 Task: Create a Voice Acting and Voiceover Services Website: services by for voice actors and voiceover artists.
Action: Mouse moved to (979, 379)
Screenshot: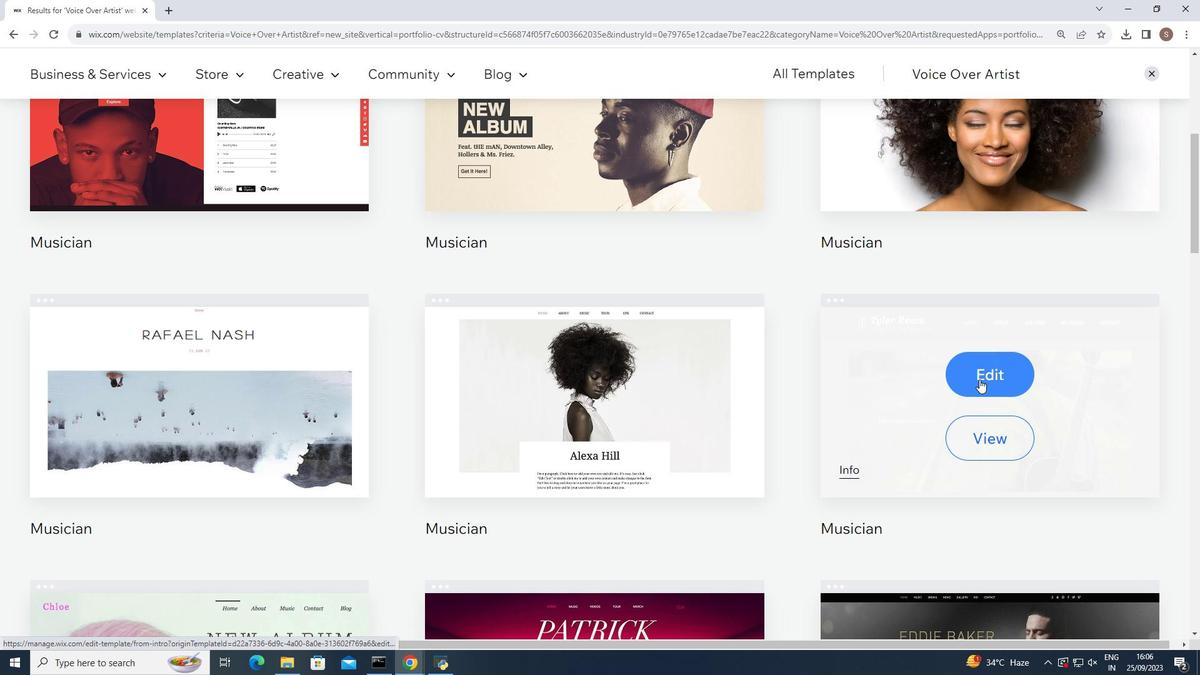 
Action: Mouse pressed left at (979, 379)
Screenshot: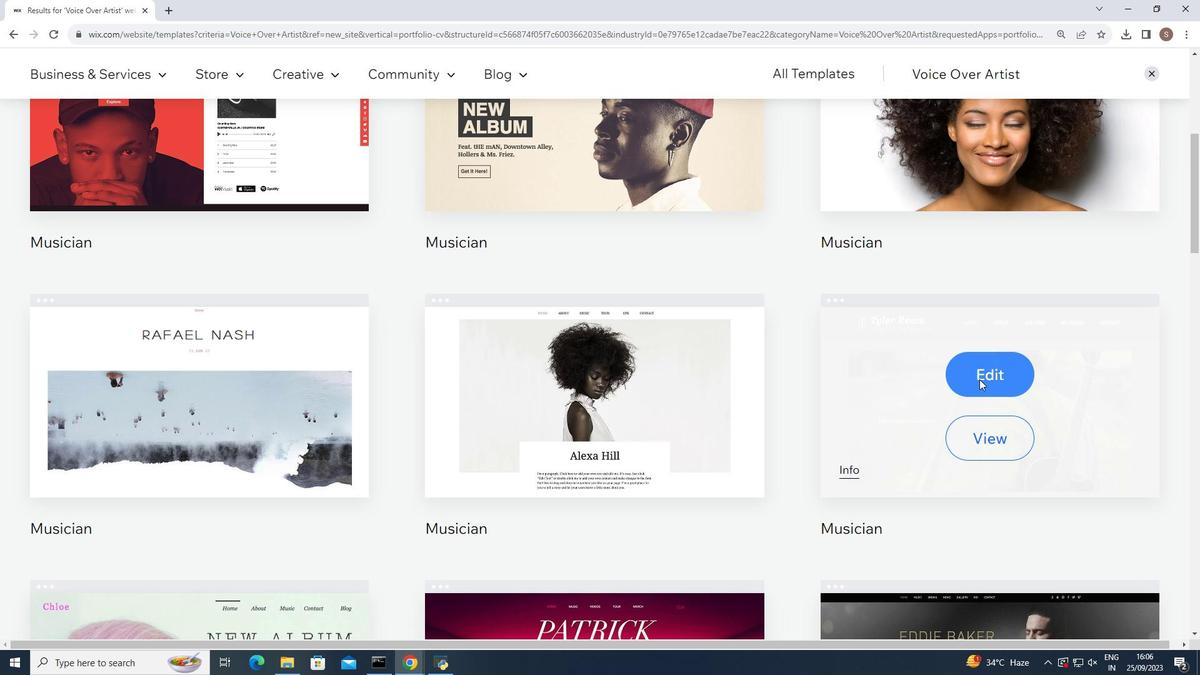 
Action: Mouse moved to (536, 291)
Screenshot: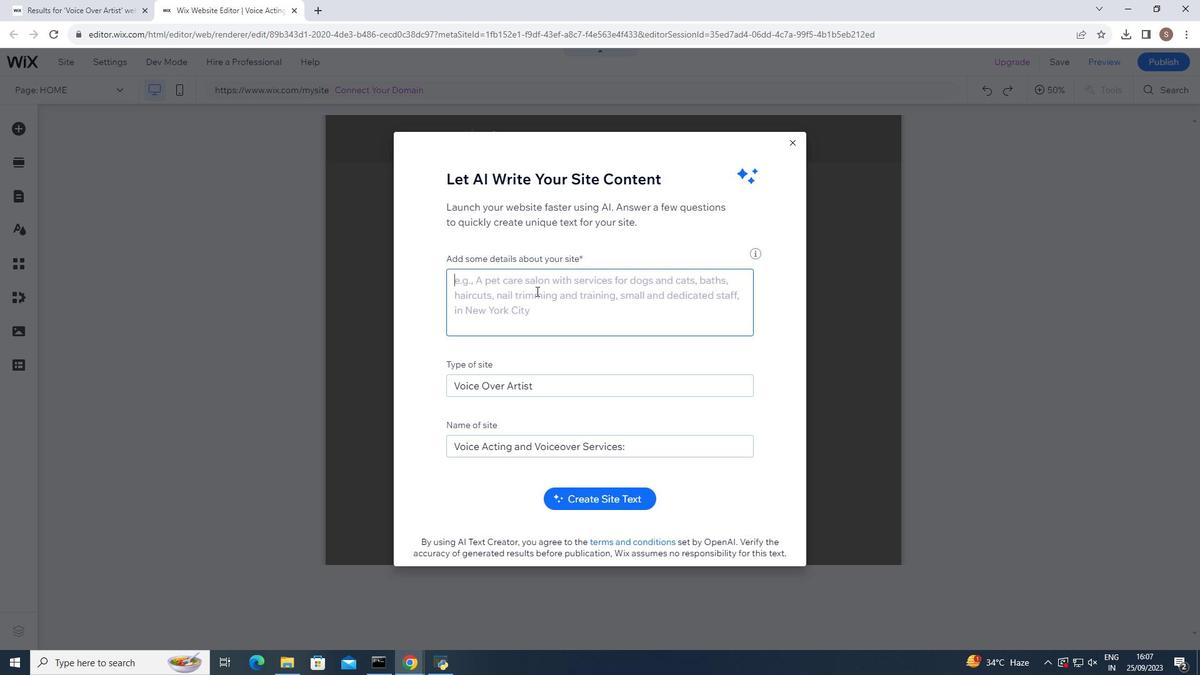 
Action: Mouse pressed left at (536, 291)
Screenshot: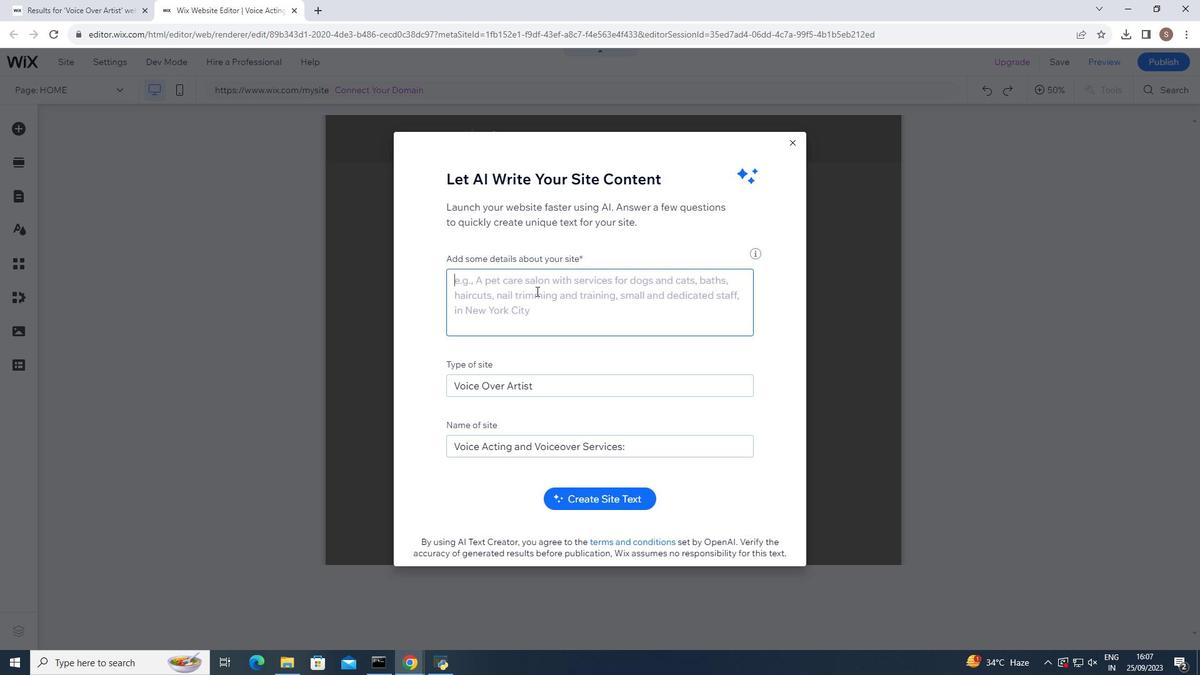 
Action: Key pressed voice<Key.space>acting
Screenshot: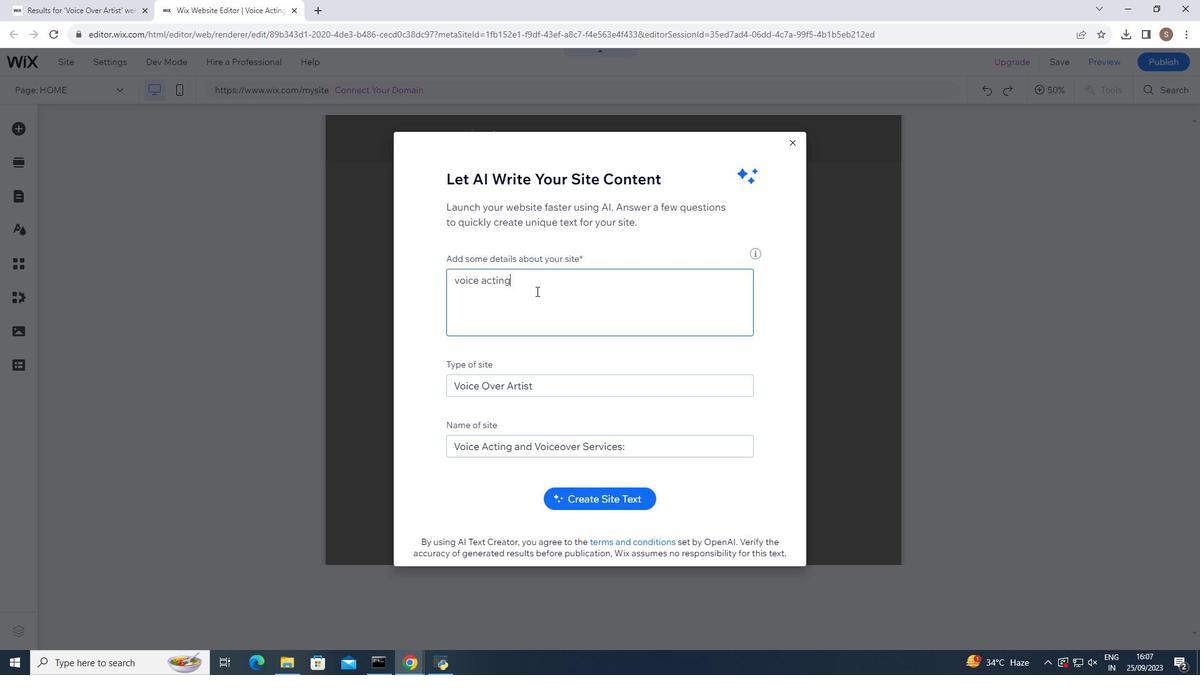 
Action: Mouse moved to (597, 491)
Screenshot: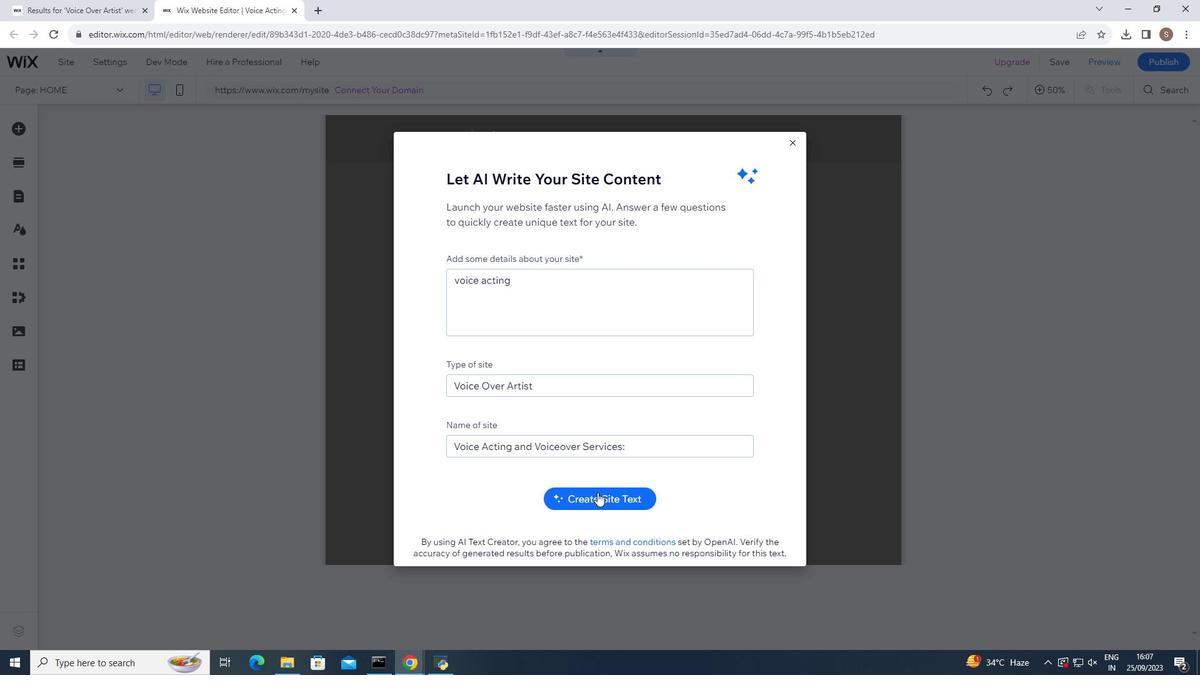 
Action: Mouse pressed left at (597, 491)
Screenshot: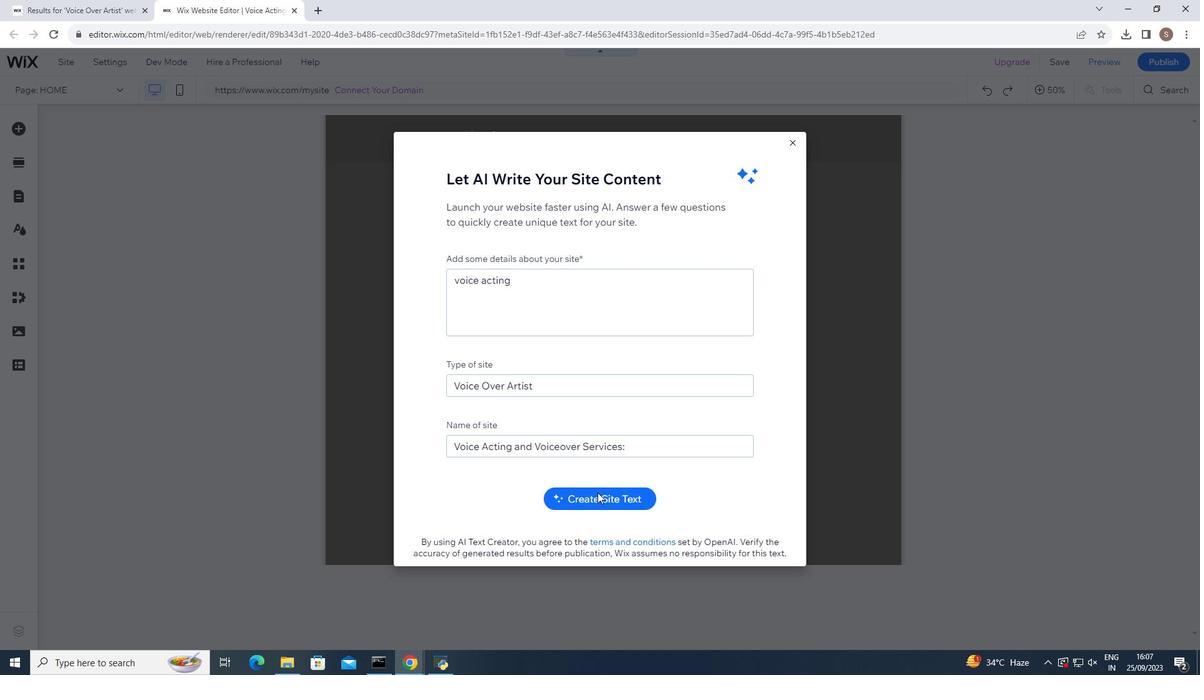 
Action: Mouse moved to (610, 407)
Screenshot: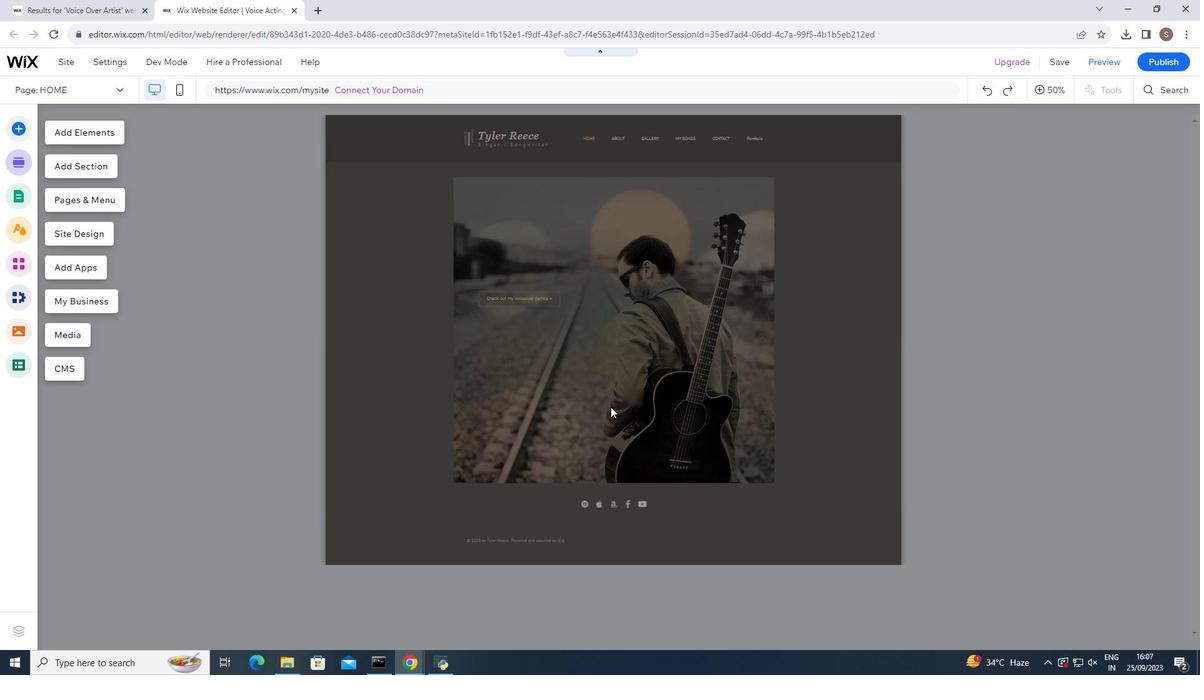 
Action: Mouse pressed left at (610, 407)
Screenshot: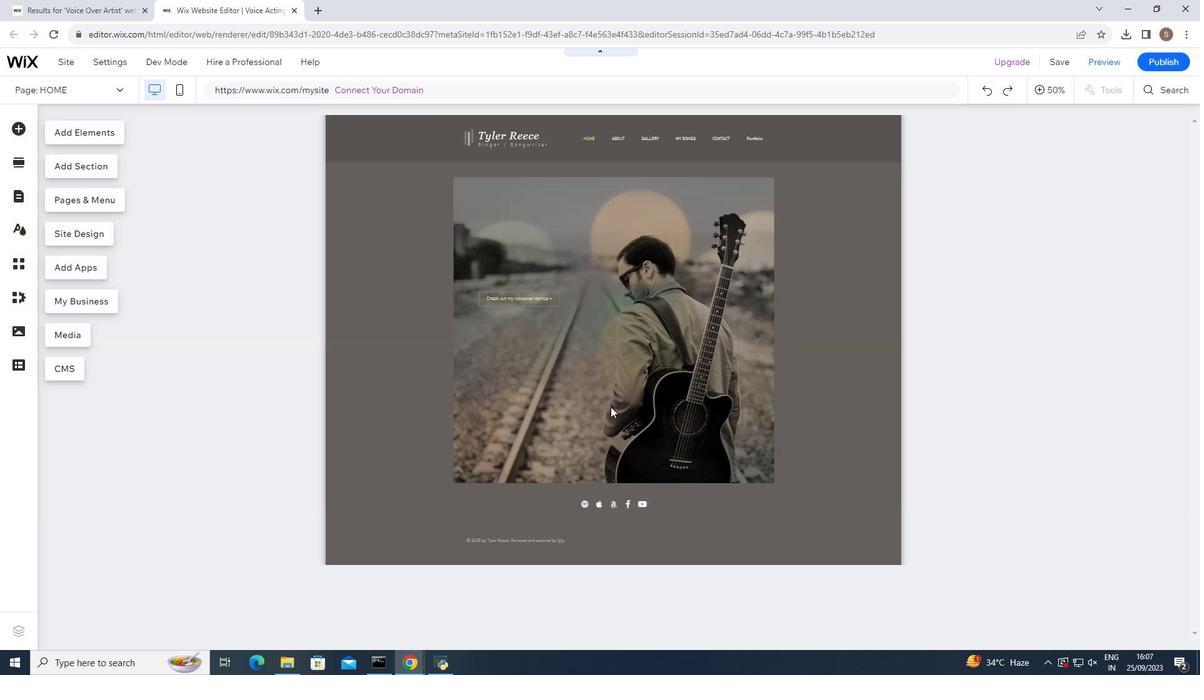 
Action: Mouse moved to (1039, 88)
Screenshot: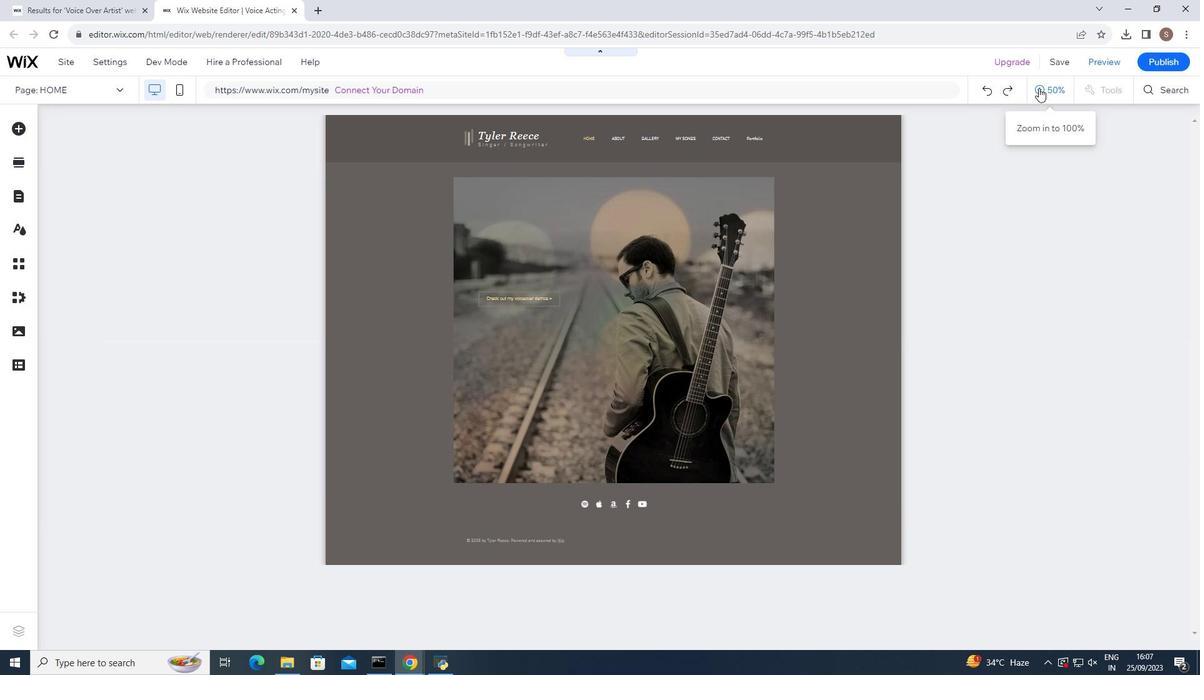 
Action: Mouse pressed left at (1039, 88)
Screenshot: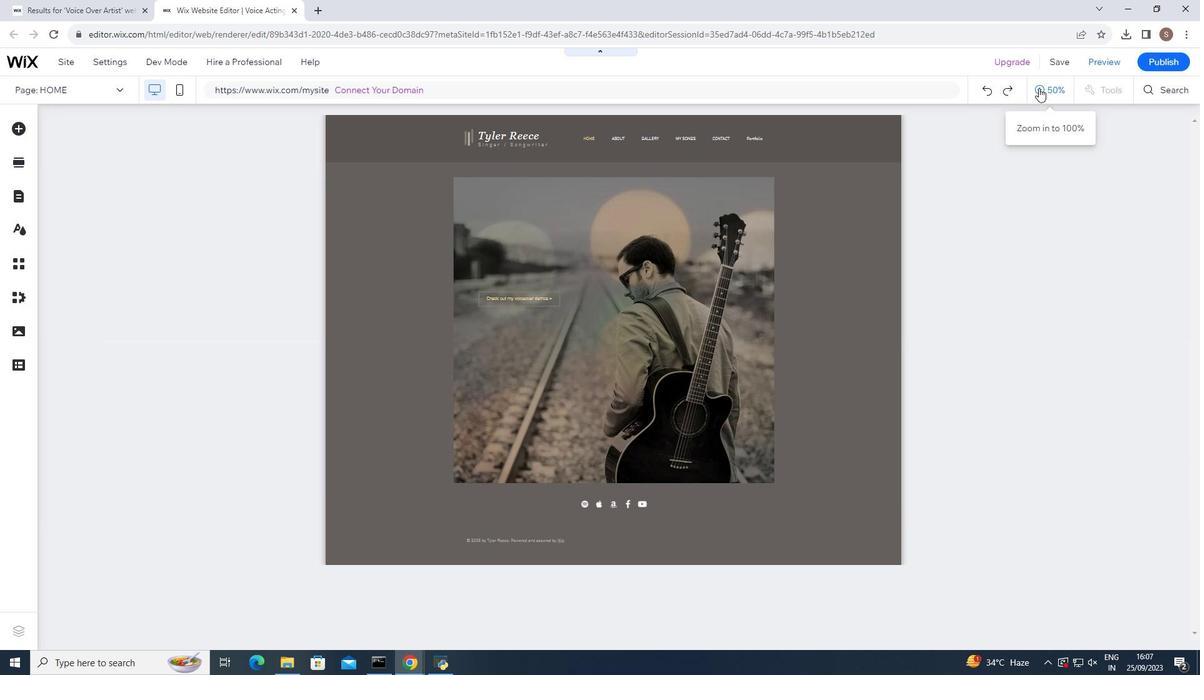 
Action: Mouse moved to (630, 149)
Screenshot: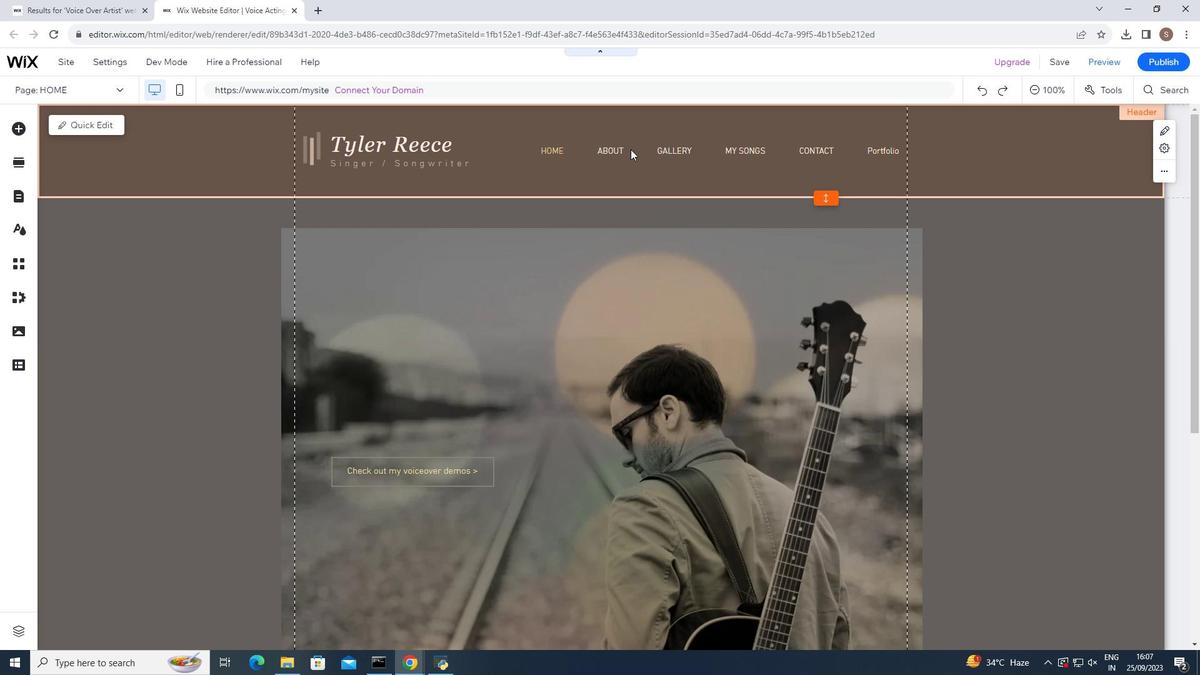 
Action: Mouse pressed left at (630, 149)
Screenshot: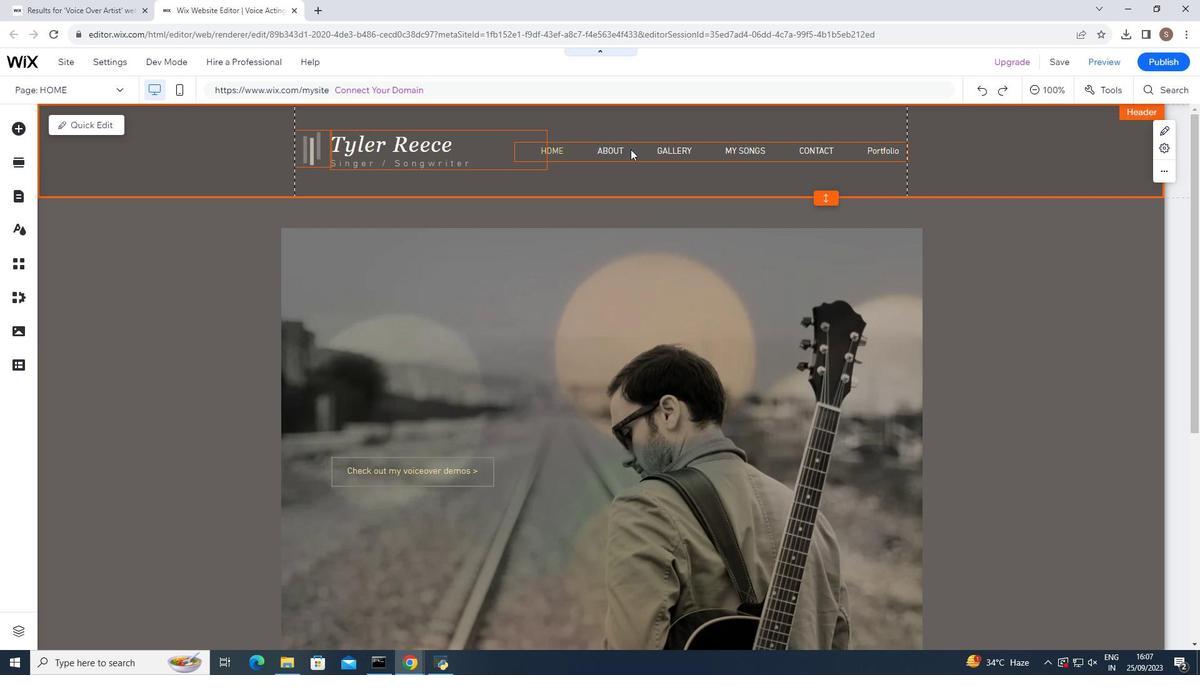 
Action: Mouse pressed left at (630, 149)
Screenshot: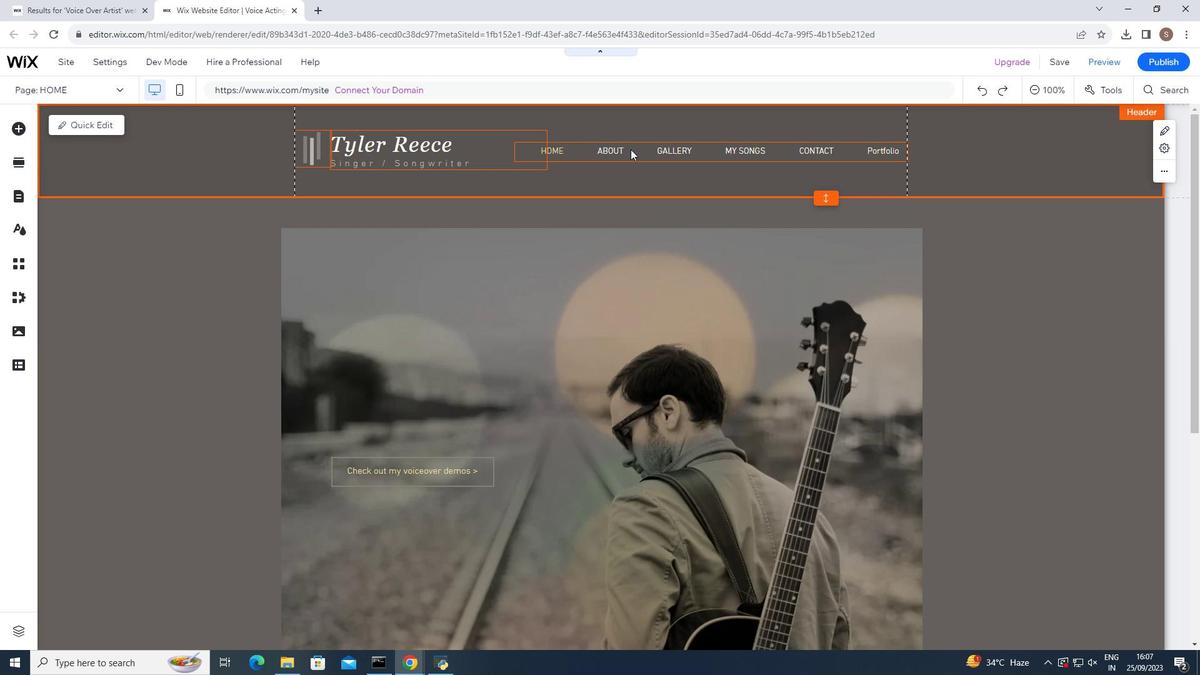 
Action: Mouse moved to (560, 185)
Screenshot: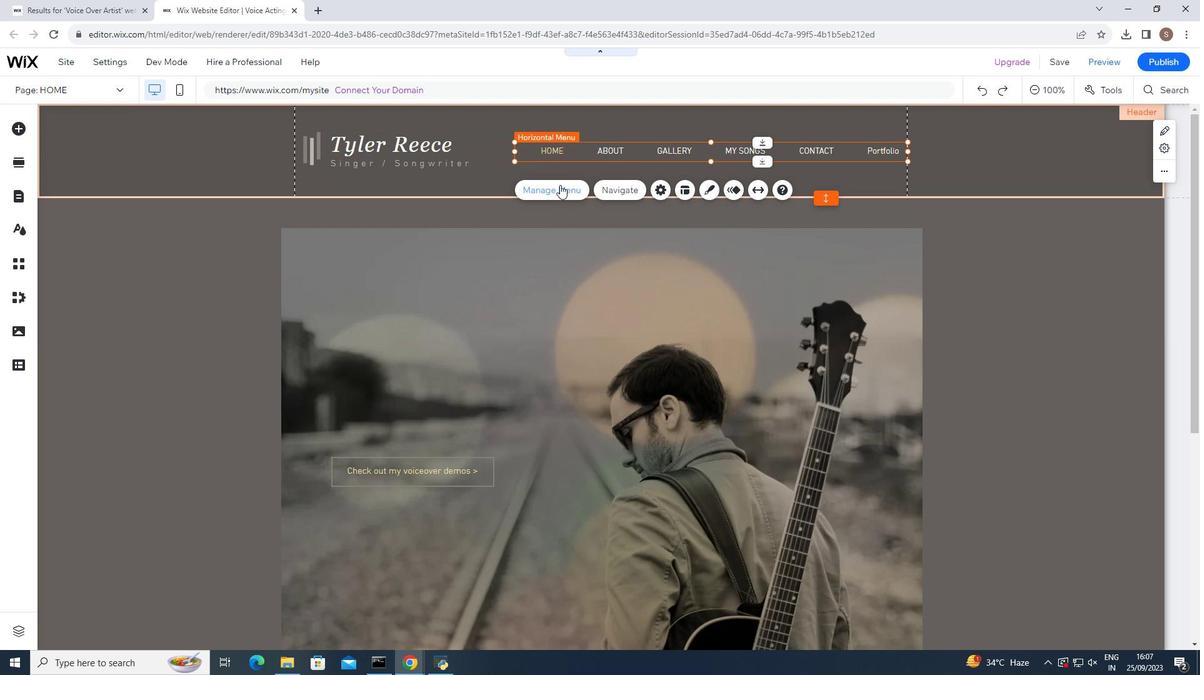 
Action: Mouse pressed left at (560, 185)
Screenshot: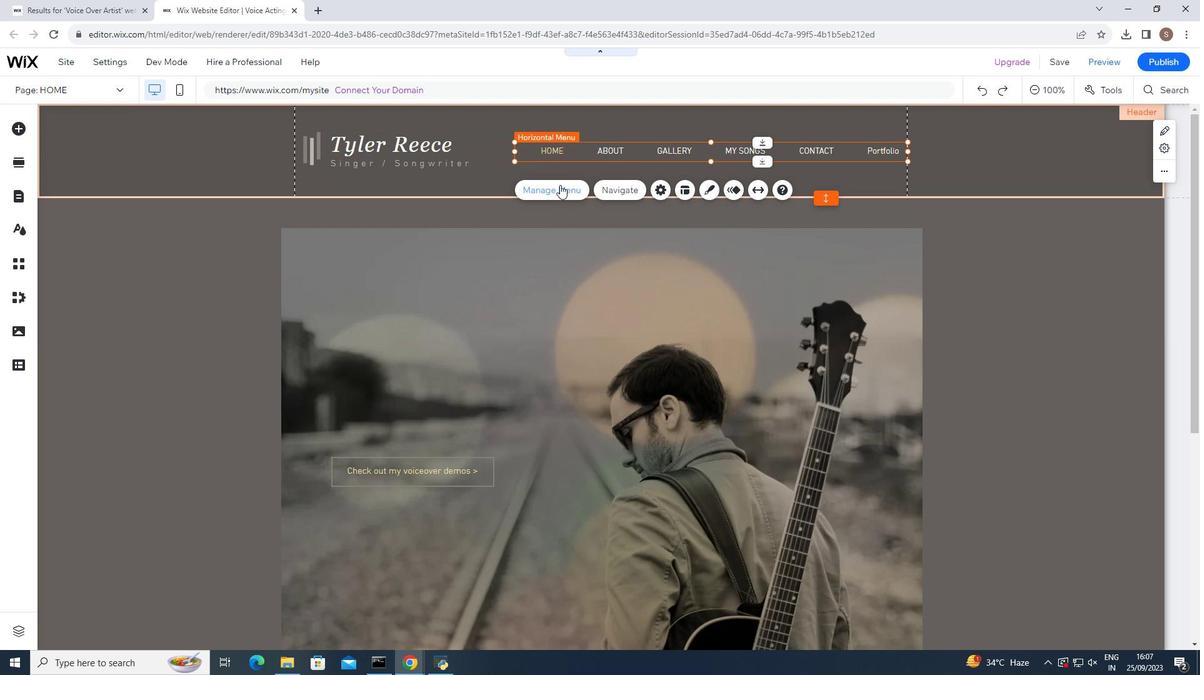 
Action: Mouse moved to (313, 246)
Screenshot: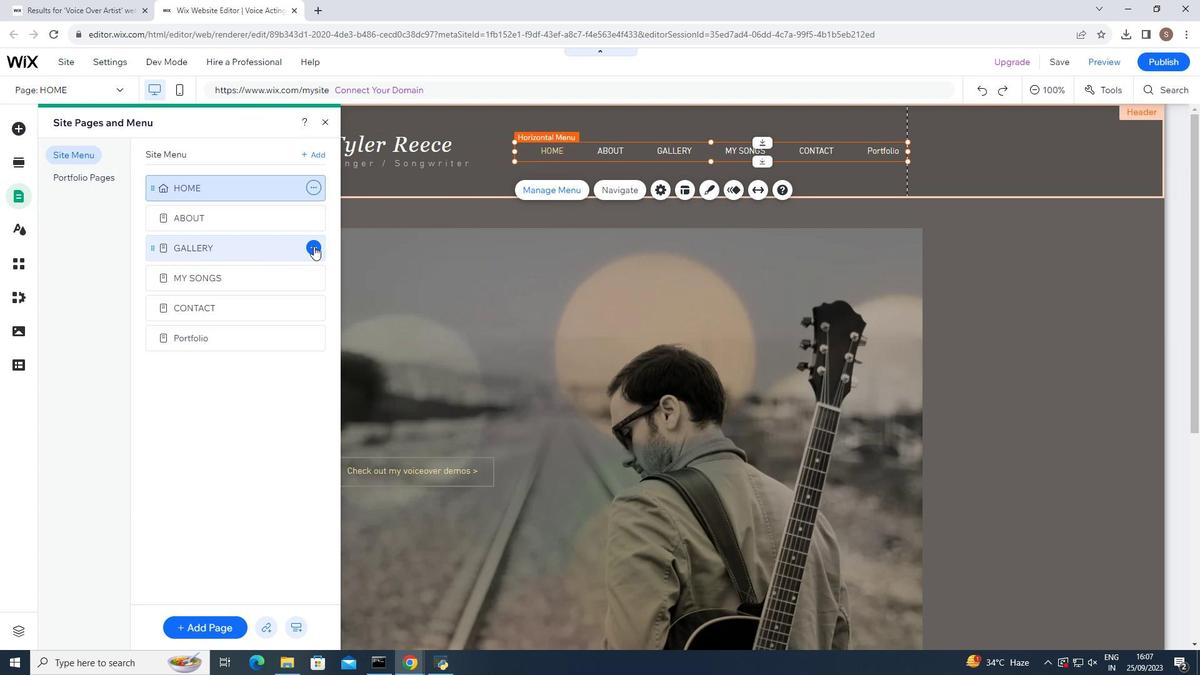 
Action: Mouse pressed left at (313, 246)
Screenshot: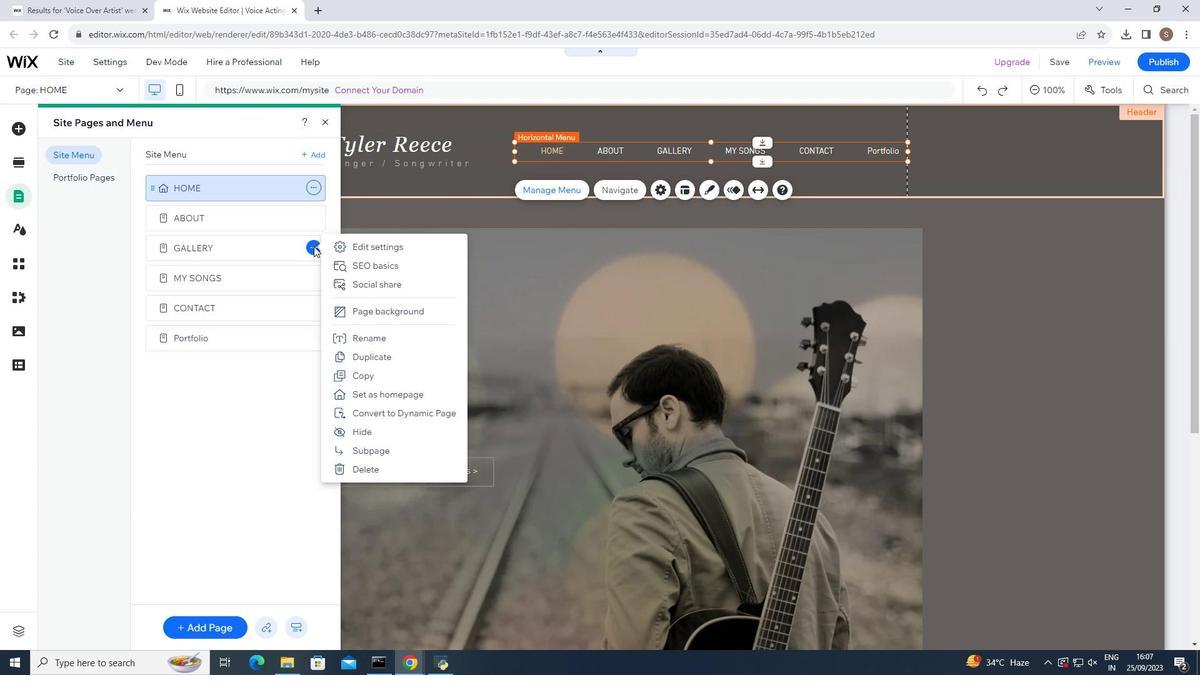
Action: Mouse moved to (346, 428)
Screenshot: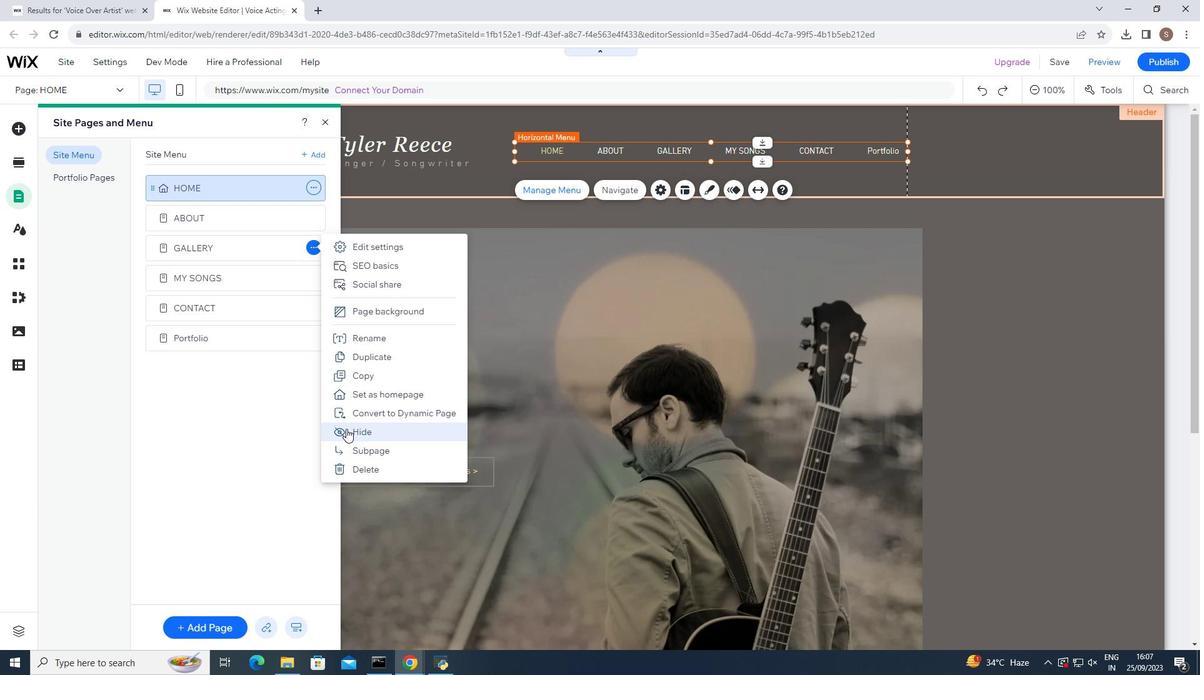 
Action: Mouse pressed left at (346, 428)
Screenshot: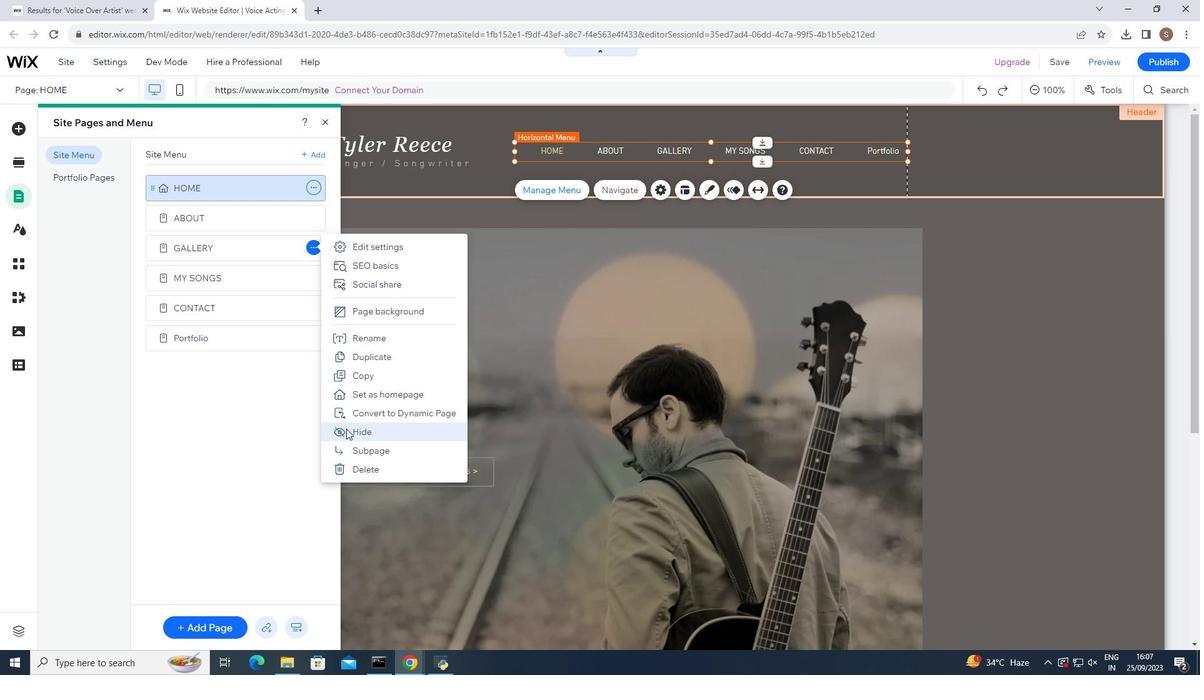 
Action: Mouse moved to (325, 121)
Screenshot: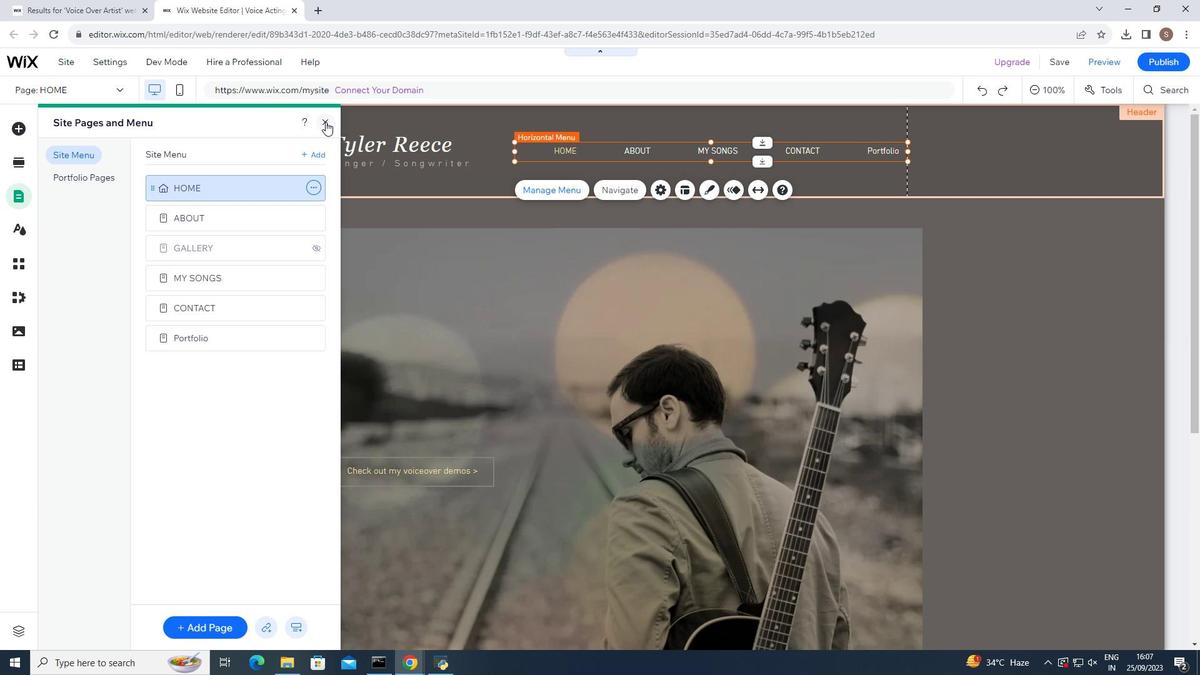 
Action: Mouse pressed left at (325, 121)
Screenshot: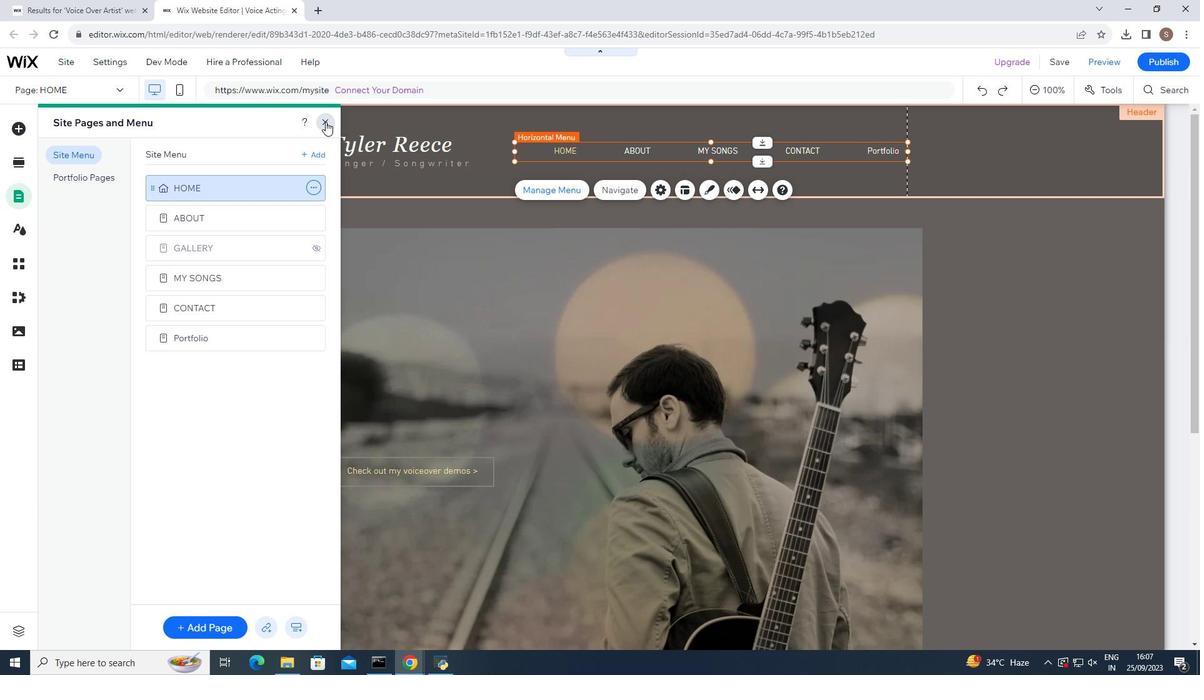 
Action: Mouse moved to (515, 152)
Screenshot: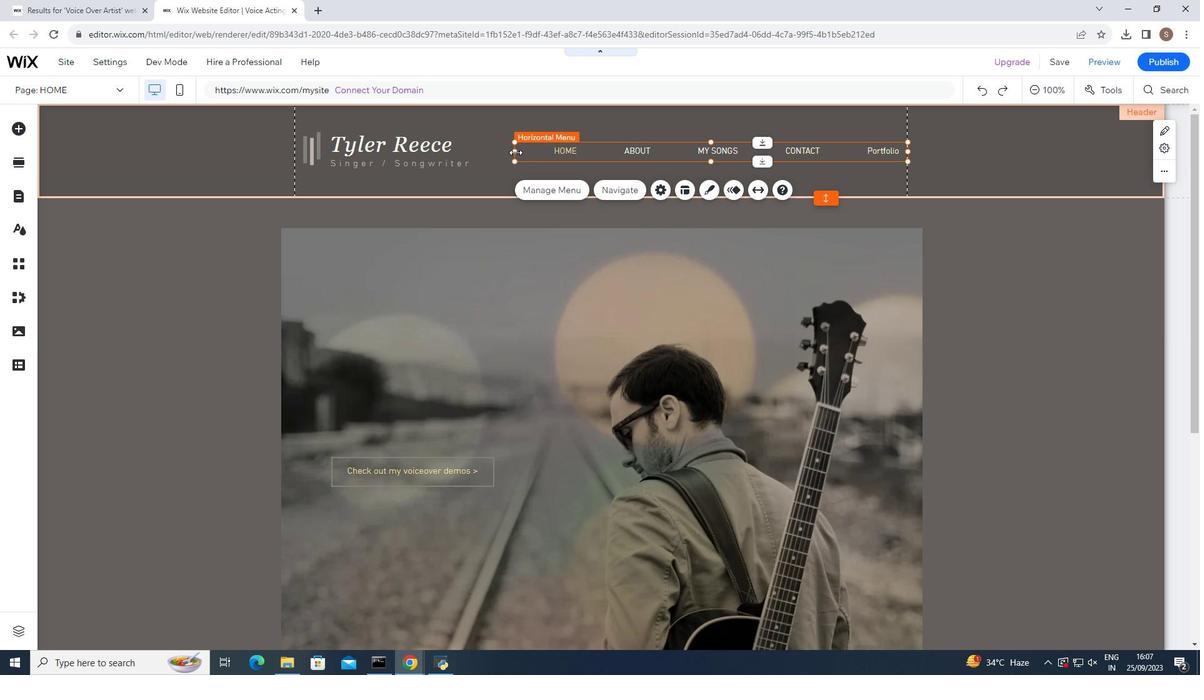 
Action: Mouse pressed left at (515, 152)
Screenshot: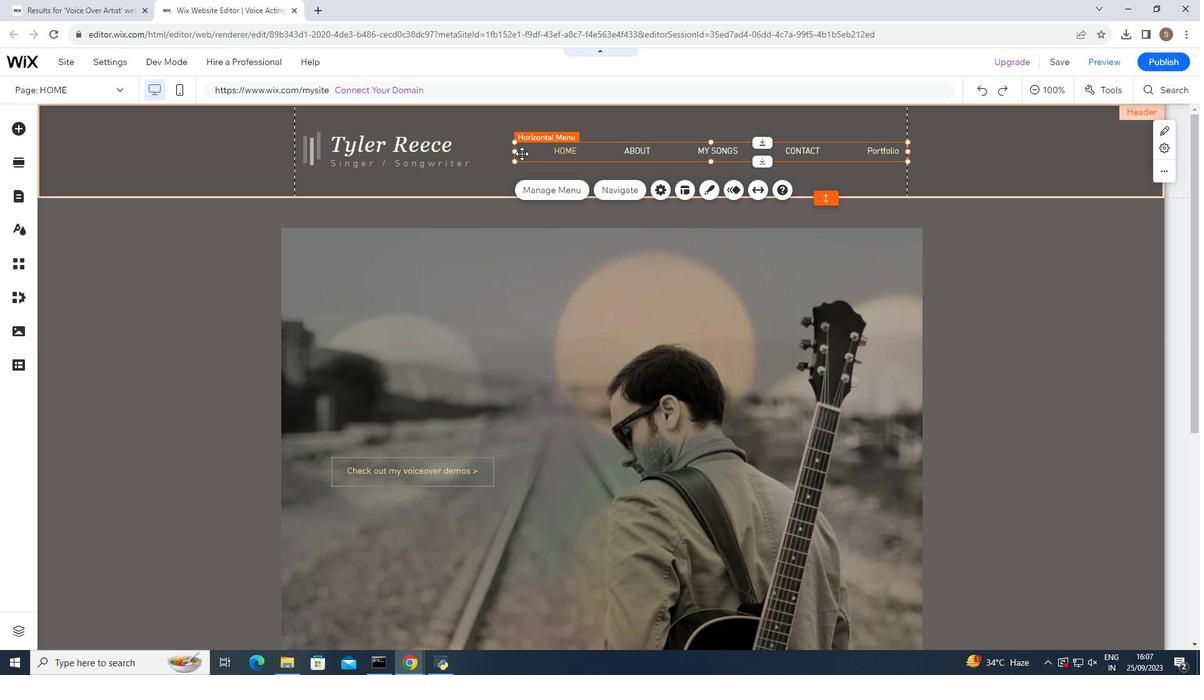 
Action: Mouse moved to (610, 149)
Screenshot: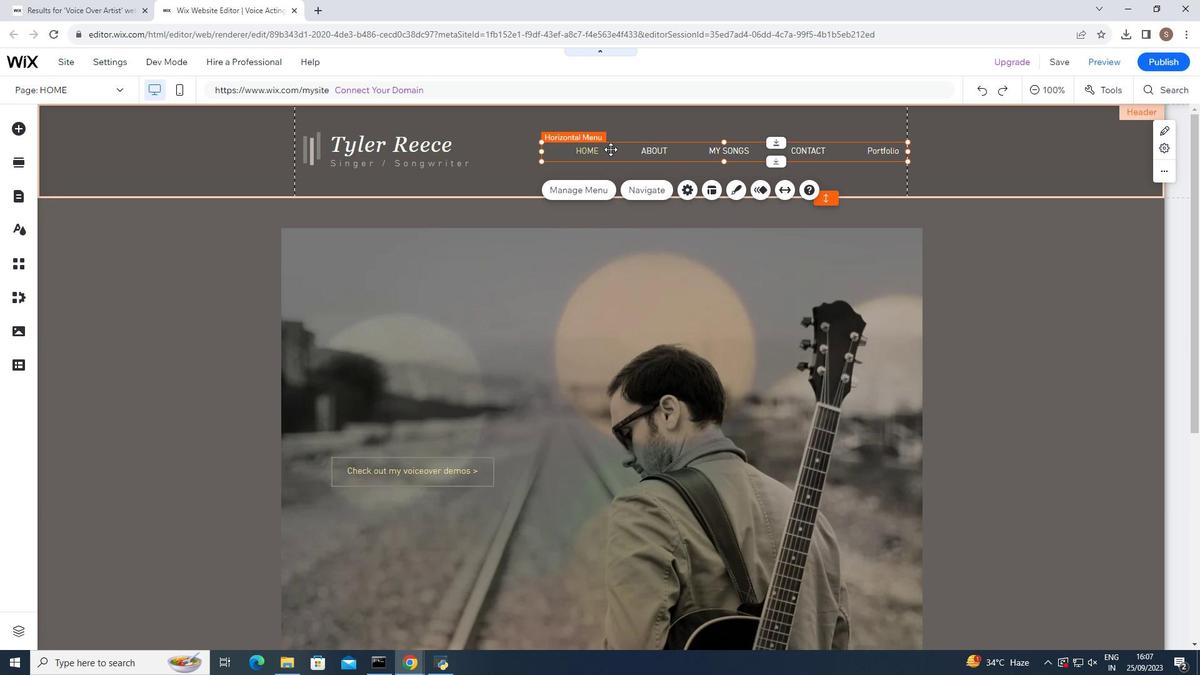 
Action: Mouse pressed left at (610, 149)
Screenshot: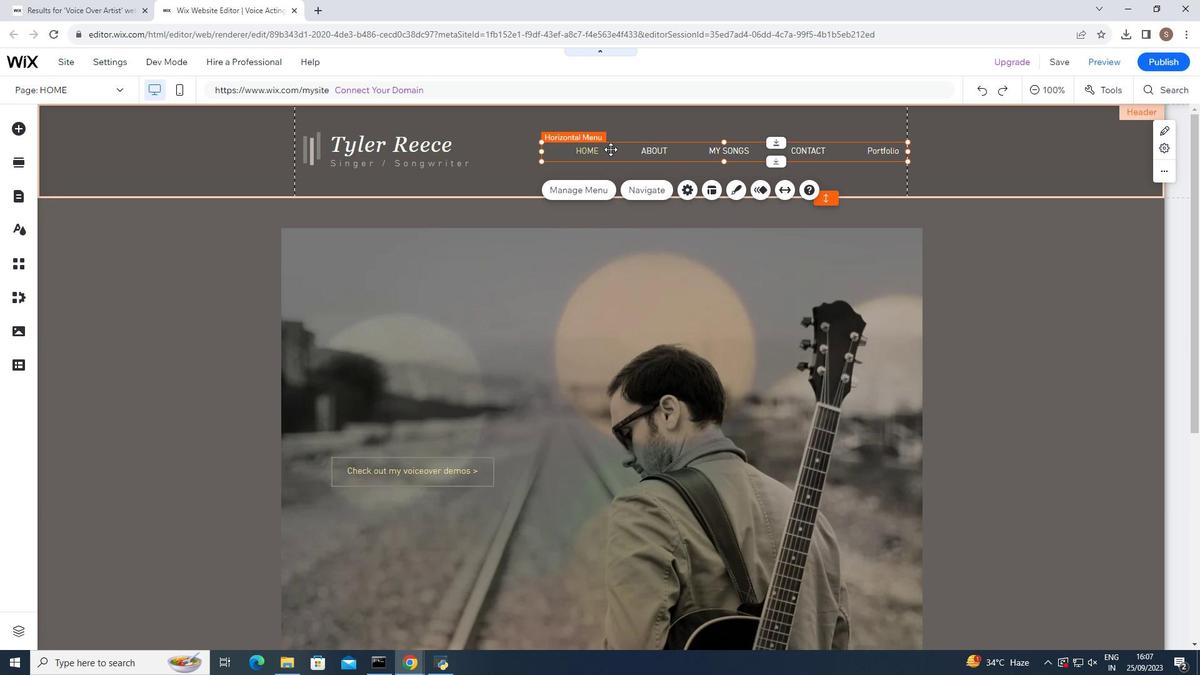 
Action: Mouse pressed left at (610, 149)
Screenshot: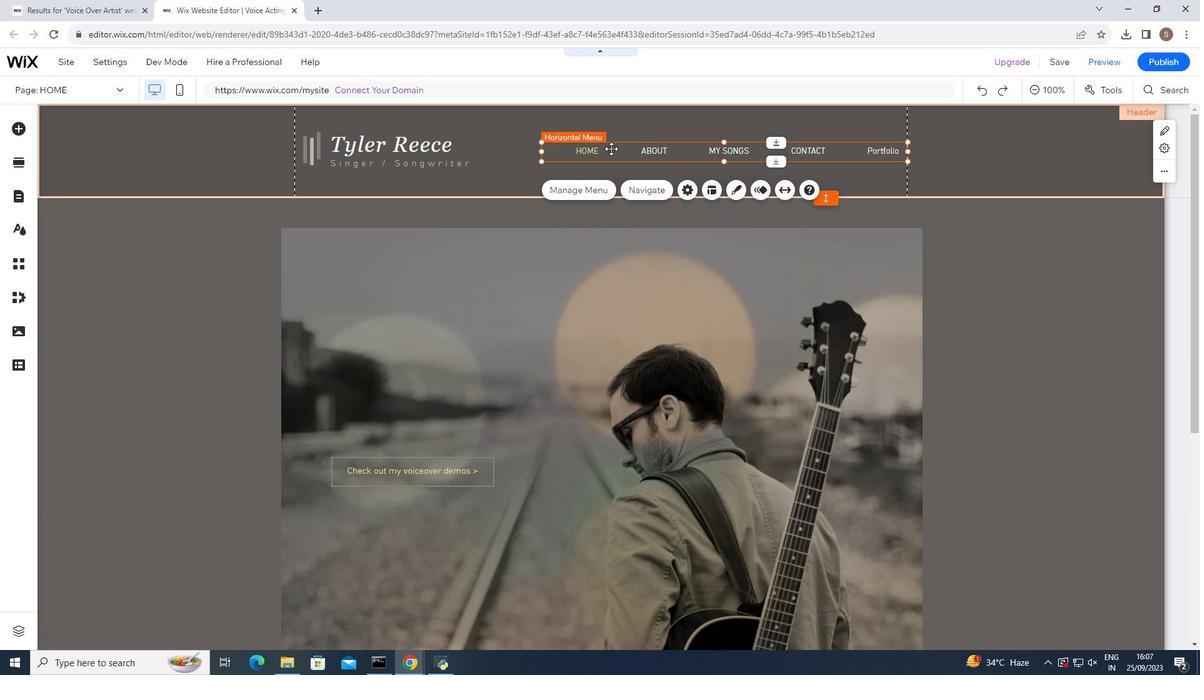 
Action: Mouse moved to (578, 187)
Screenshot: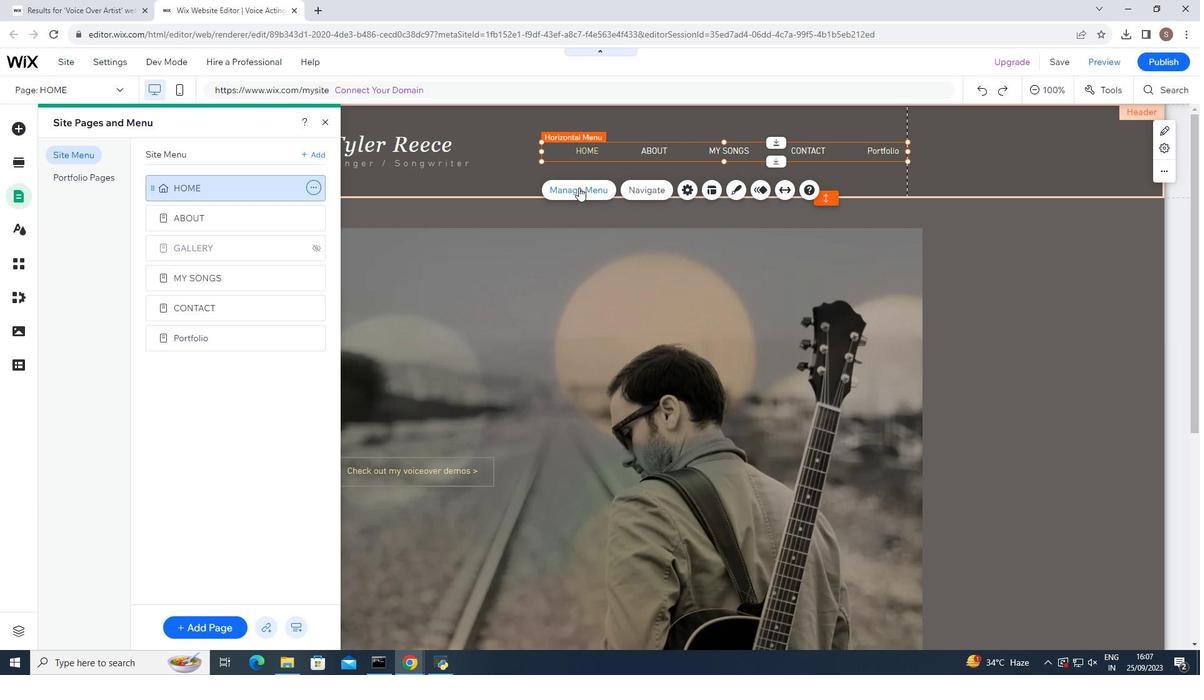 
Action: Mouse pressed left at (578, 187)
Screenshot: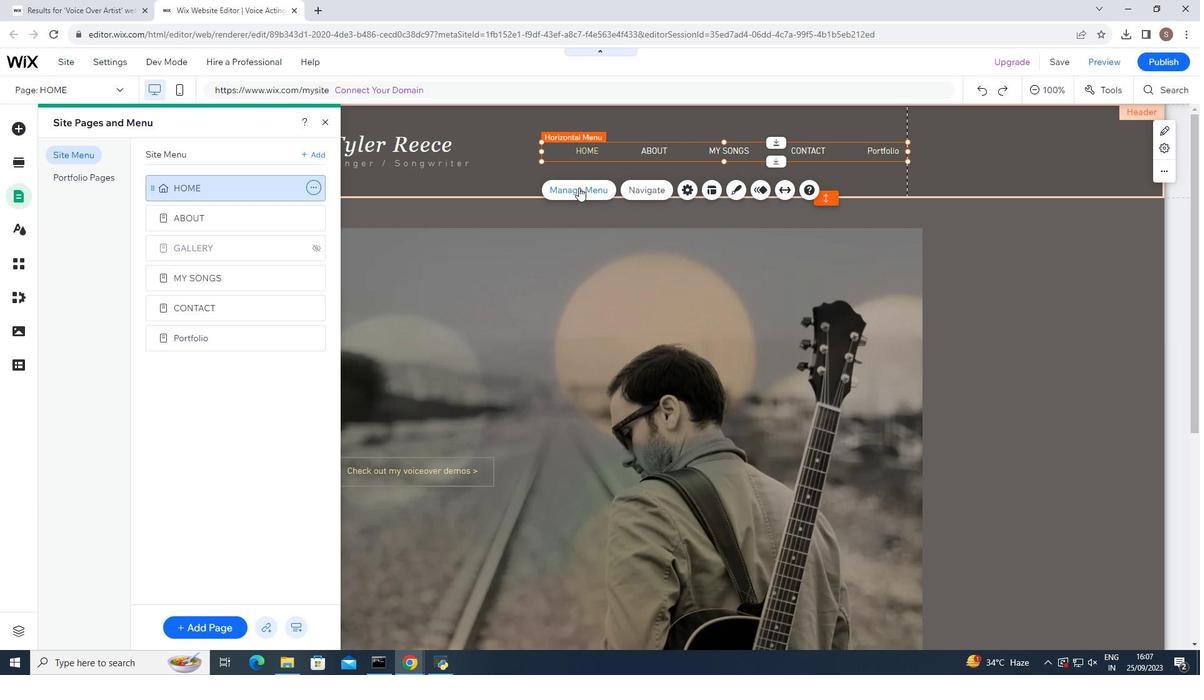 
Action: Mouse moved to (175, 342)
Screenshot: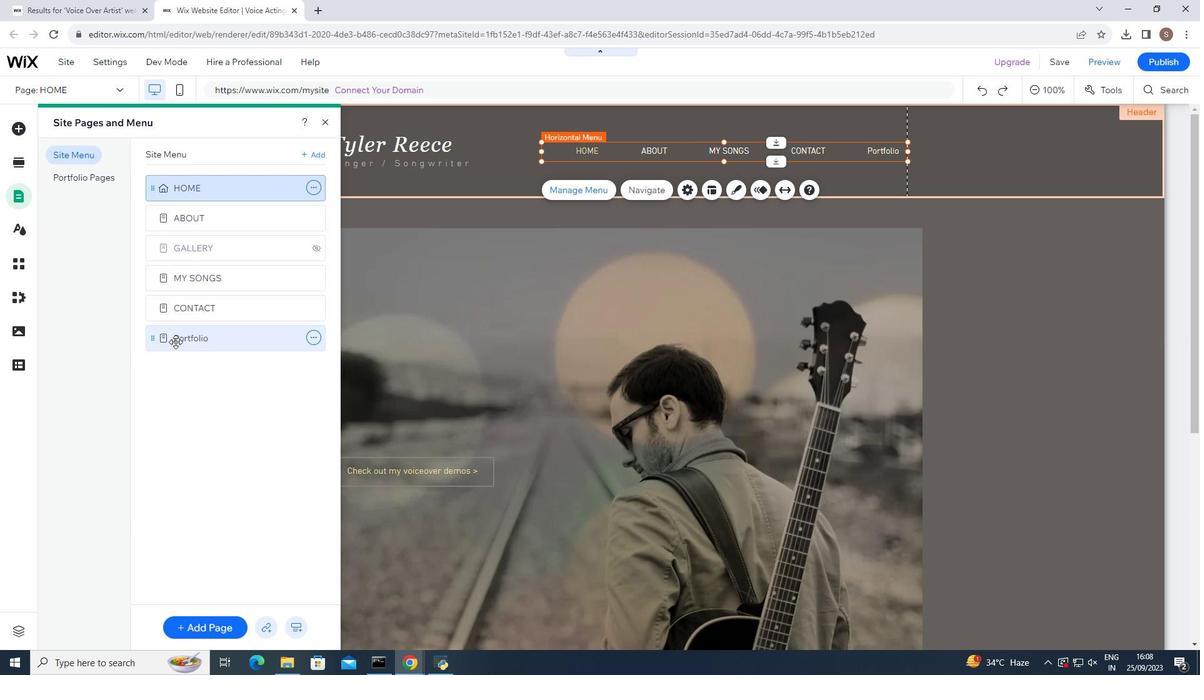 
Action: Mouse pressed left at (175, 342)
Screenshot: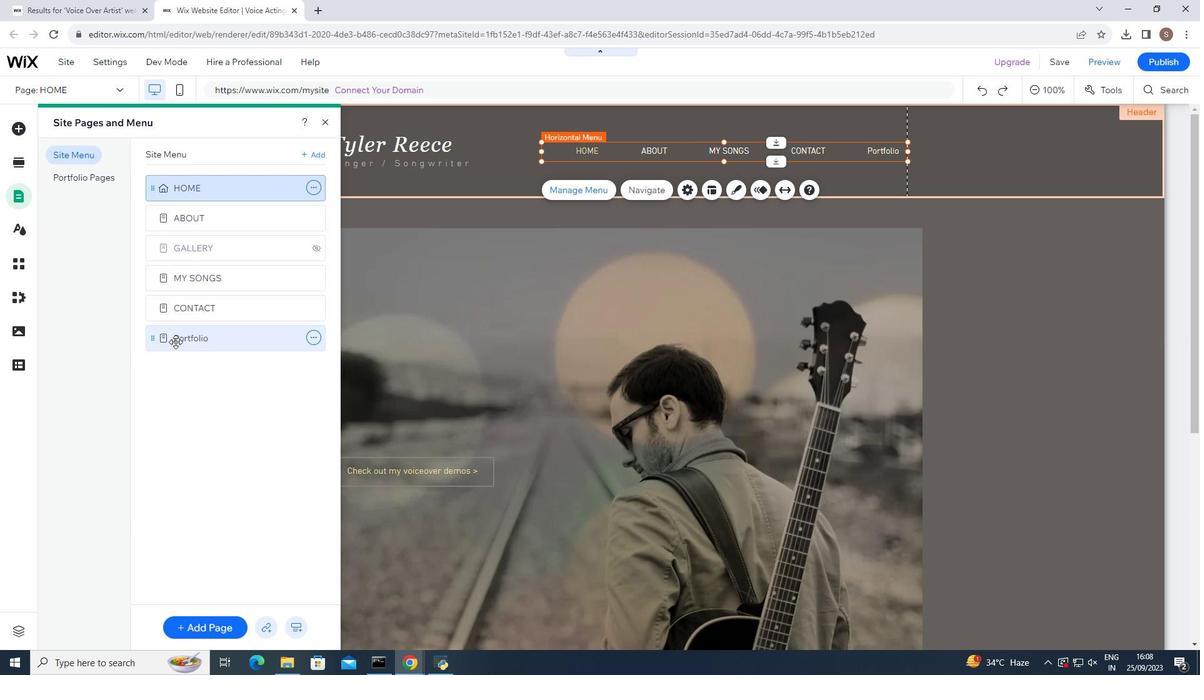 
Action: Mouse moved to (313, 340)
Screenshot: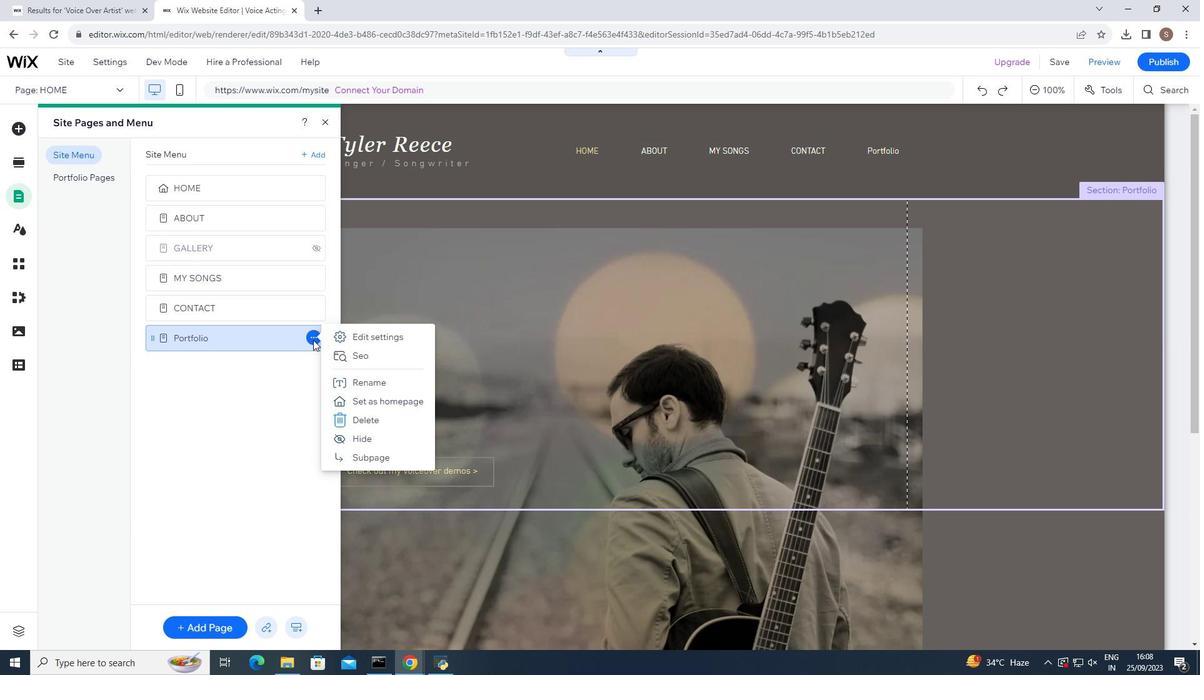 
Action: Mouse pressed left at (313, 340)
Screenshot: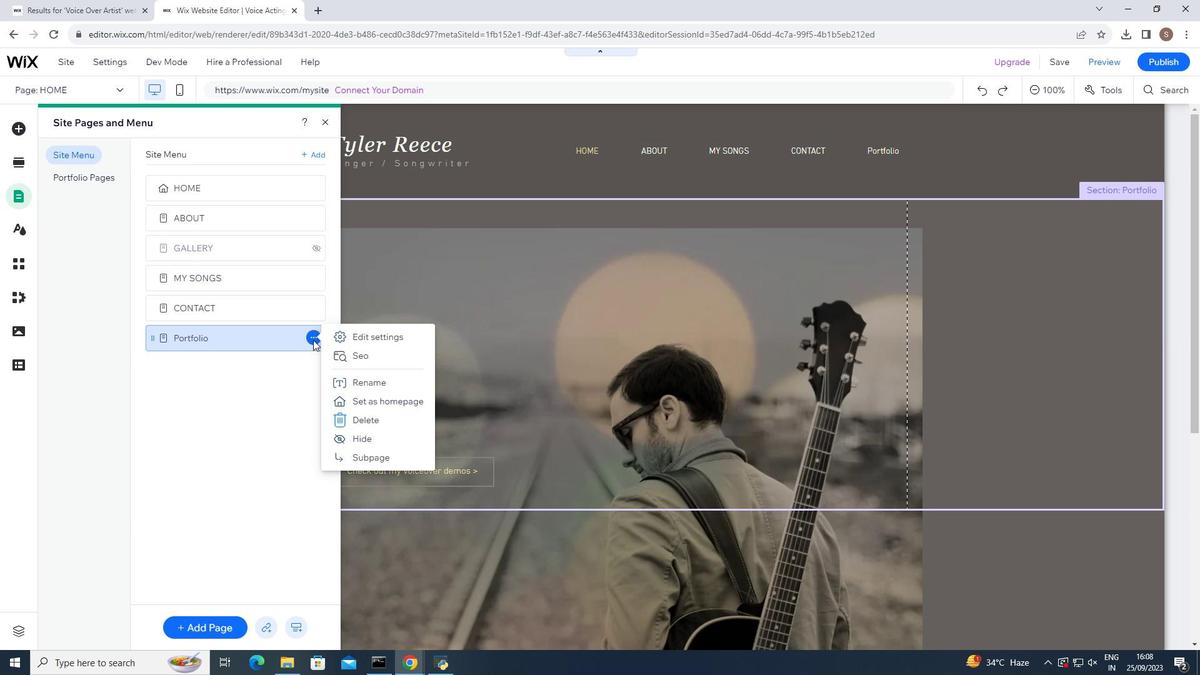 
Action: Mouse moved to (365, 435)
Screenshot: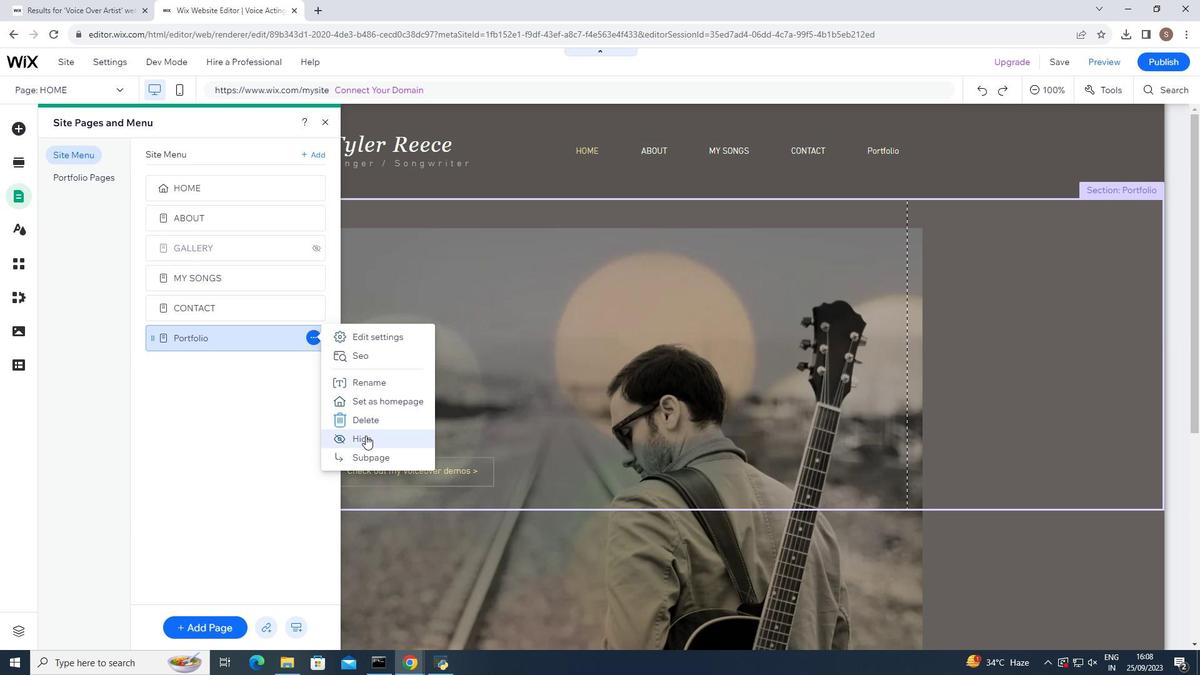 
Action: Mouse pressed left at (365, 435)
Screenshot: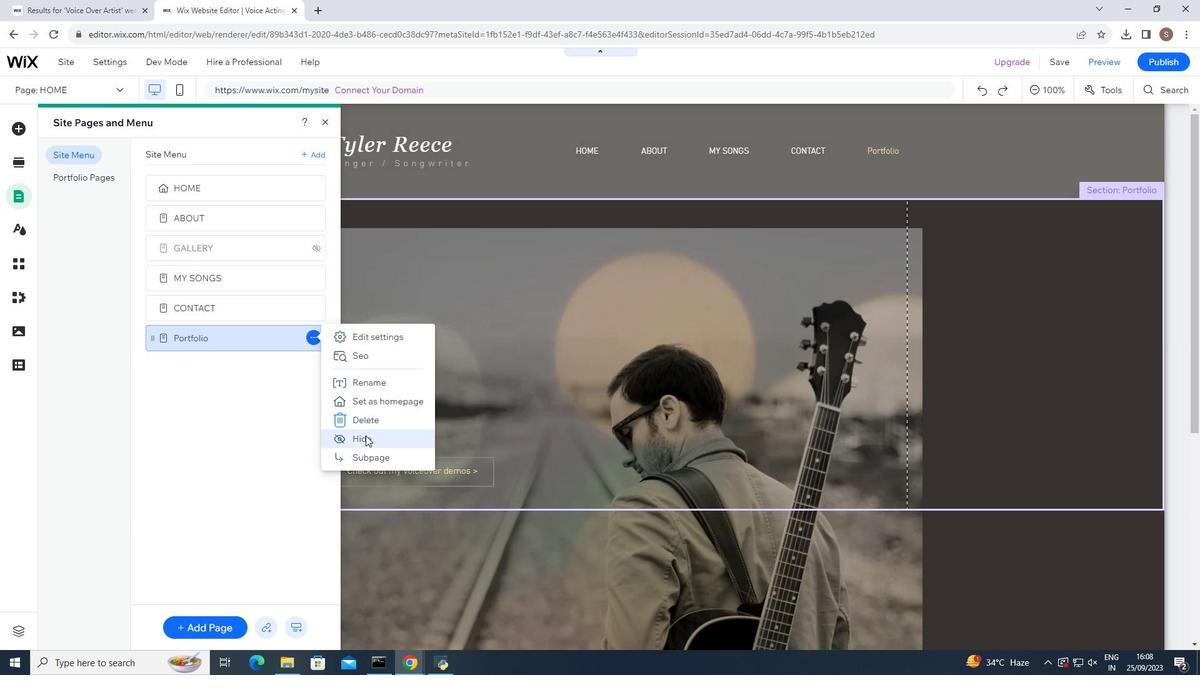 
Action: Mouse moved to (238, 428)
Screenshot: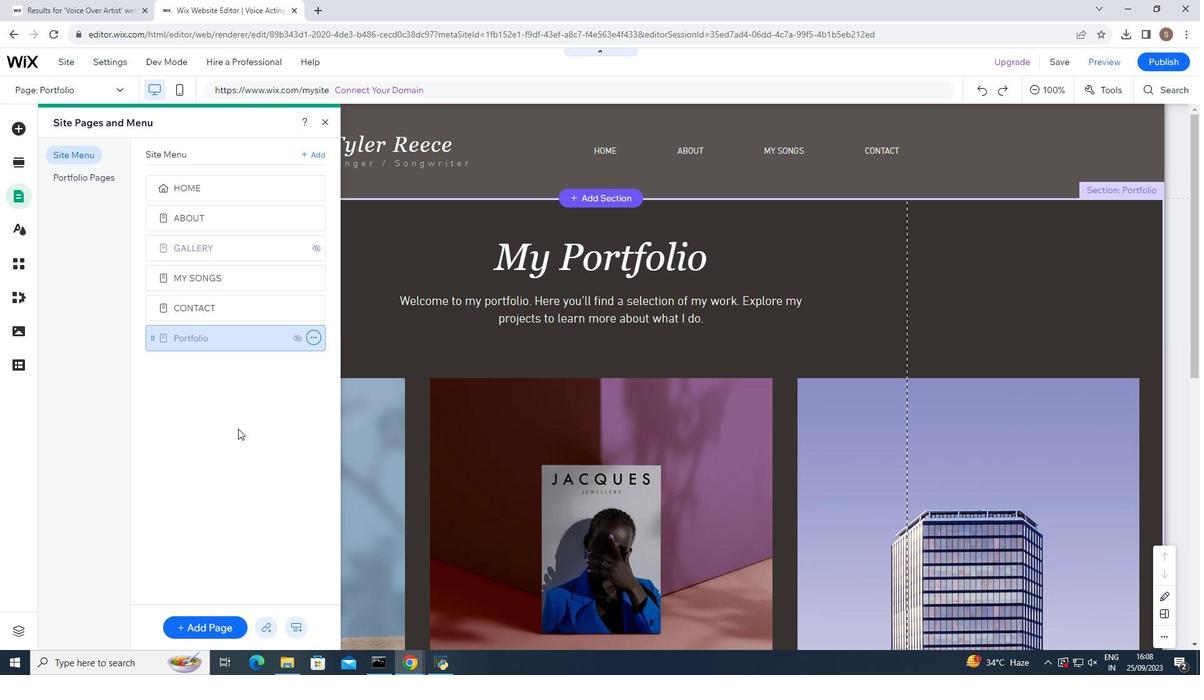 
Action: Mouse pressed left at (238, 428)
Screenshot: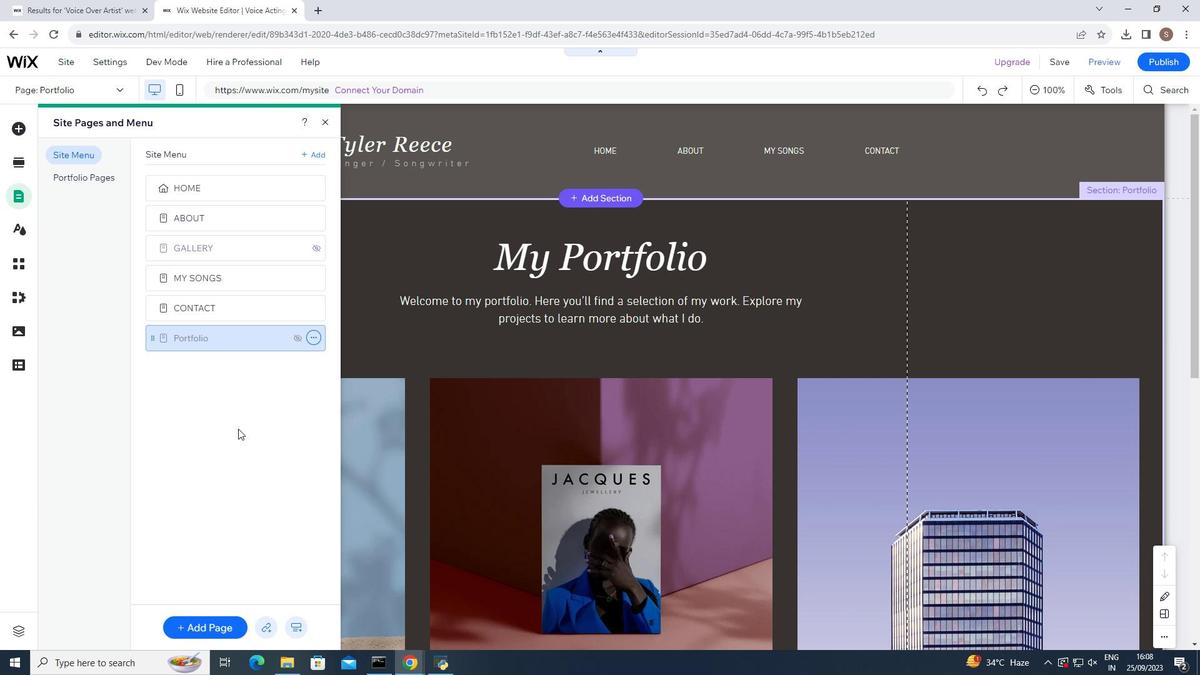 
Action: Mouse moved to (725, 152)
Screenshot: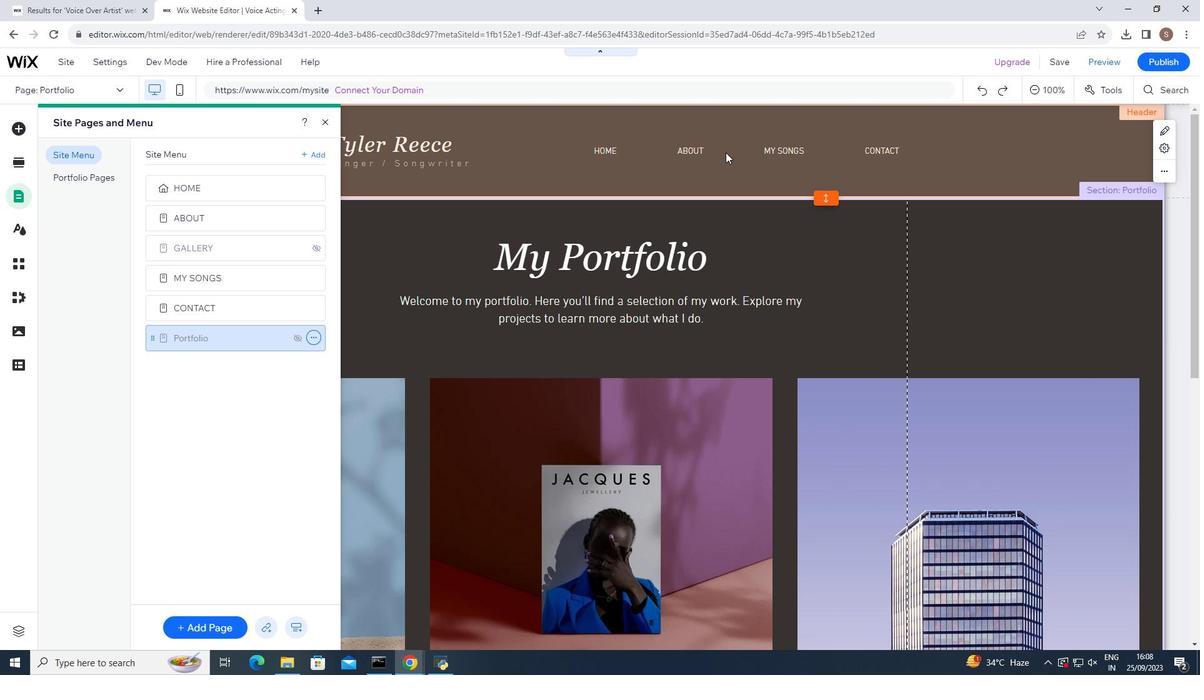 
Action: Mouse pressed left at (725, 152)
Screenshot: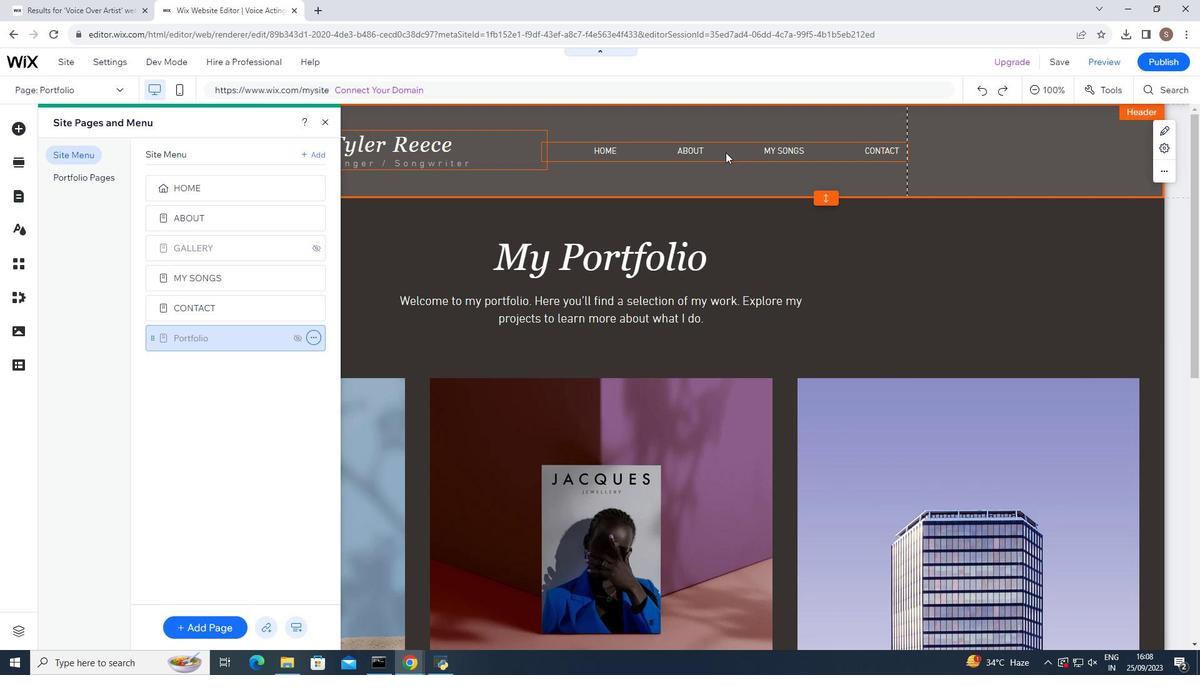 
Action: Mouse pressed left at (725, 152)
Screenshot: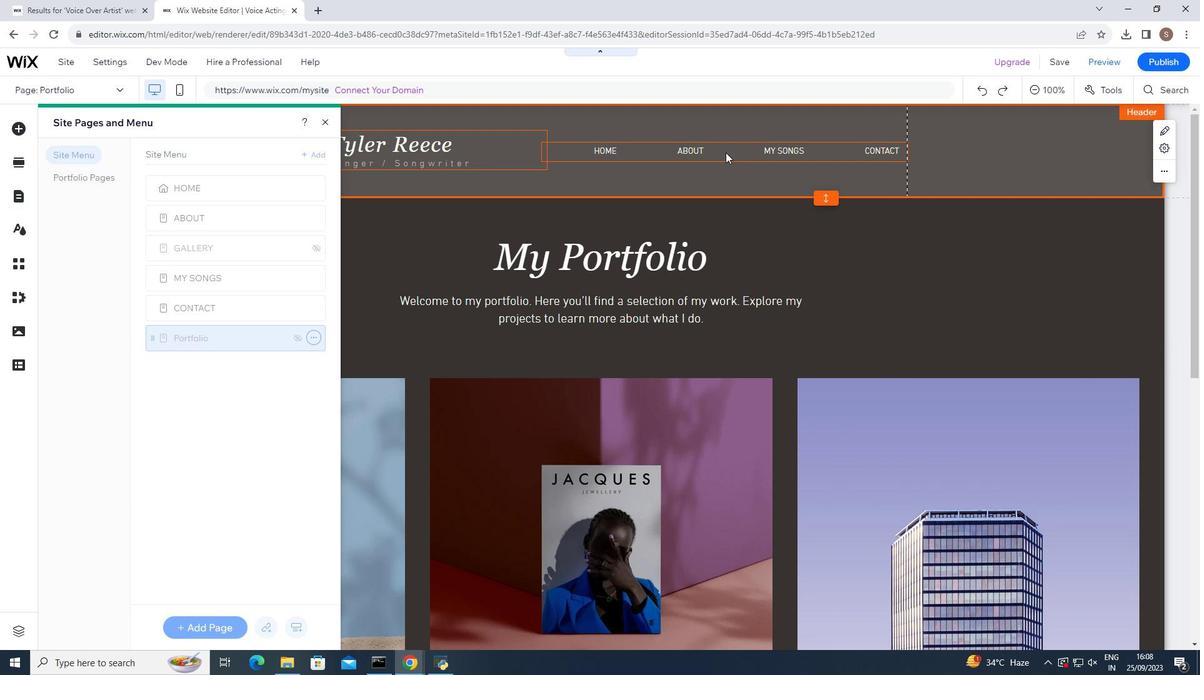 
Action: Mouse moved to (907, 153)
Screenshot: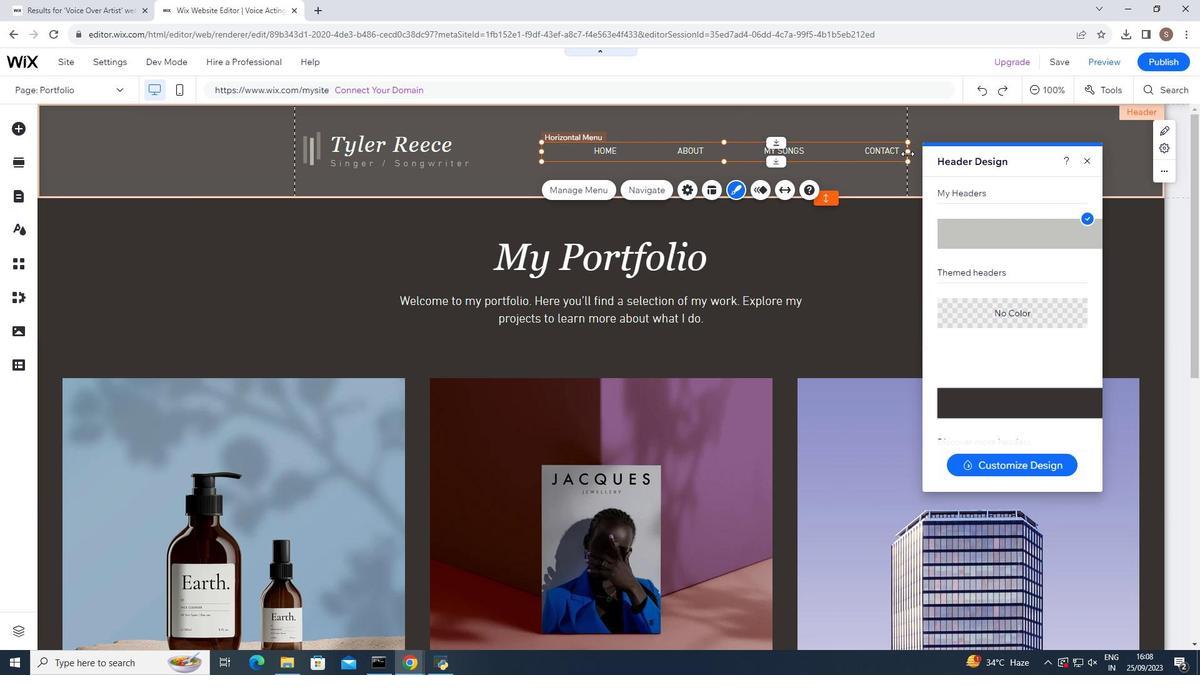 
Action: Mouse pressed left at (907, 153)
Screenshot: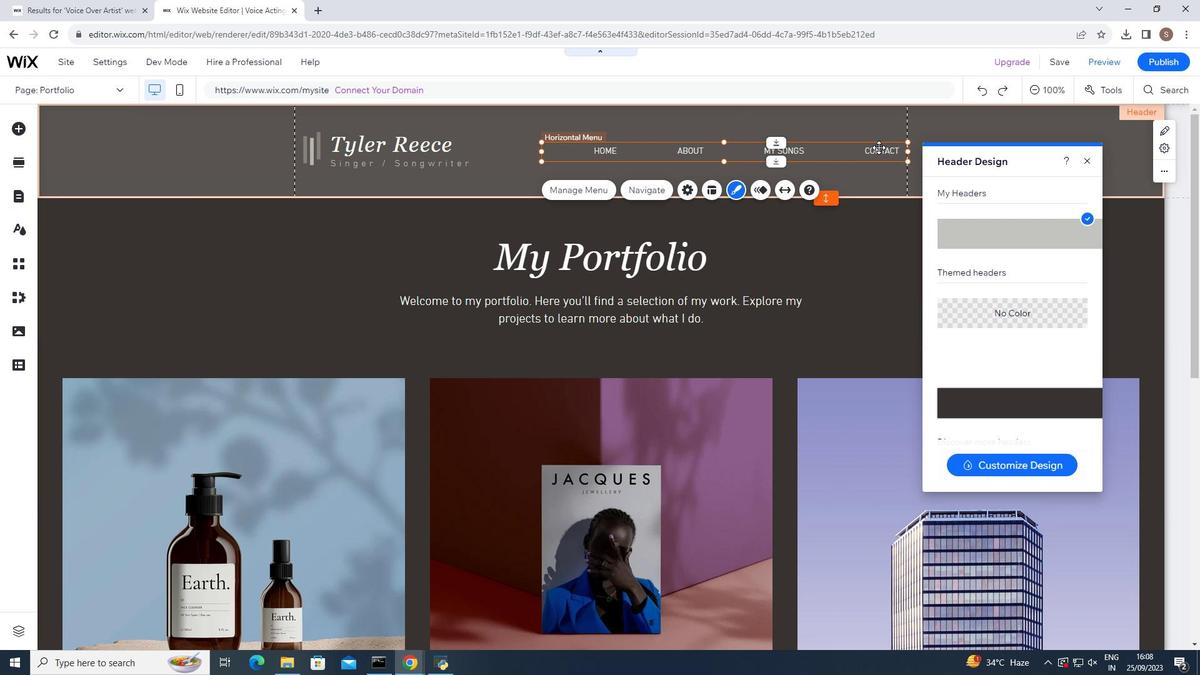 
Action: Mouse moved to (681, 149)
Screenshot: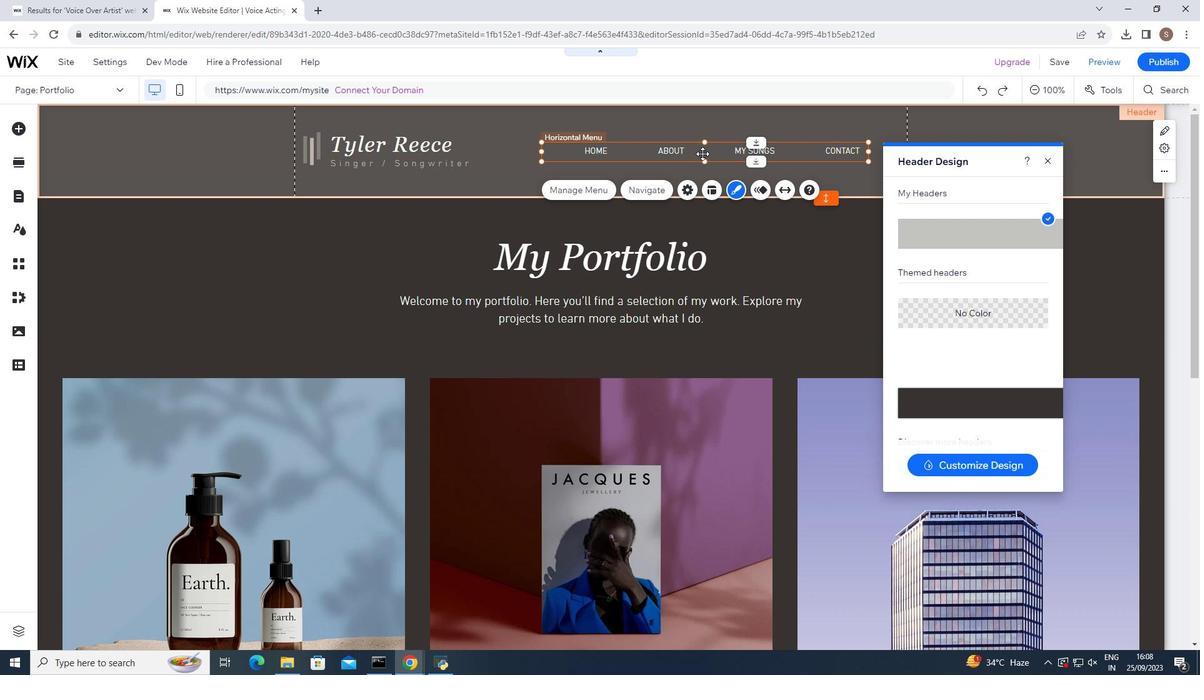 
Action: Mouse pressed left at (681, 149)
Screenshot: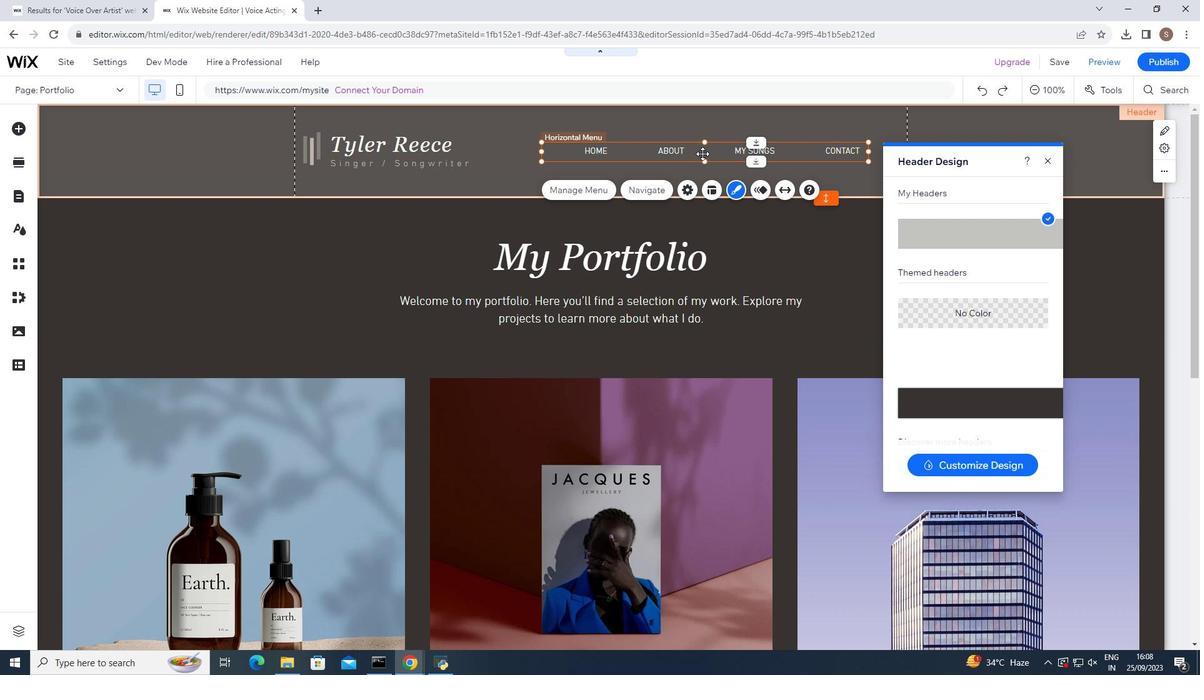 
Action: Mouse moved to (528, 108)
Screenshot: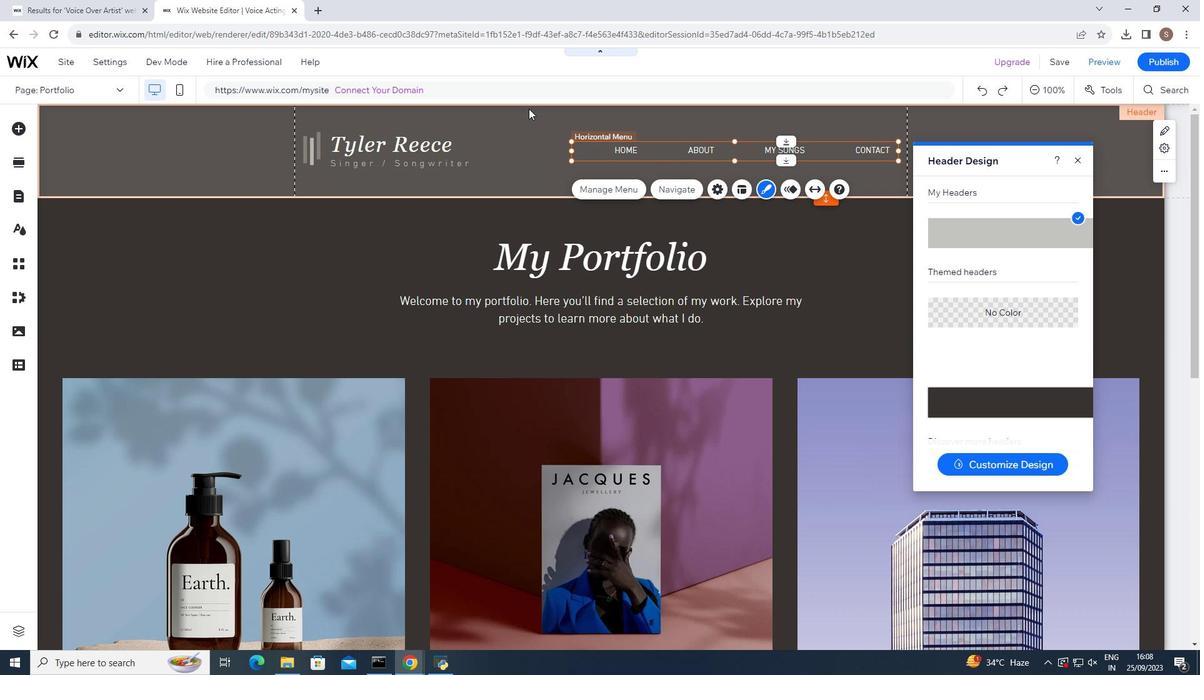 
Action: Mouse pressed left at (528, 108)
Screenshot: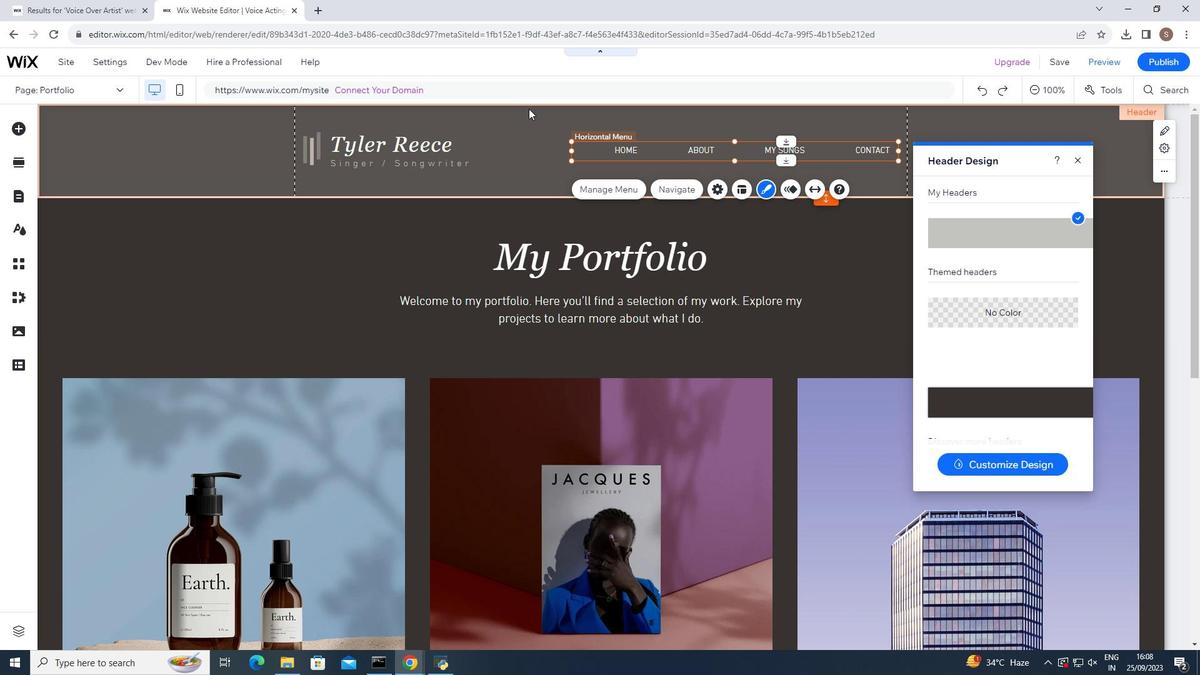 
Action: Mouse moved to (365, 145)
Screenshot: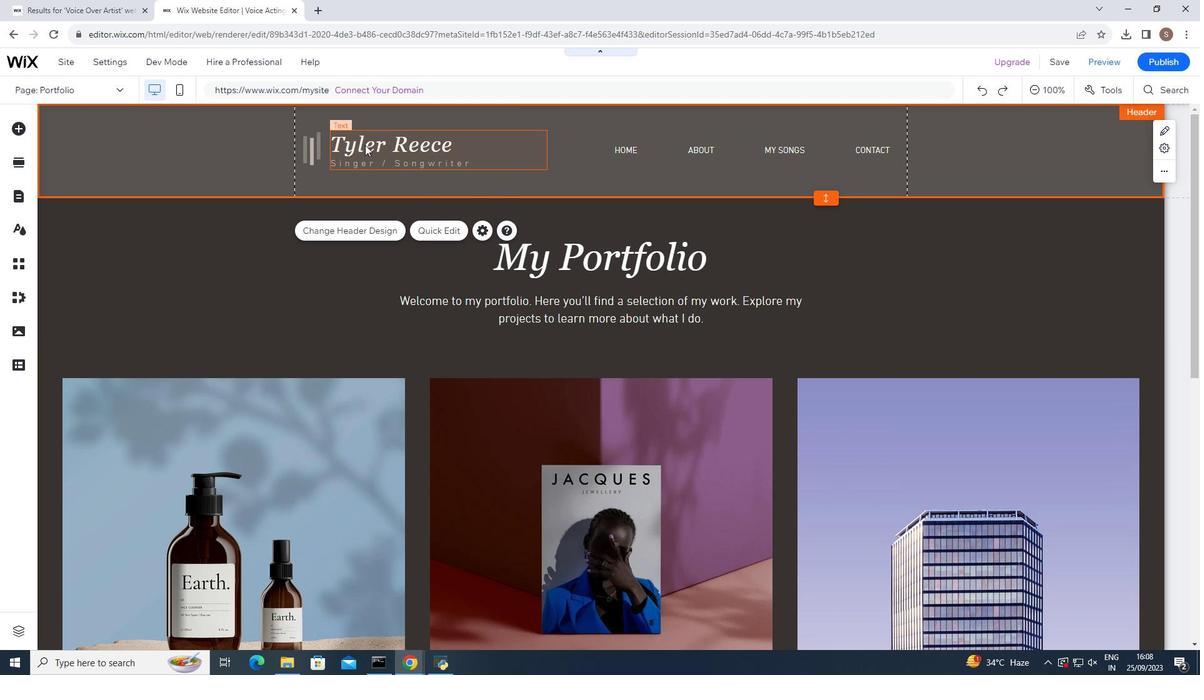 
Action: Mouse pressed left at (365, 145)
Screenshot: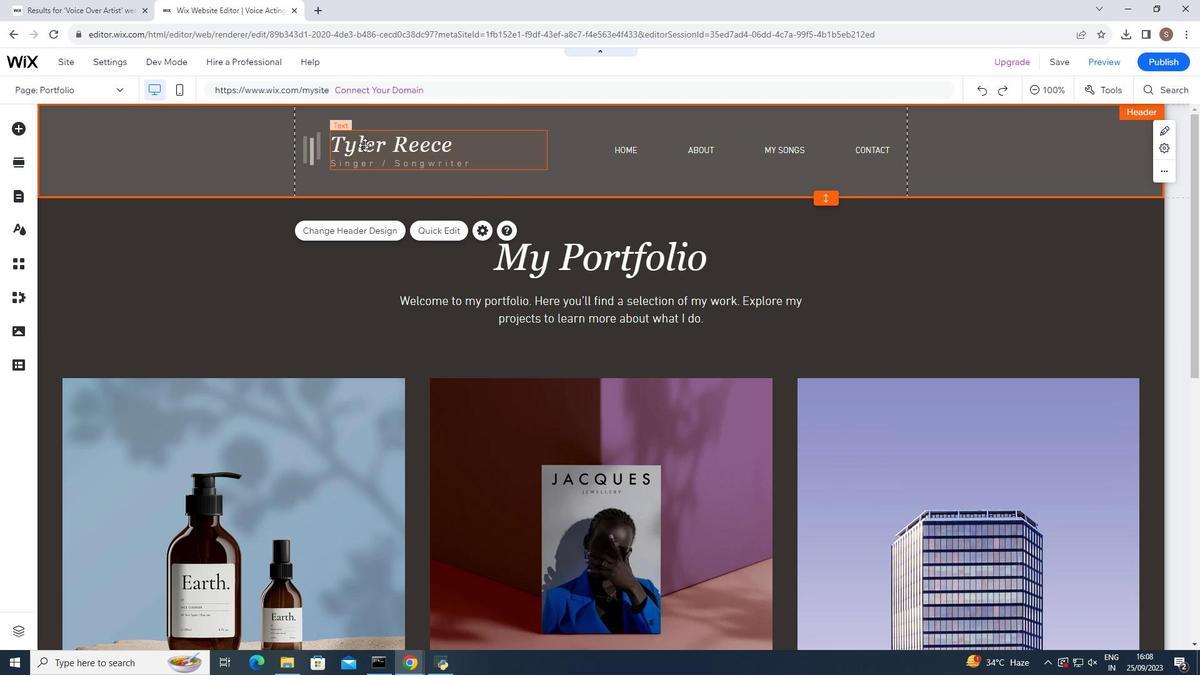 
Action: Mouse moved to (352, 196)
Screenshot: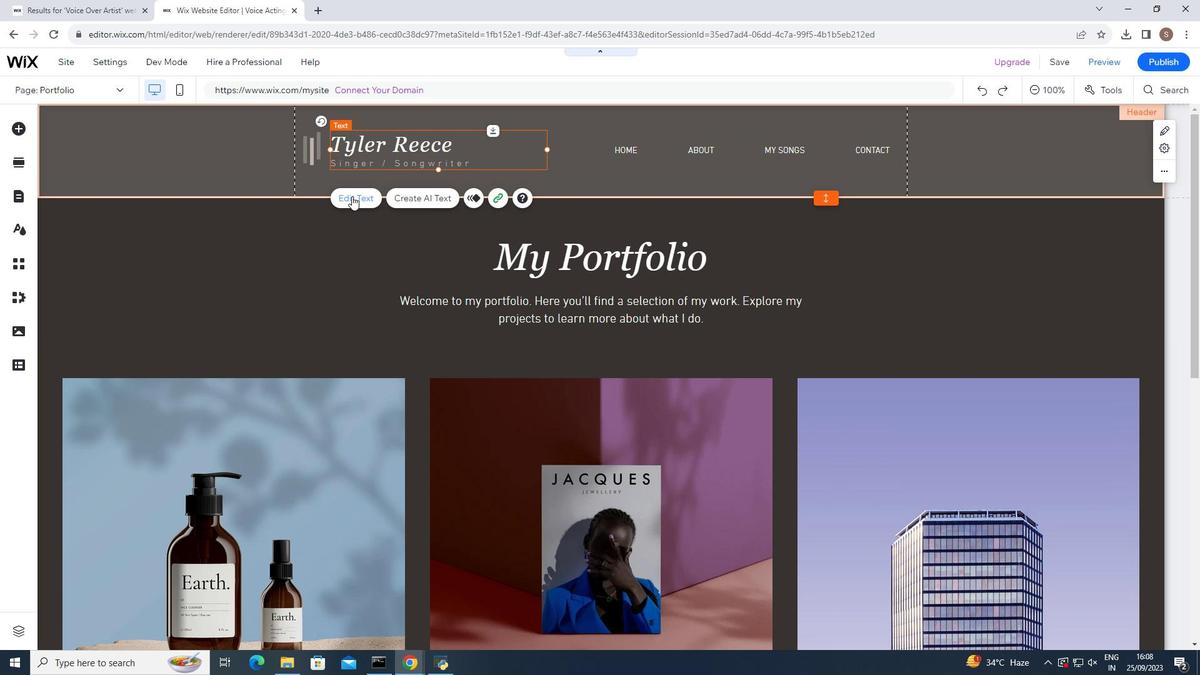 
Action: Mouse pressed left at (352, 196)
Screenshot: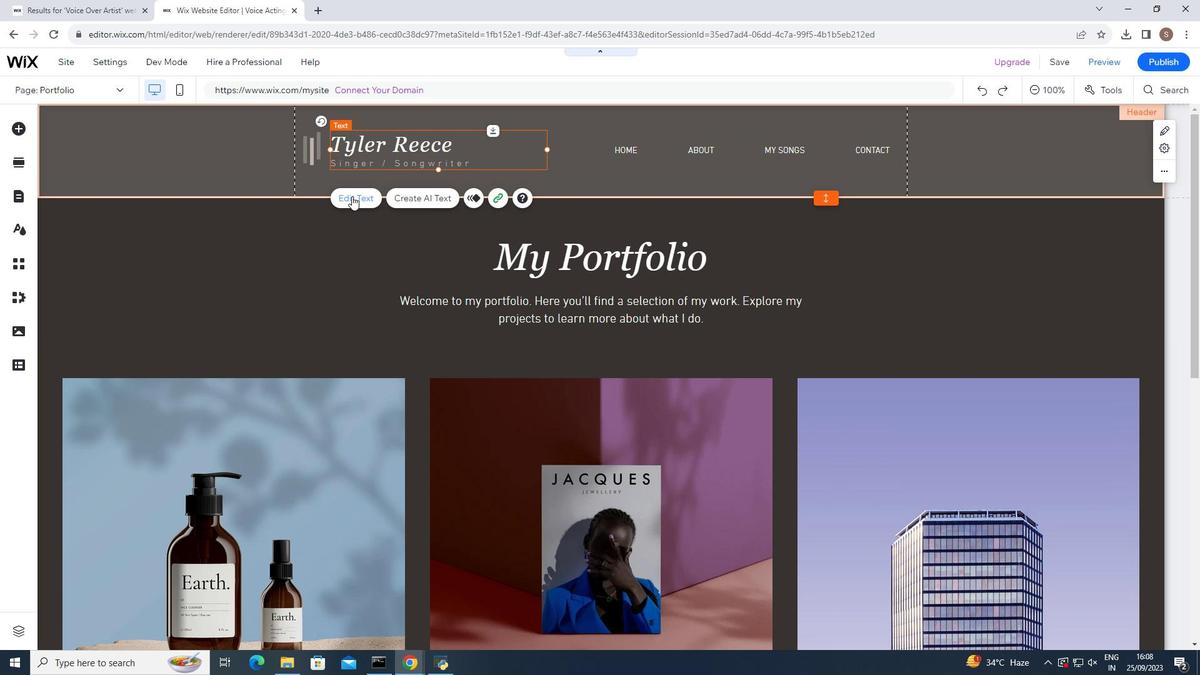 
Action: Mouse moved to (475, 161)
Screenshot: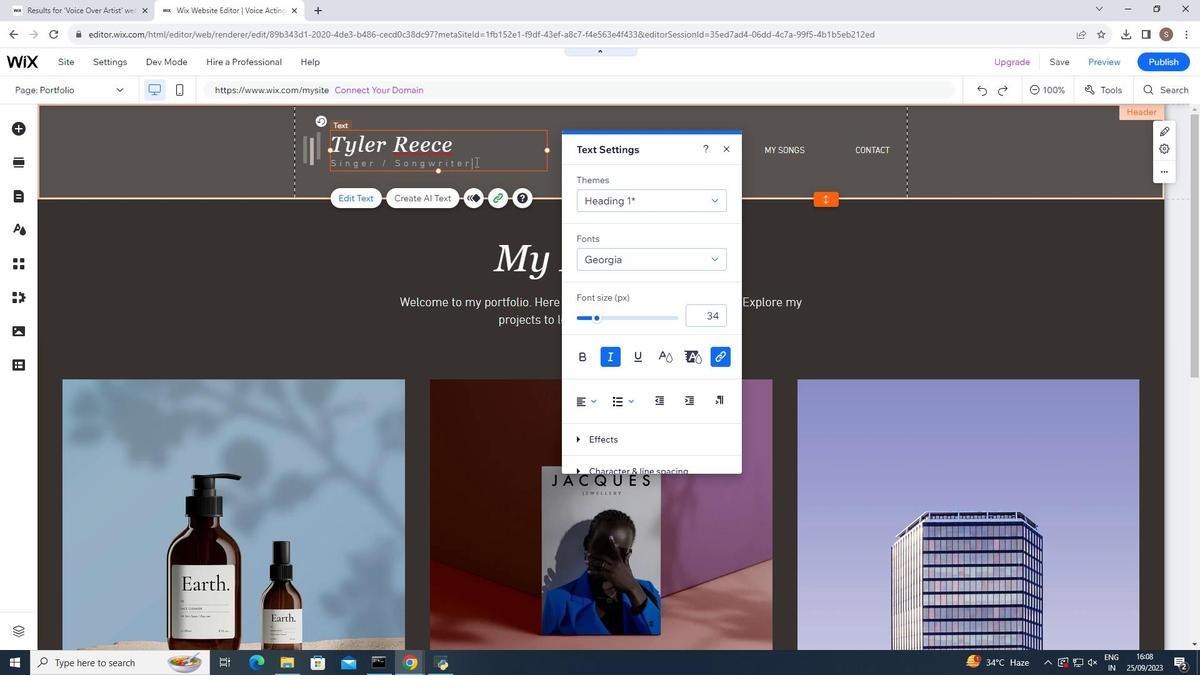 
Action: Mouse pressed left at (475, 161)
Screenshot: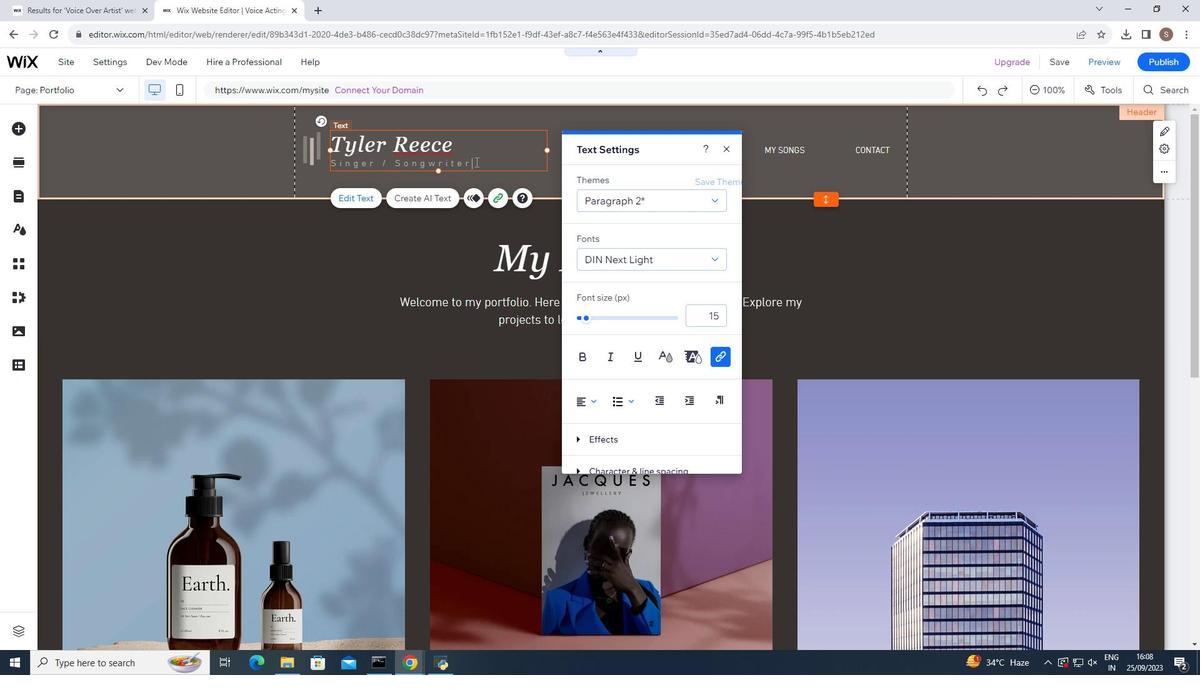 
Action: Key pressed <Key.backspace><Key.backspace><Key.backspace><Key.backspace><Key.backspace><Key.backspace><Key.backspace><Key.backspace><Key.backspace><Key.backspace><Key.backspace><Key.backspace>
Screenshot: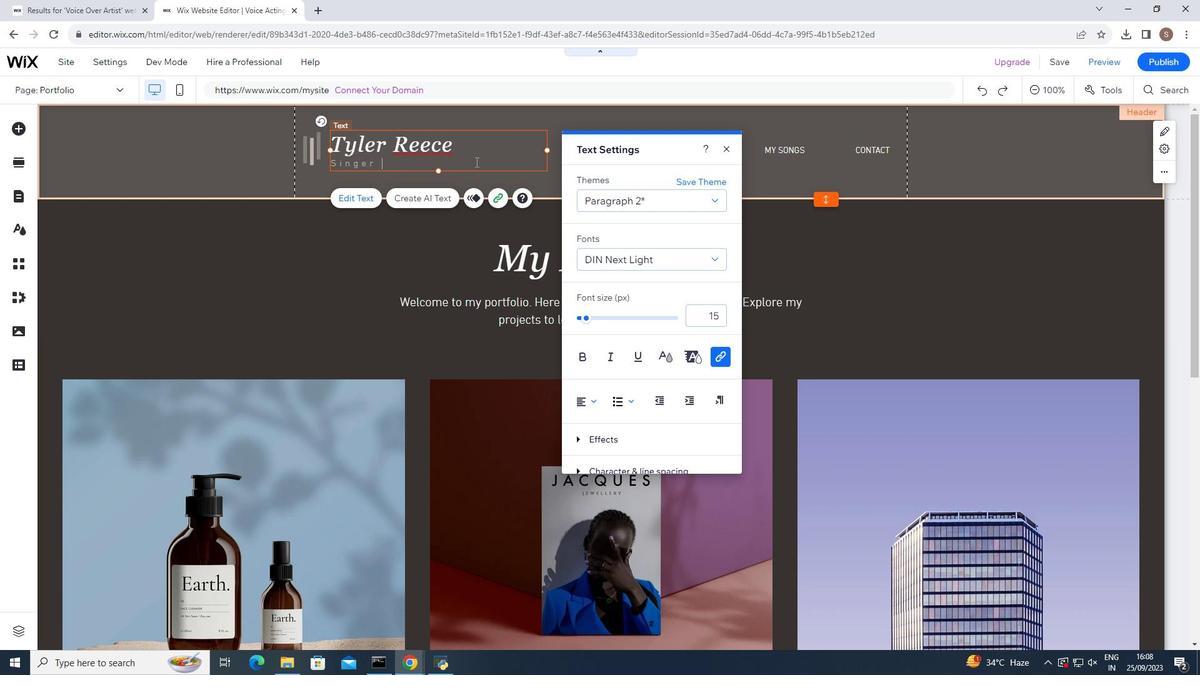 
Action: Mouse moved to (369, 163)
Screenshot: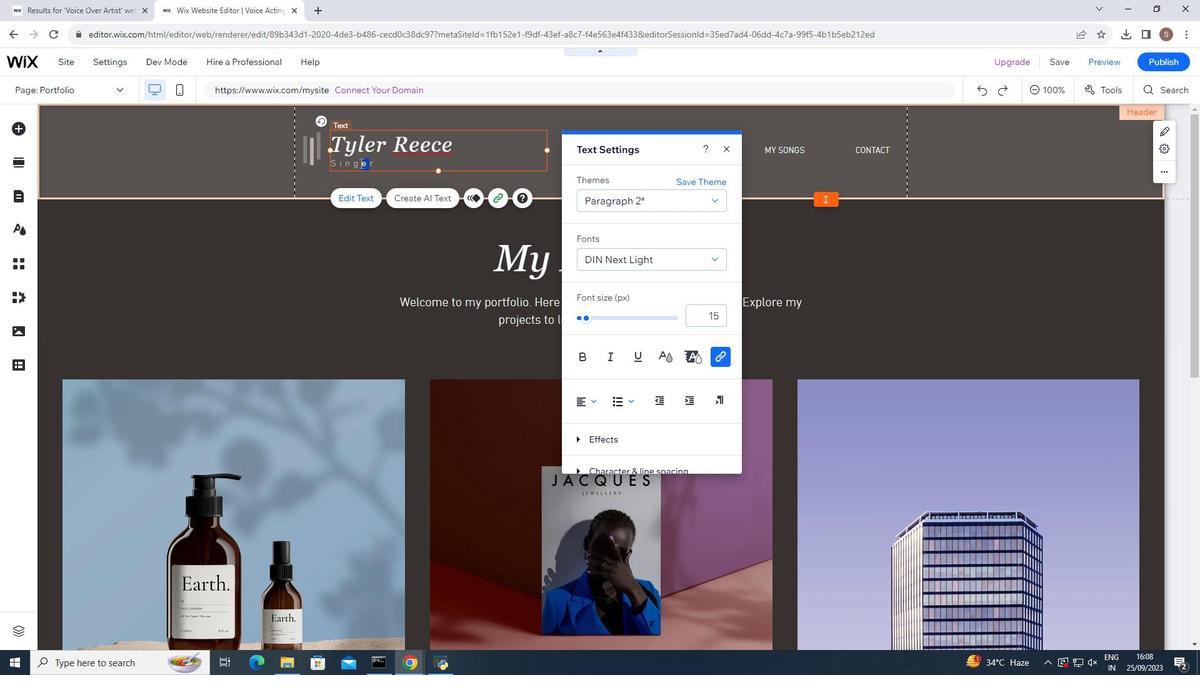 
Action: Mouse pressed left at (369, 163)
Screenshot: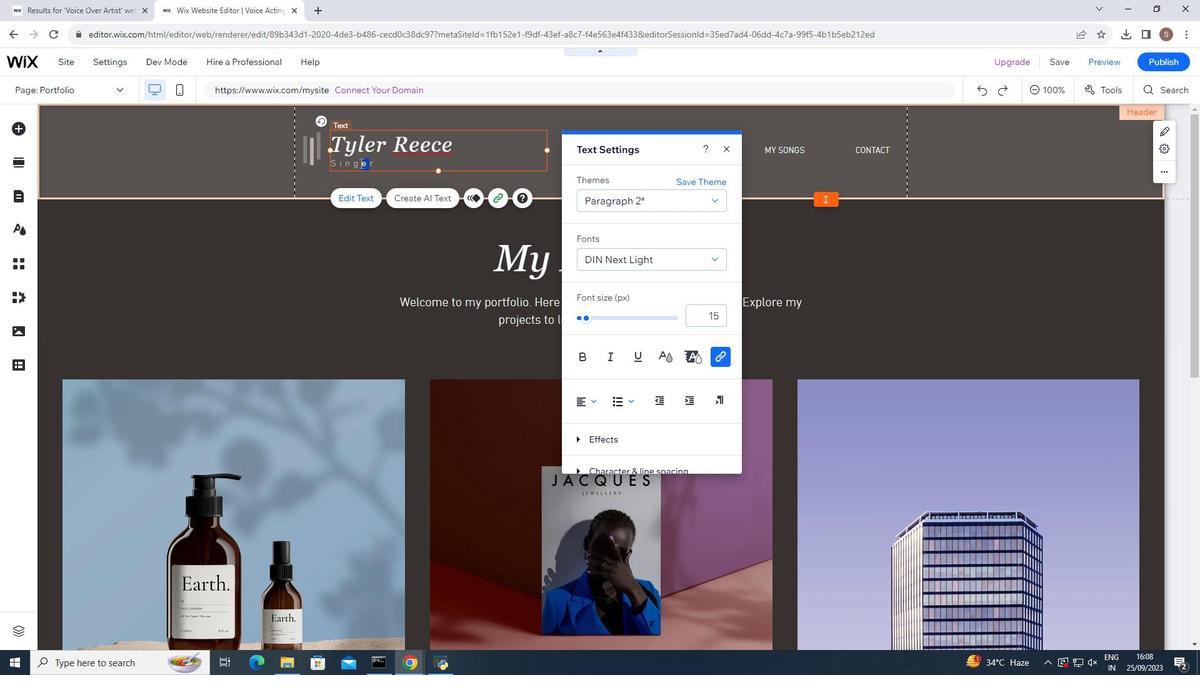 
Action: Mouse moved to (387, 163)
Screenshot: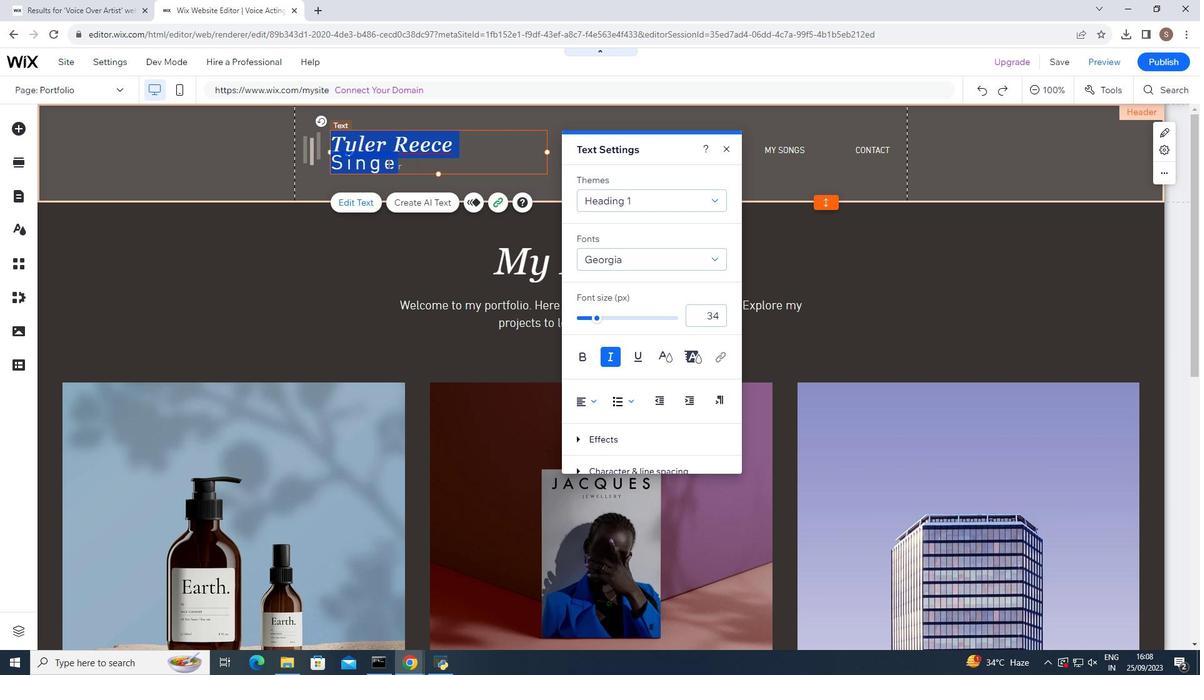 
Action: Key pressed ctrl+Z
Screenshot: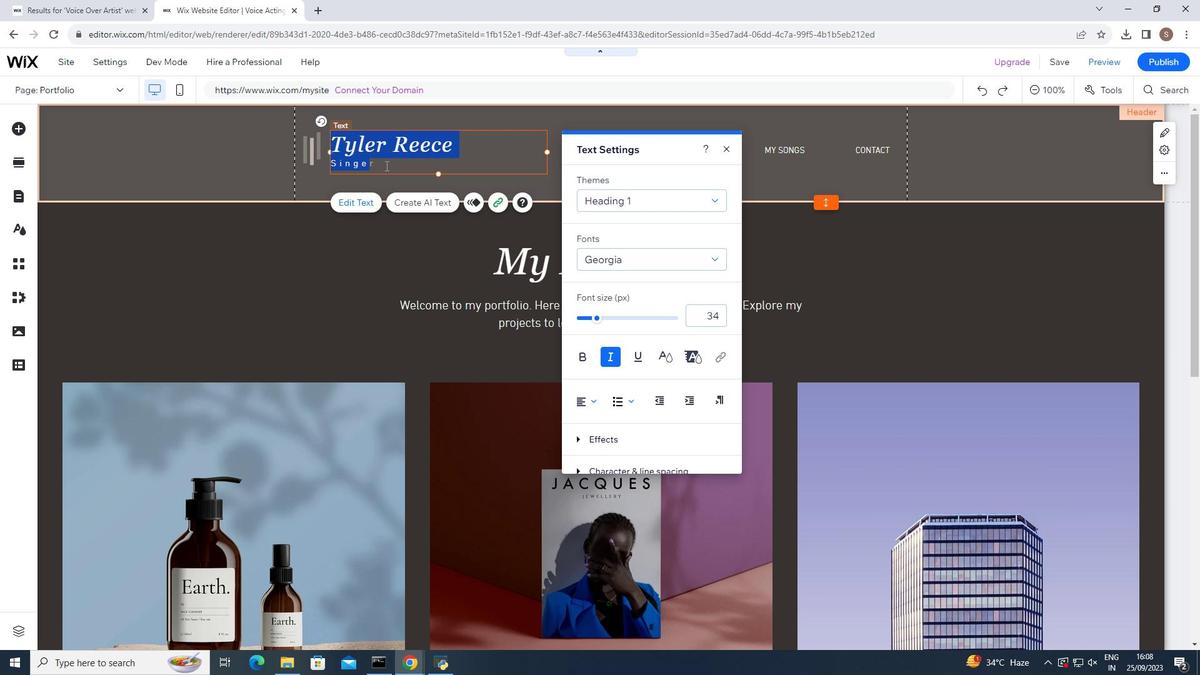 
Action: Mouse moved to (381, 163)
Screenshot: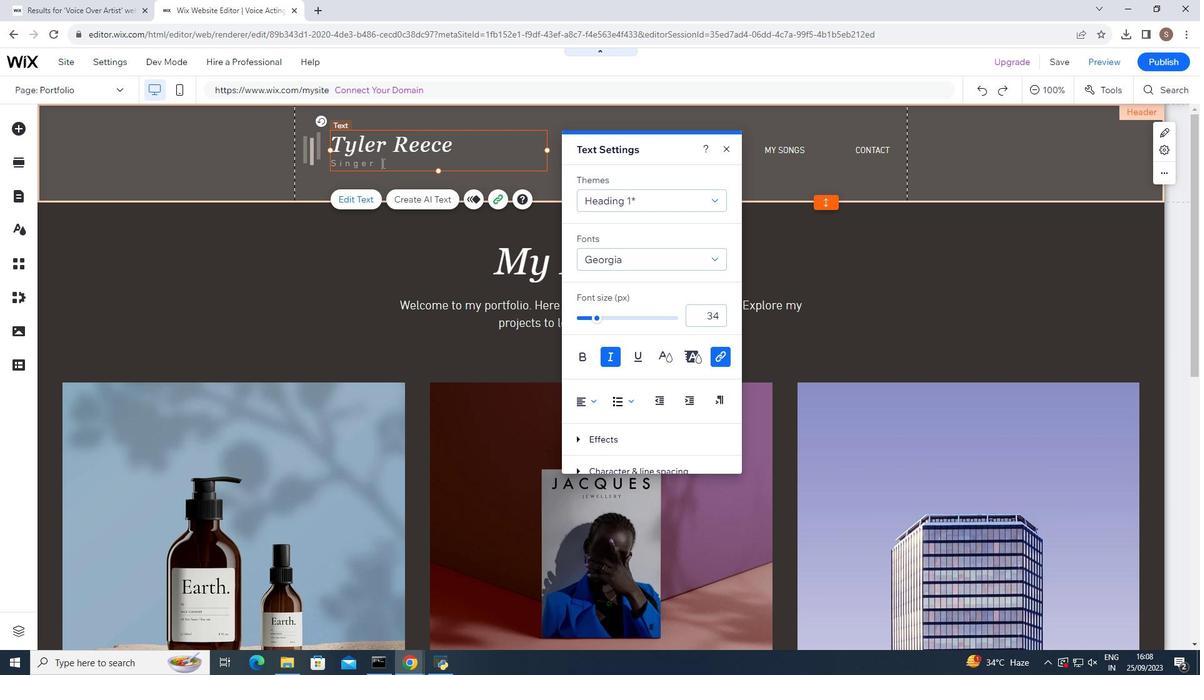 
Action: Mouse pressed left at (381, 163)
Screenshot: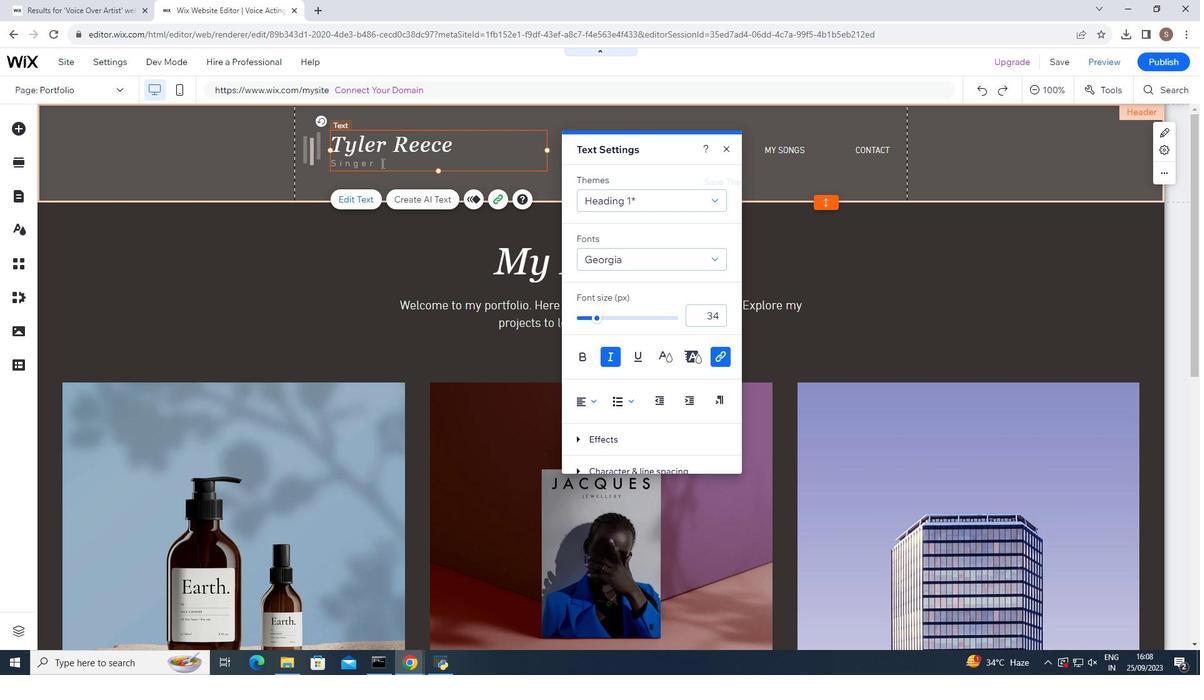 
Action: Mouse moved to (331, 158)
Screenshot: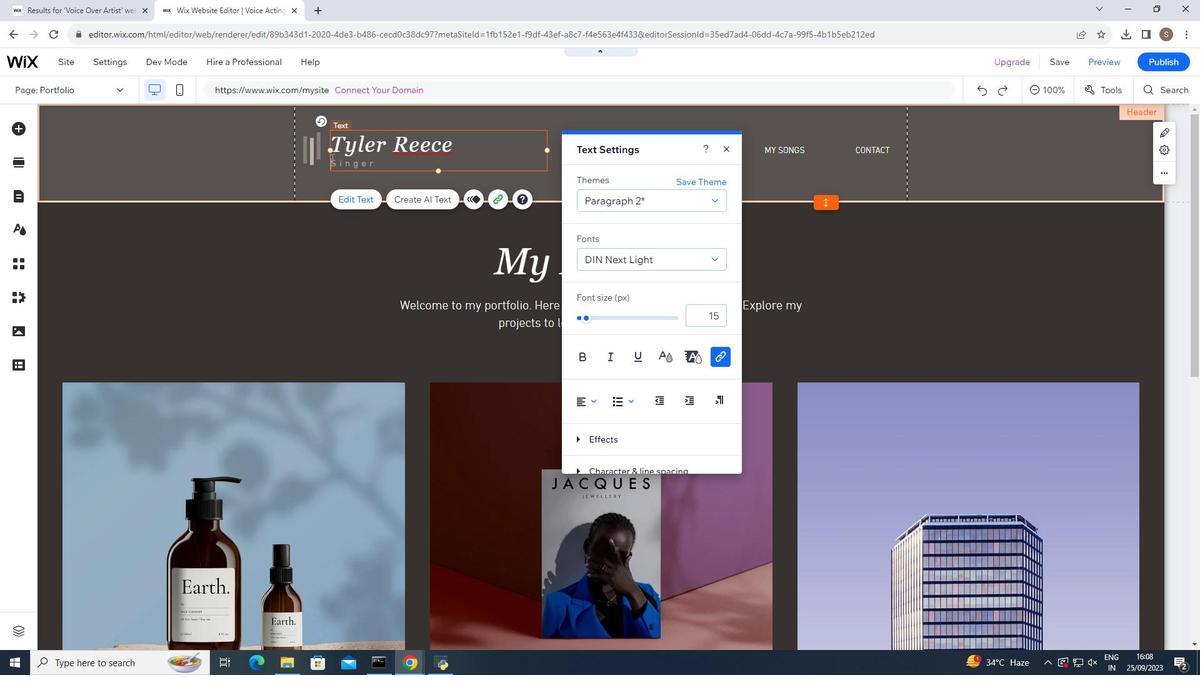 
Action: Mouse pressed left at (331, 158)
Screenshot: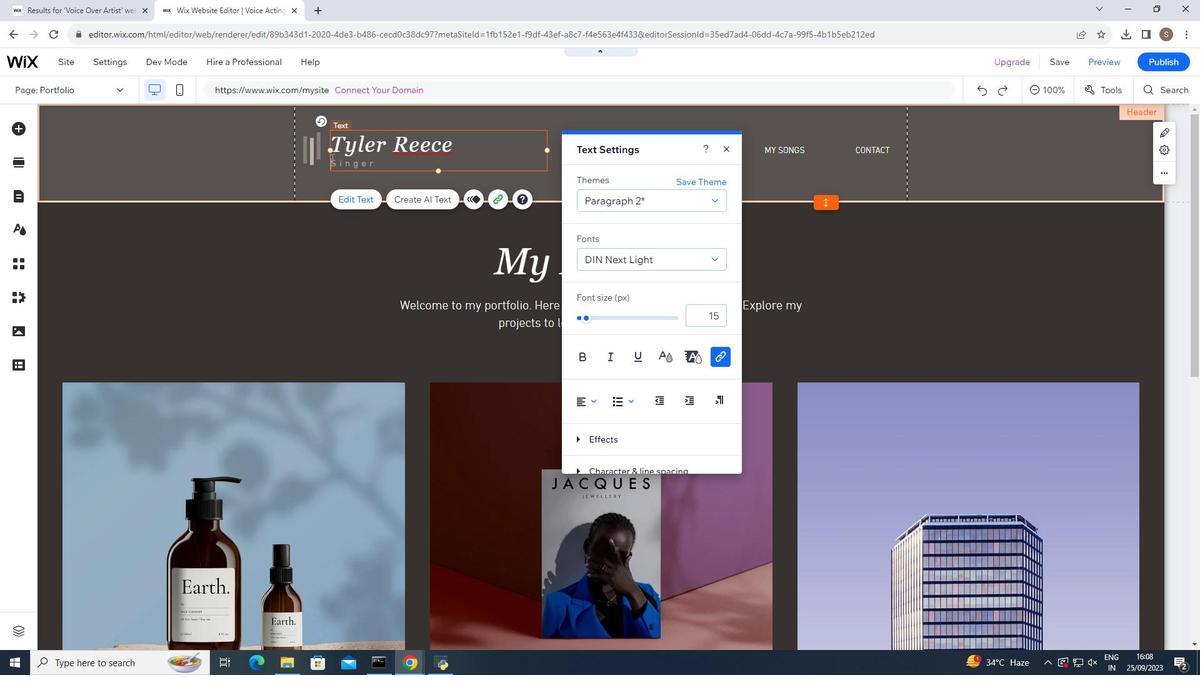 
Action: Mouse pressed left at (331, 158)
Screenshot: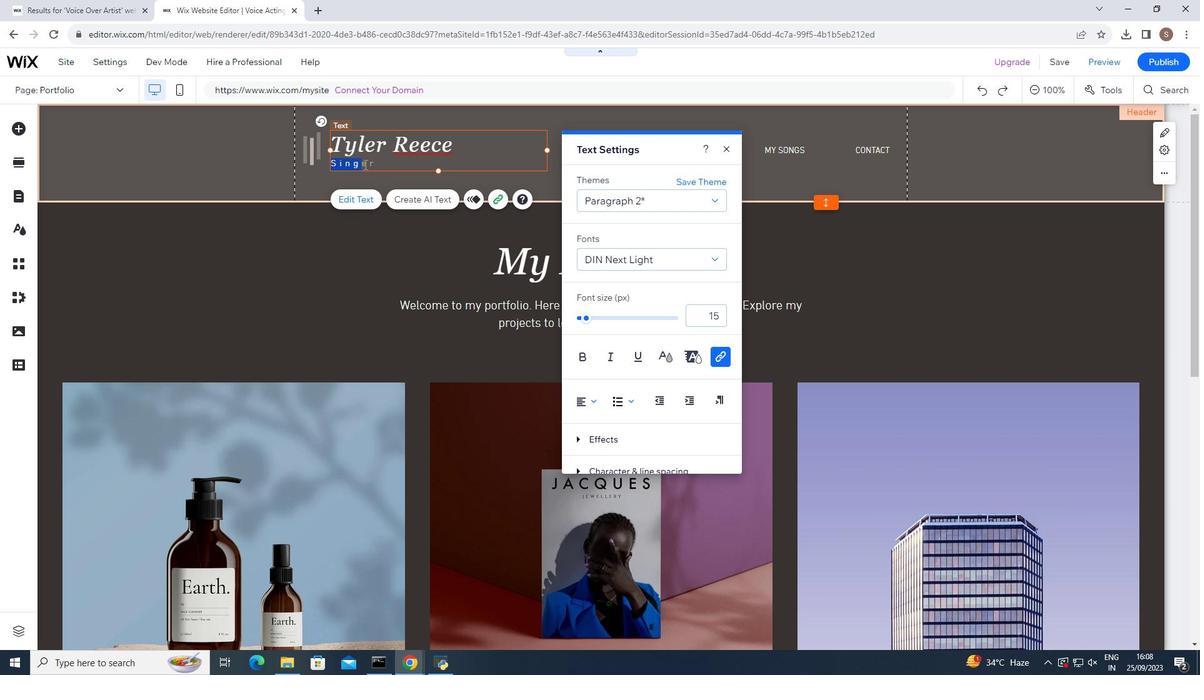 
Action: Mouse moved to (583, 401)
Screenshot: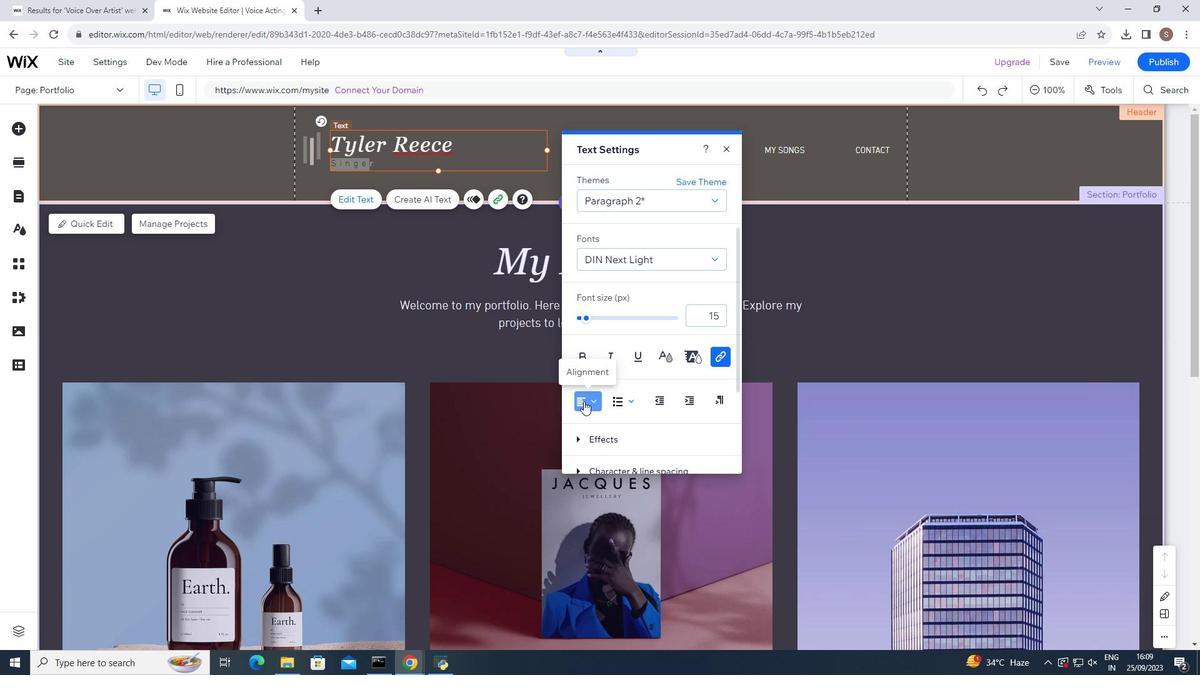 
Action: Mouse pressed left at (583, 401)
Screenshot: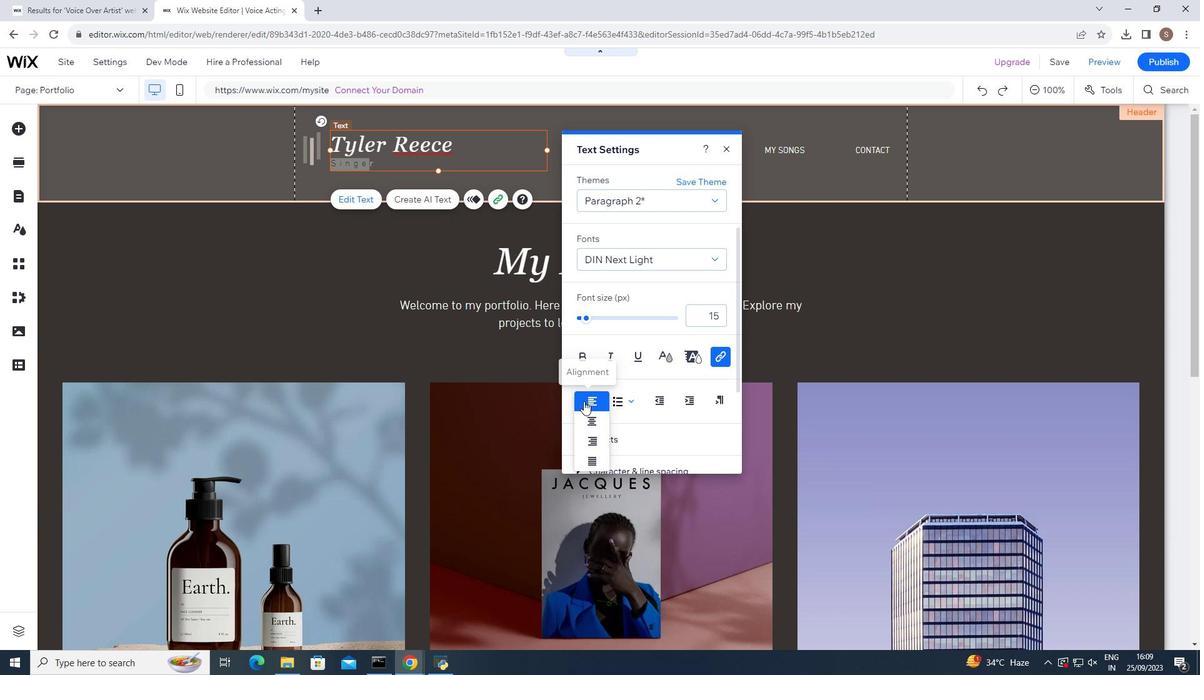 
Action: Mouse moved to (380, 158)
Screenshot: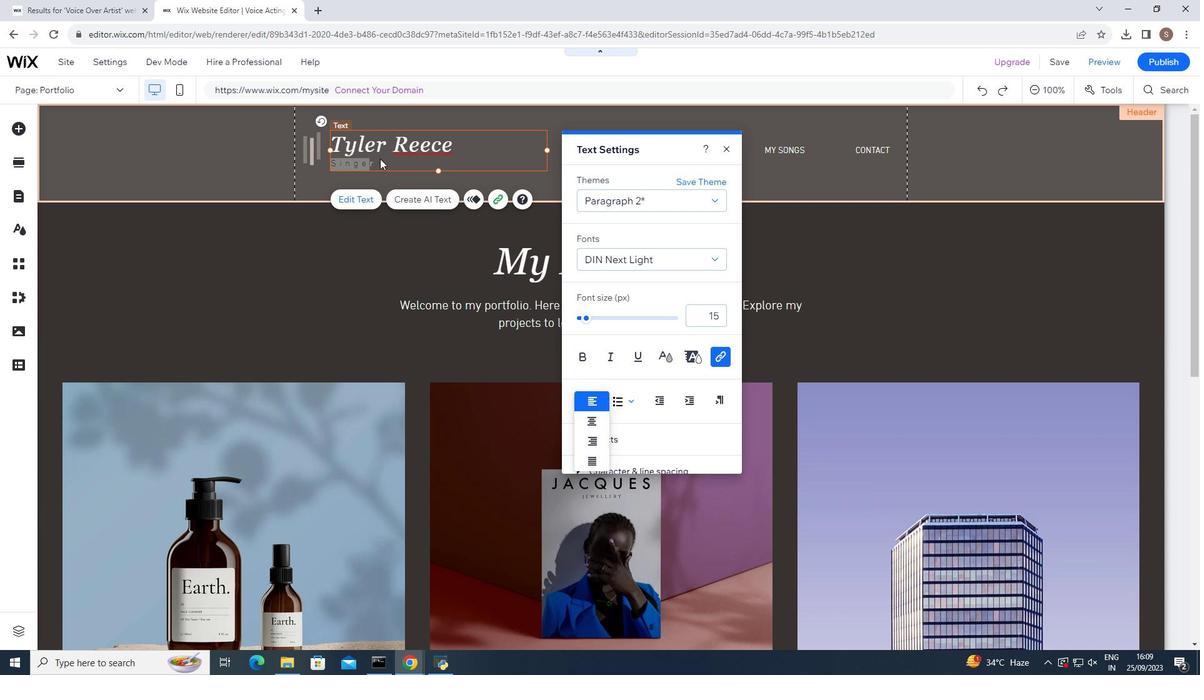 
Action: Mouse pressed left at (380, 158)
Screenshot: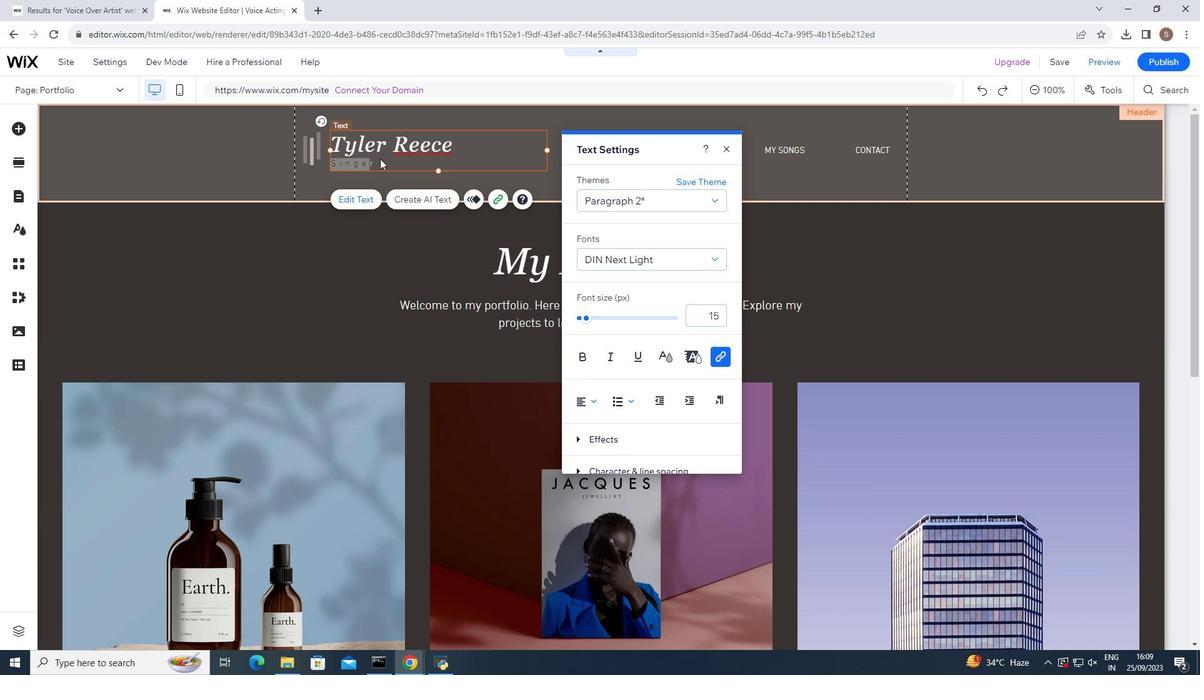 
Action: Mouse moved to (373, 160)
Screenshot: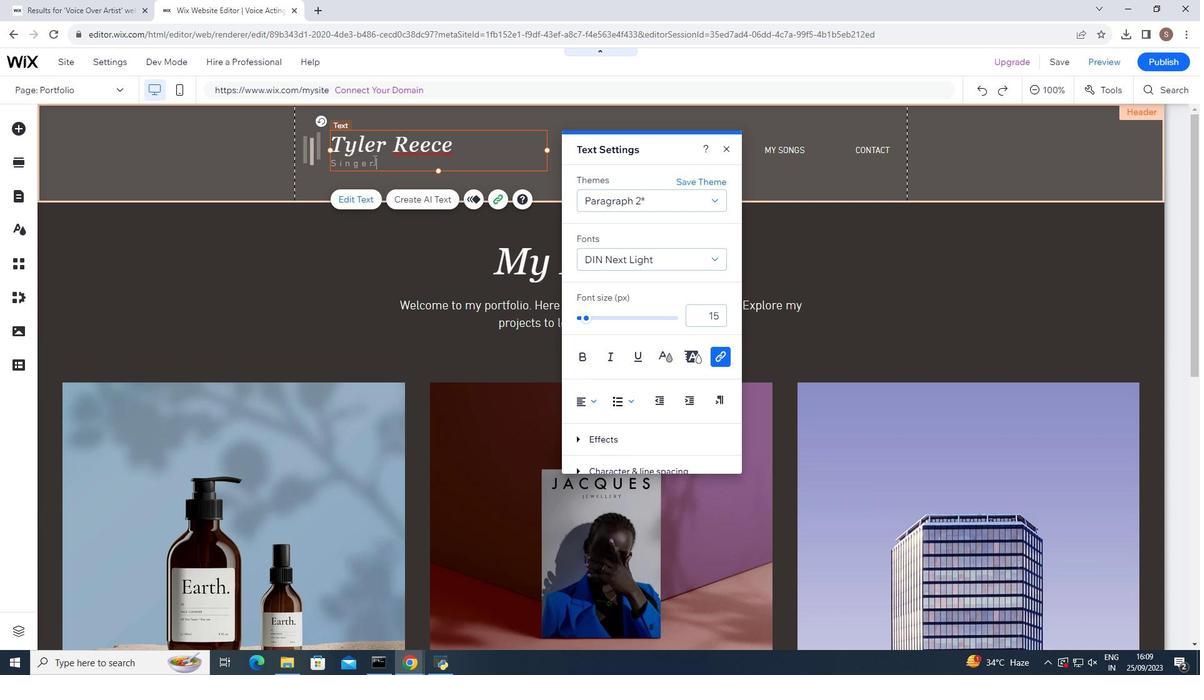 
Action: Mouse pressed left at (373, 160)
Screenshot: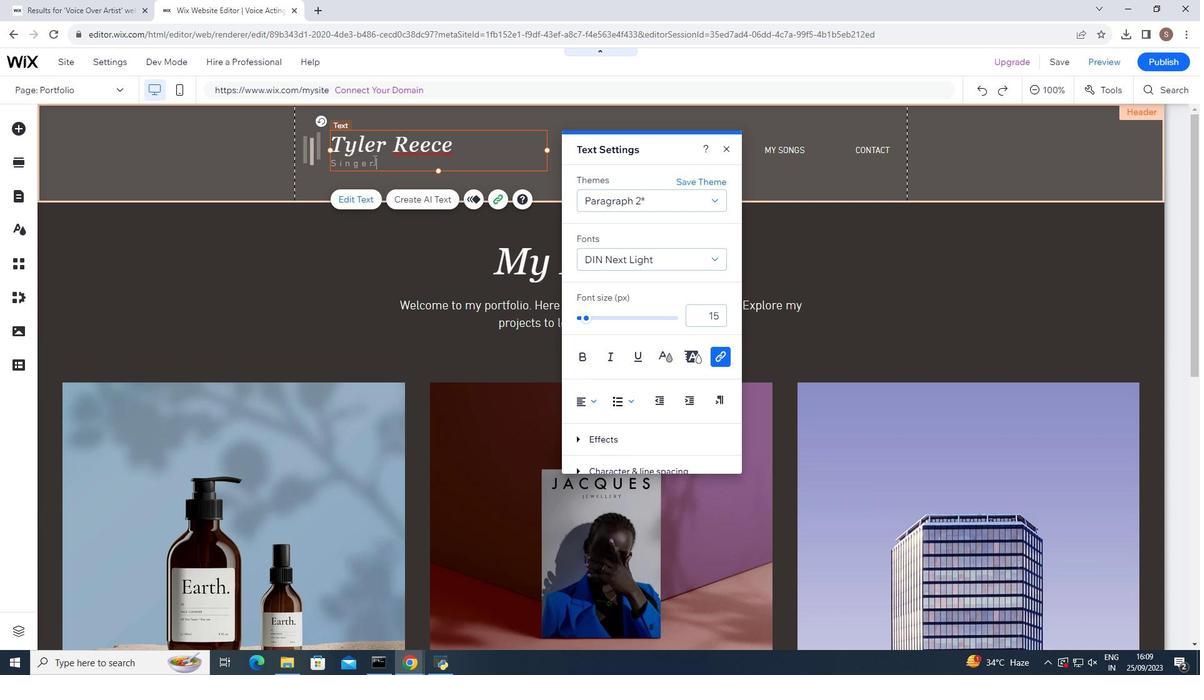 
Action: Mouse moved to (686, 398)
Screenshot: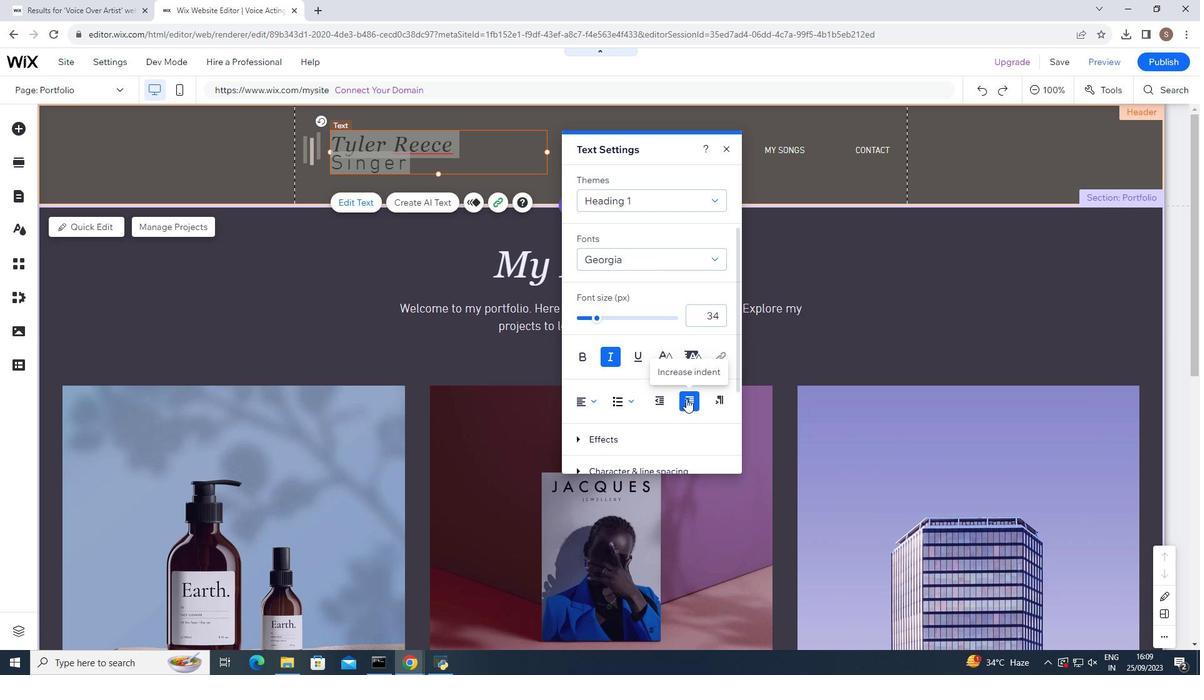 
Action: Mouse pressed left at (686, 398)
Screenshot: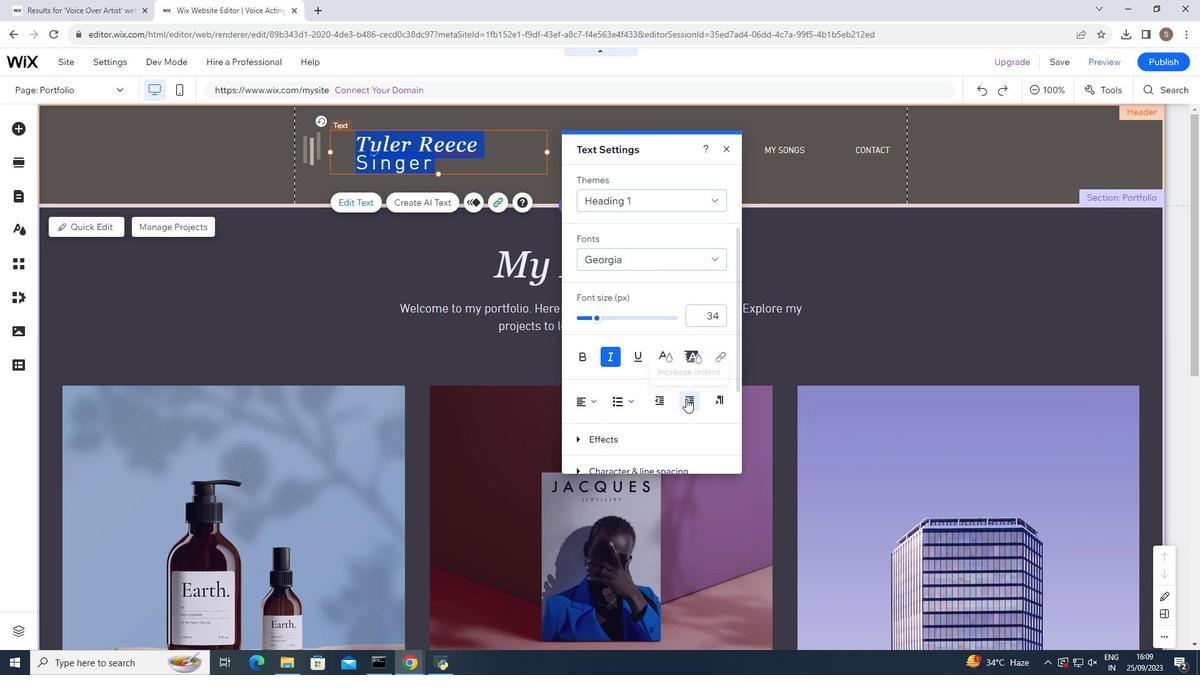 
Action: Mouse moved to (629, 395)
Screenshot: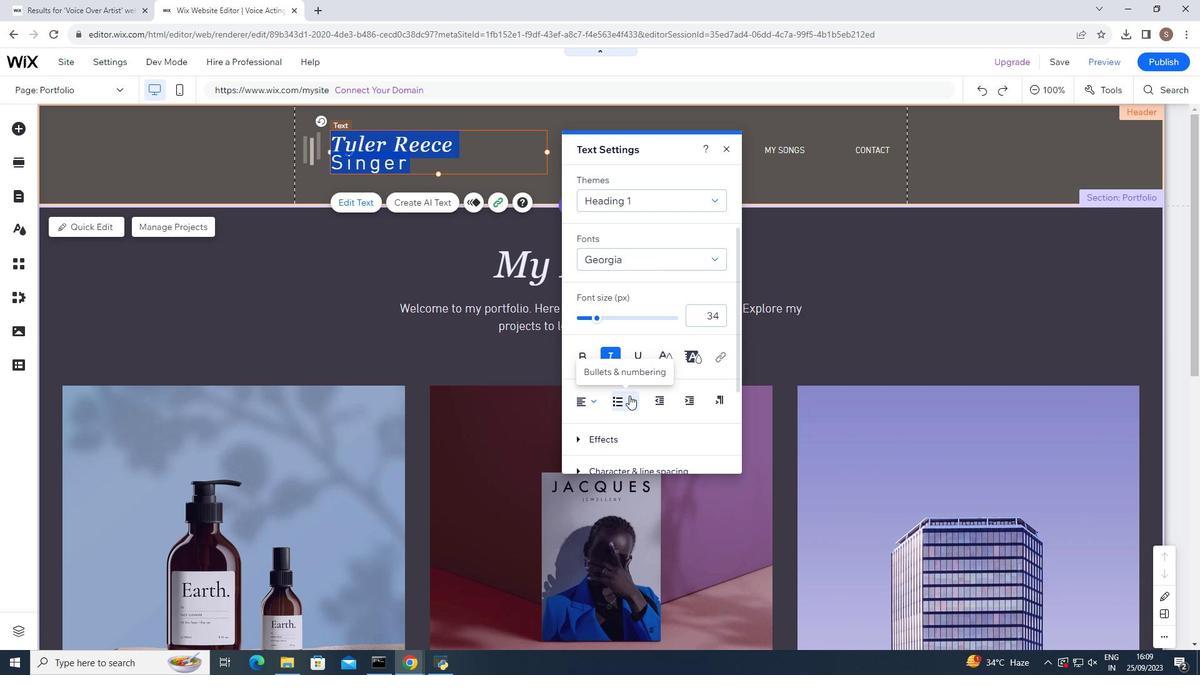 
Action: Key pressed ctrl+Z
Screenshot: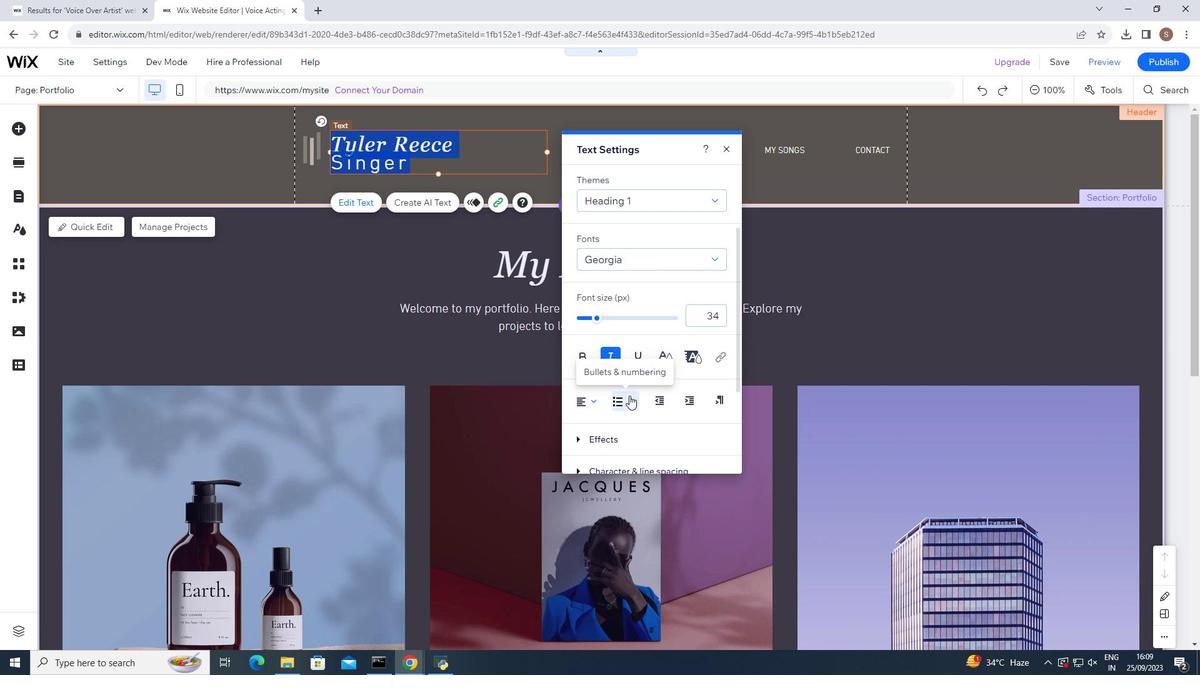 
Action: Mouse moved to (595, 398)
Screenshot: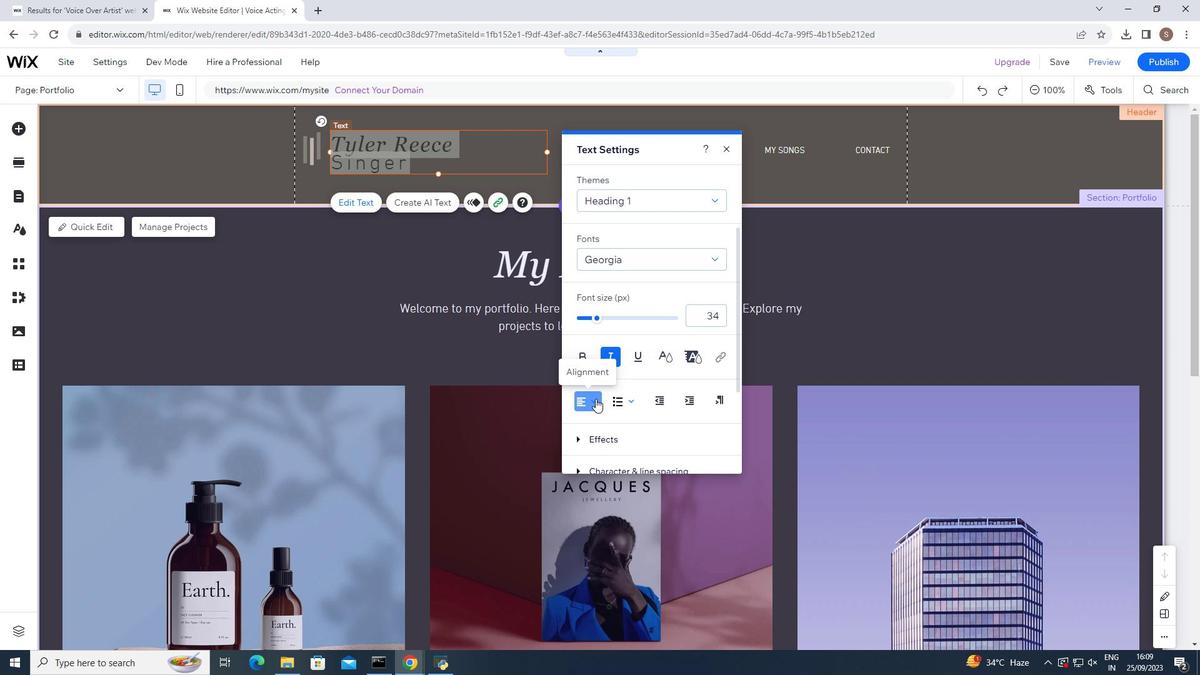 
Action: Mouse pressed left at (595, 398)
Screenshot: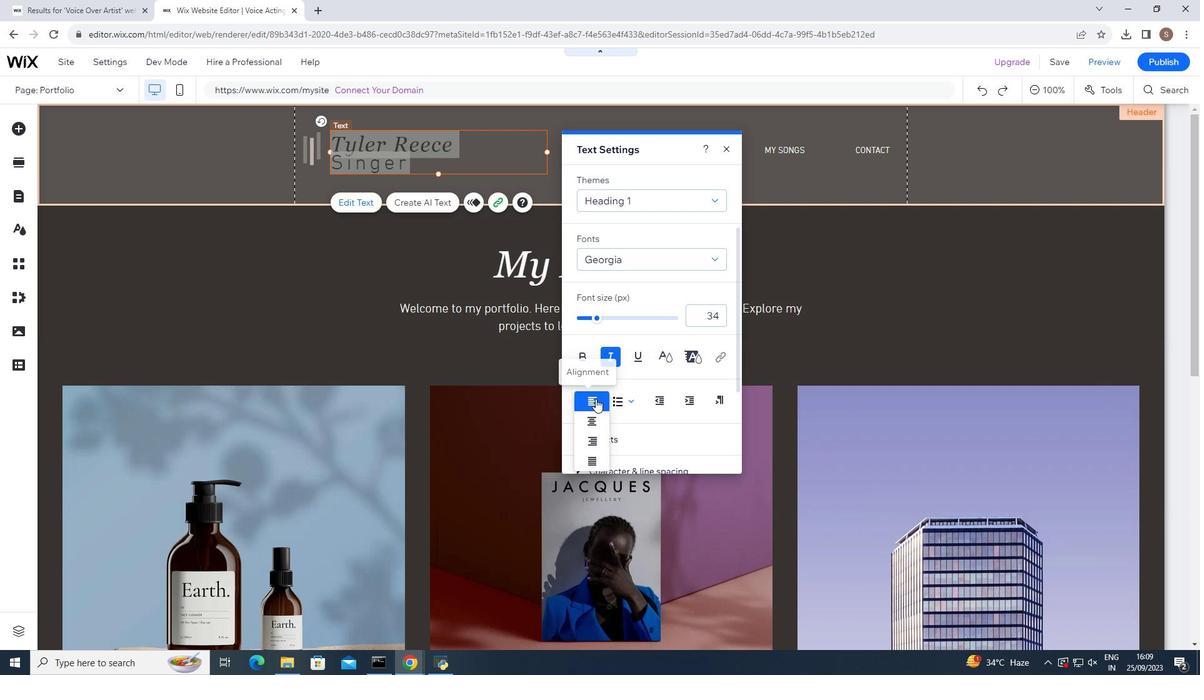 
Action: Mouse moved to (443, 166)
Screenshot: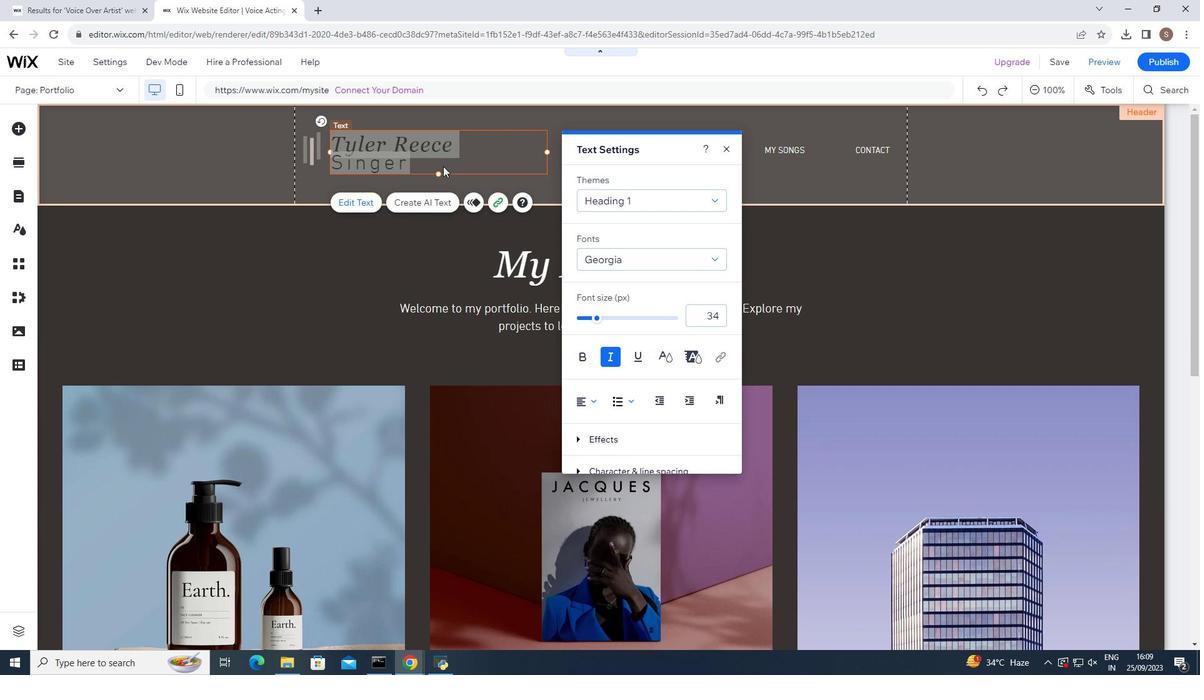 
Action: Mouse pressed left at (443, 166)
Screenshot: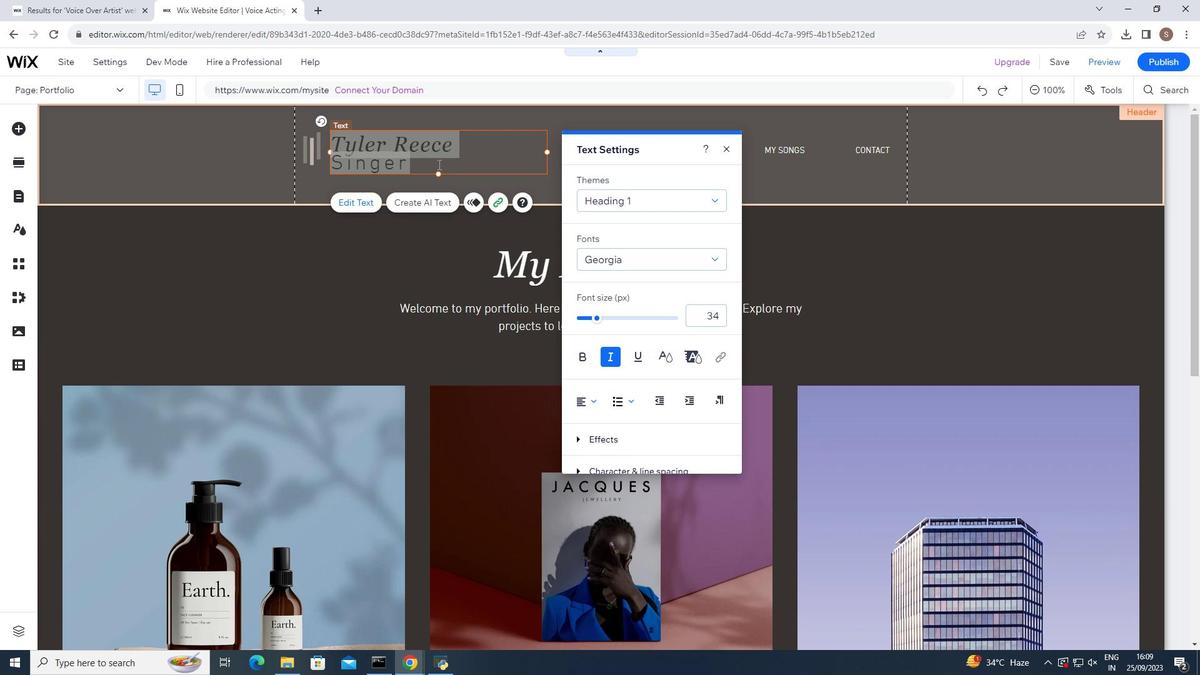 
Action: Mouse moved to (412, 162)
Screenshot: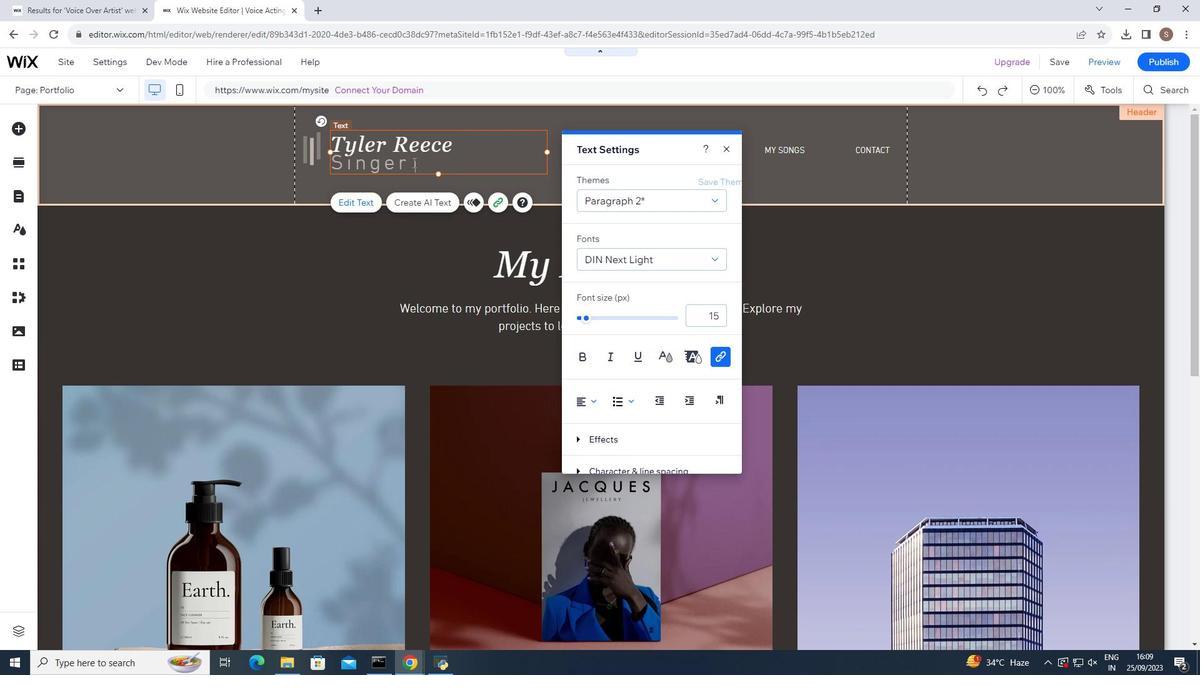 
Action: Mouse pressed left at (412, 162)
Screenshot: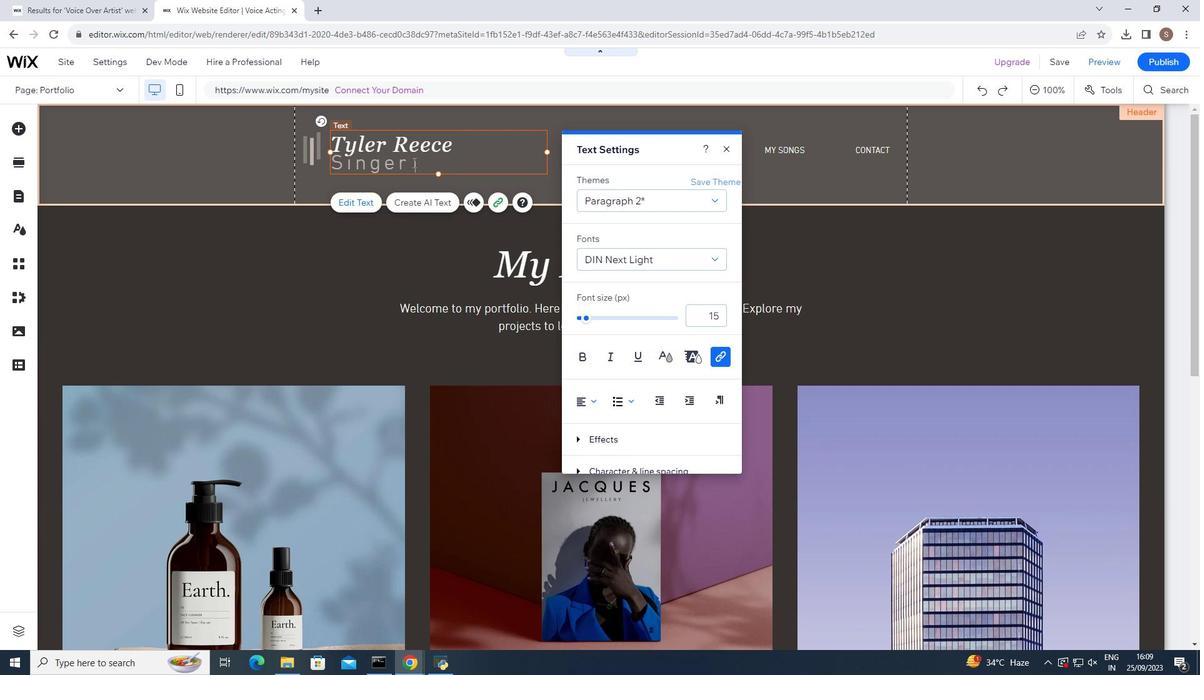 
Action: Mouse moved to (407, 163)
Screenshot: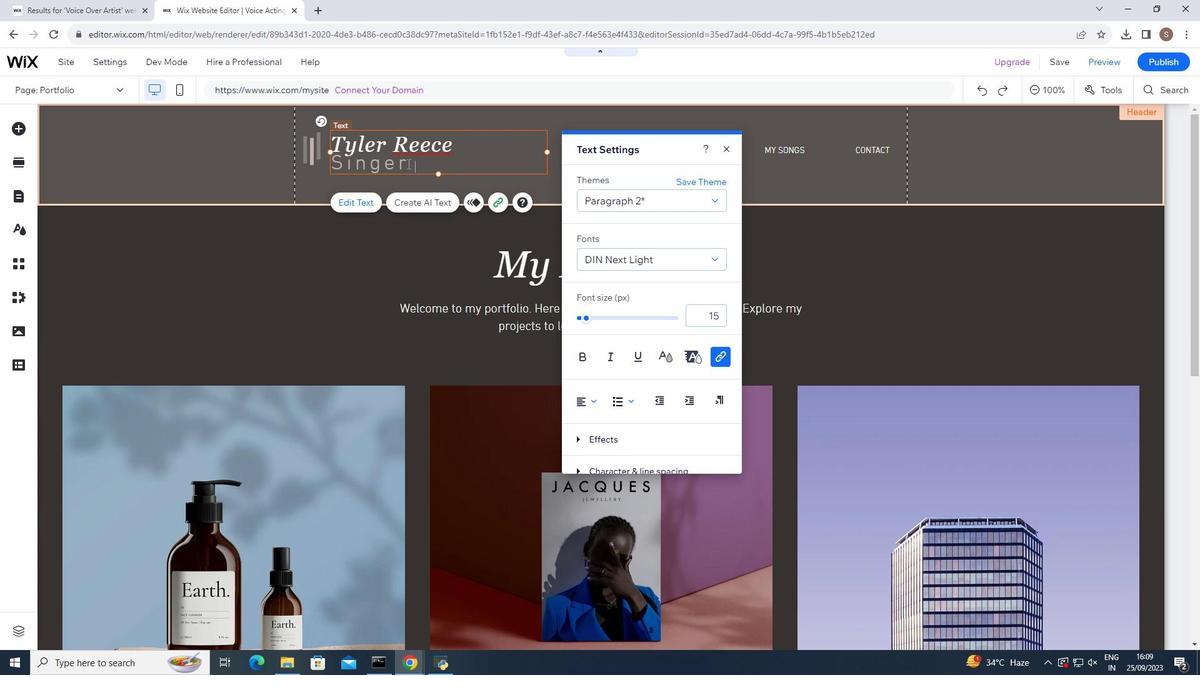 
Action: Mouse pressed left at (407, 163)
Screenshot: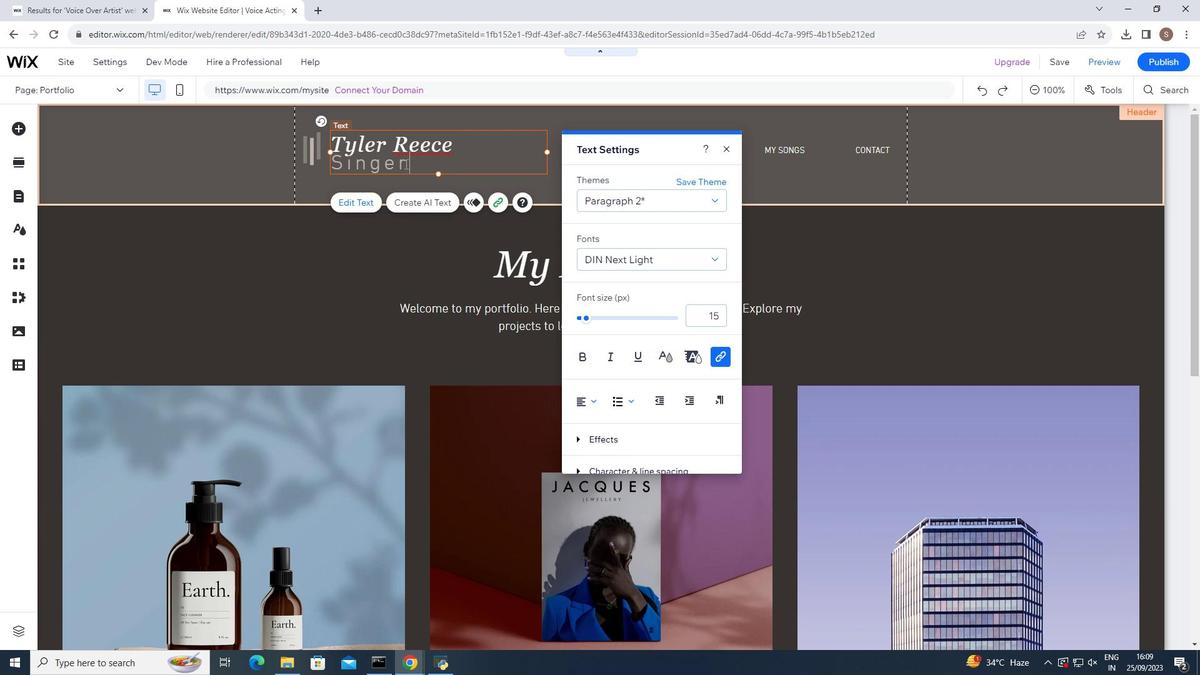 
Action: Mouse moved to (595, 316)
Screenshot: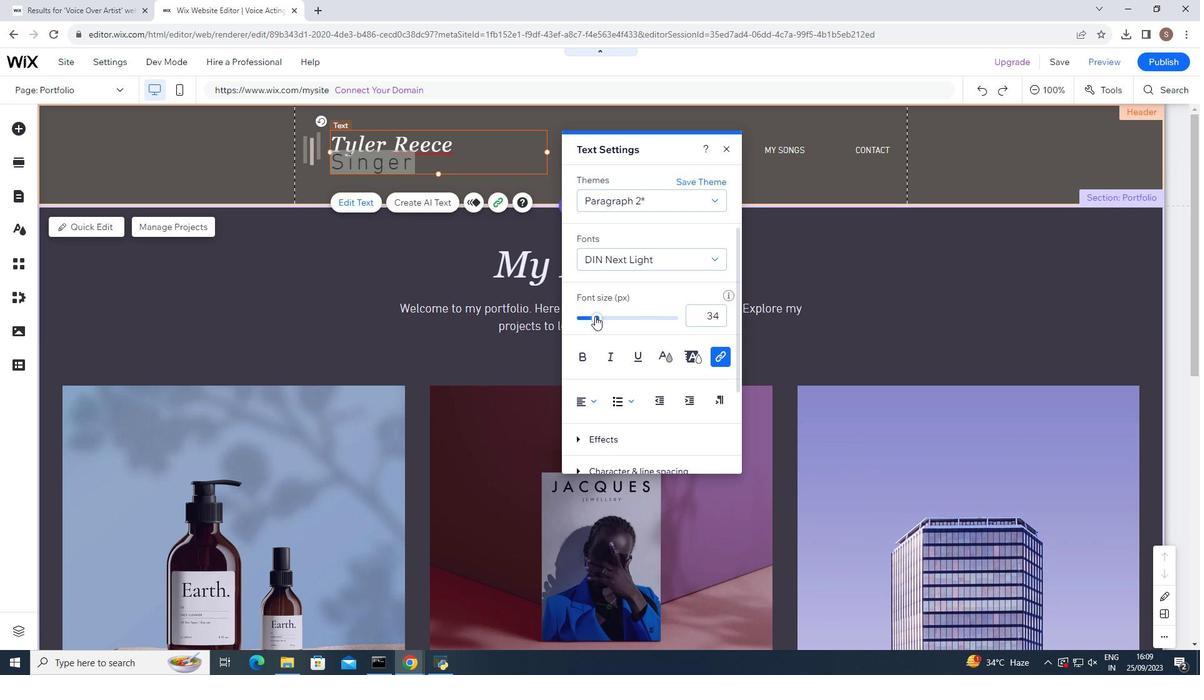 
Action: Mouse pressed left at (595, 316)
Screenshot: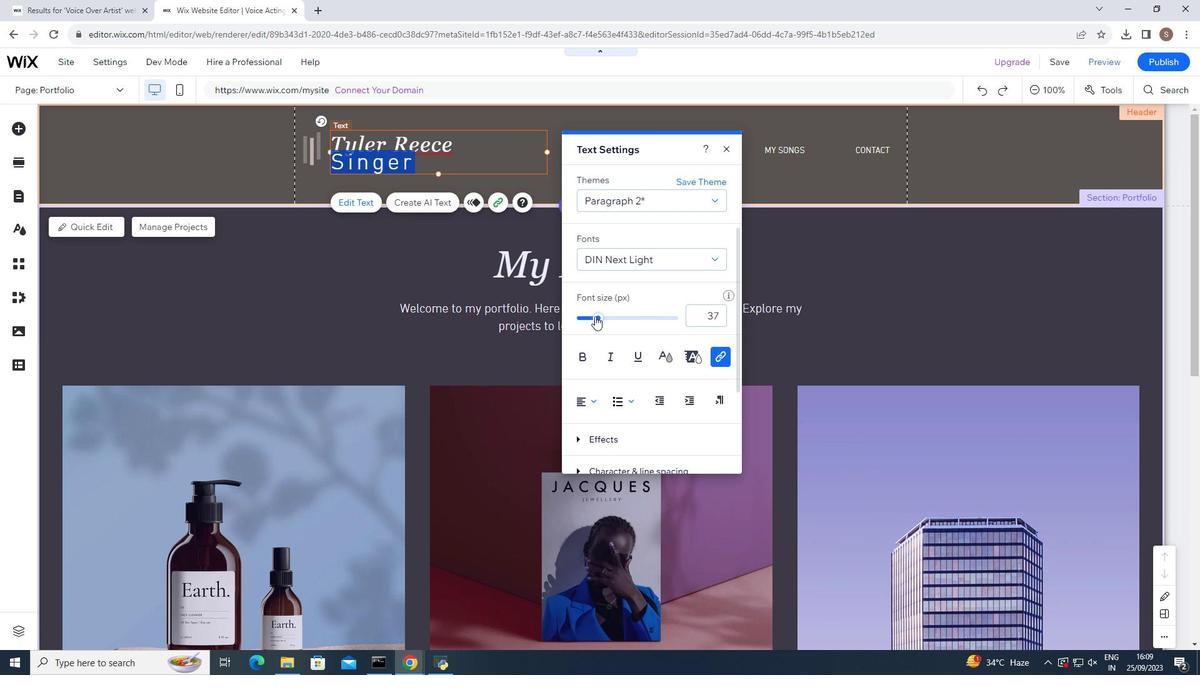 
Action: Mouse moved to (574, 320)
Screenshot: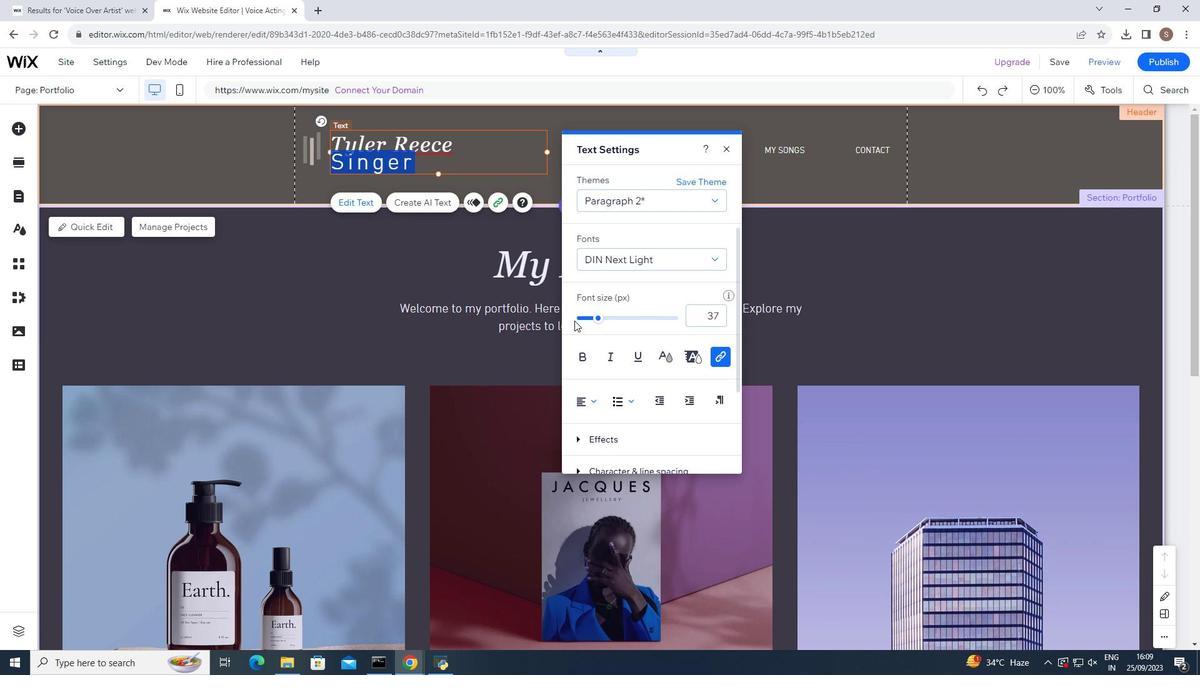 
Action: Key pressed ctrl+Z
Screenshot: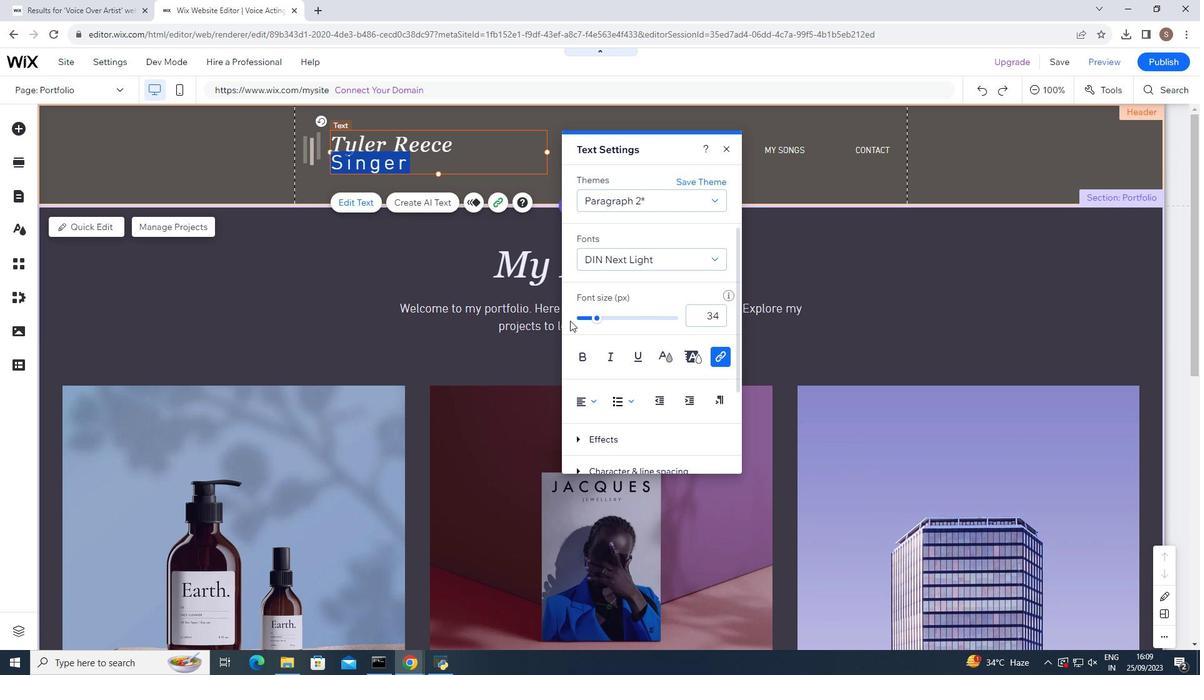 
Action: Mouse moved to (567, 320)
Screenshot: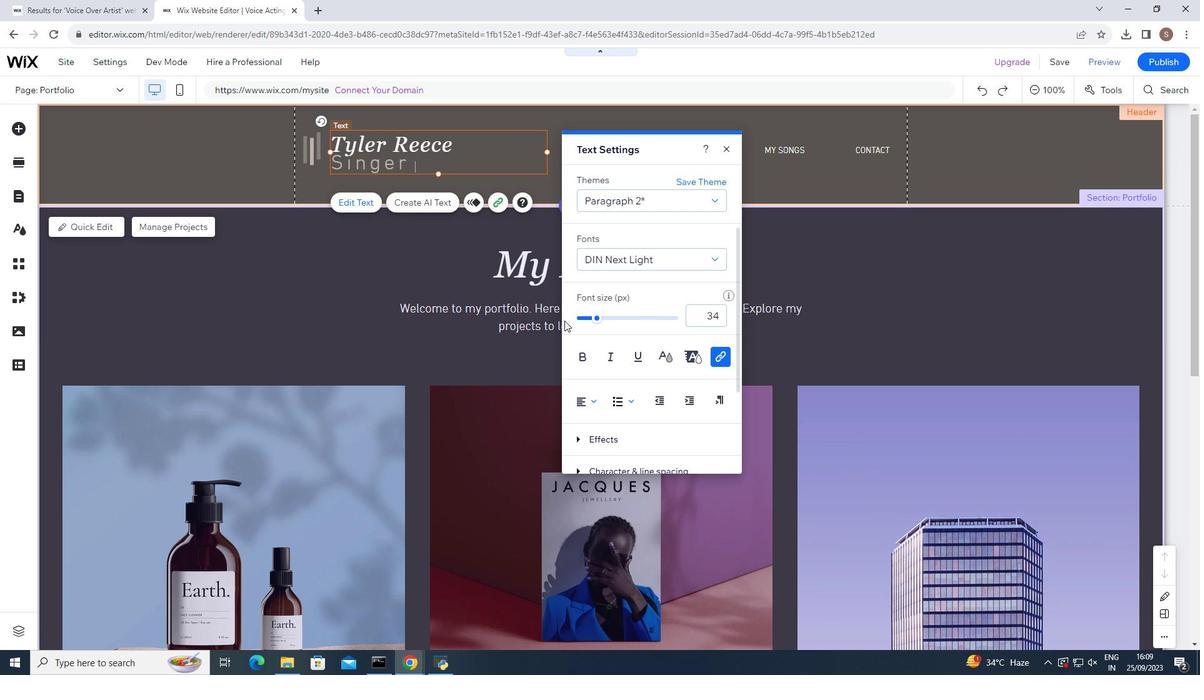 
Action: Key pressed <'\x1a'>
Screenshot: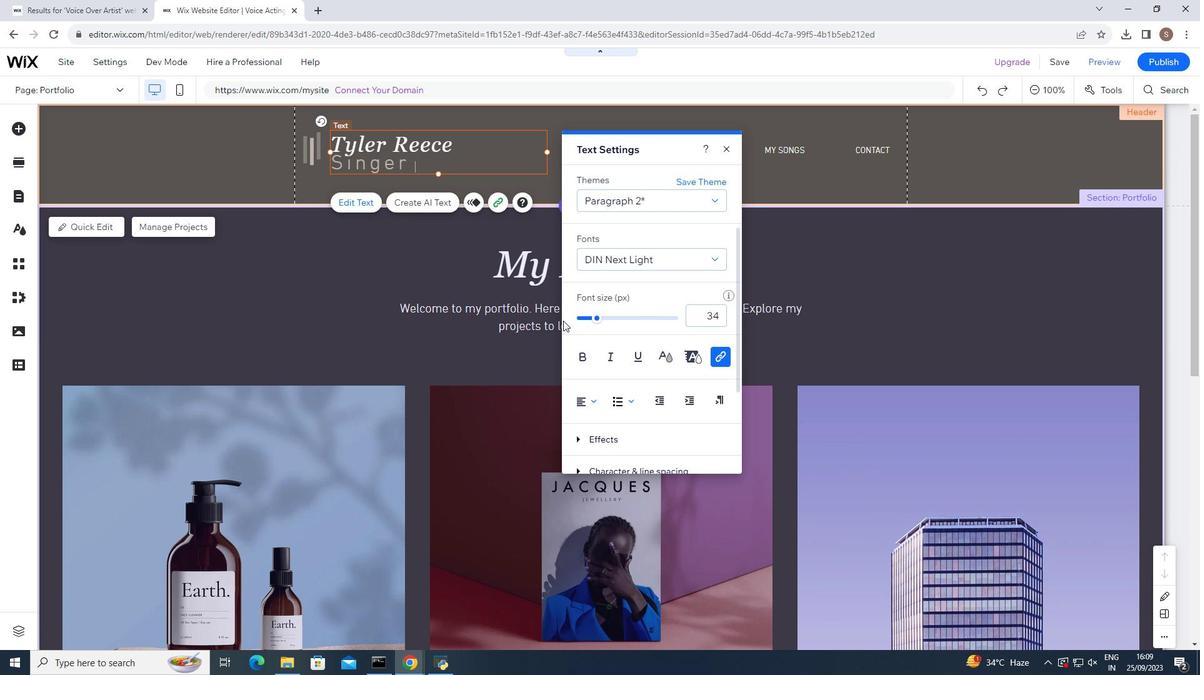 
Action: Mouse moved to (563, 320)
Screenshot: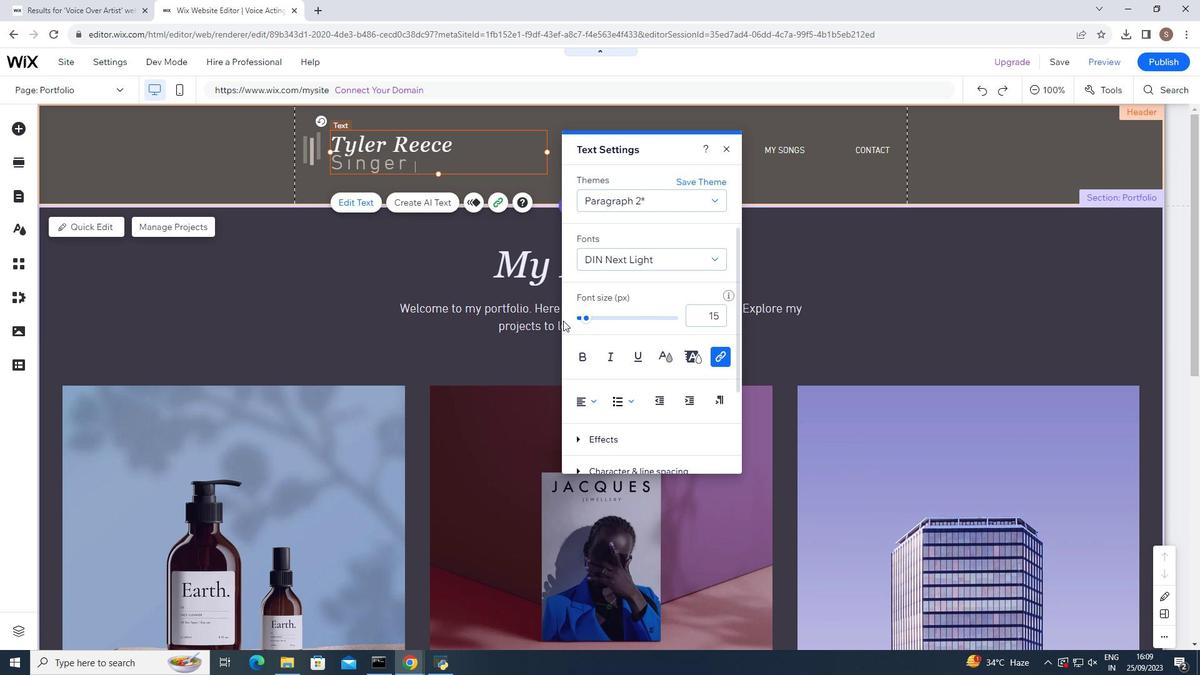 
Action: Key pressed <'\x1a'>
Screenshot: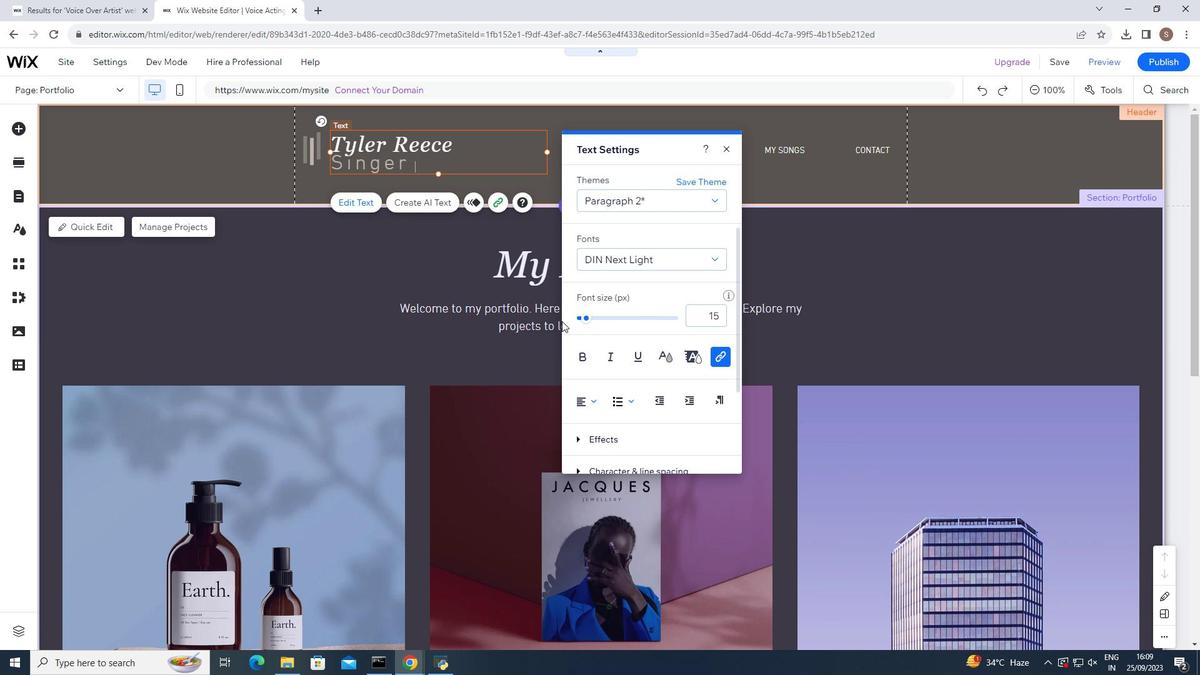 
Action: Mouse moved to (562, 321)
Screenshot: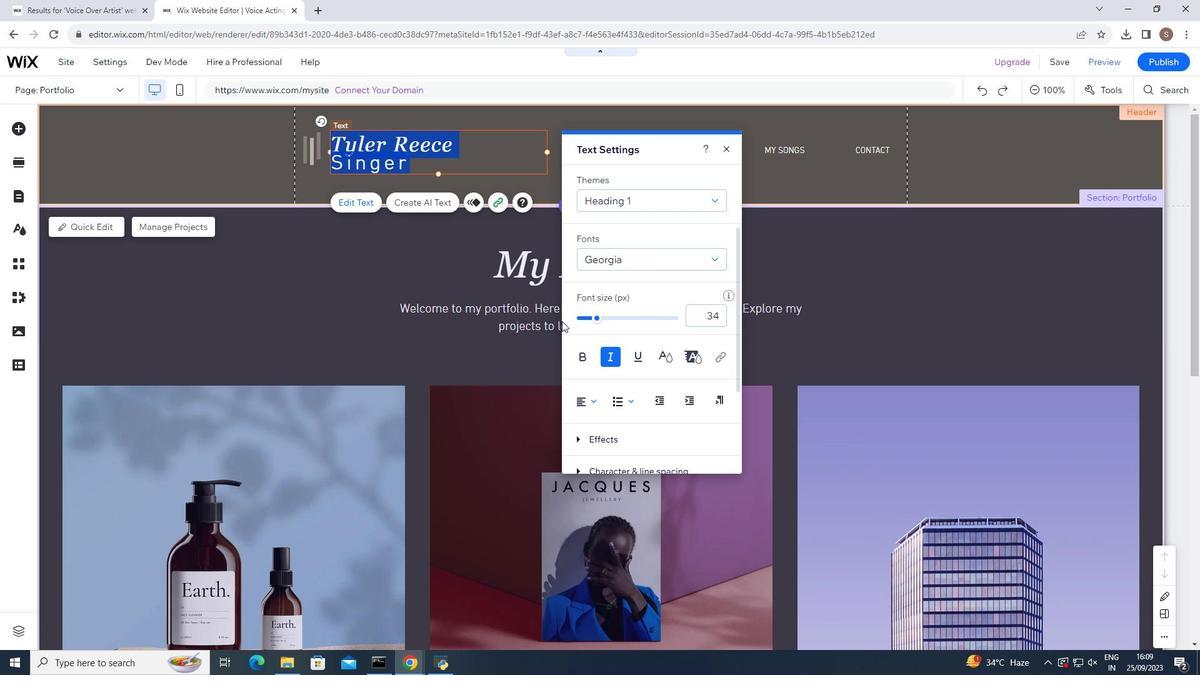 
Action: Key pressed <'\x1a'>
Screenshot: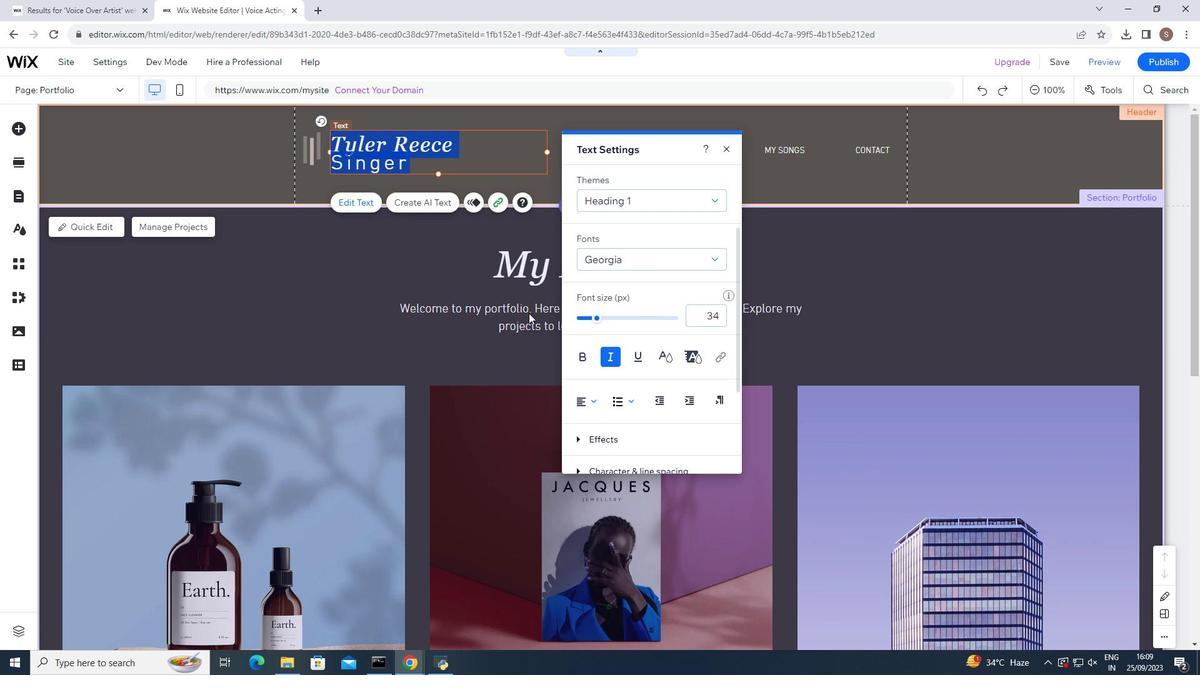 
Action: Mouse moved to (527, 315)
Screenshot: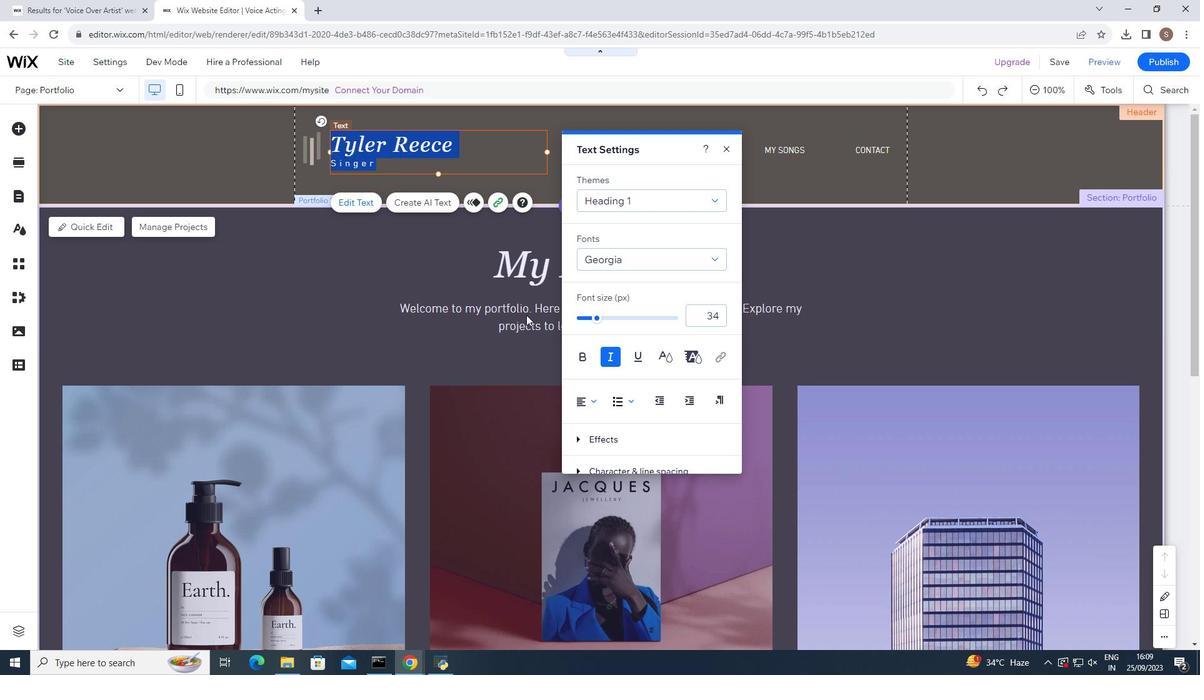
Action: Key pressed ctrl+Z
Screenshot: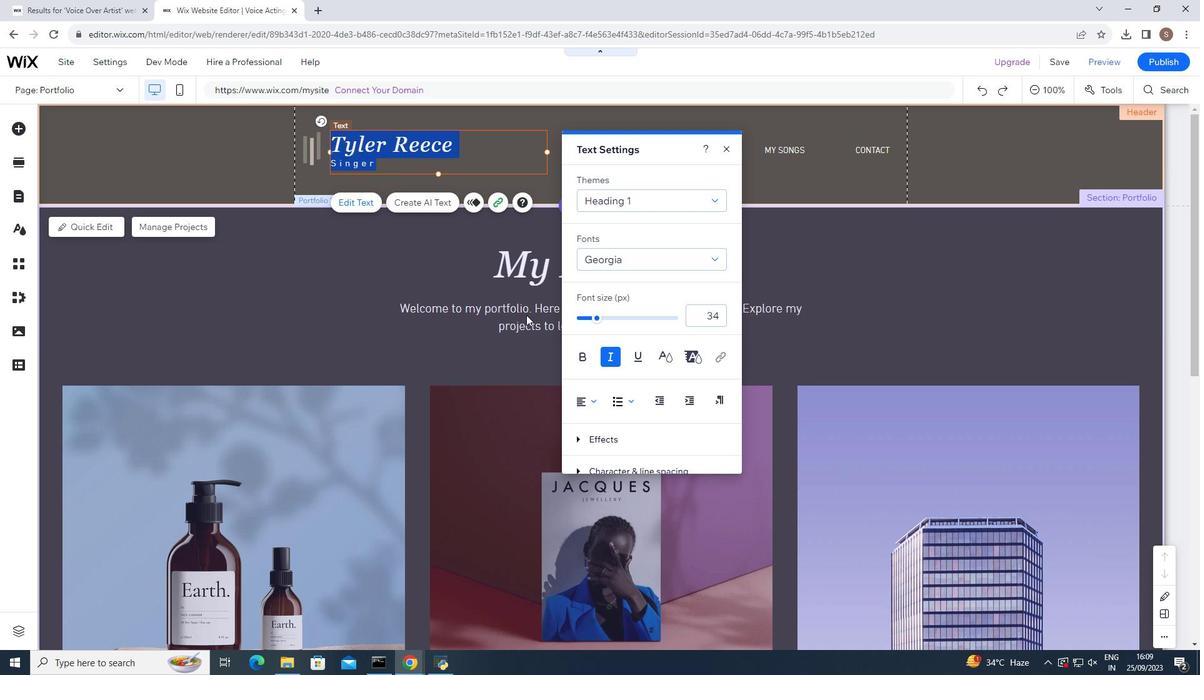 
Action: Mouse moved to (397, 156)
Screenshot: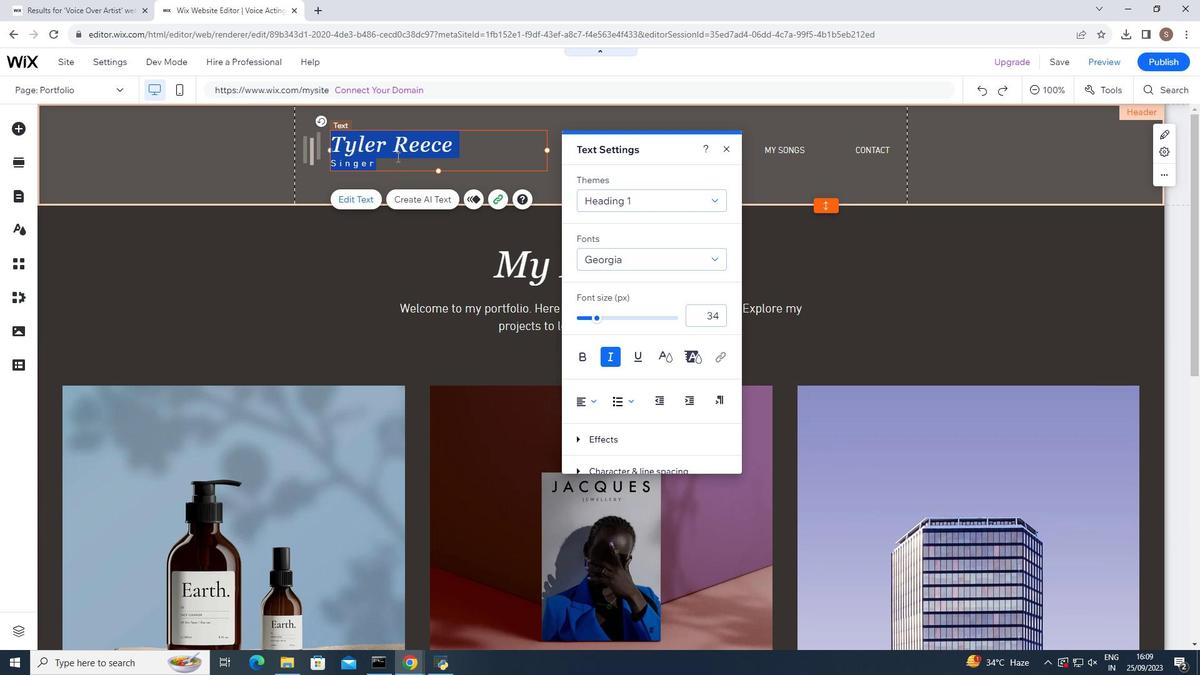 
Action: Mouse pressed left at (397, 156)
Screenshot: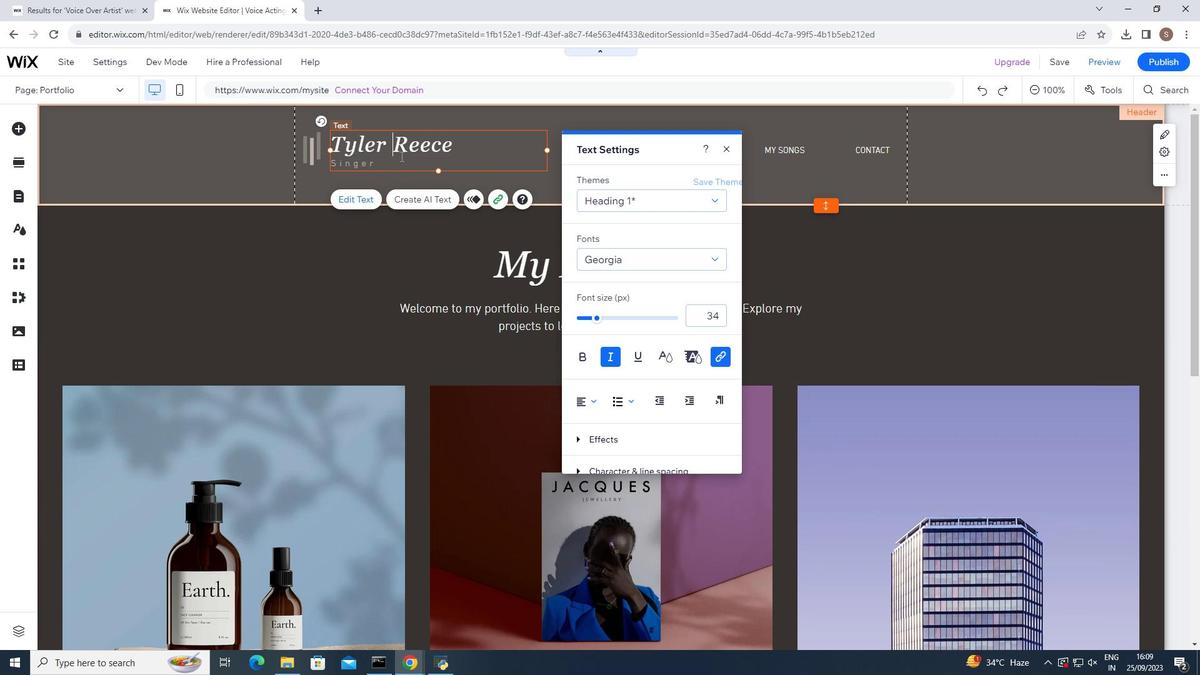 
Action: Mouse moved to (374, 160)
Screenshot: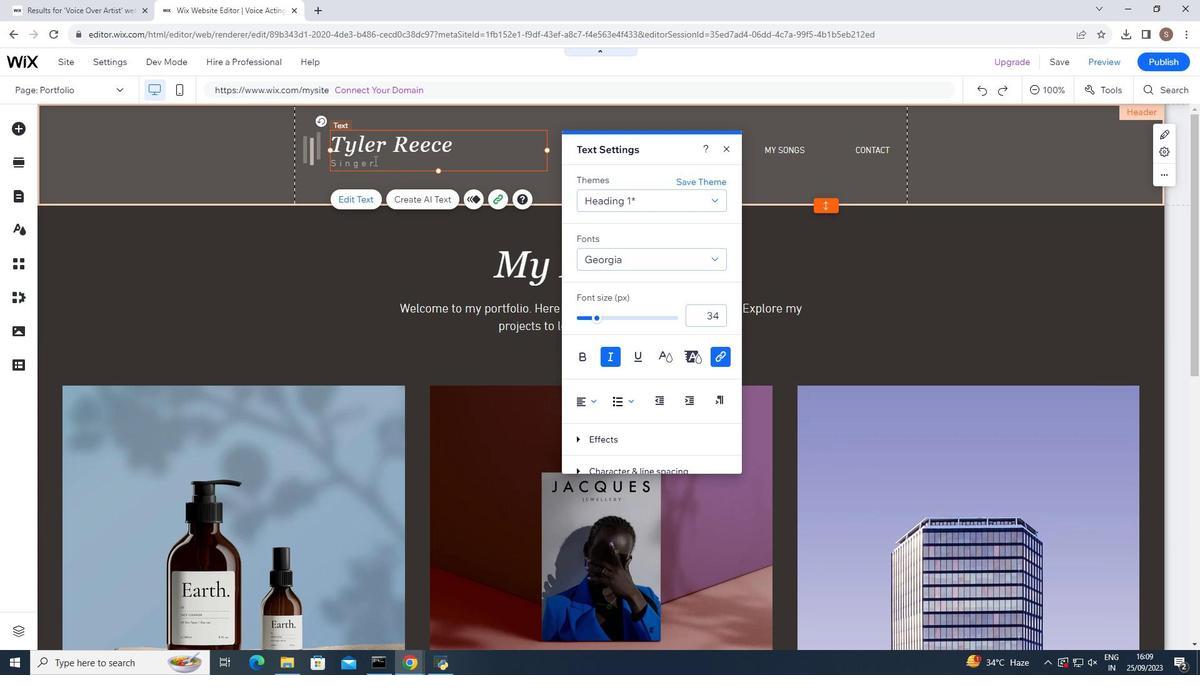 
Action: Mouse pressed left at (374, 160)
Screenshot: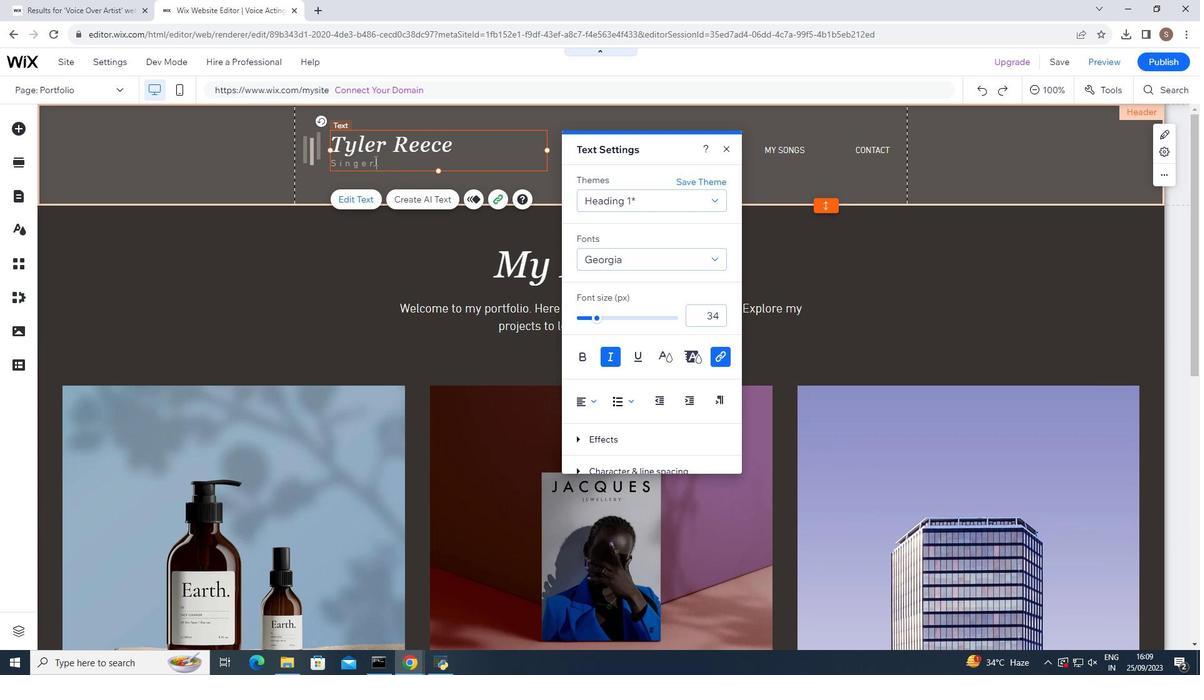 
Action: Mouse moved to (595, 402)
Screenshot: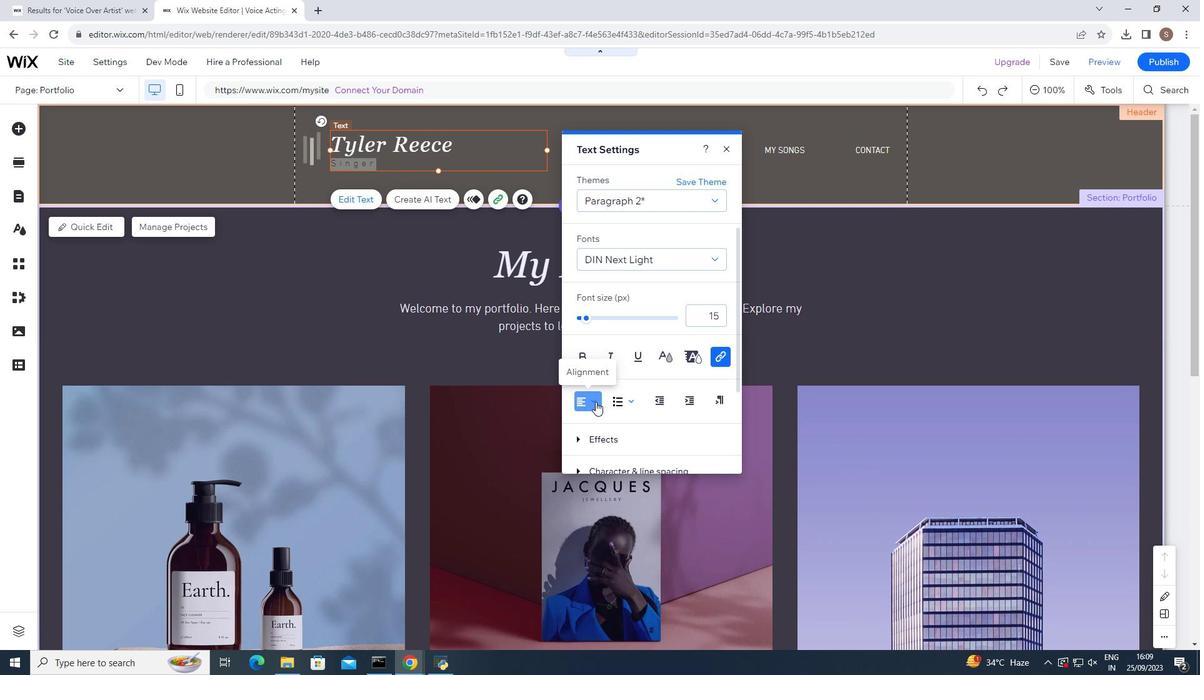 
Action: Mouse pressed left at (595, 402)
Screenshot: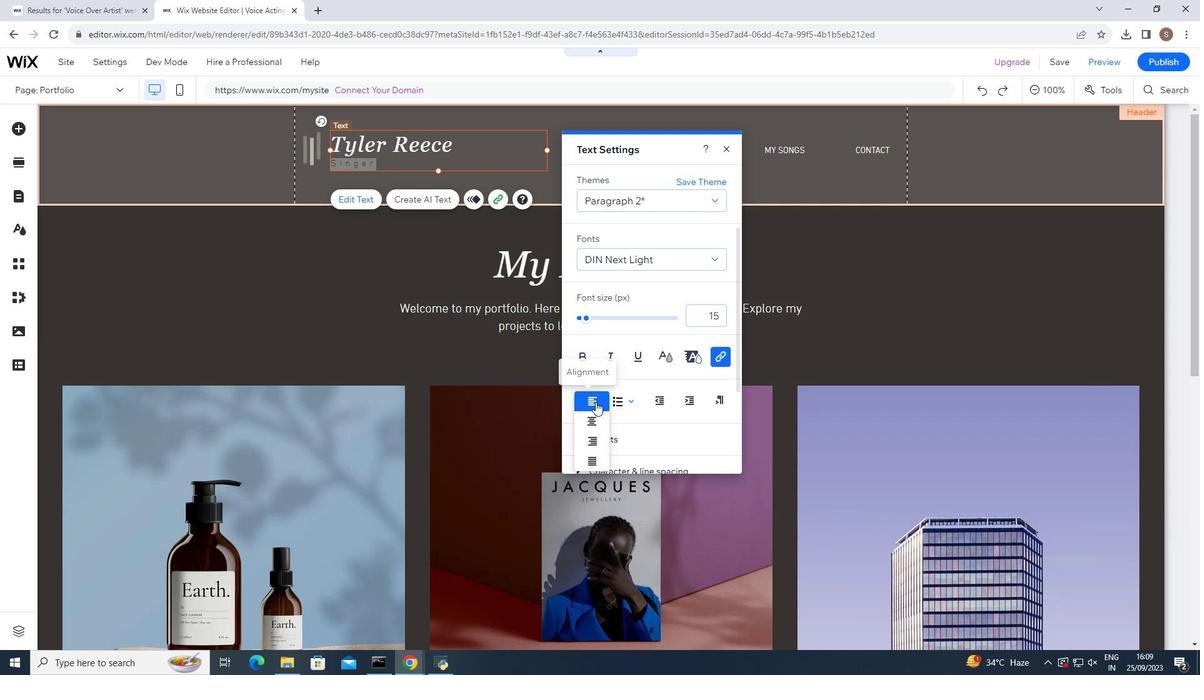 
Action: Mouse moved to (590, 440)
Screenshot: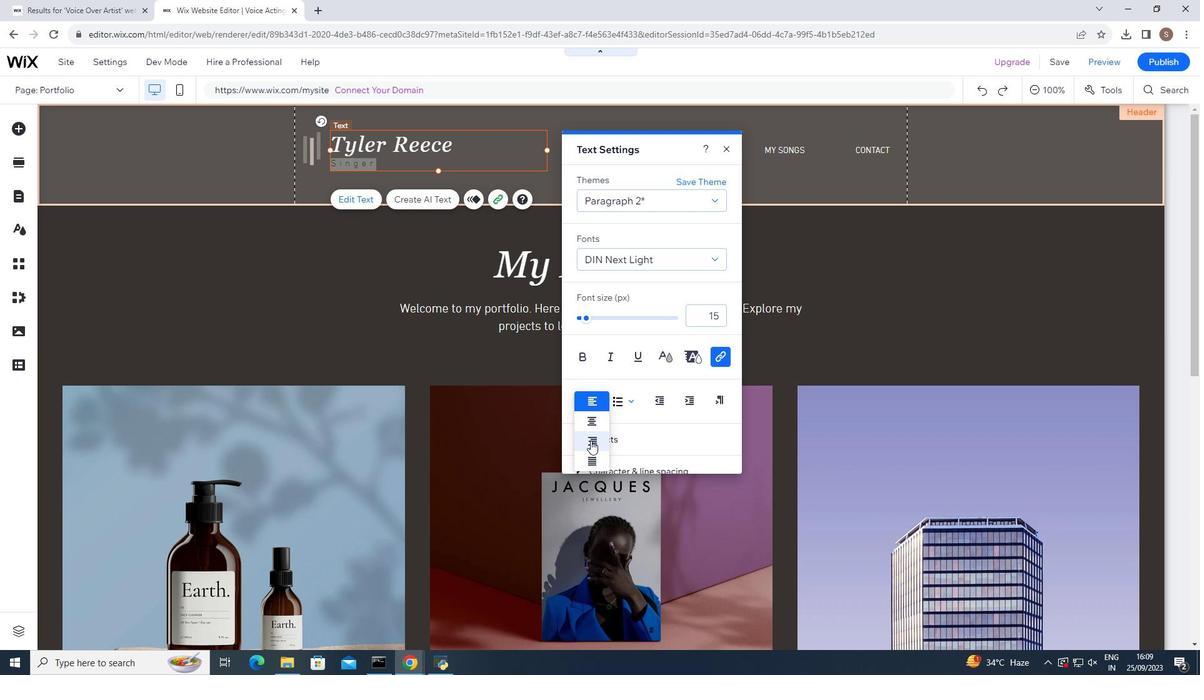 
Action: Mouse pressed left at (590, 440)
Screenshot: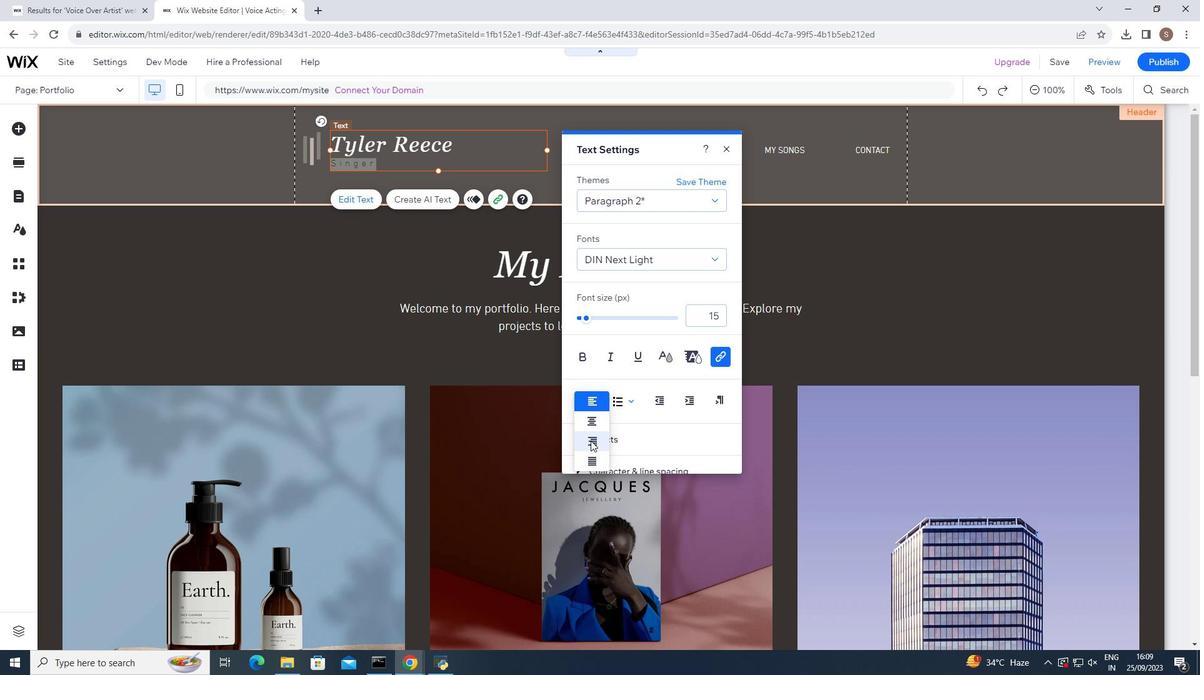 
Action: Mouse moved to (591, 397)
Screenshot: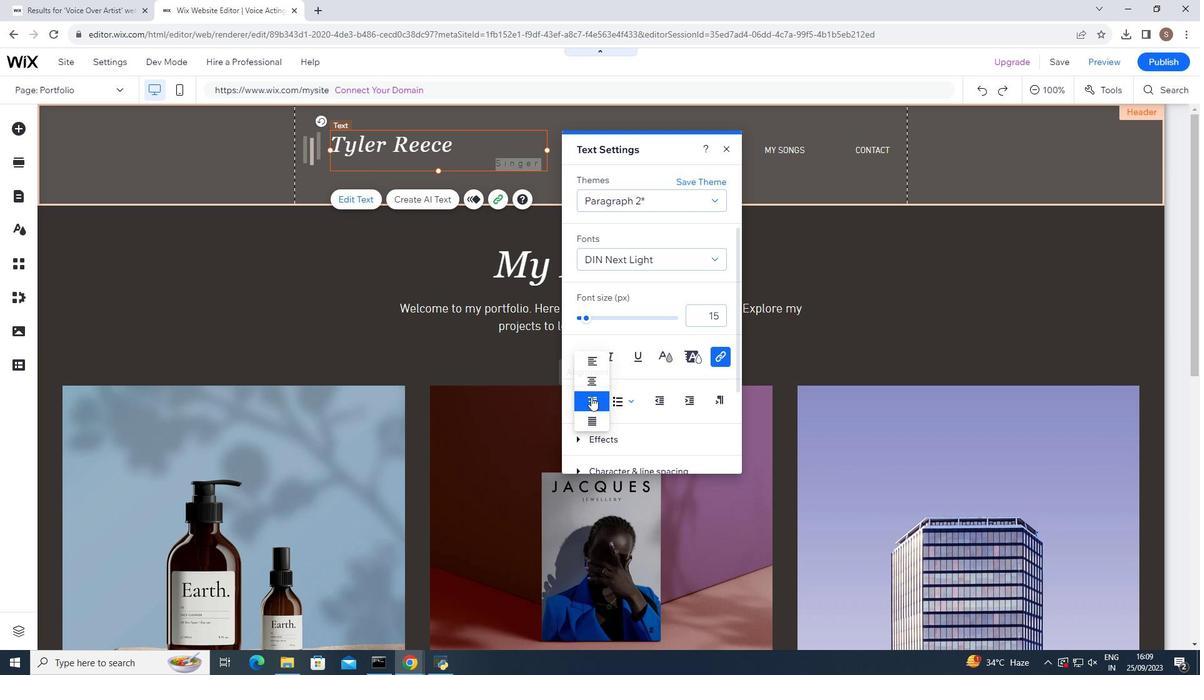 
Action: Mouse pressed left at (591, 397)
Screenshot: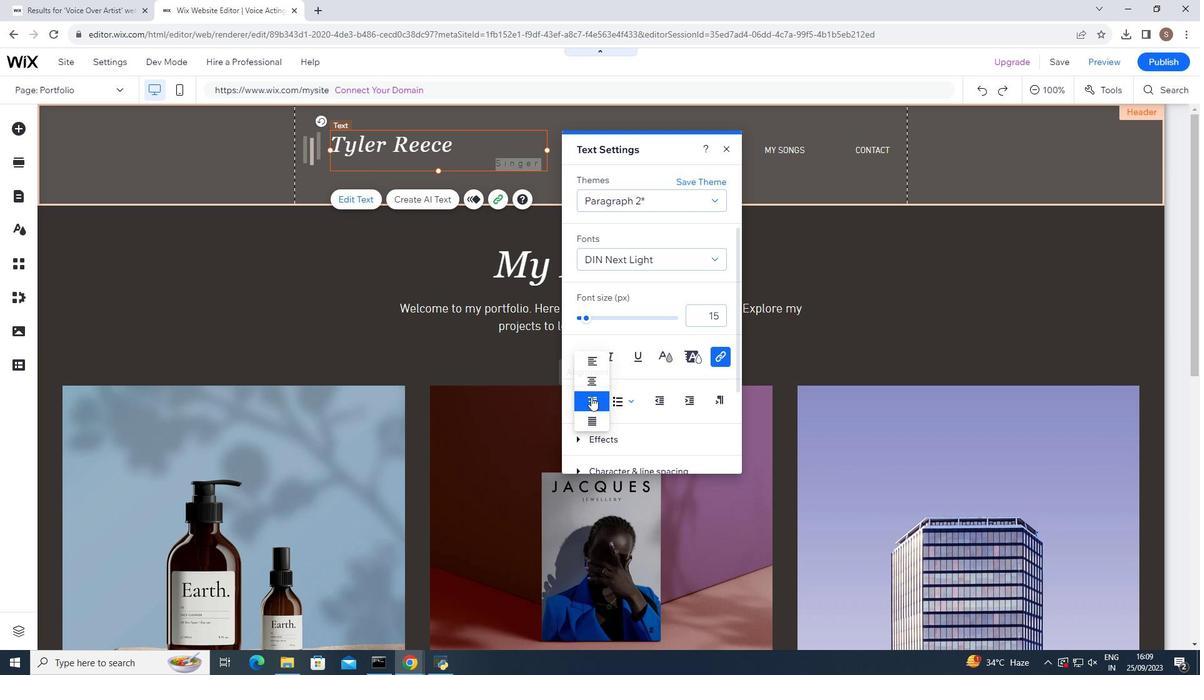 
Action: Mouse moved to (588, 382)
Screenshot: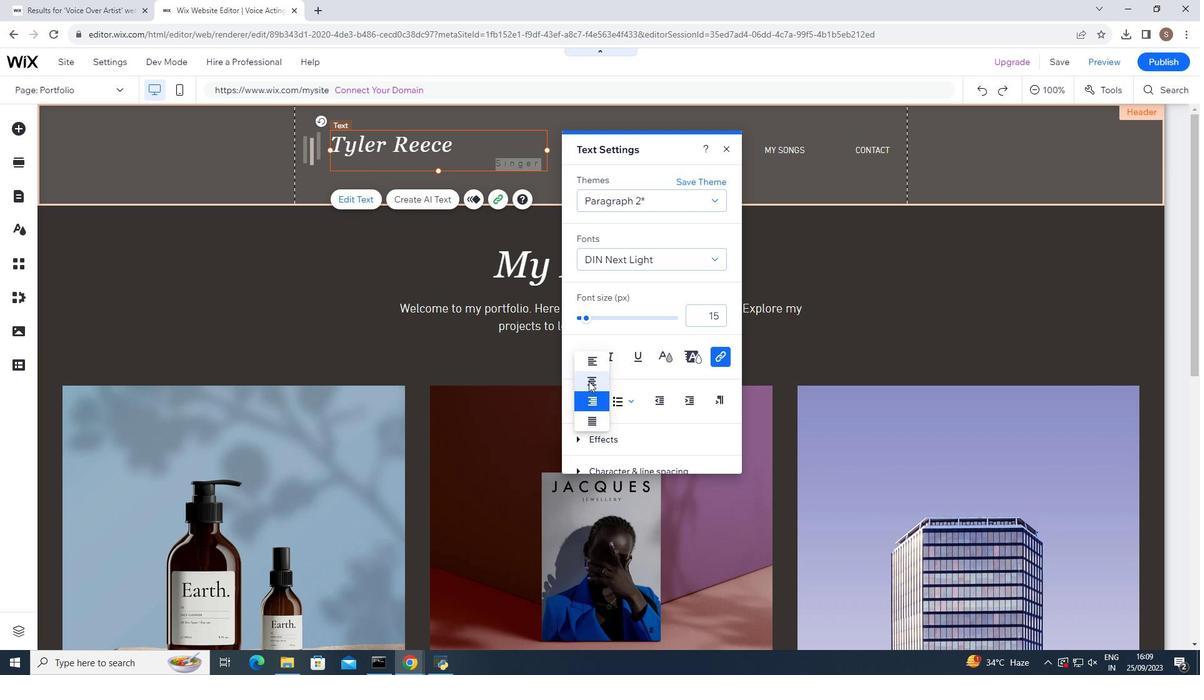 
Action: Mouse pressed left at (588, 382)
Screenshot: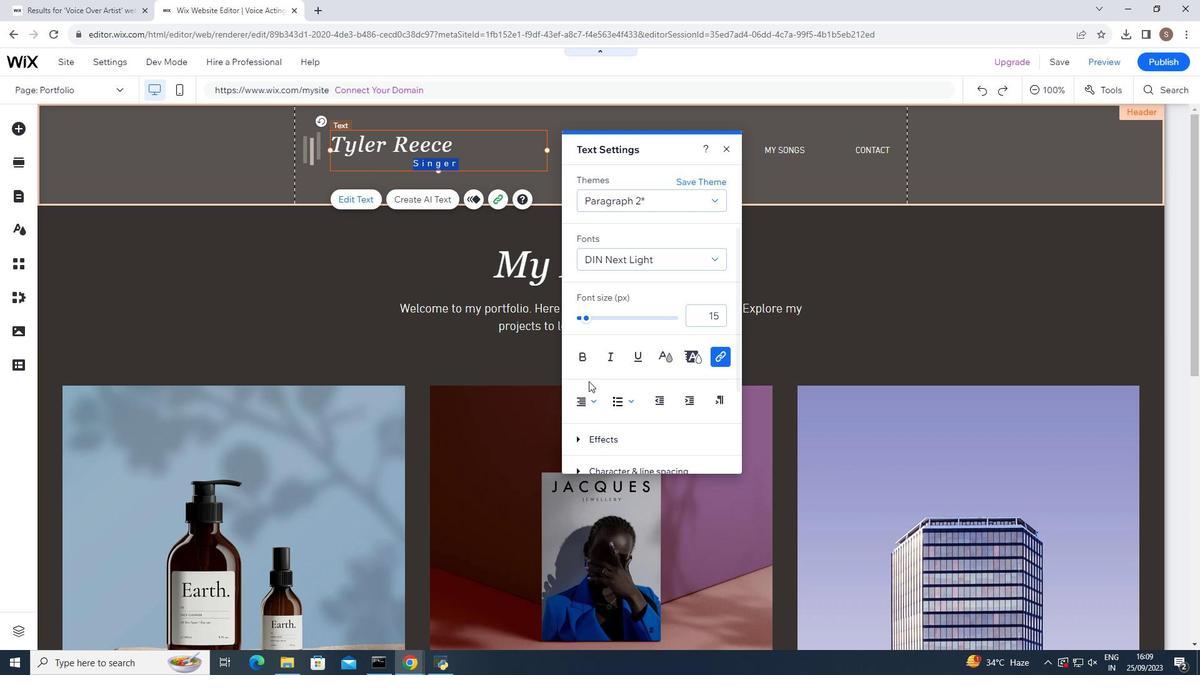 
Action: Mouse moved to (595, 401)
Screenshot: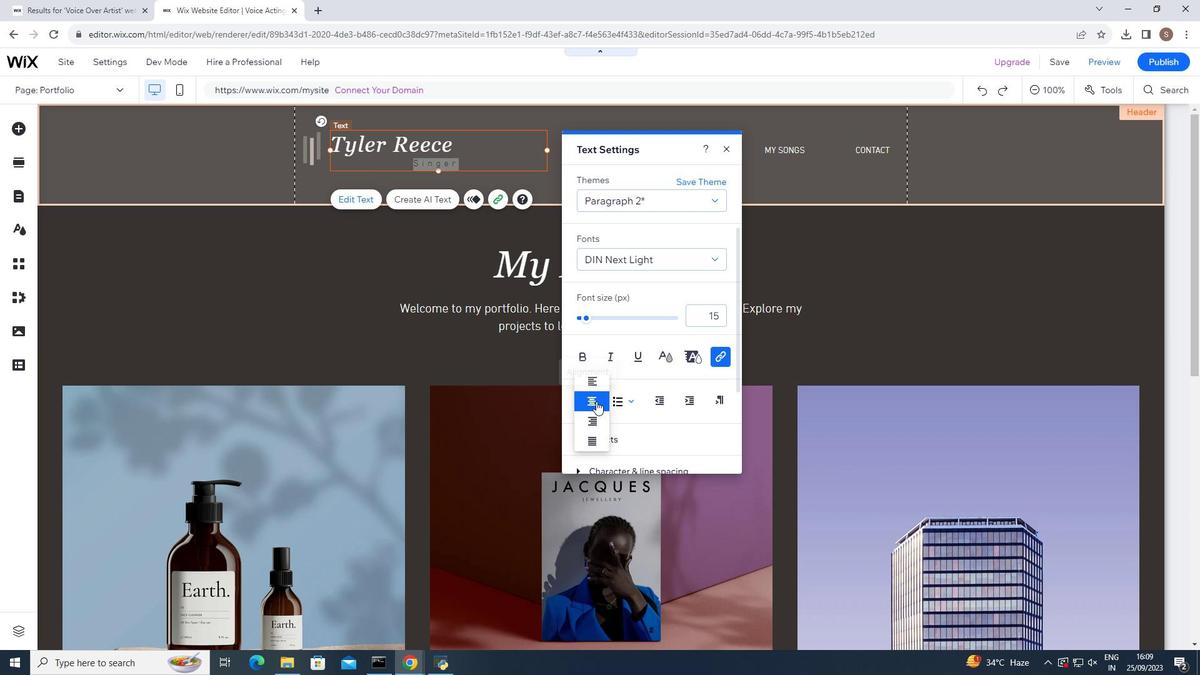 
Action: Mouse pressed left at (595, 401)
Screenshot: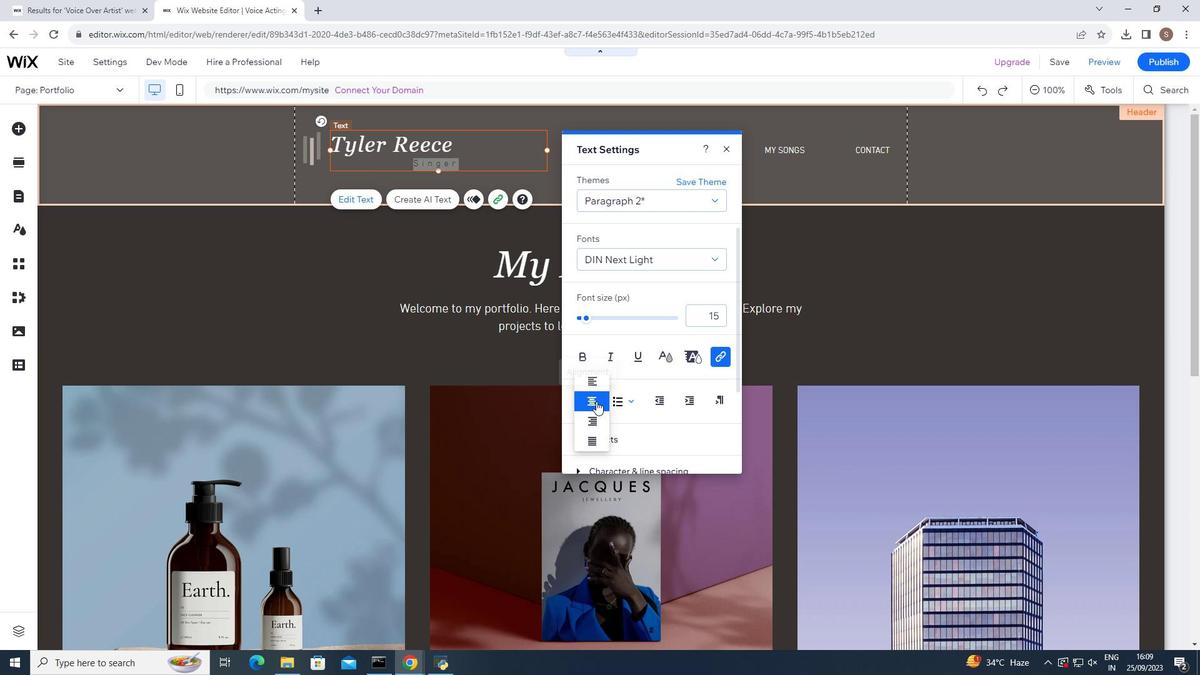 
Action: Mouse moved to (588, 383)
Screenshot: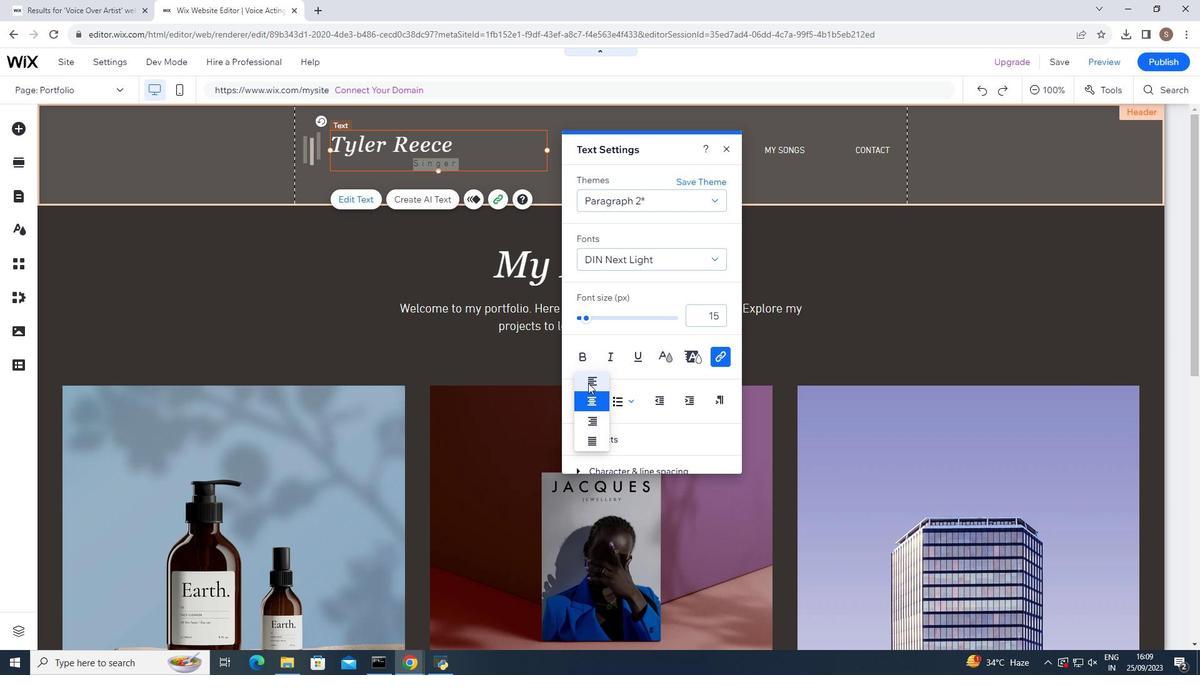 
Action: Mouse pressed left at (588, 383)
Screenshot: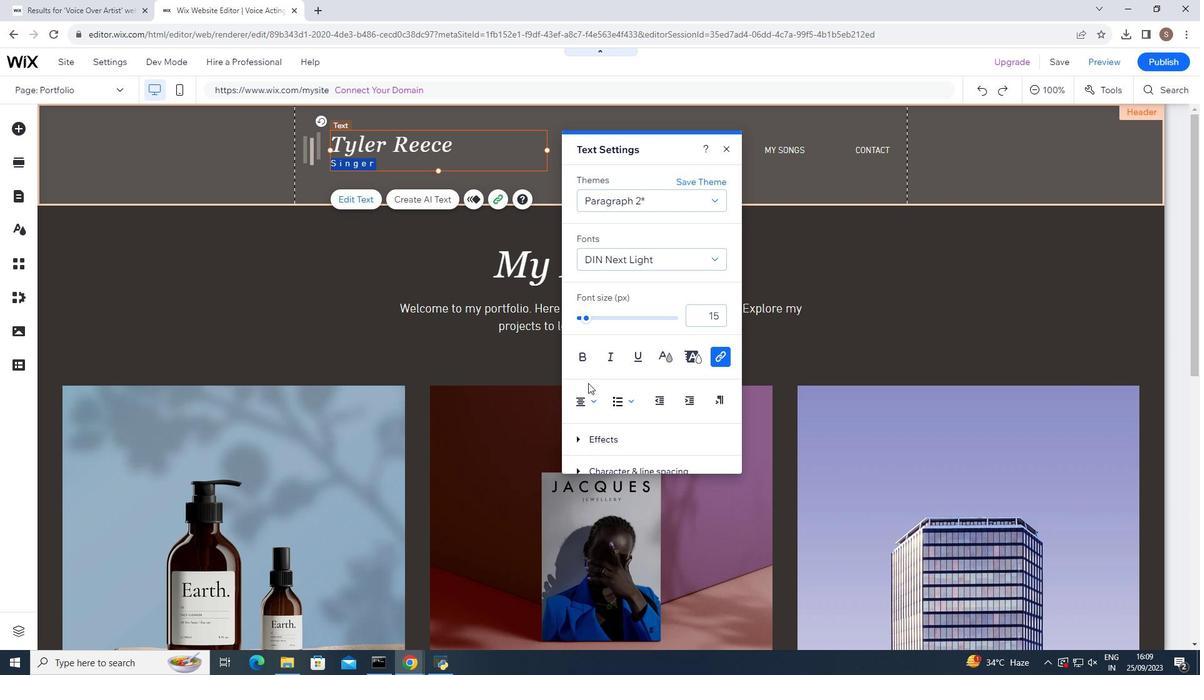 
Action: Mouse moved to (690, 402)
Screenshot: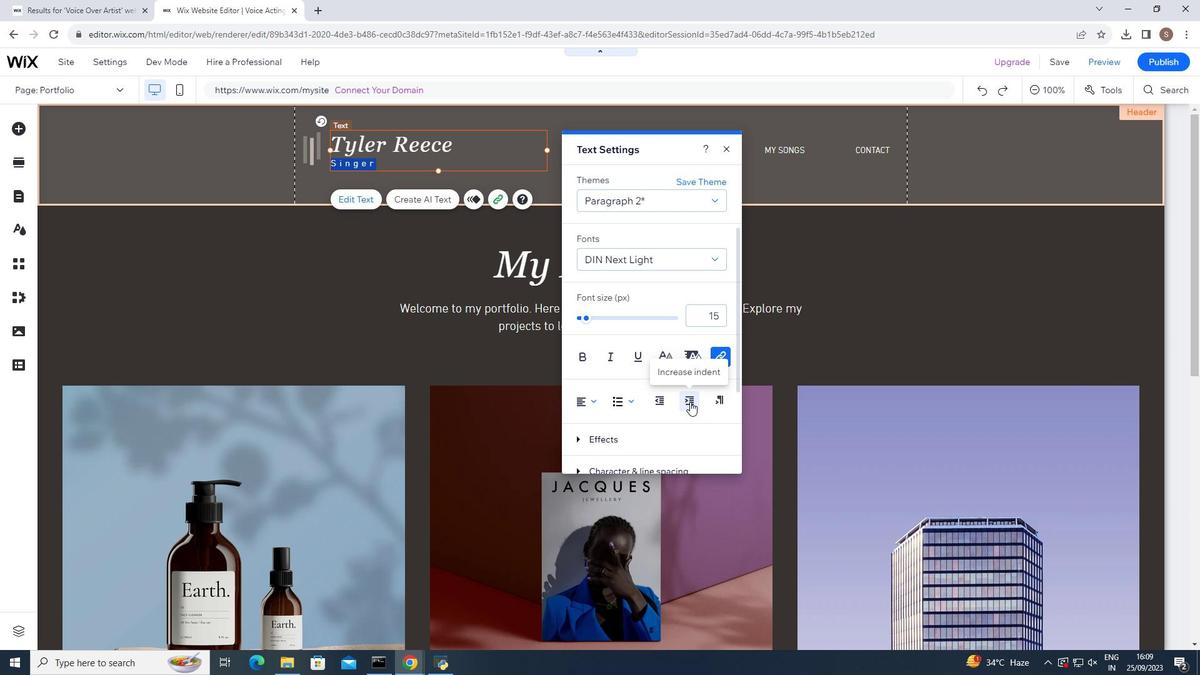
Action: Mouse pressed left at (690, 402)
Screenshot: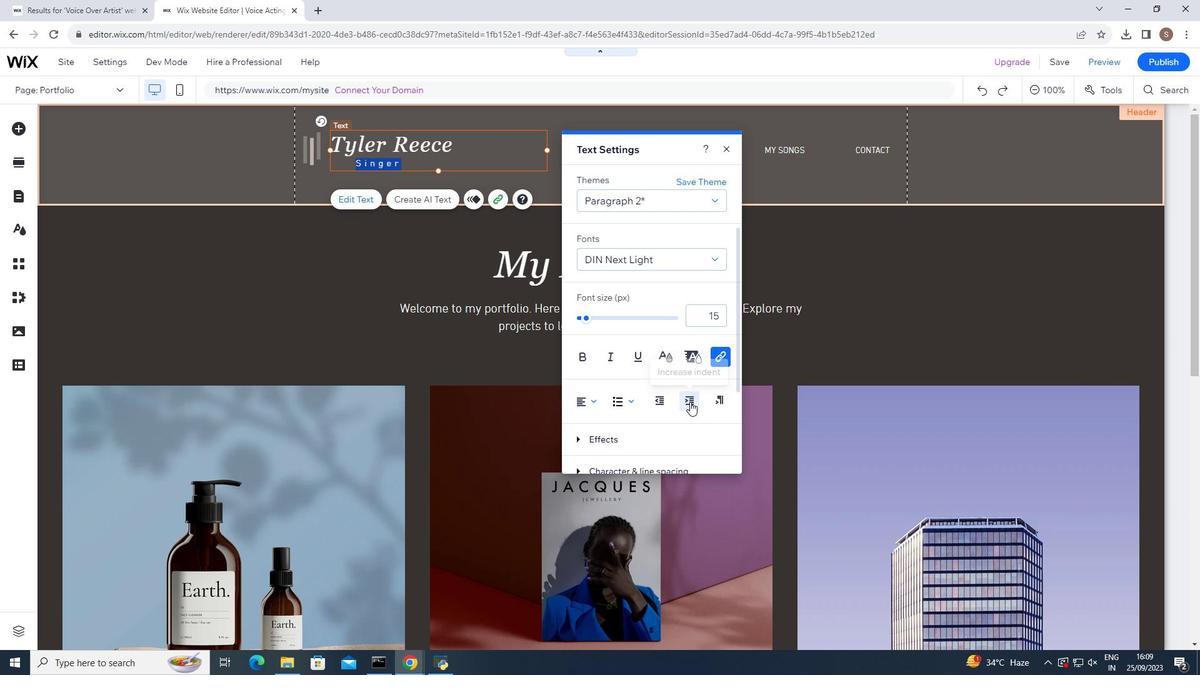 
Action: Mouse moved to (212, 134)
Screenshot: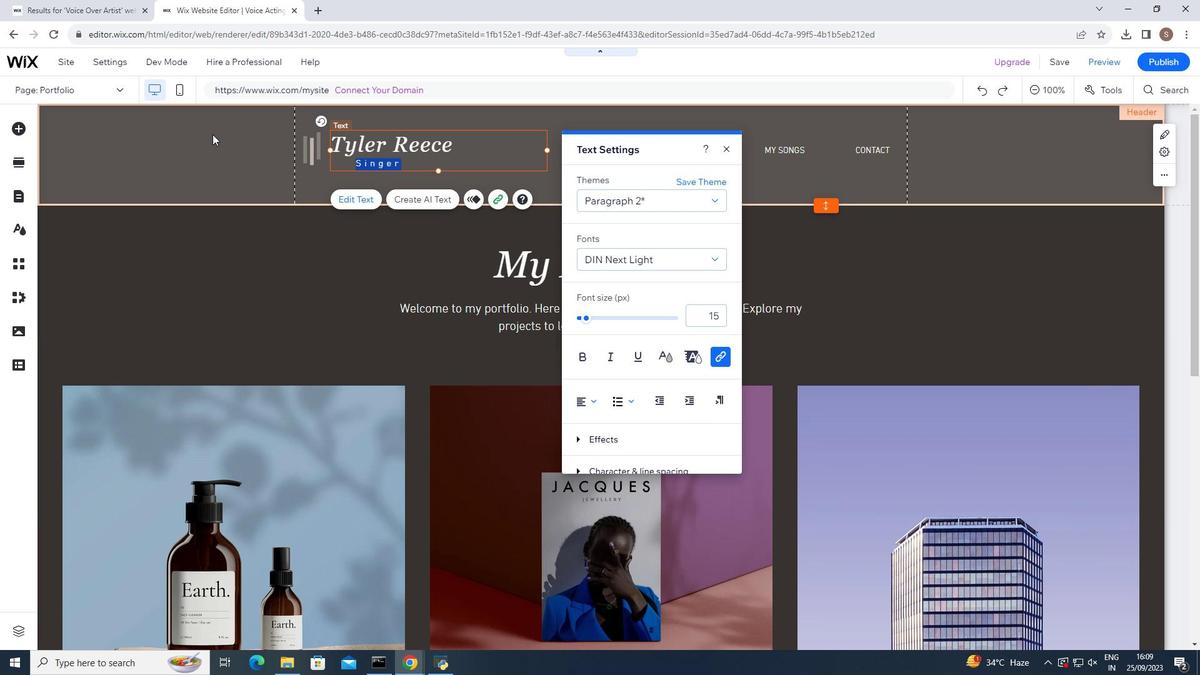 
Action: Mouse pressed left at (212, 134)
Screenshot: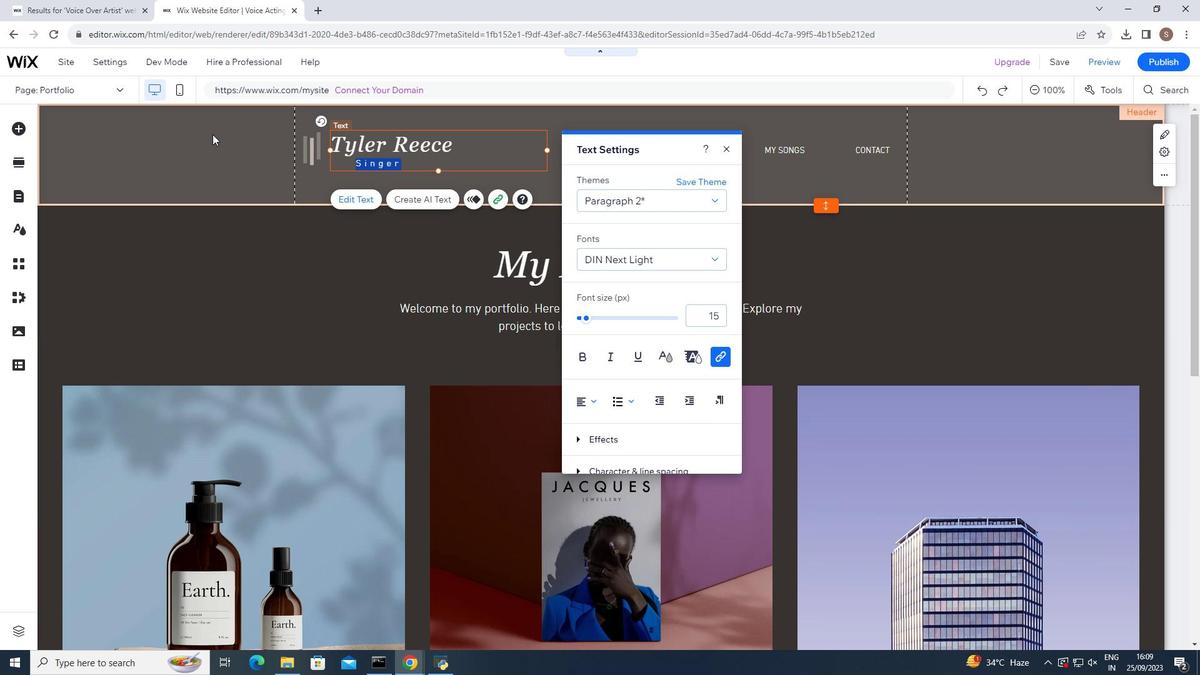 
Action: Mouse moved to (308, 146)
Screenshot: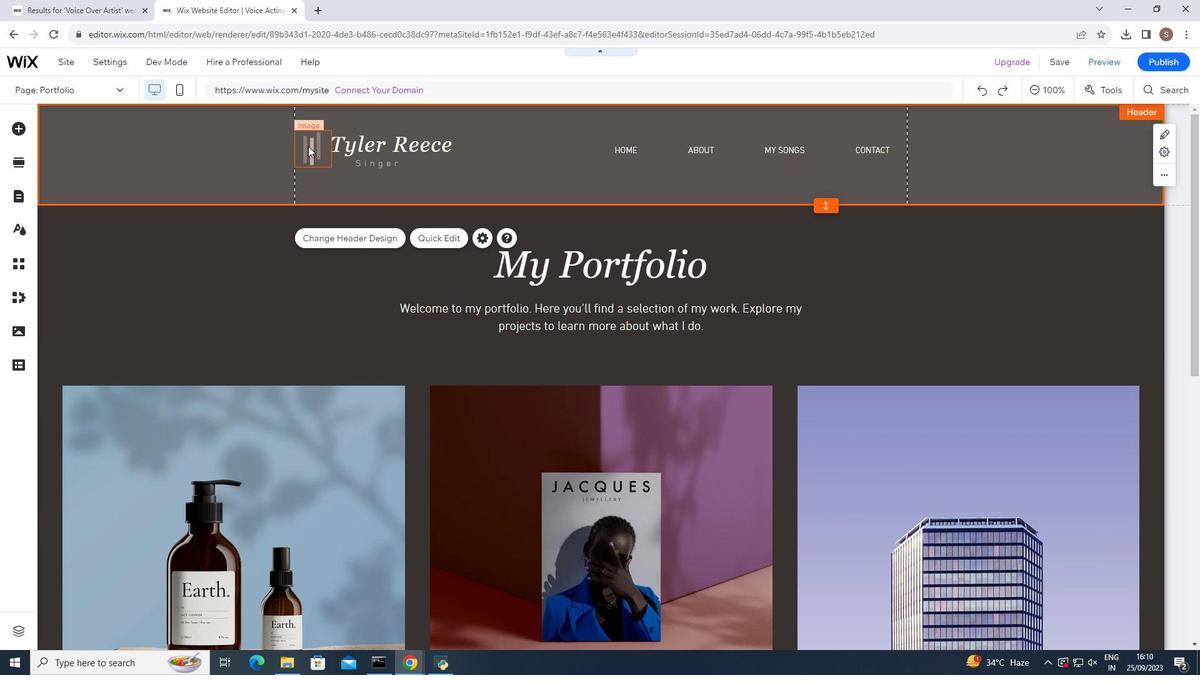 
Action: Mouse pressed left at (308, 146)
Screenshot: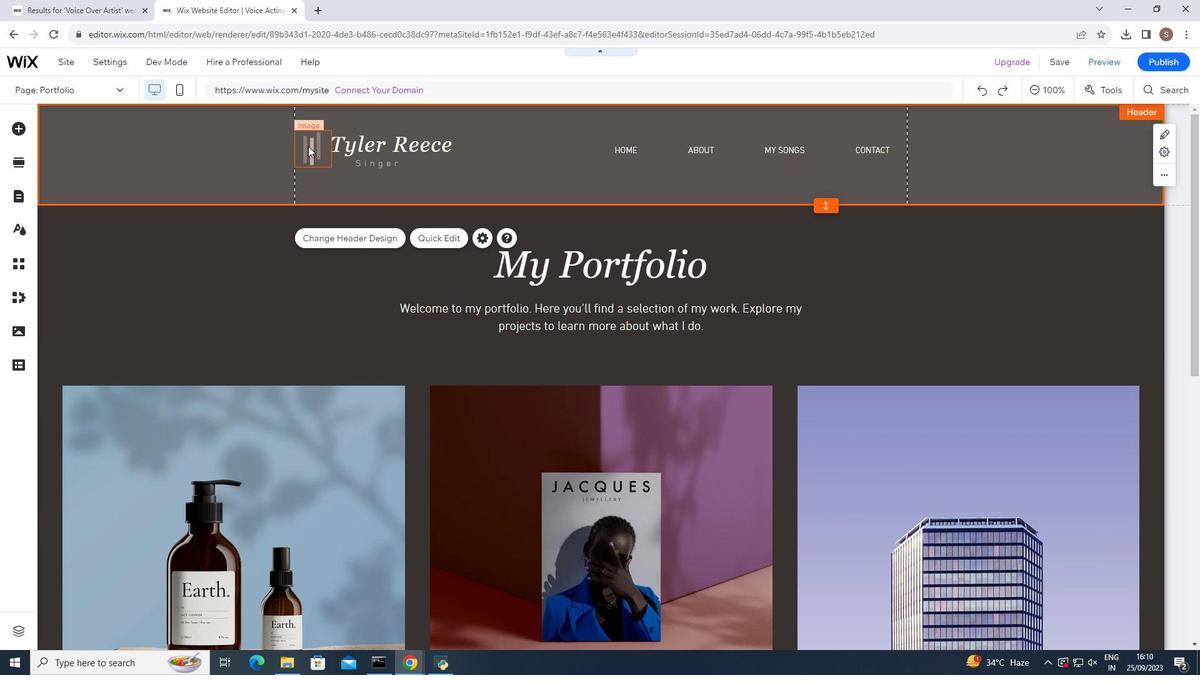 
Action: Mouse moved to (215, 147)
Screenshot: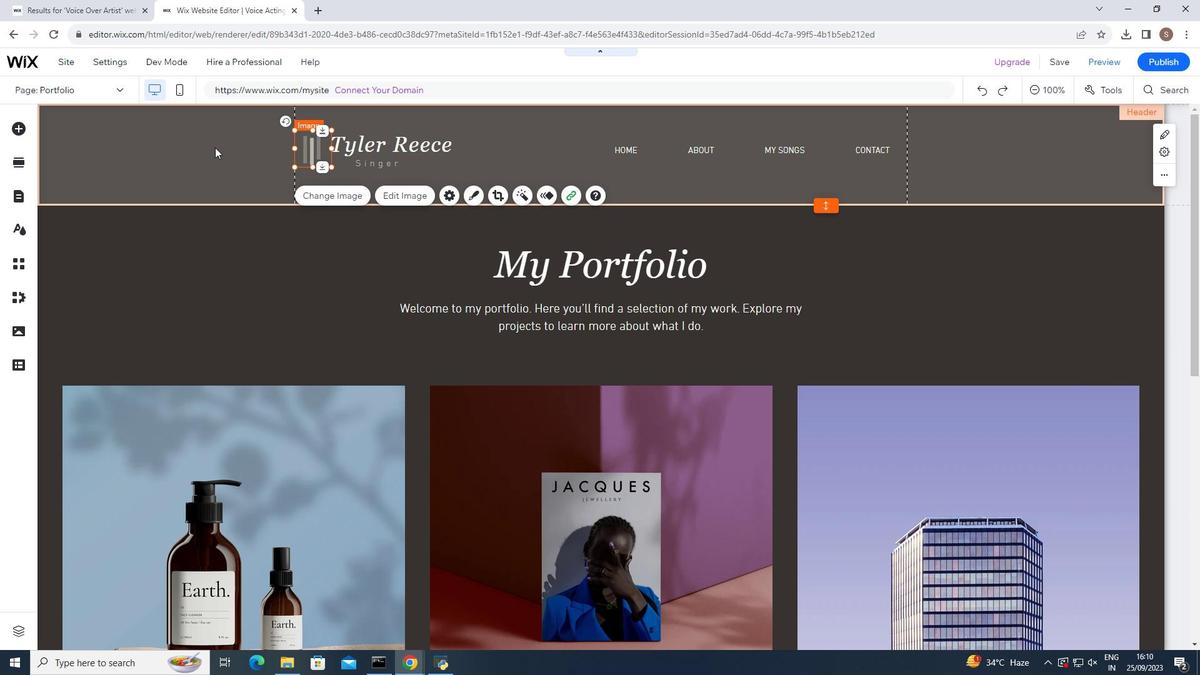
Action: Mouse pressed left at (215, 147)
Screenshot: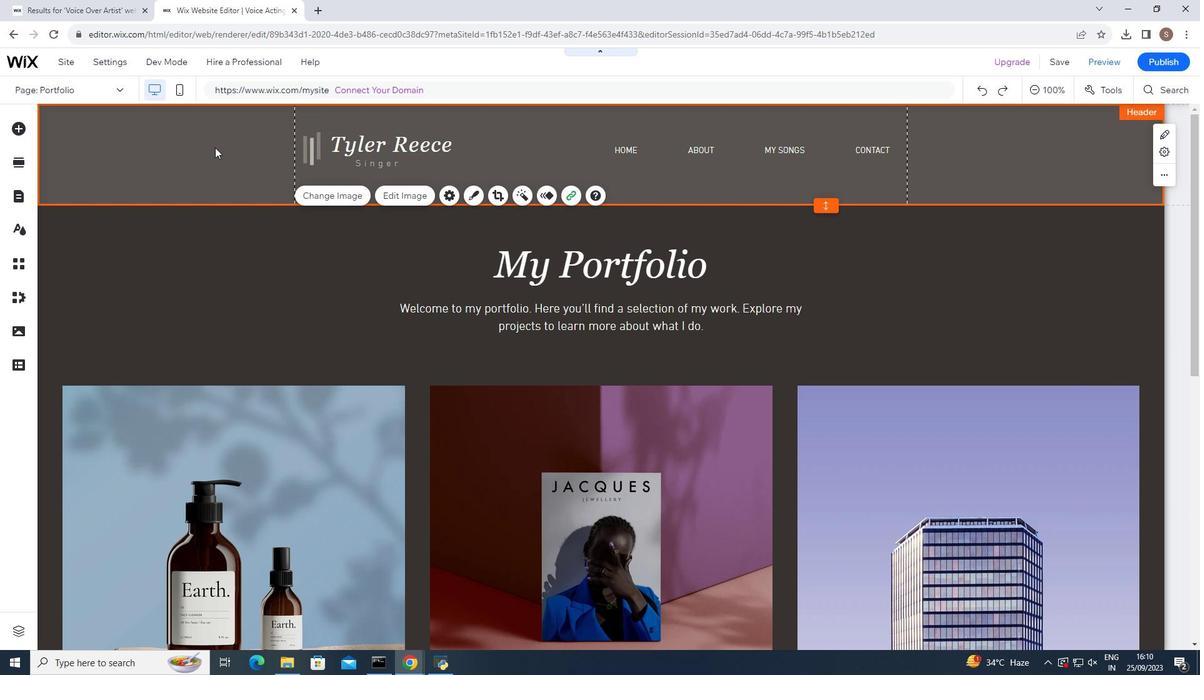 
Action: Mouse moved to (624, 148)
Screenshot: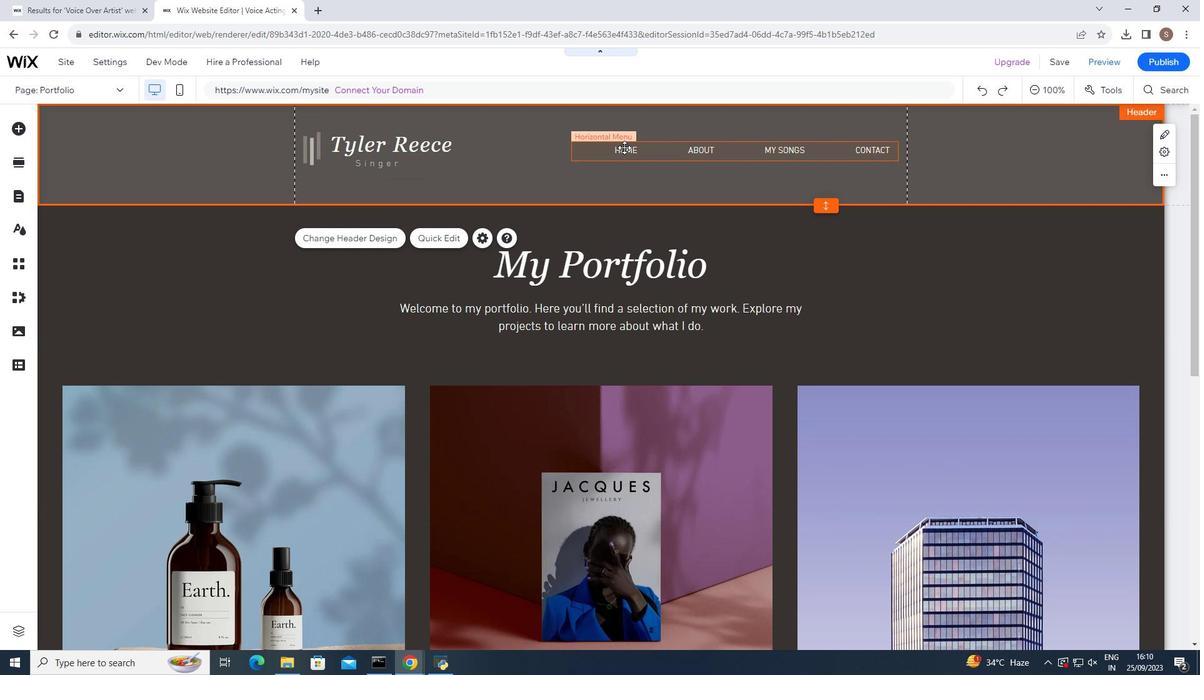 
Action: Mouse pressed left at (624, 148)
Screenshot: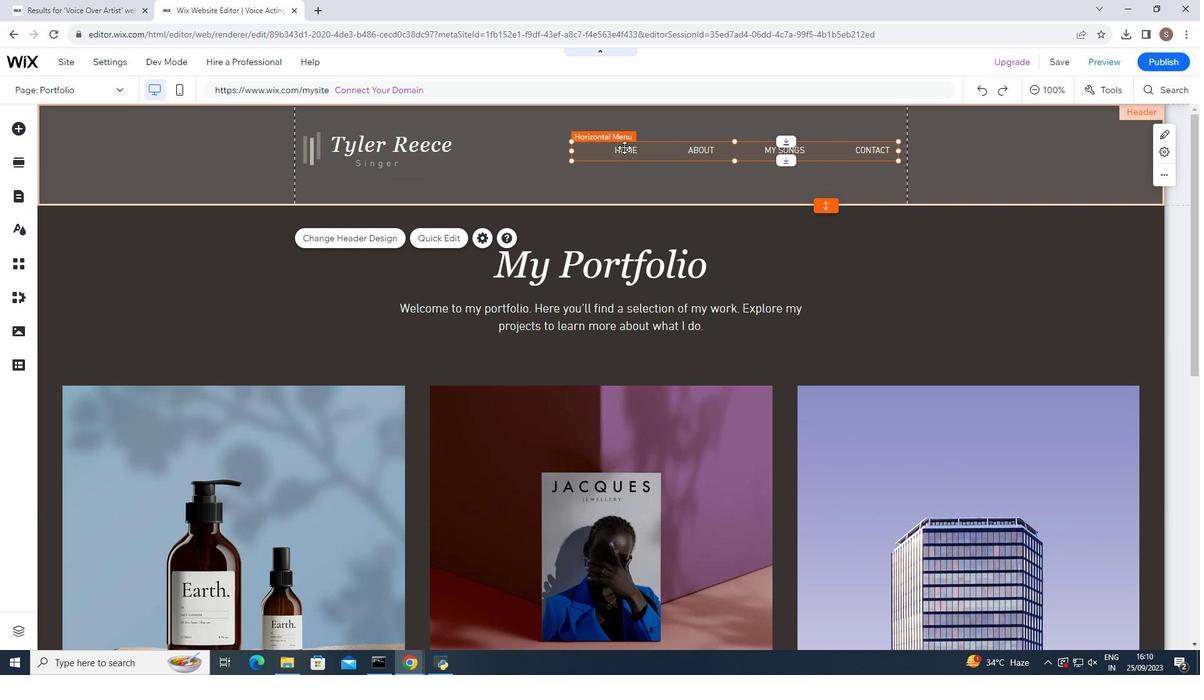 
Action: Mouse pressed left at (624, 148)
Screenshot: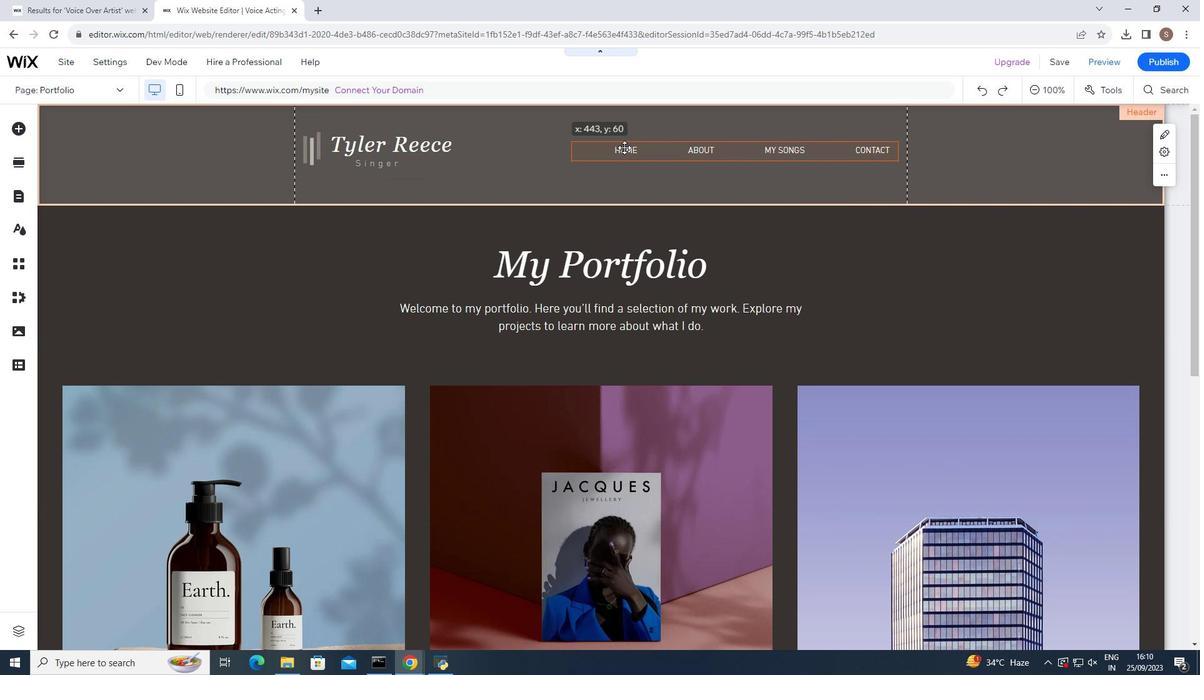 
Action: Mouse moved to (605, 188)
Screenshot: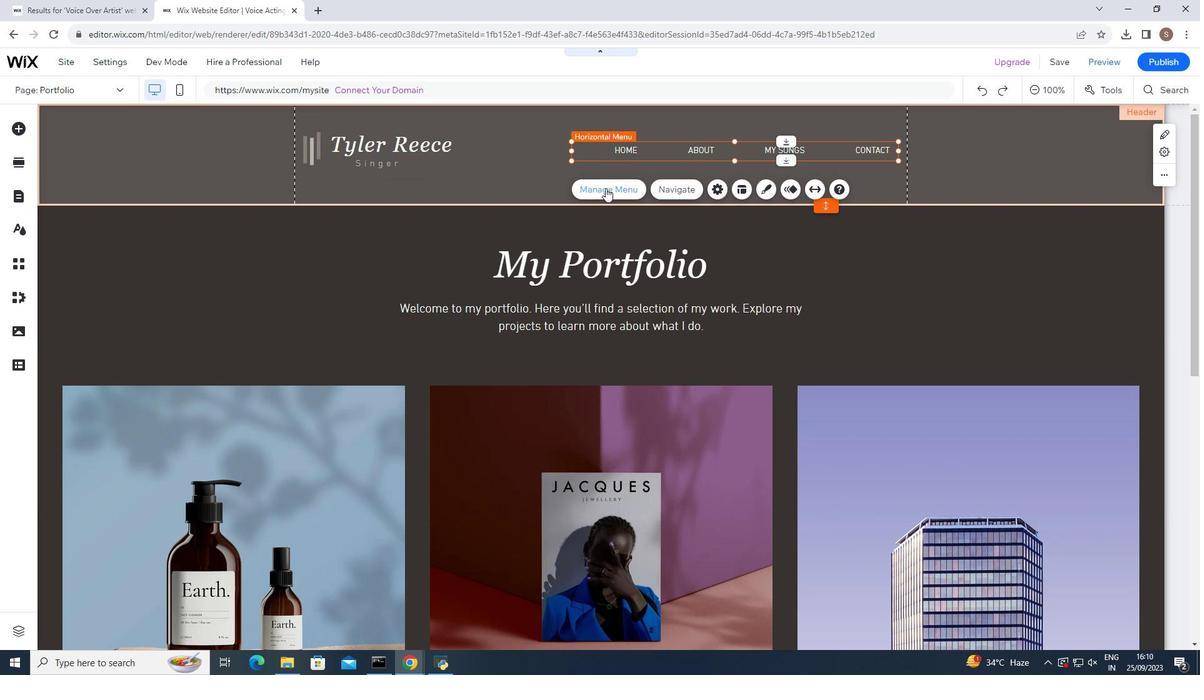 
Action: Mouse pressed left at (605, 188)
Screenshot: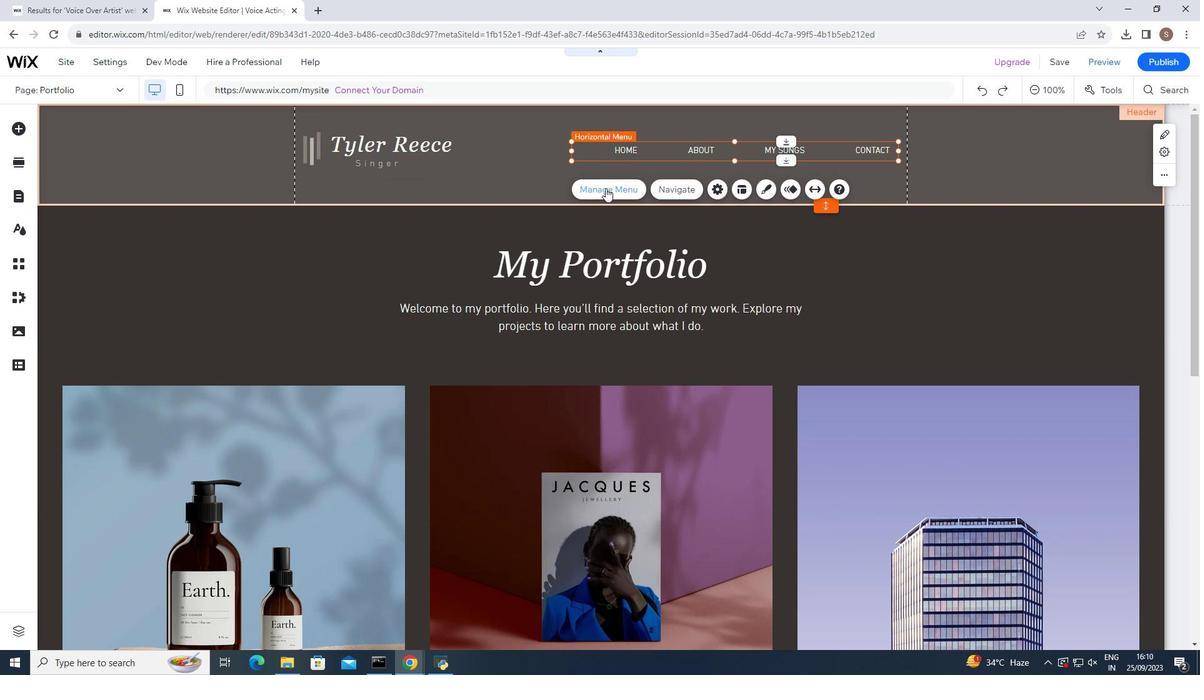 
Action: Mouse moved to (196, 196)
Screenshot: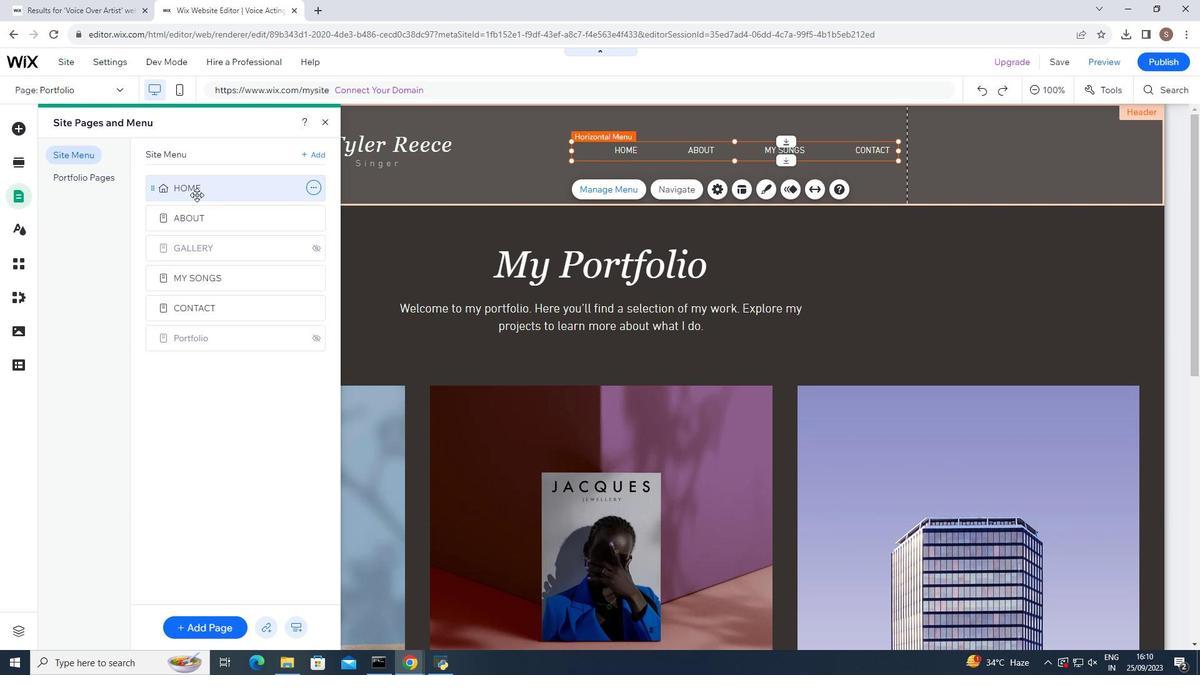 
Action: Mouse pressed left at (196, 196)
Screenshot: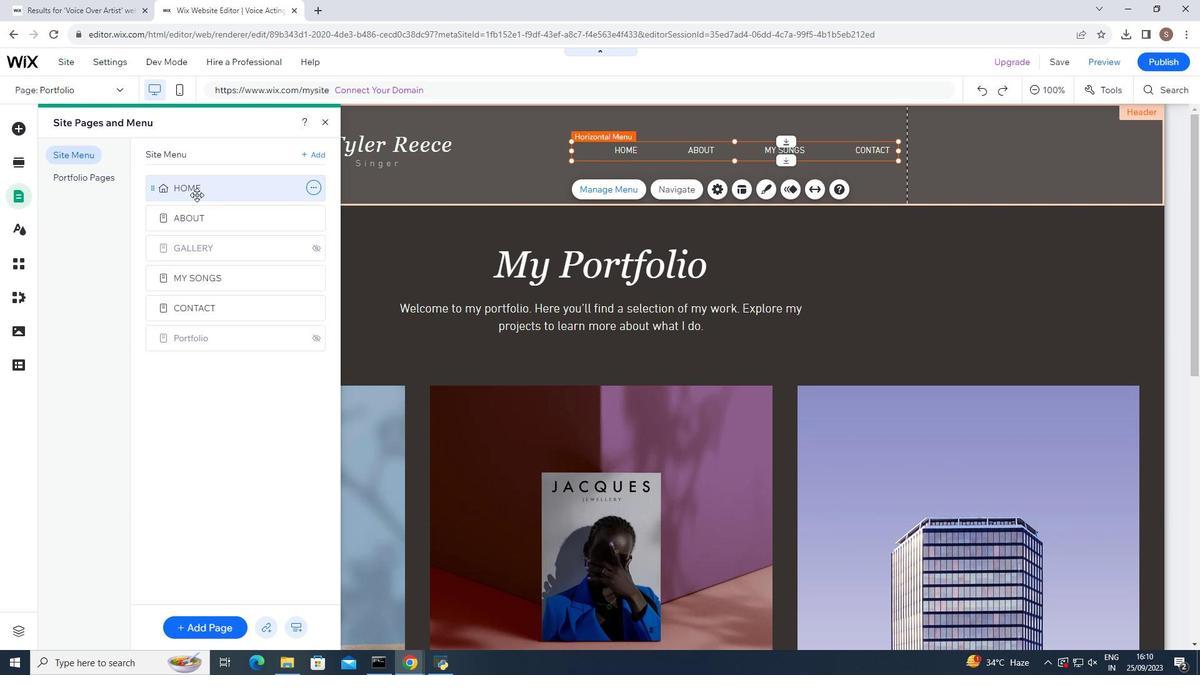 
Action: Mouse moved to (196, 195)
Screenshot: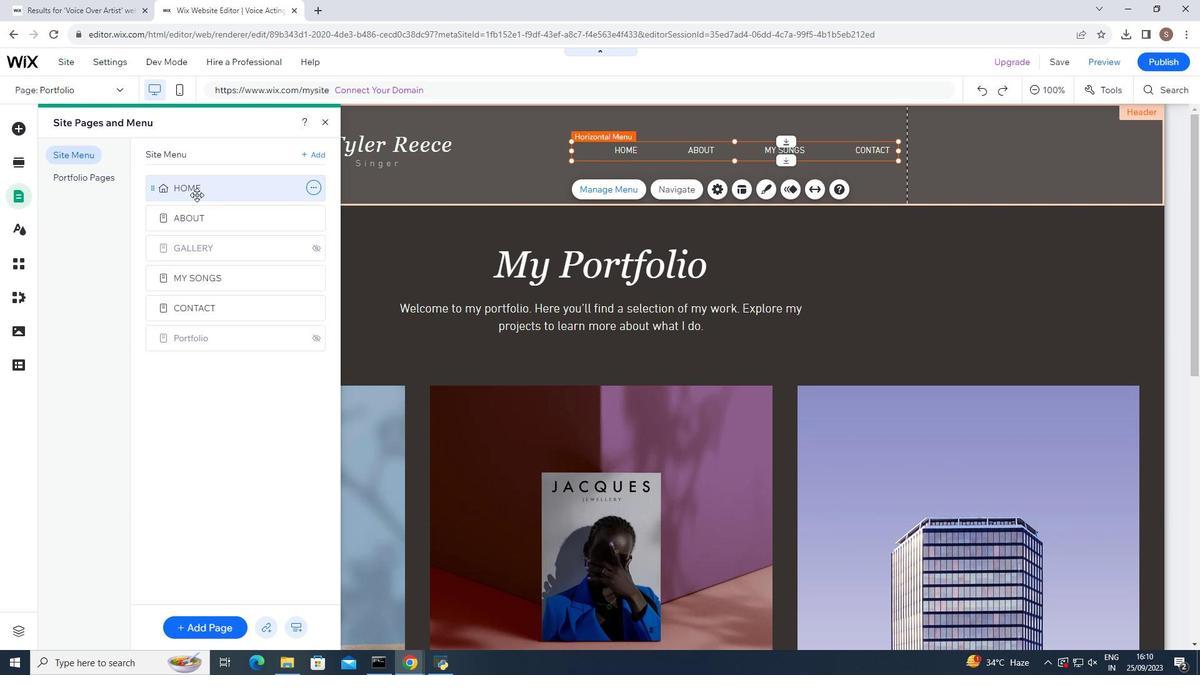 
Action: Mouse pressed left at (196, 195)
Screenshot: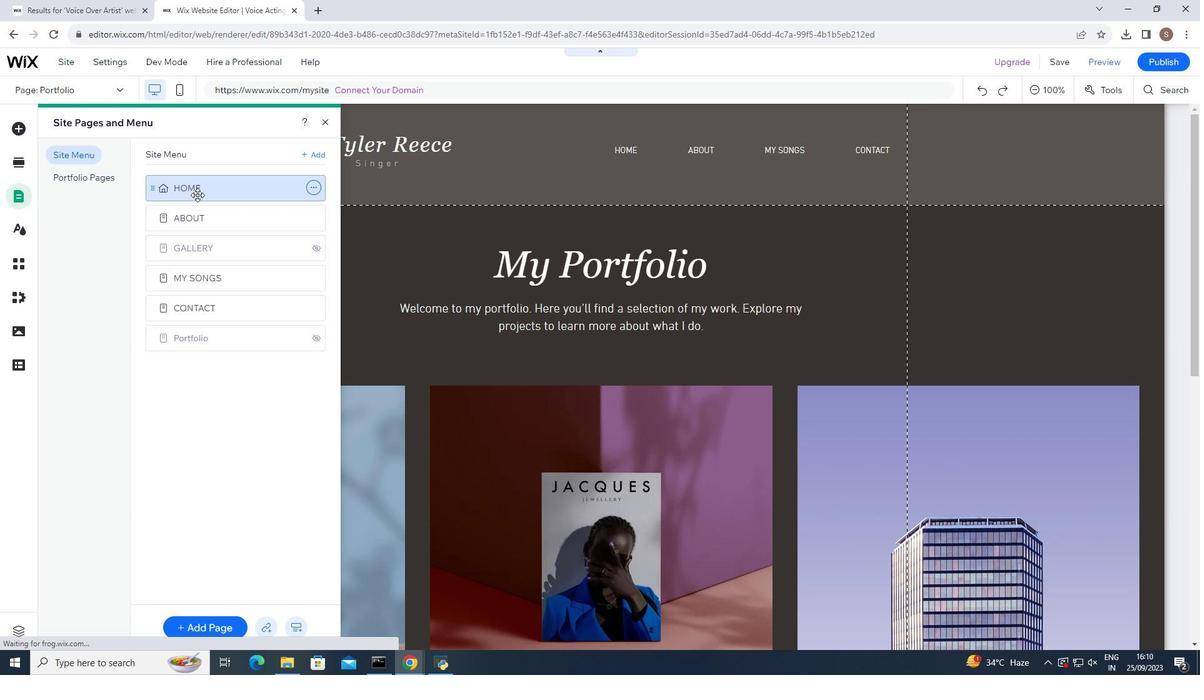
Action: Mouse moved to (222, 436)
Screenshot: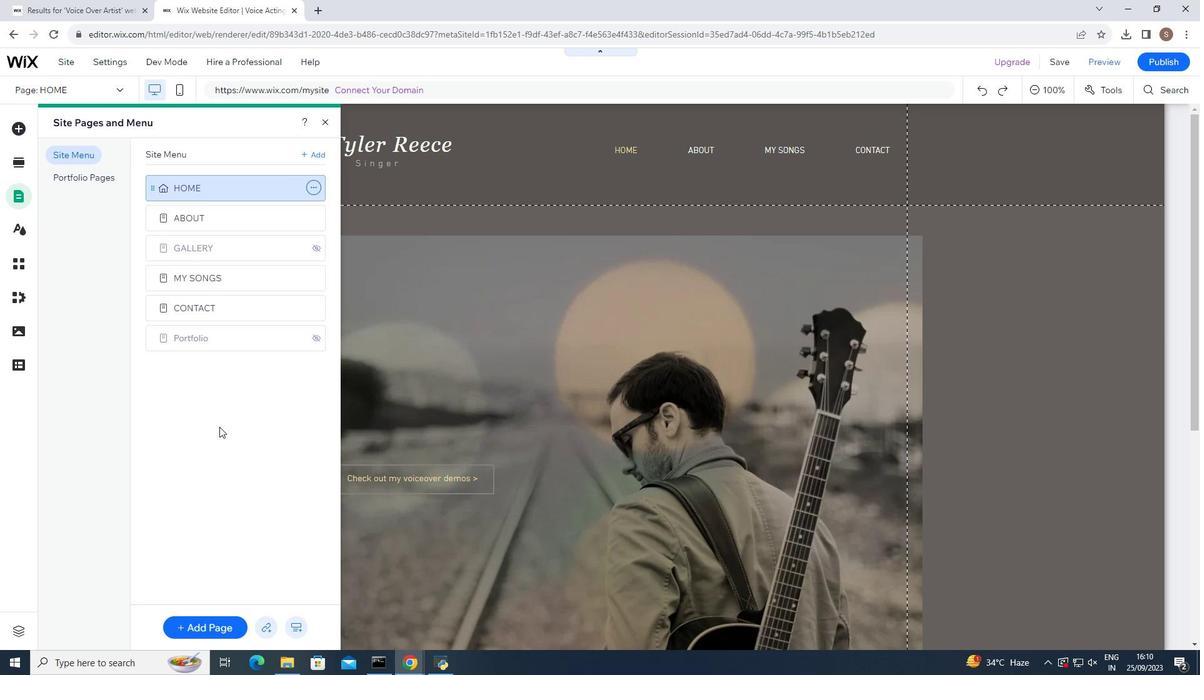 
Action: Mouse pressed left at (222, 436)
Screenshot: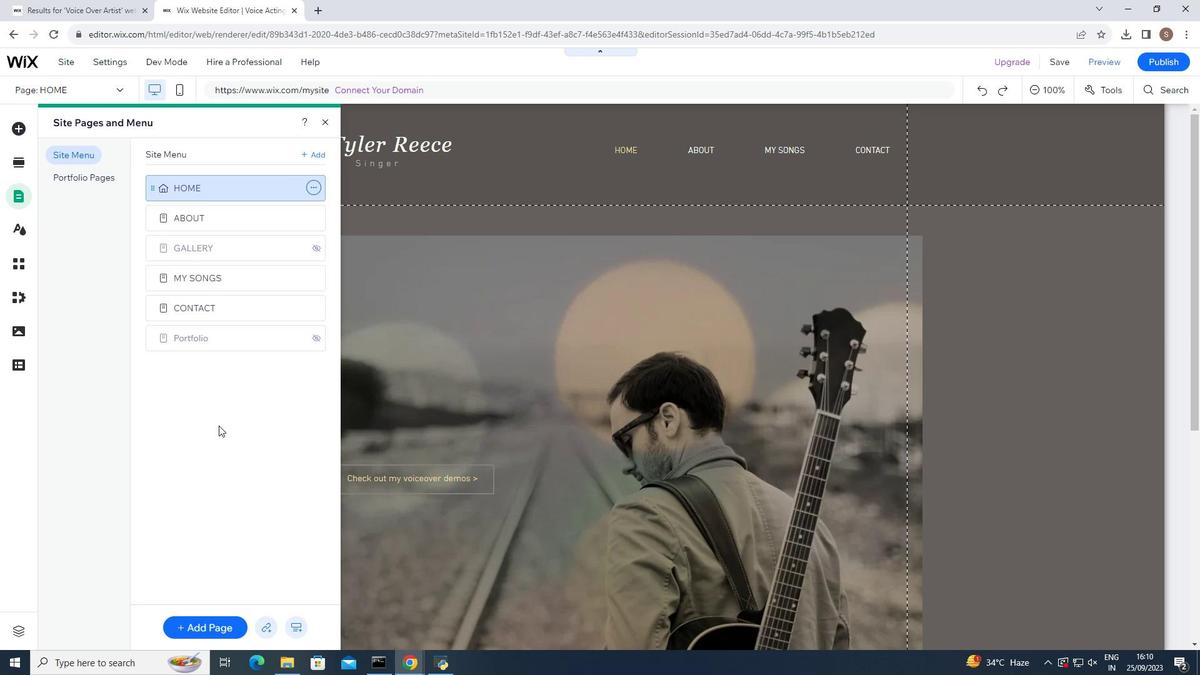 
Action: Mouse moved to (323, 119)
Screenshot: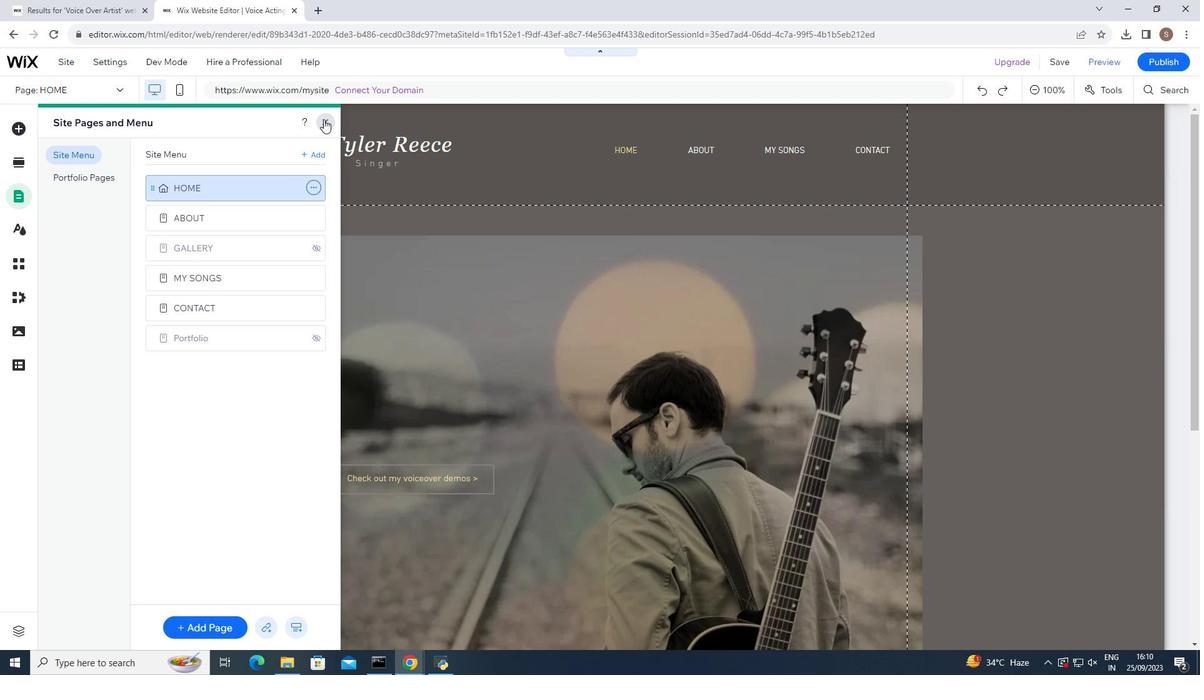 
Action: Mouse pressed left at (323, 119)
Screenshot: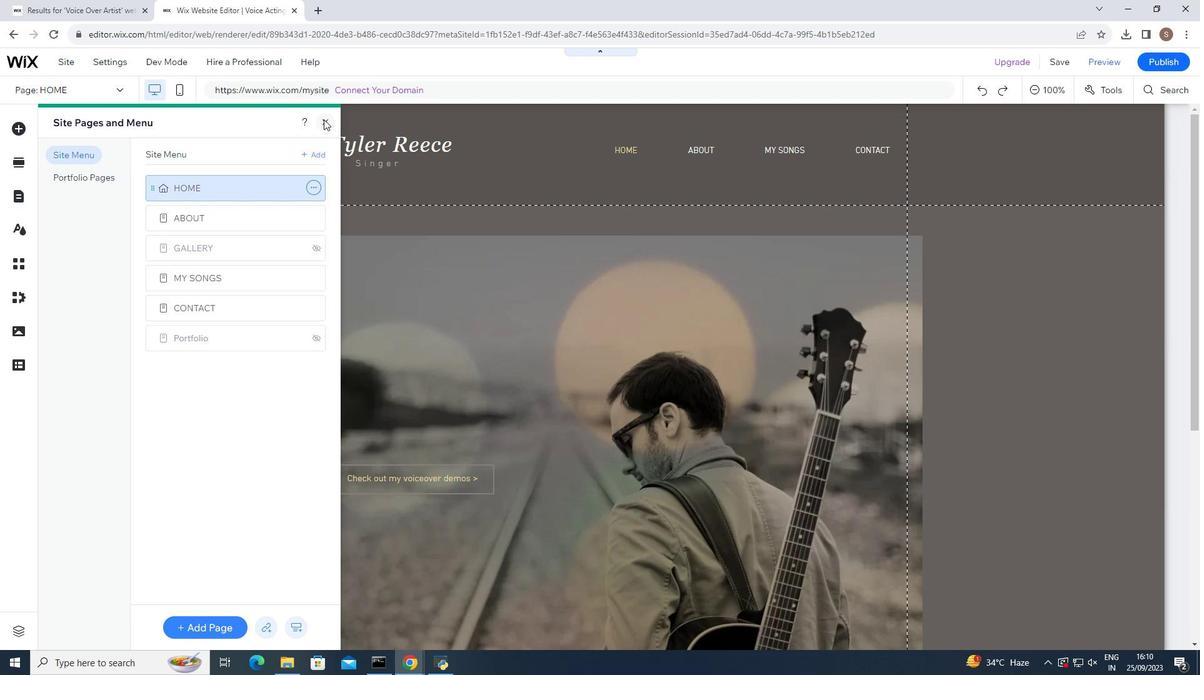 
Action: Mouse moved to (452, 340)
Screenshot: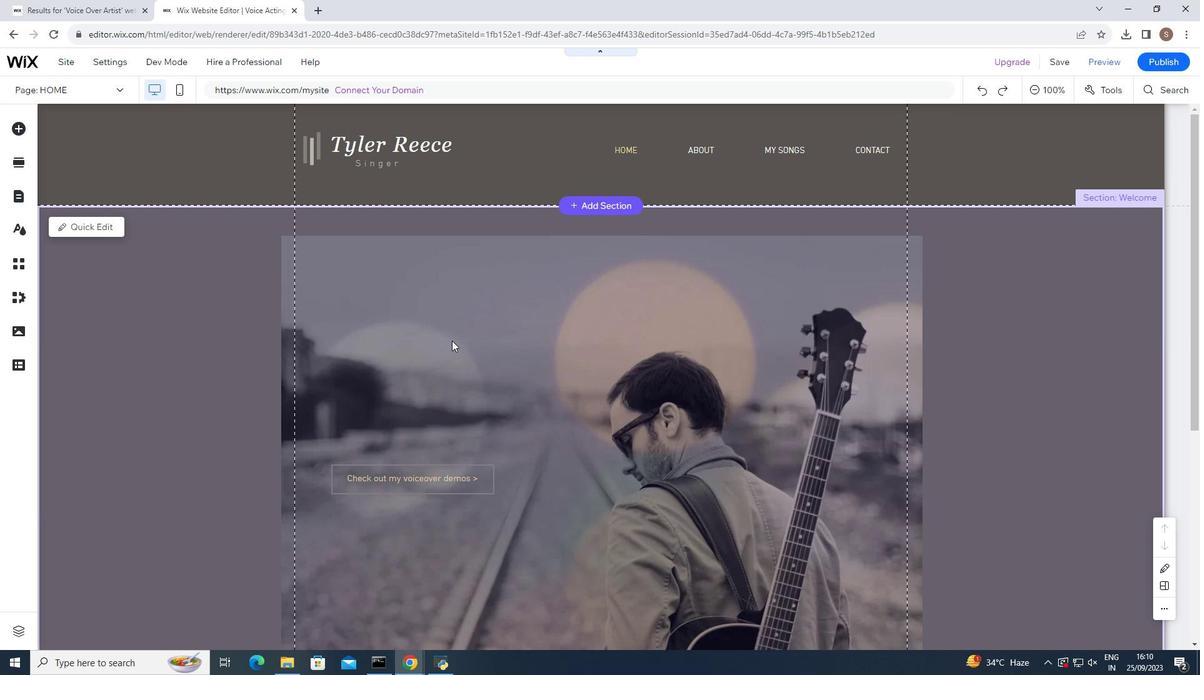 
Action: Mouse scrolled (452, 340) with delta (0, 0)
Screenshot: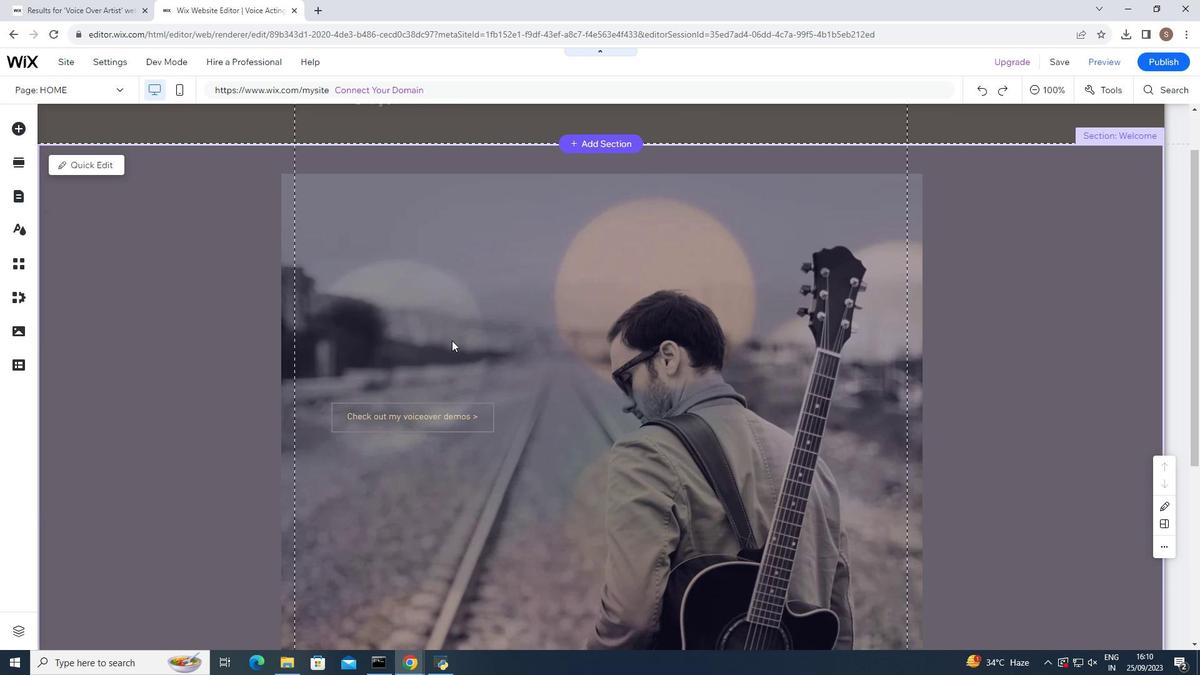 
Action: Mouse scrolled (452, 340) with delta (0, 0)
Screenshot: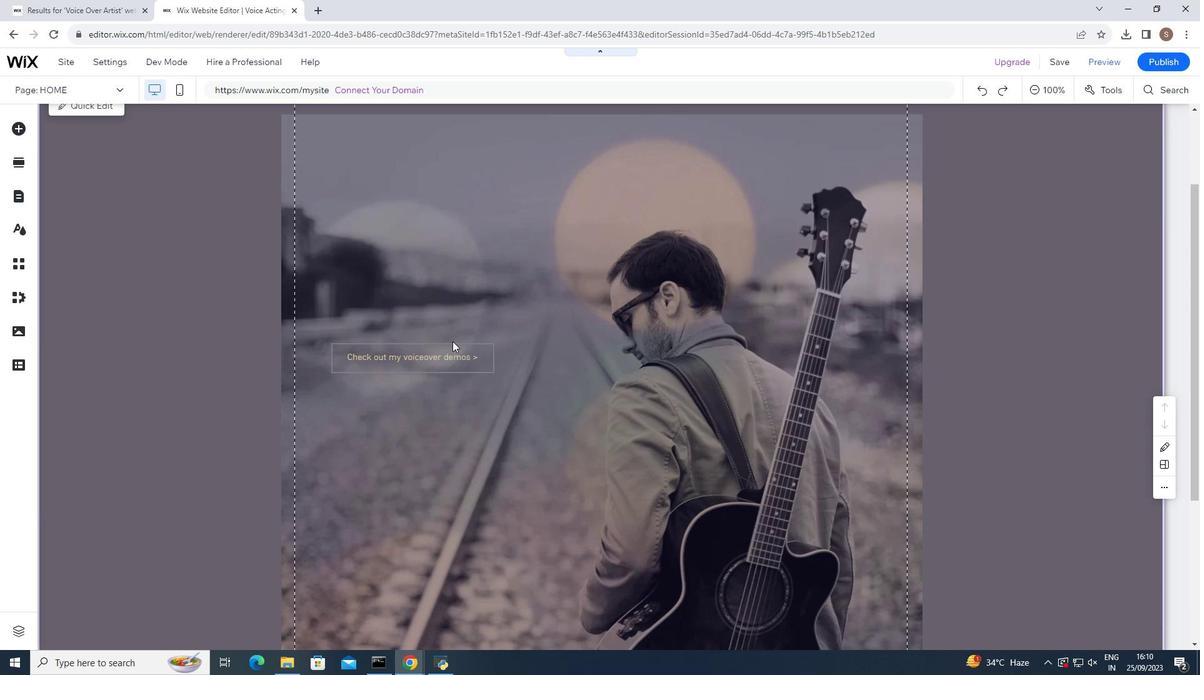 
Action: Mouse moved to (452, 341)
Screenshot: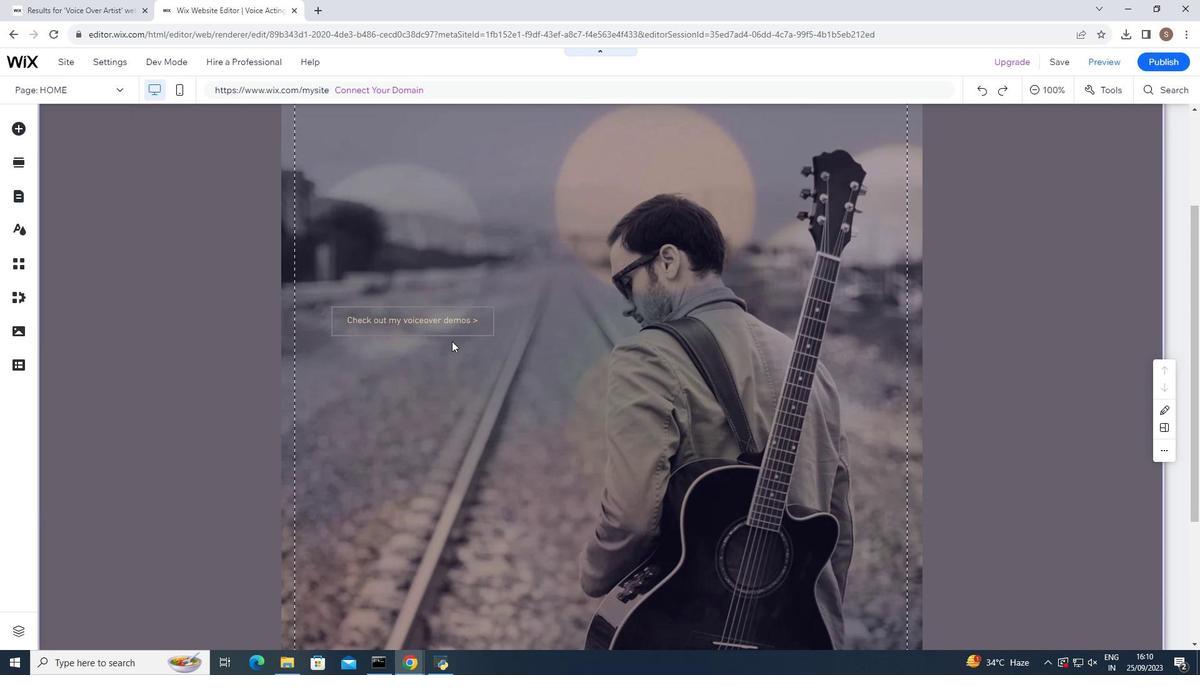 
Action: Mouse scrolled (452, 340) with delta (0, 0)
Screenshot: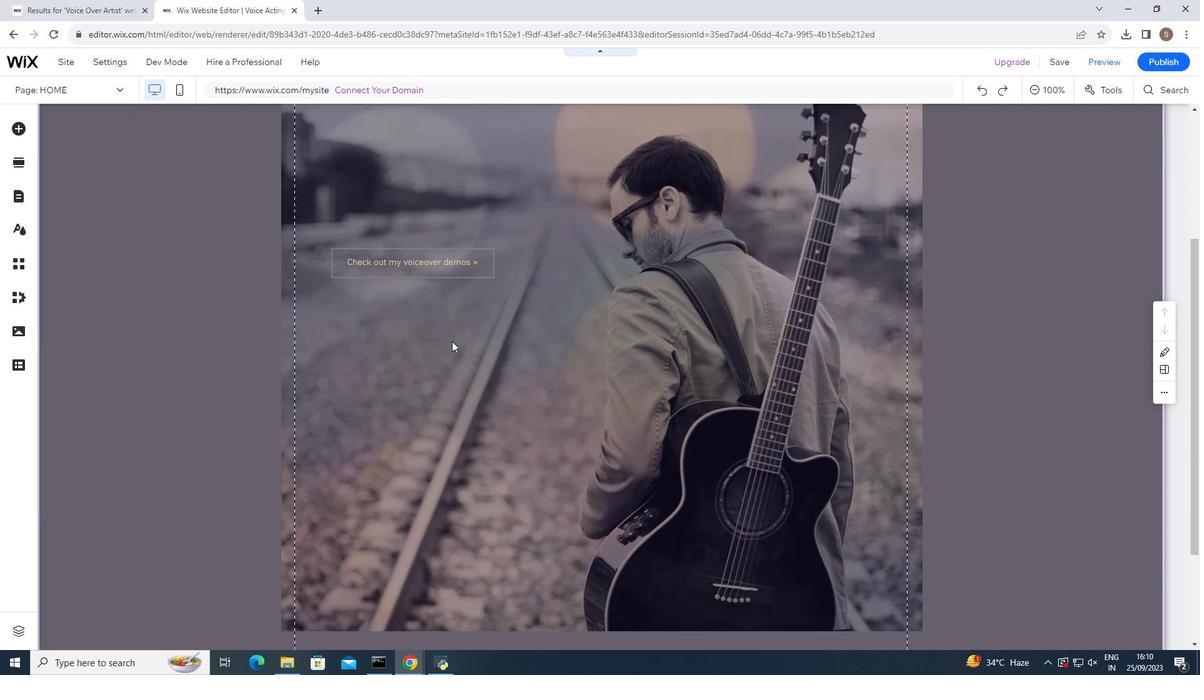 
Action: Mouse moved to (452, 341)
Screenshot: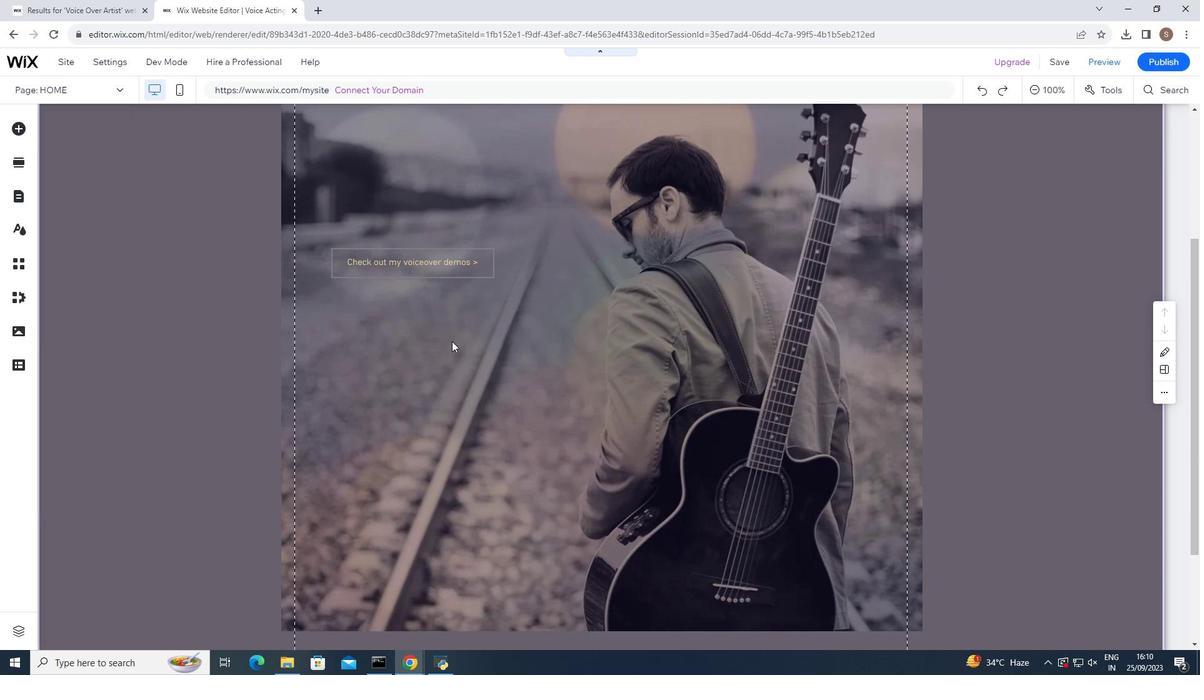 
Action: Mouse scrolled (452, 340) with delta (0, 0)
Screenshot: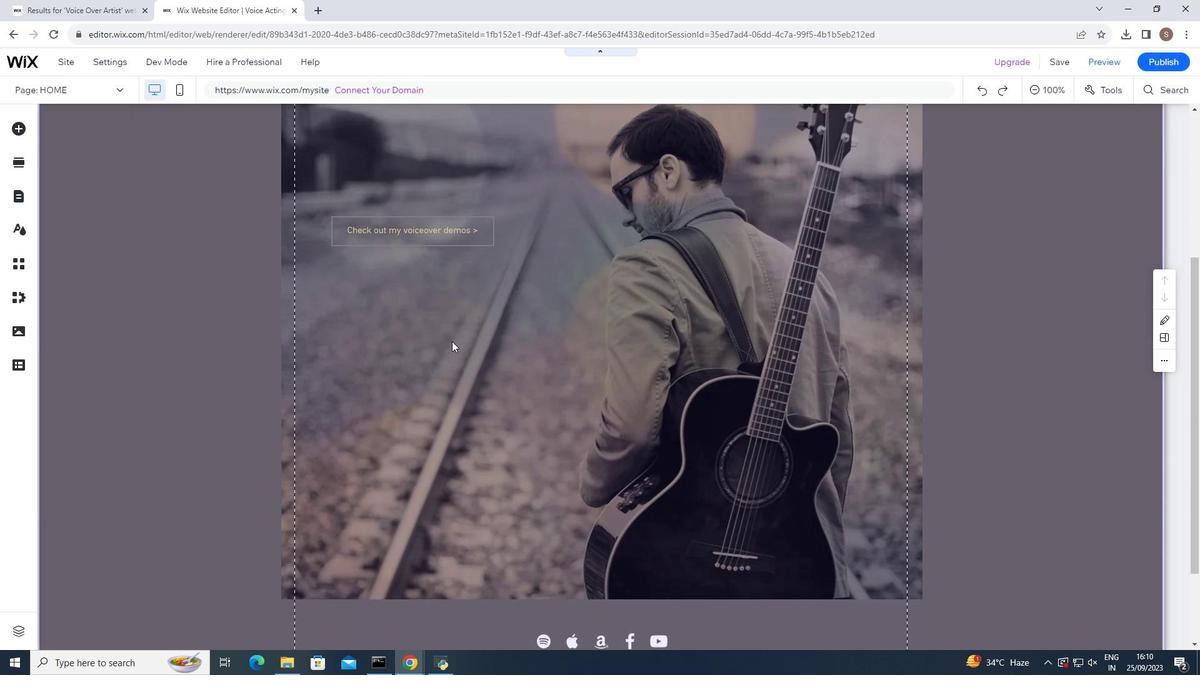 
Action: Mouse scrolled (452, 340) with delta (0, 0)
Screenshot: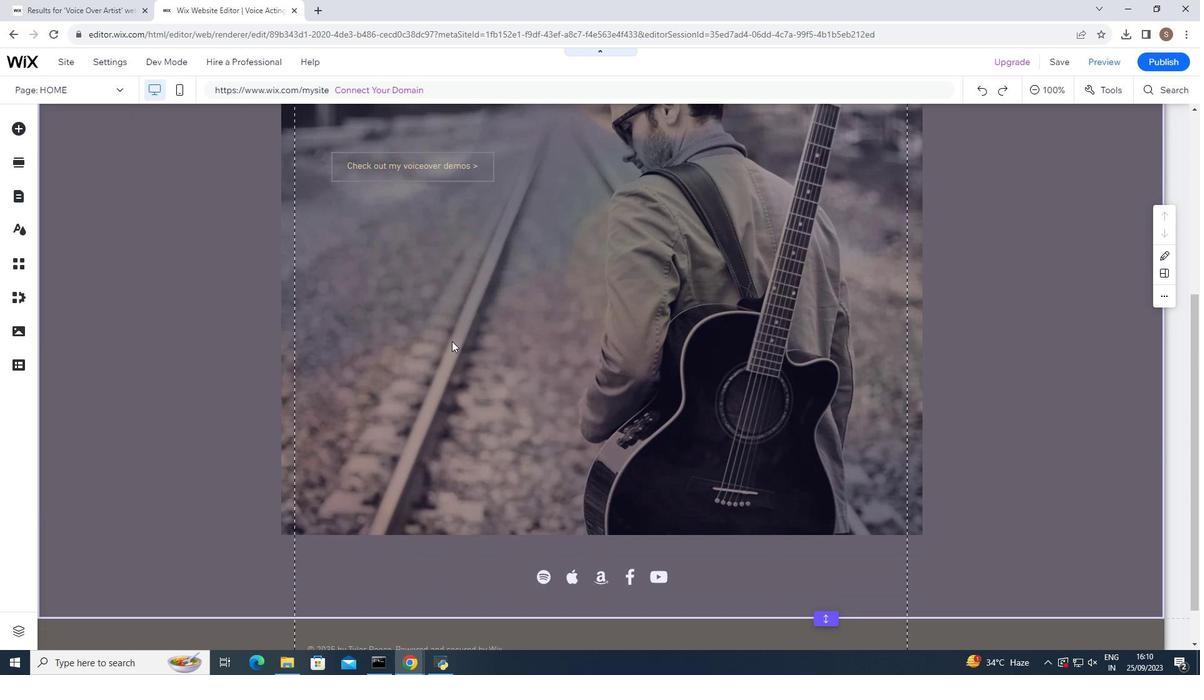 
Action: Mouse scrolled (452, 342) with delta (0, 0)
Screenshot: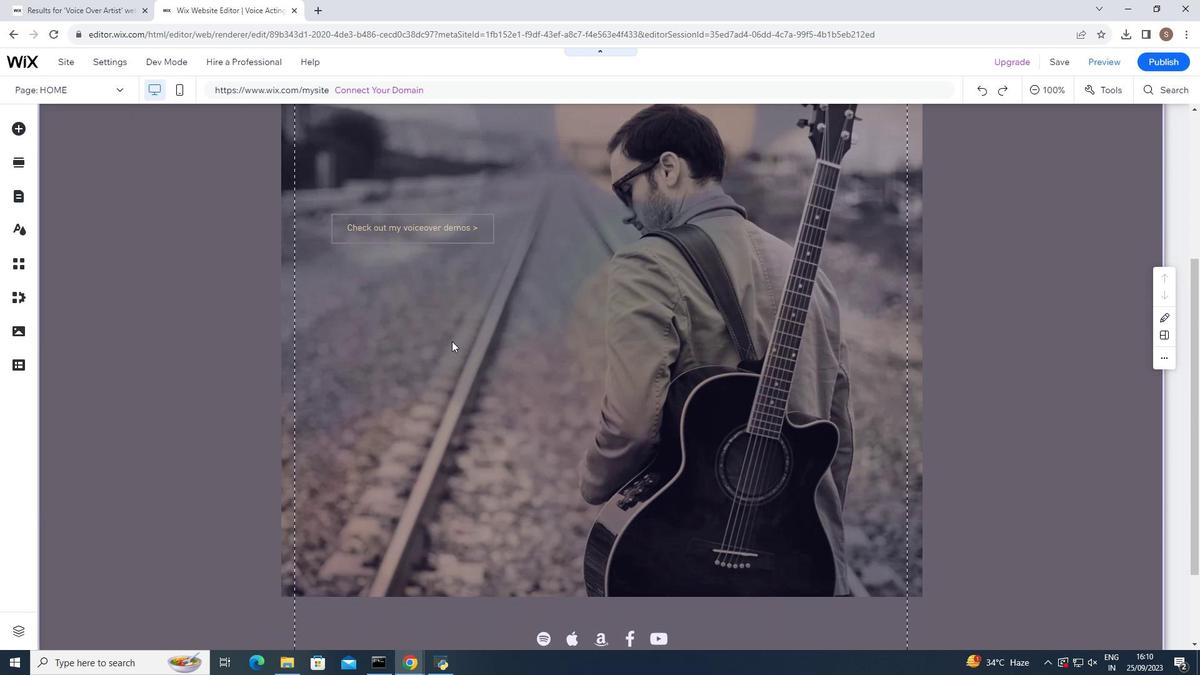 
Action: Mouse moved to (452, 341)
Screenshot: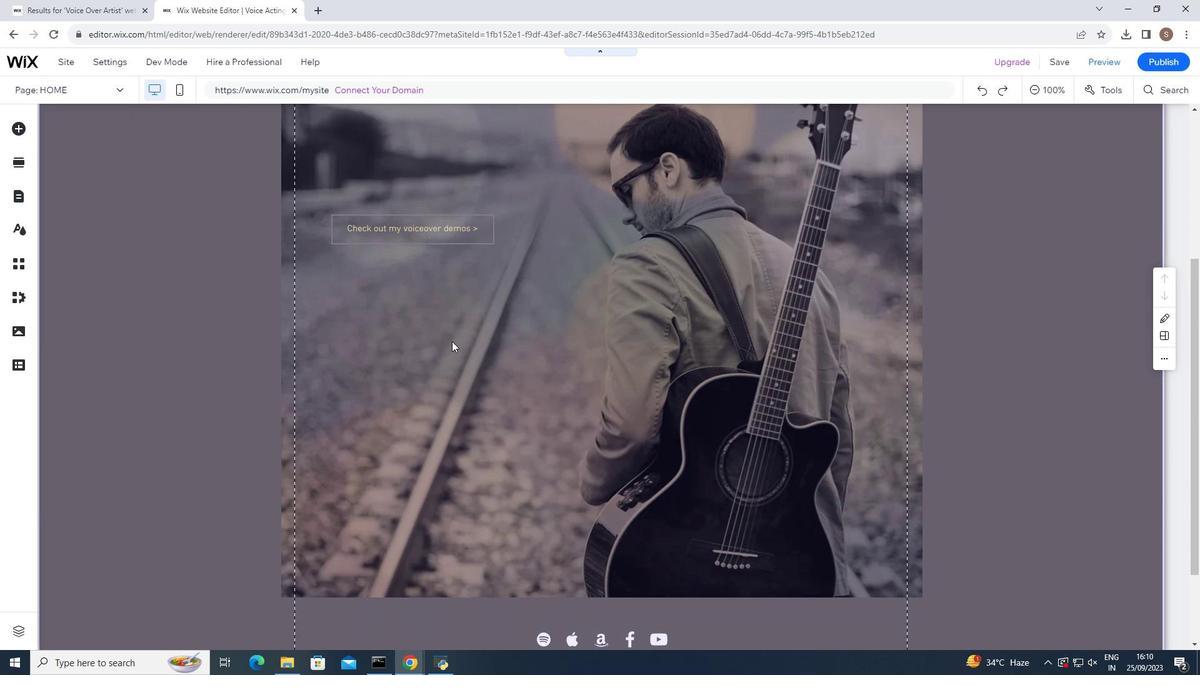 
Action: Mouse scrolled (452, 342) with delta (0, 0)
Screenshot: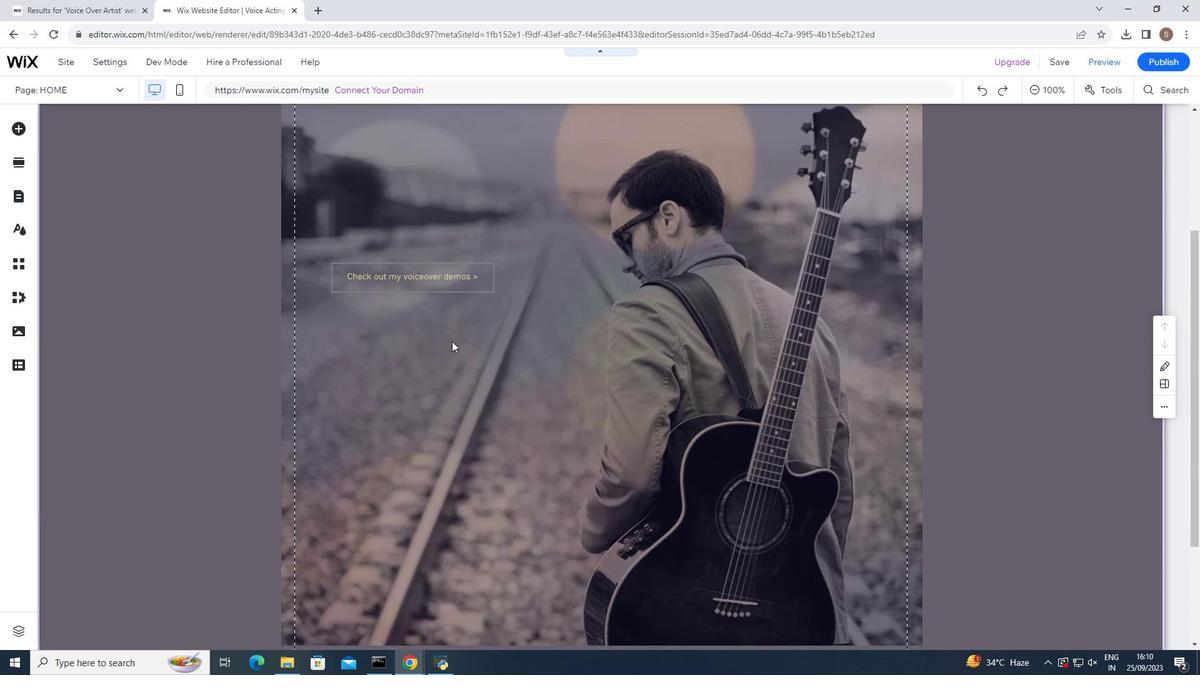 
Action: Mouse scrolled (452, 342) with delta (0, 0)
Screenshot: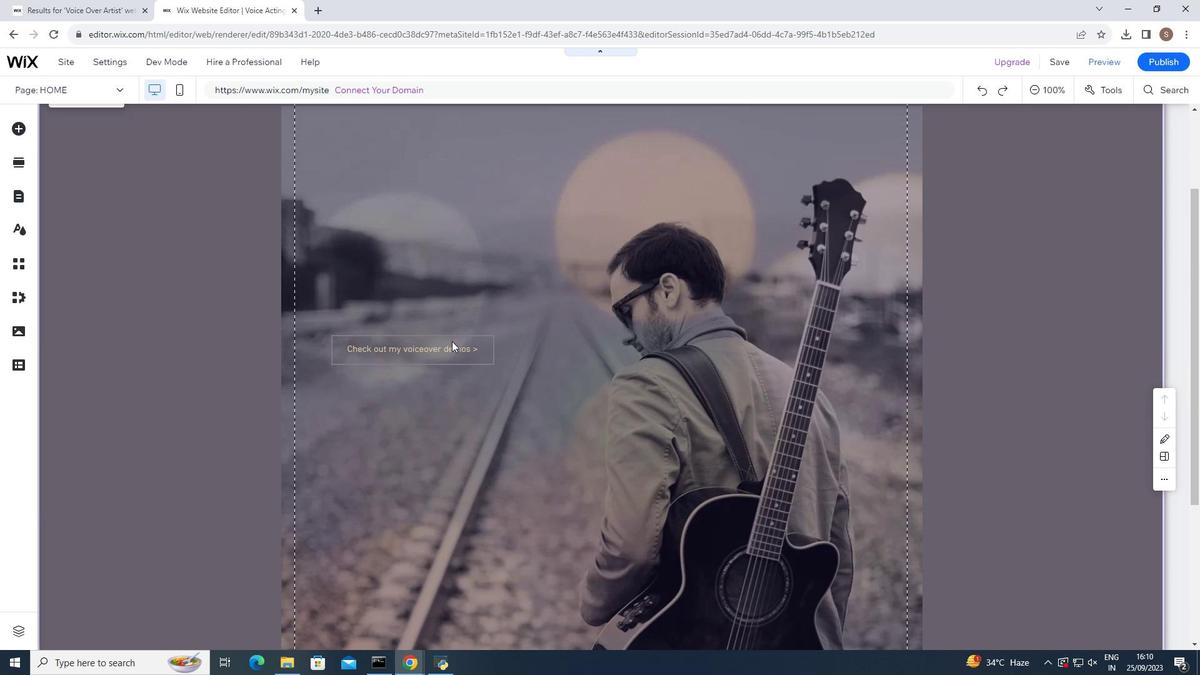 
Action: Mouse moved to (533, 353)
Screenshot: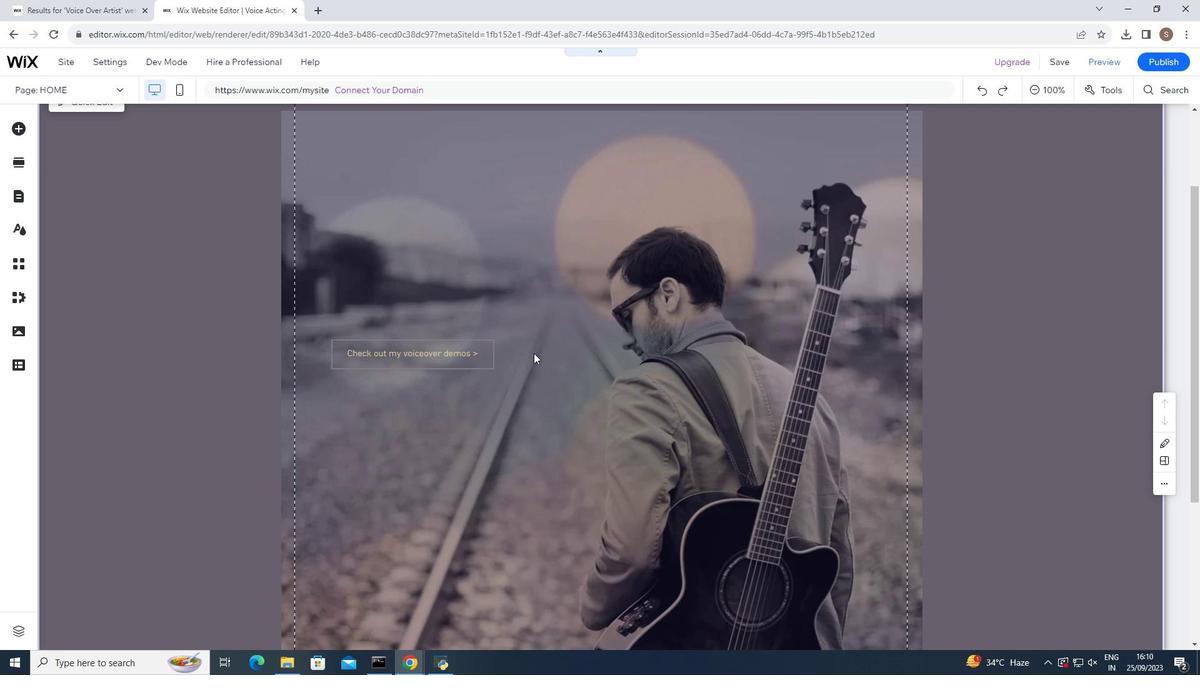 
Action: Mouse pressed right at (533, 353)
Screenshot: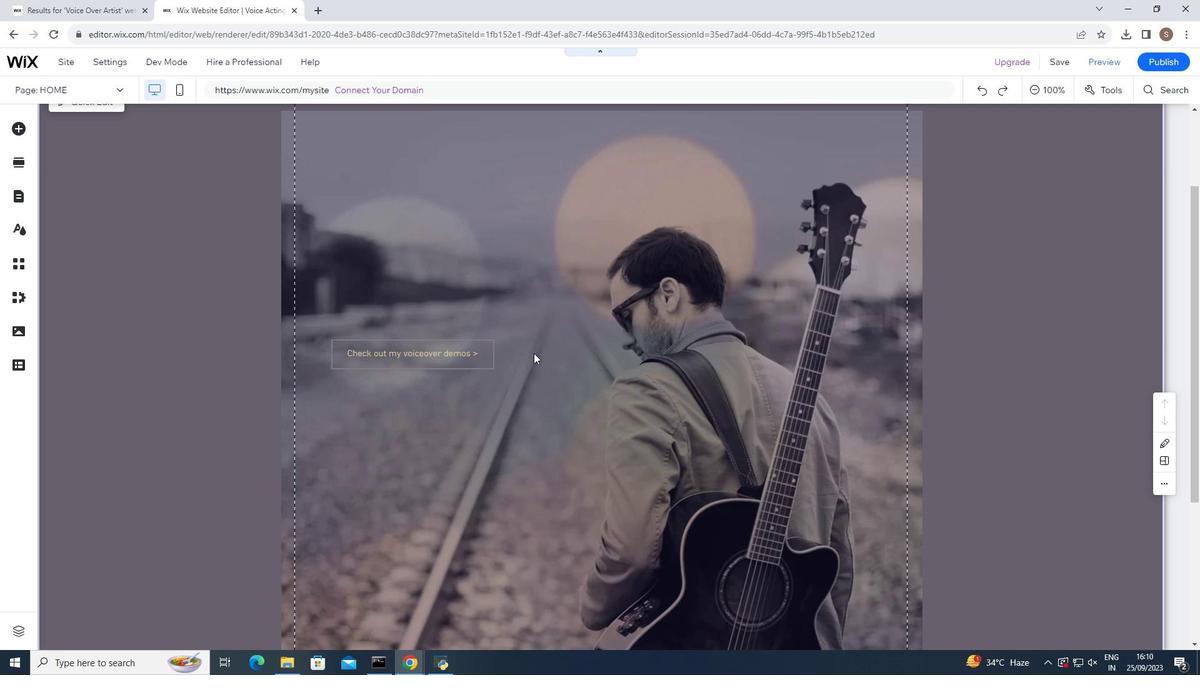 
Action: Mouse moved to (477, 235)
Screenshot: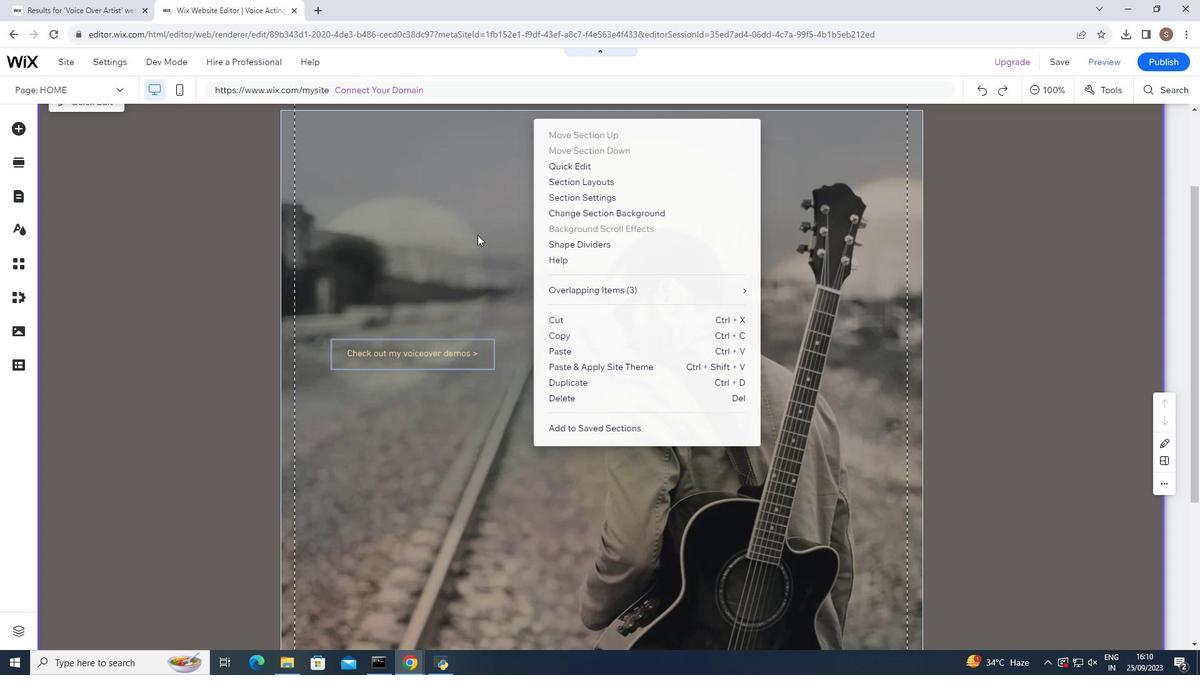 
Action: Mouse pressed left at (477, 235)
Screenshot: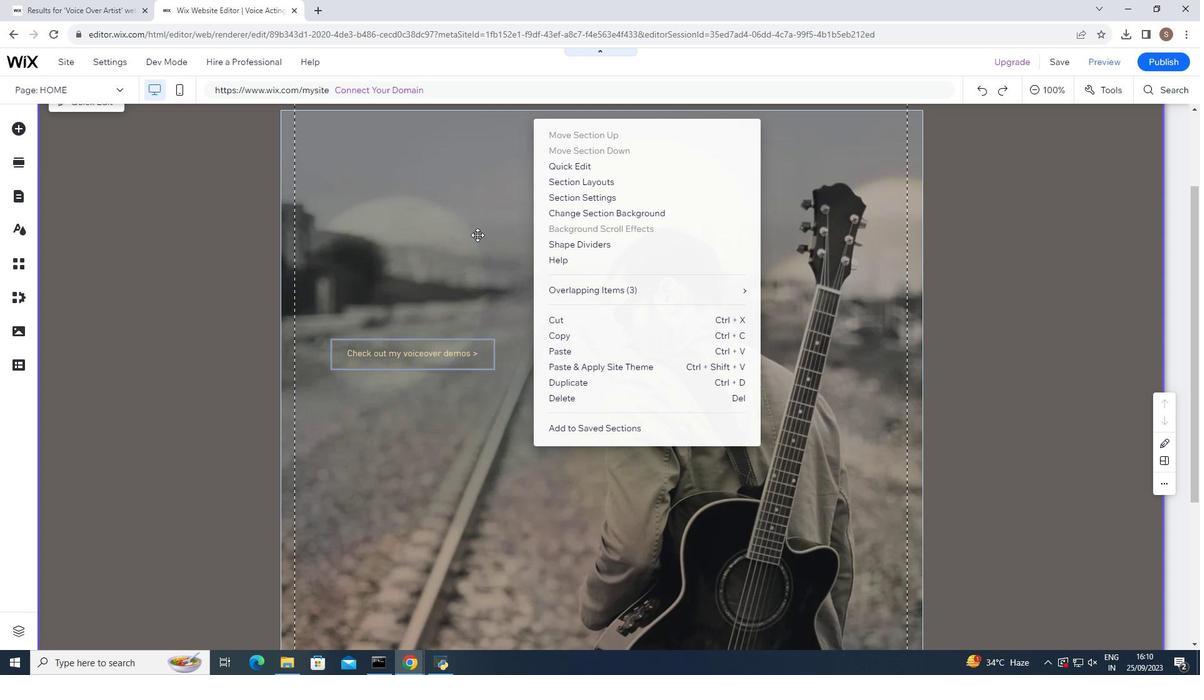
Action: Mouse moved to (533, 286)
Screenshot: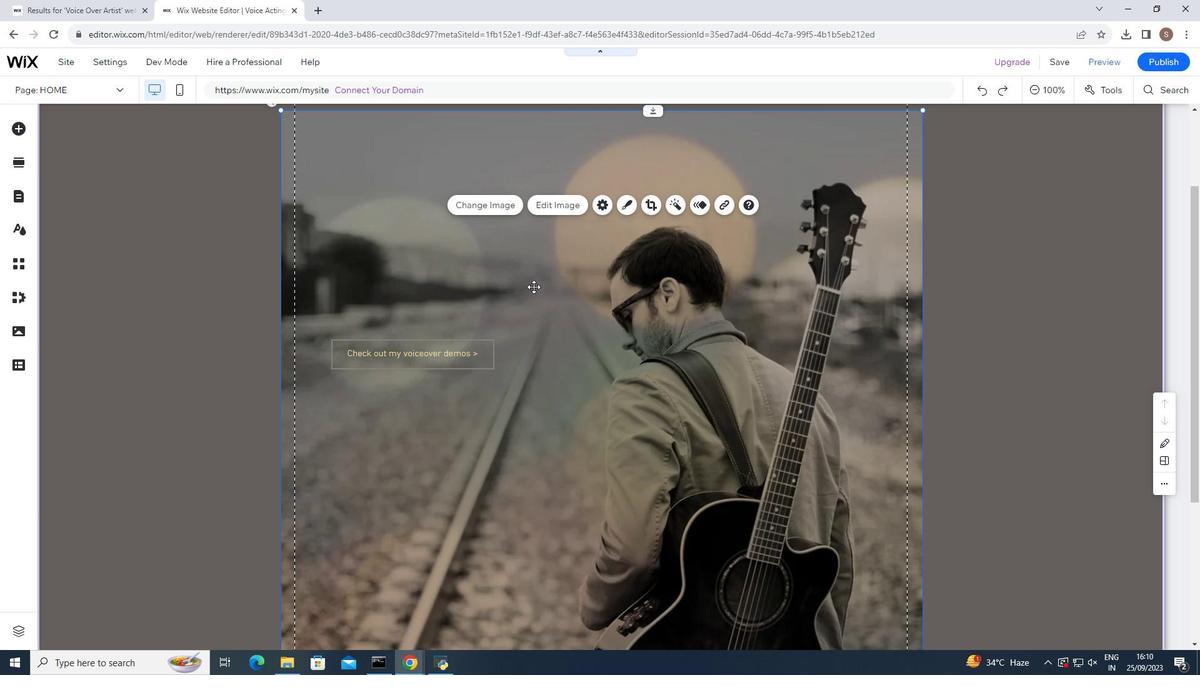 
Action: Mouse scrolled (533, 286) with delta (0, 0)
Screenshot: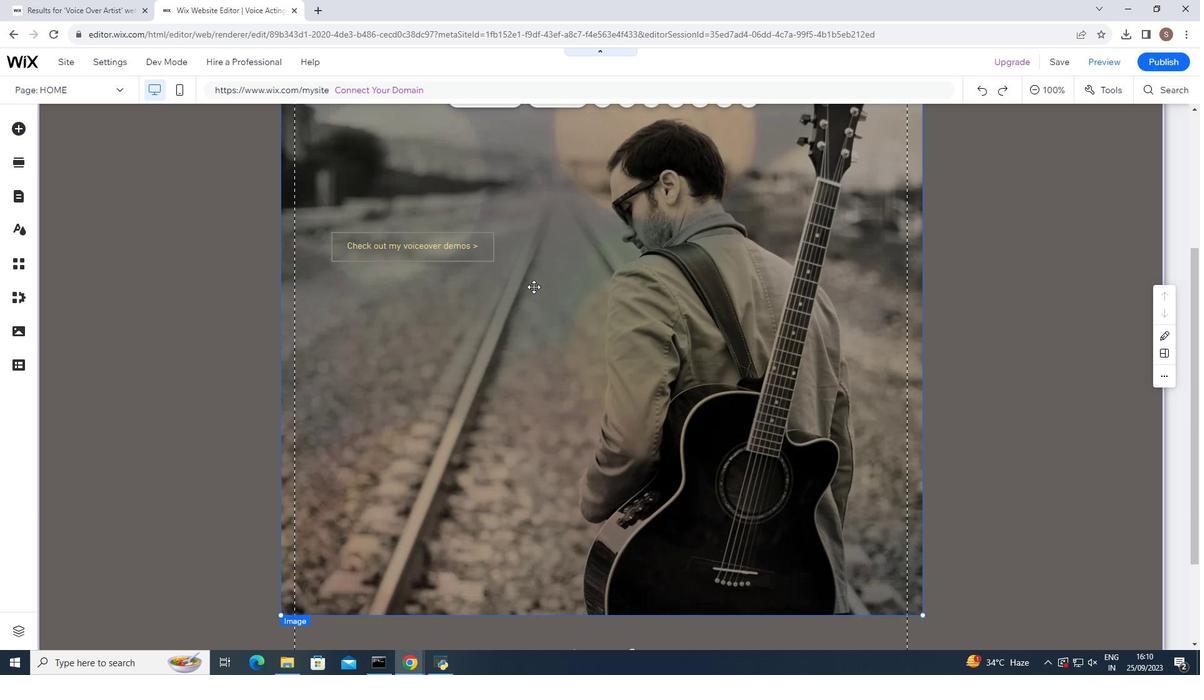 
Action: Mouse scrolled (533, 286) with delta (0, 0)
Screenshot: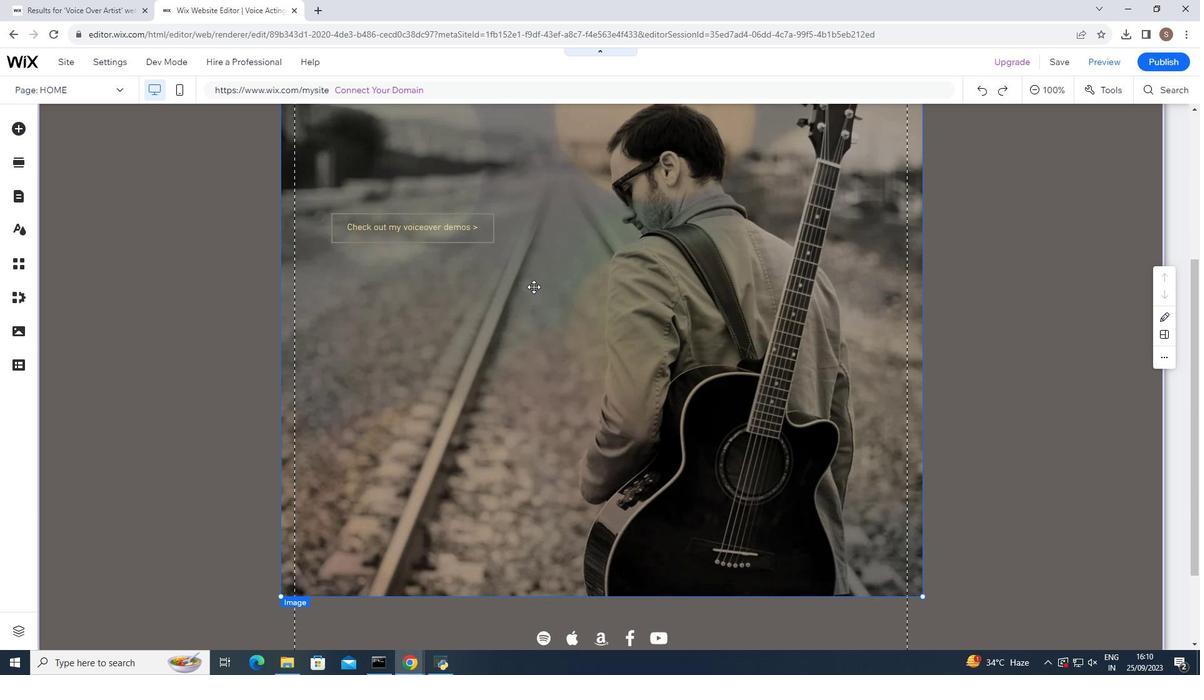 
Action: Mouse scrolled (533, 286) with delta (0, 0)
Screenshot: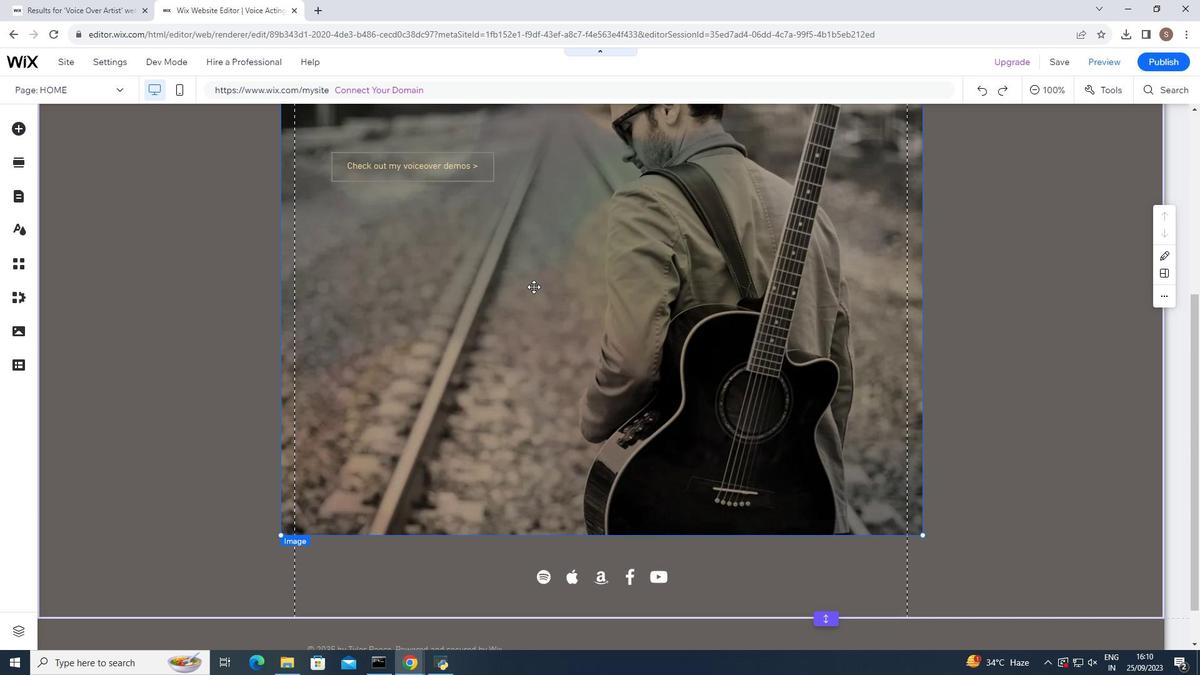 
Action: Mouse moved to (533, 286)
Screenshot: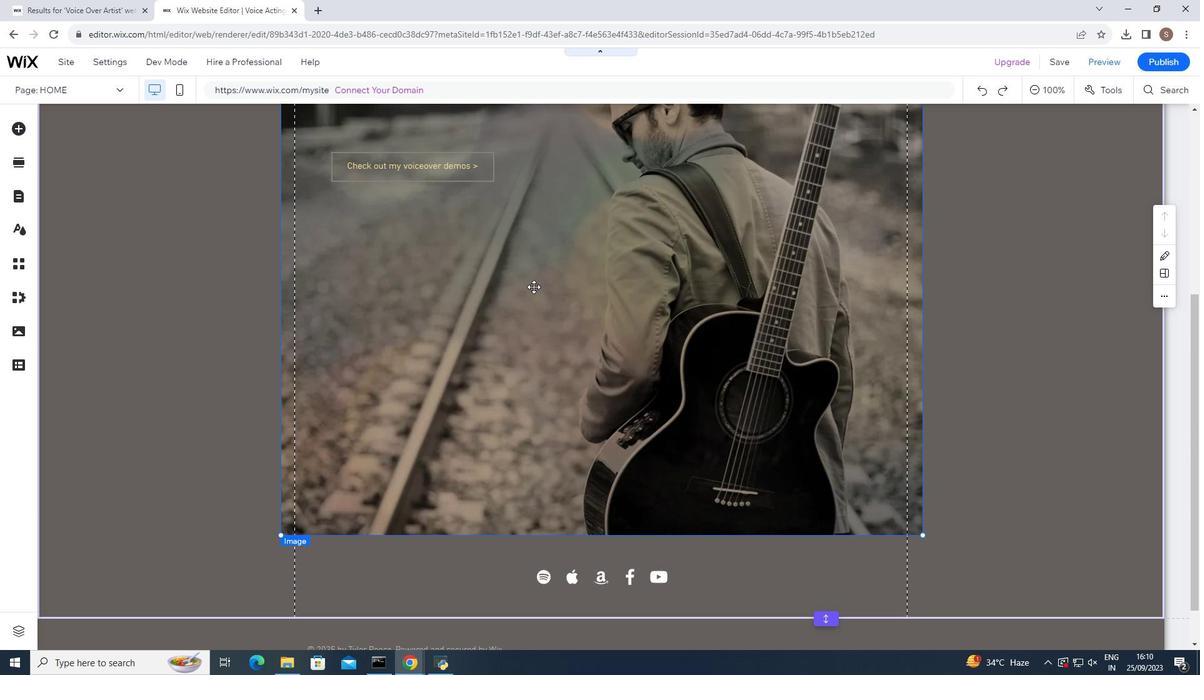 
Action: Mouse scrolled (533, 287) with delta (0, 0)
Screenshot: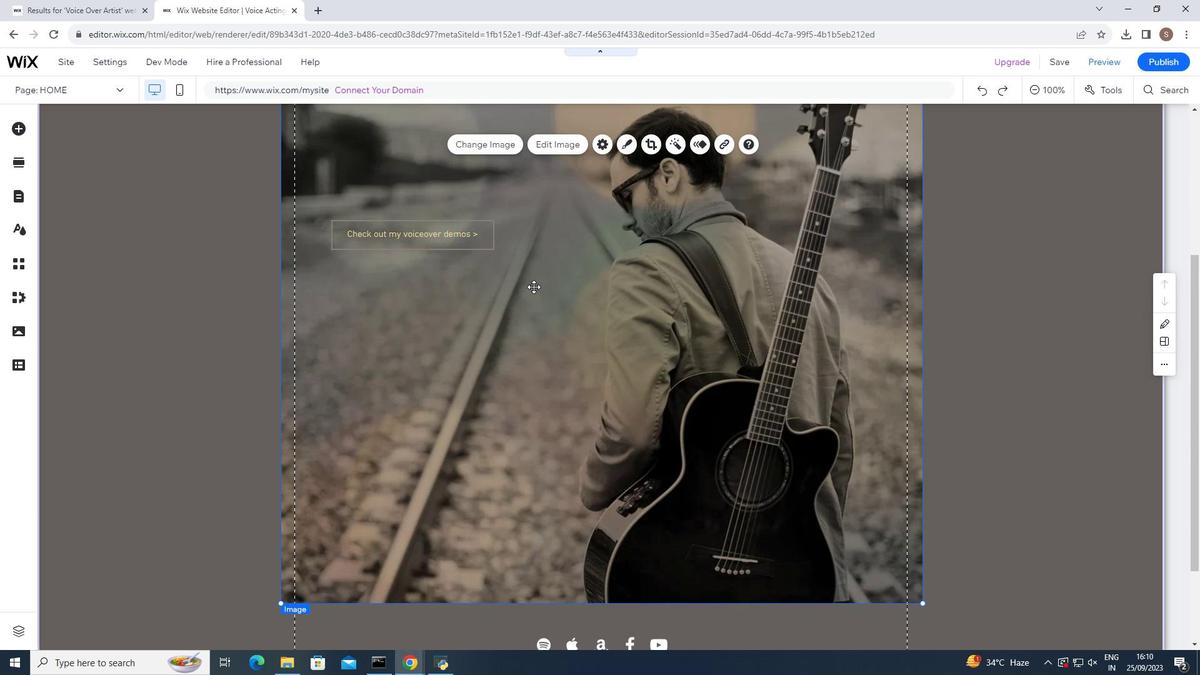 
Action: Mouse scrolled (533, 287) with delta (0, 0)
Screenshot: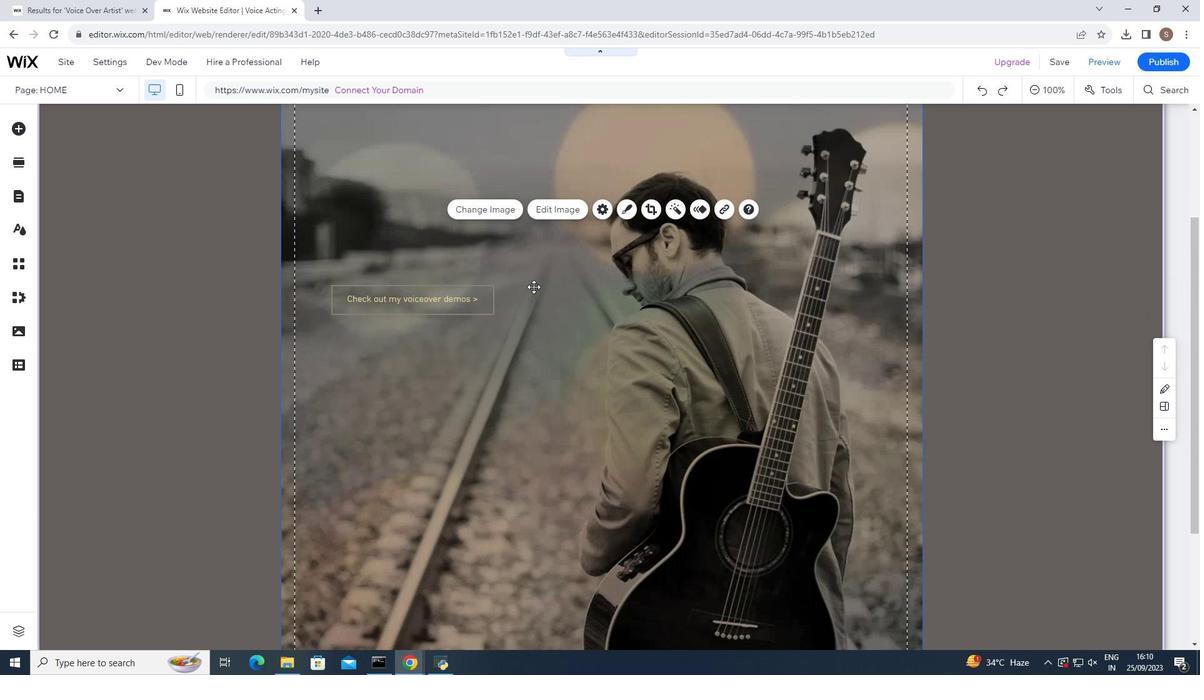 
Action: Mouse scrolled (533, 287) with delta (0, 0)
Screenshot: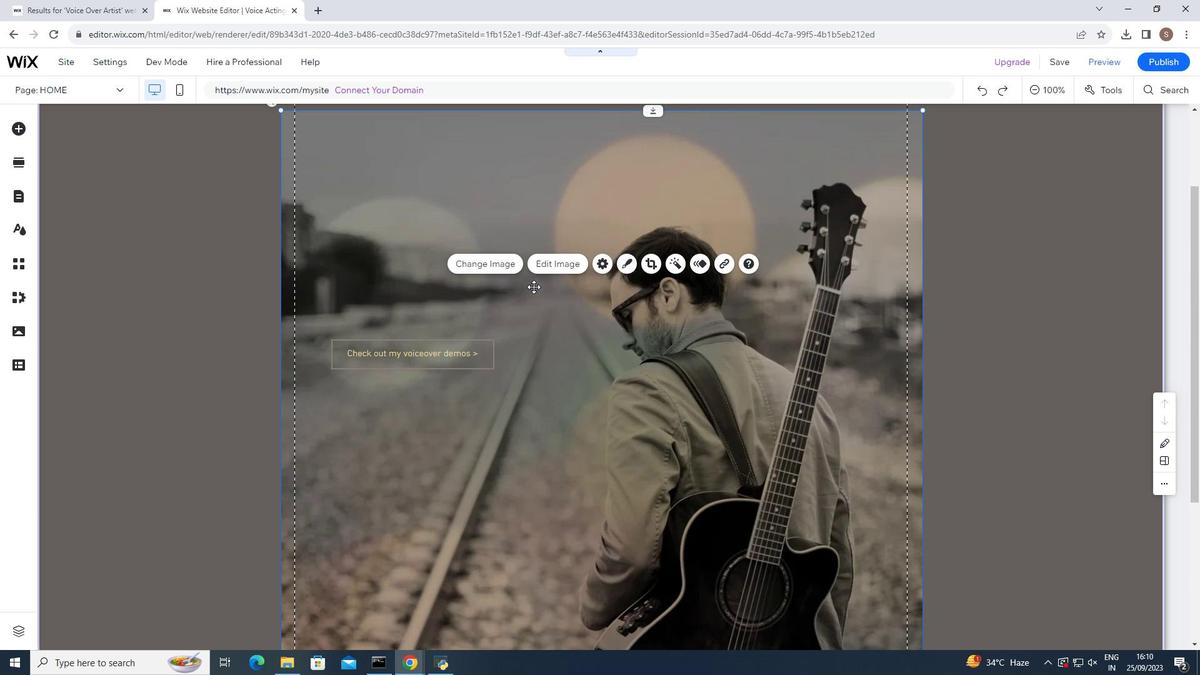
Action: Mouse scrolled (533, 286) with delta (0, 0)
Screenshot: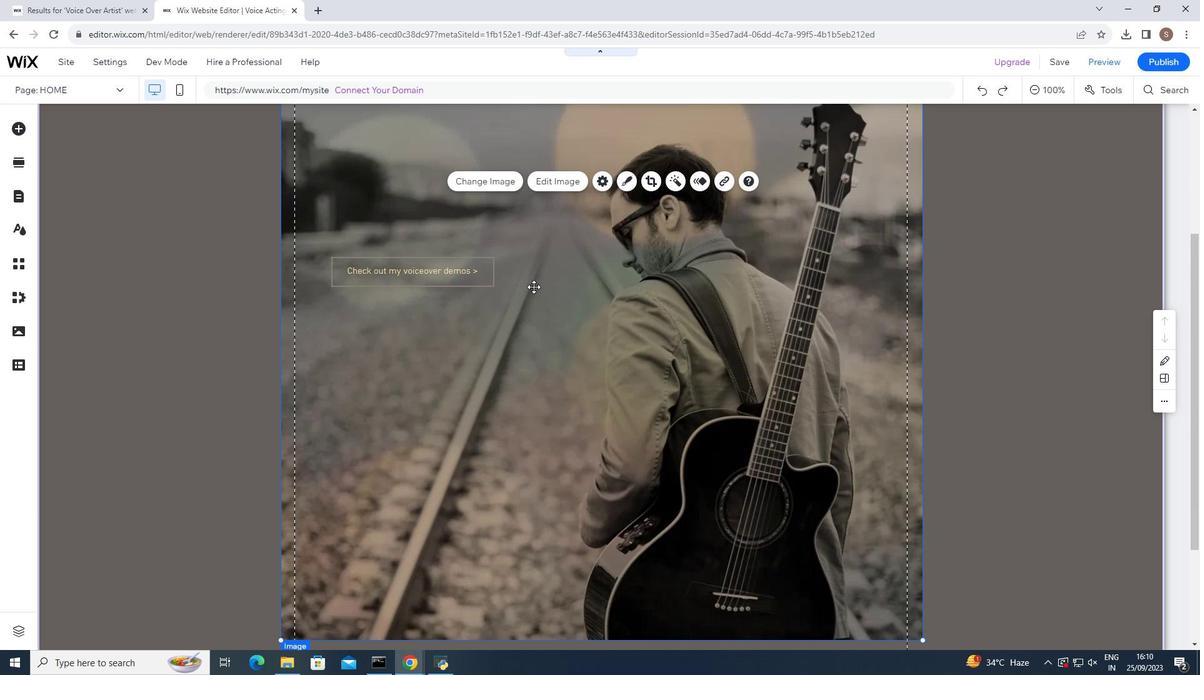 
Action: Mouse scrolled (533, 286) with delta (0, 0)
Screenshot: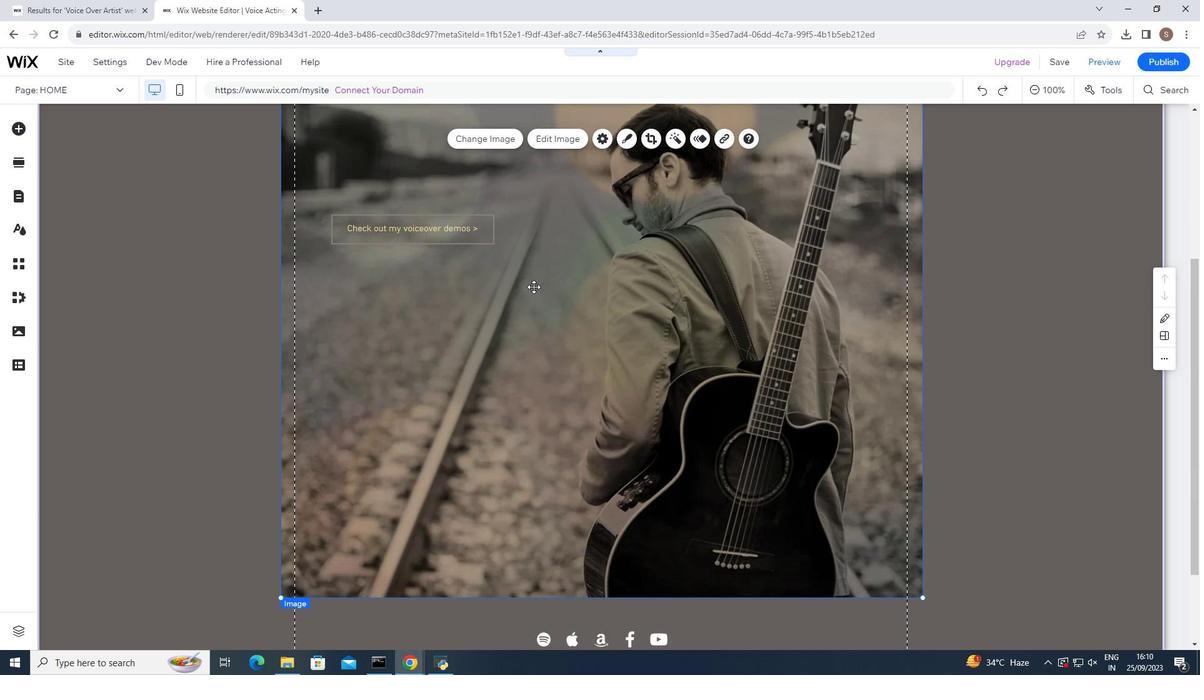 
Action: Mouse moved to (922, 598)
Screenshot: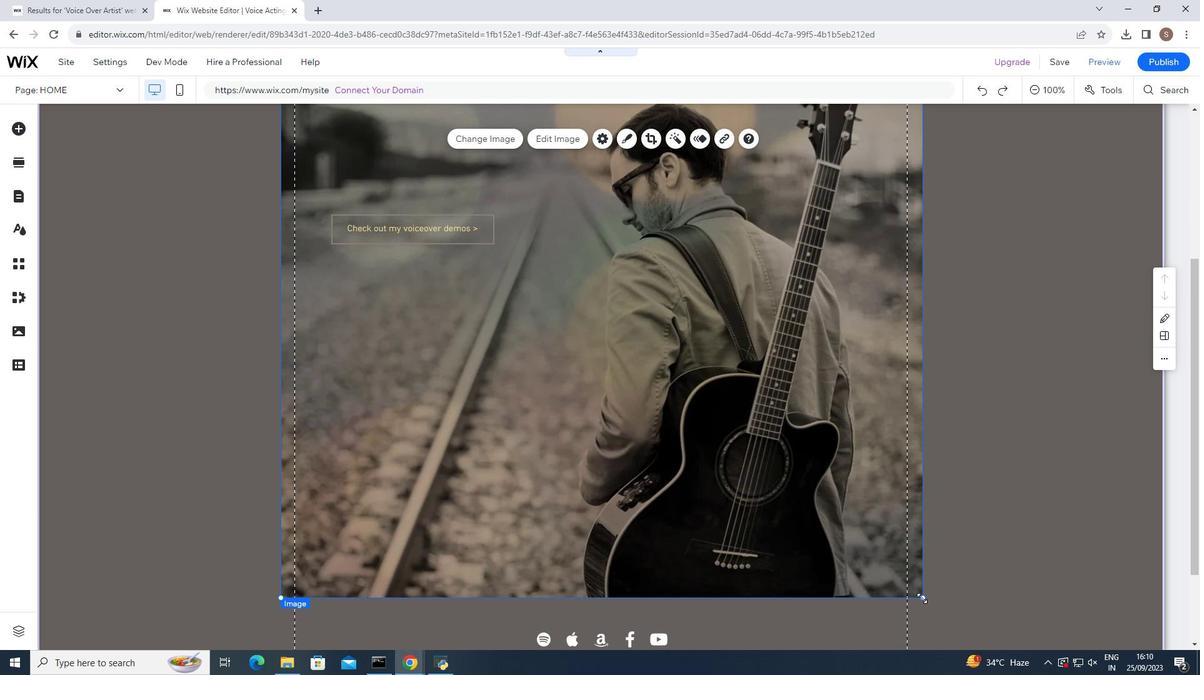 
Action: Mouse pressed left at (922, 598)
Screenshot: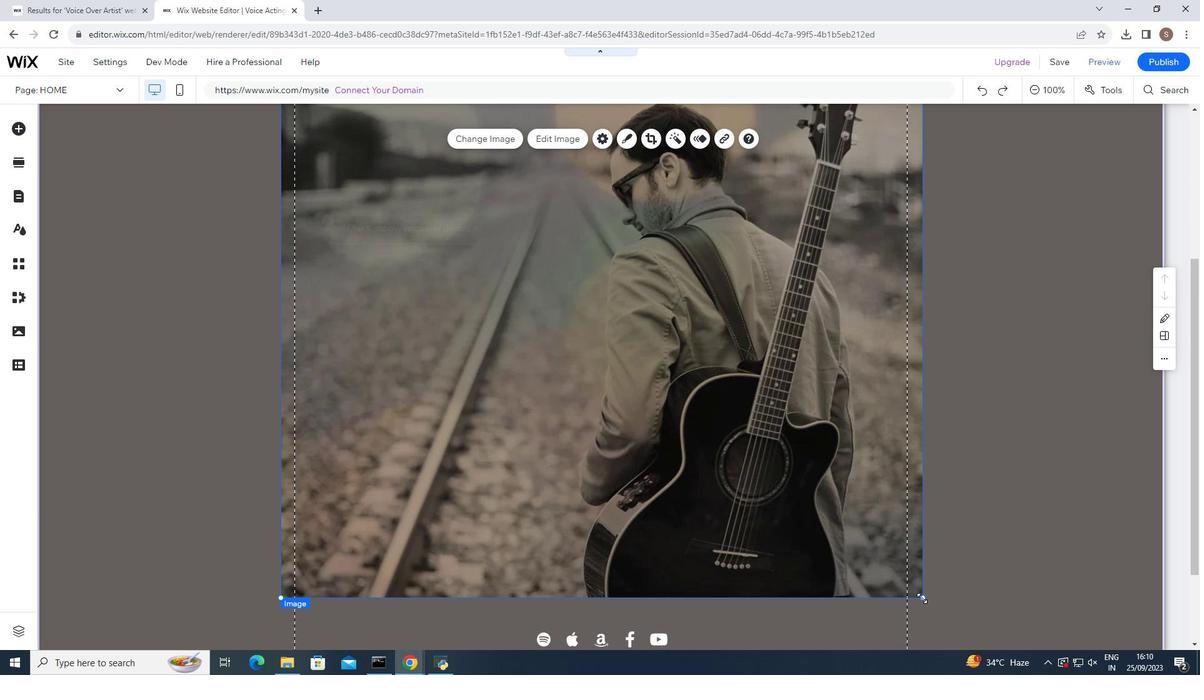 
Action: Mouse moved to (919, 592)
Screenshot: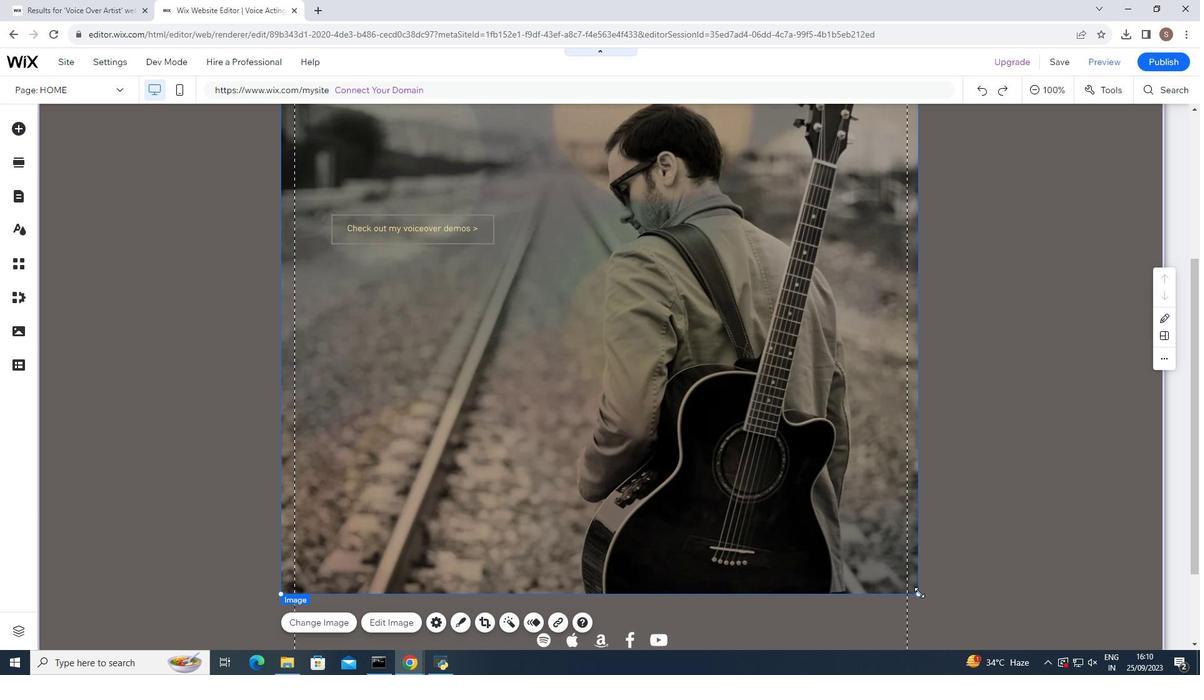 
Action: Mouse pressed left at (919, 592)
Screenshot: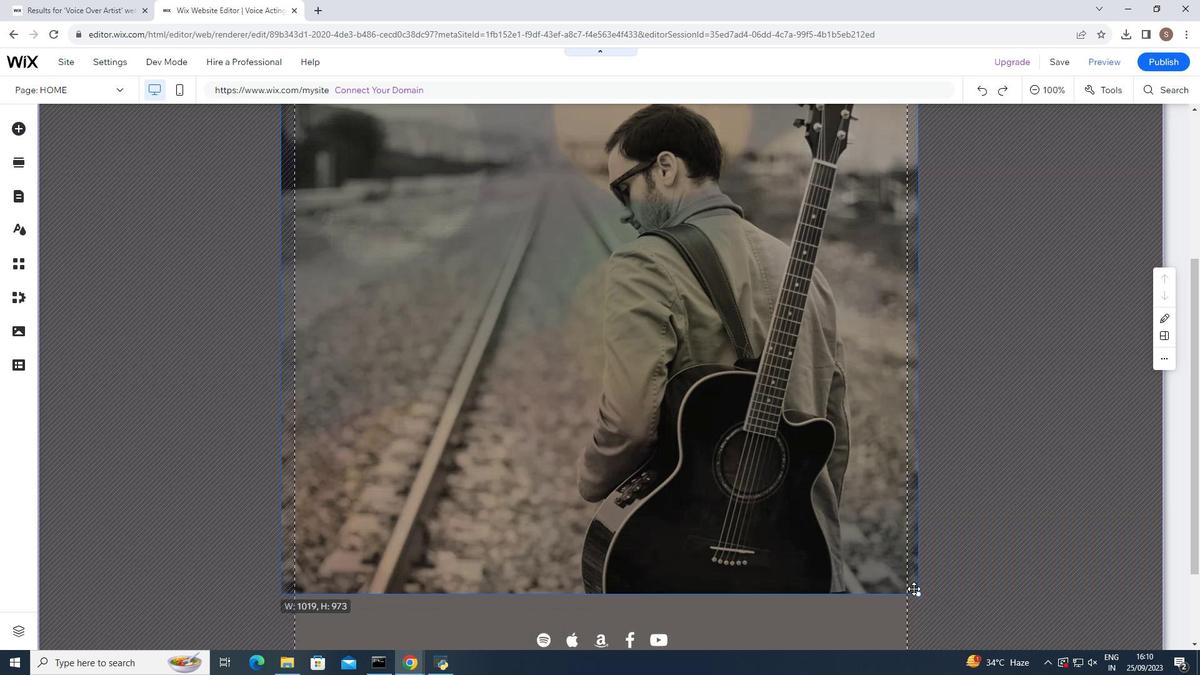 
Action: Mouse moved to (542, 328)
Screenshot: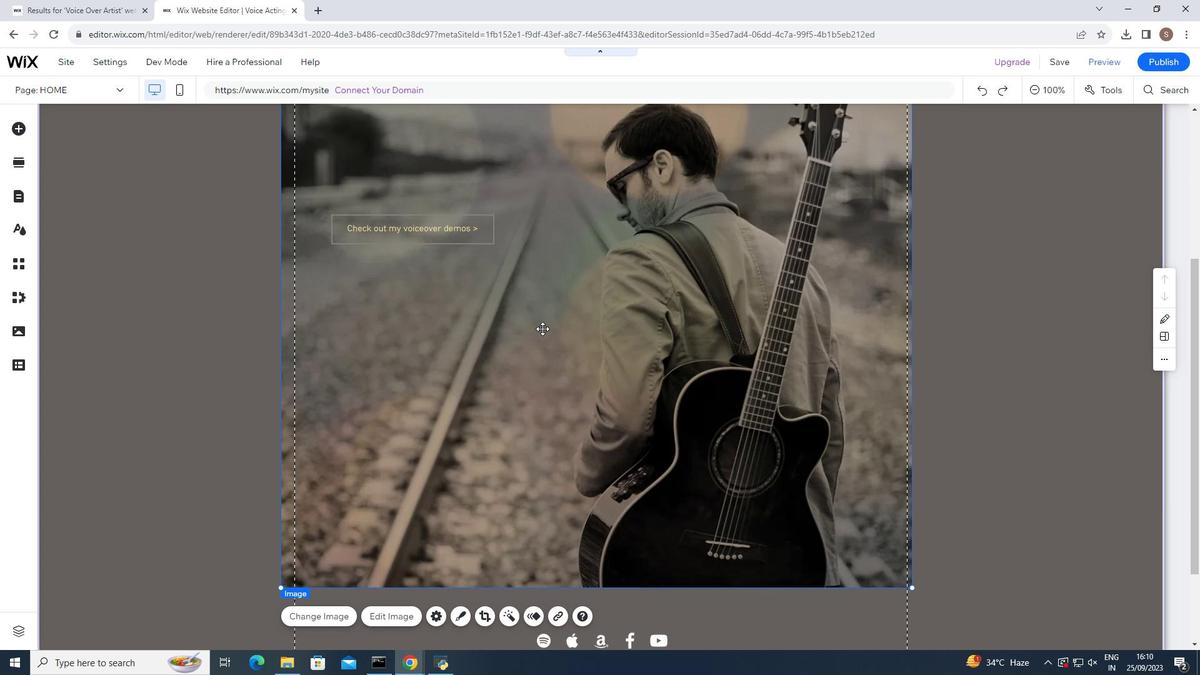 
Action: Mouse pressed left at (542, 328)
Screenshot: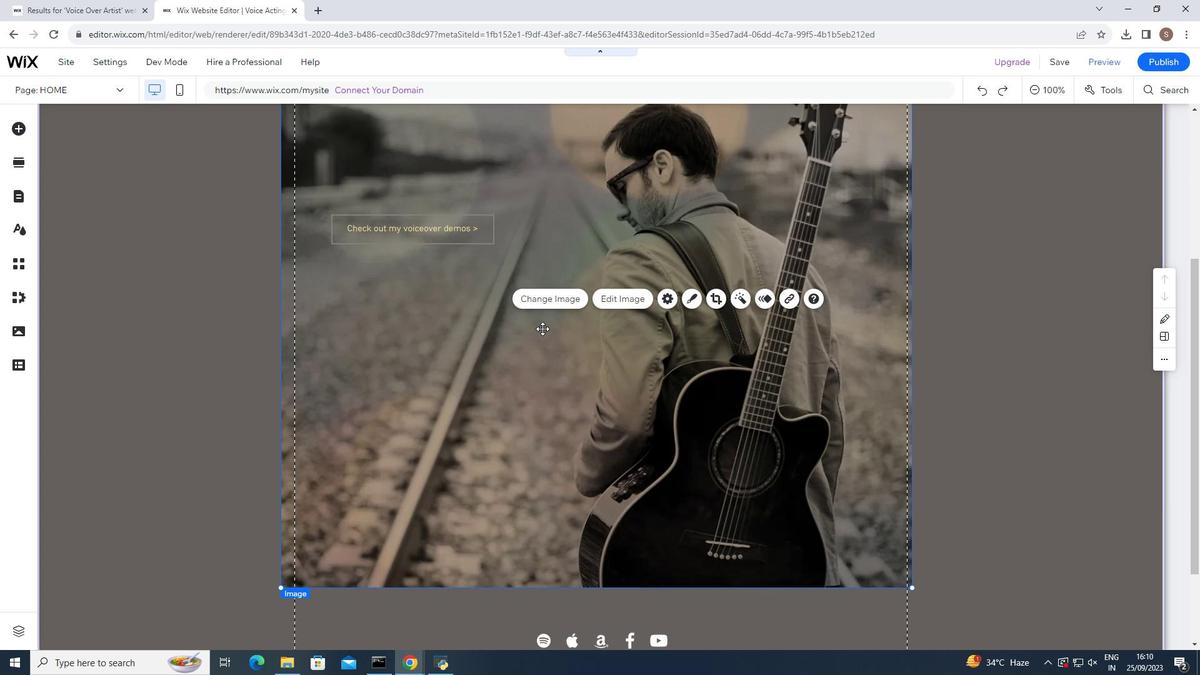 
Action: Mouse moved to (558, 298)
Screenshot: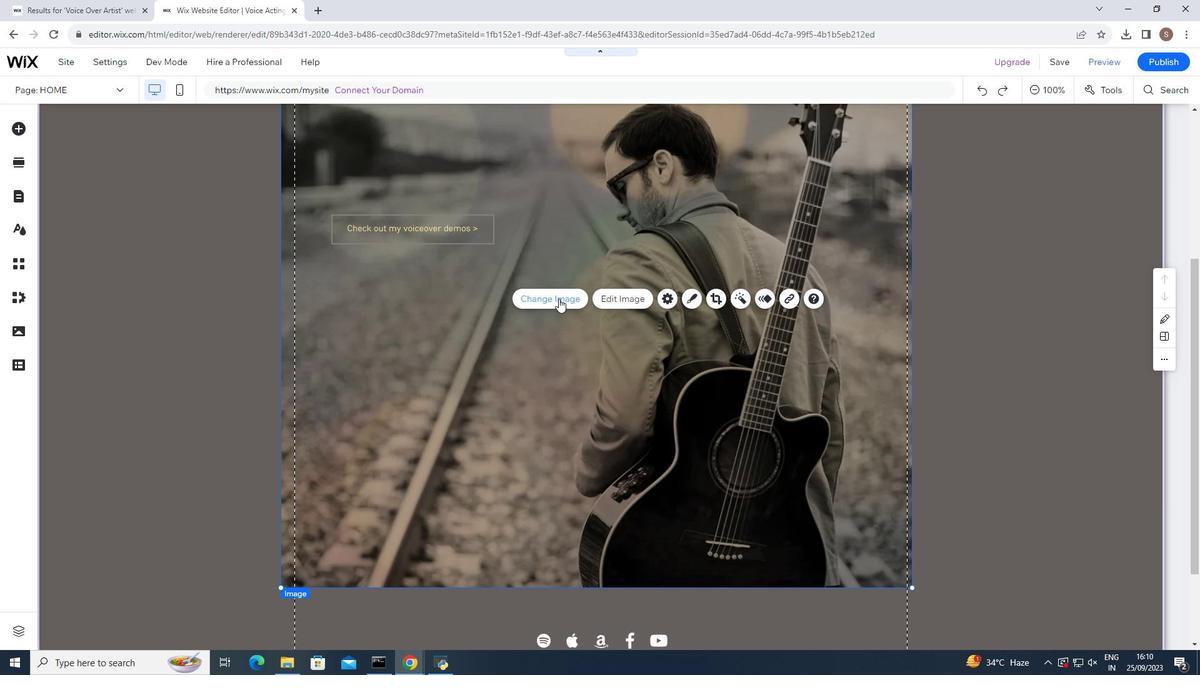 
Action: Mouse pressed left at (558, 298)
Screenshot: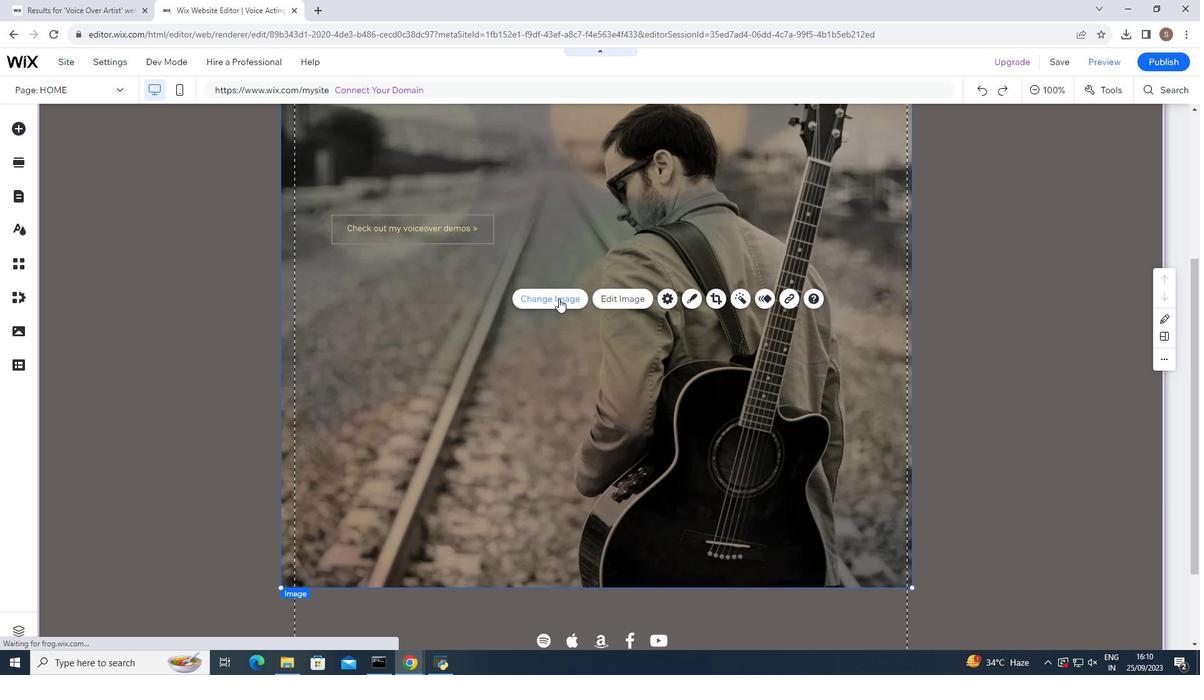 
Action: Mouse moved to (343, 153)
Screenshot: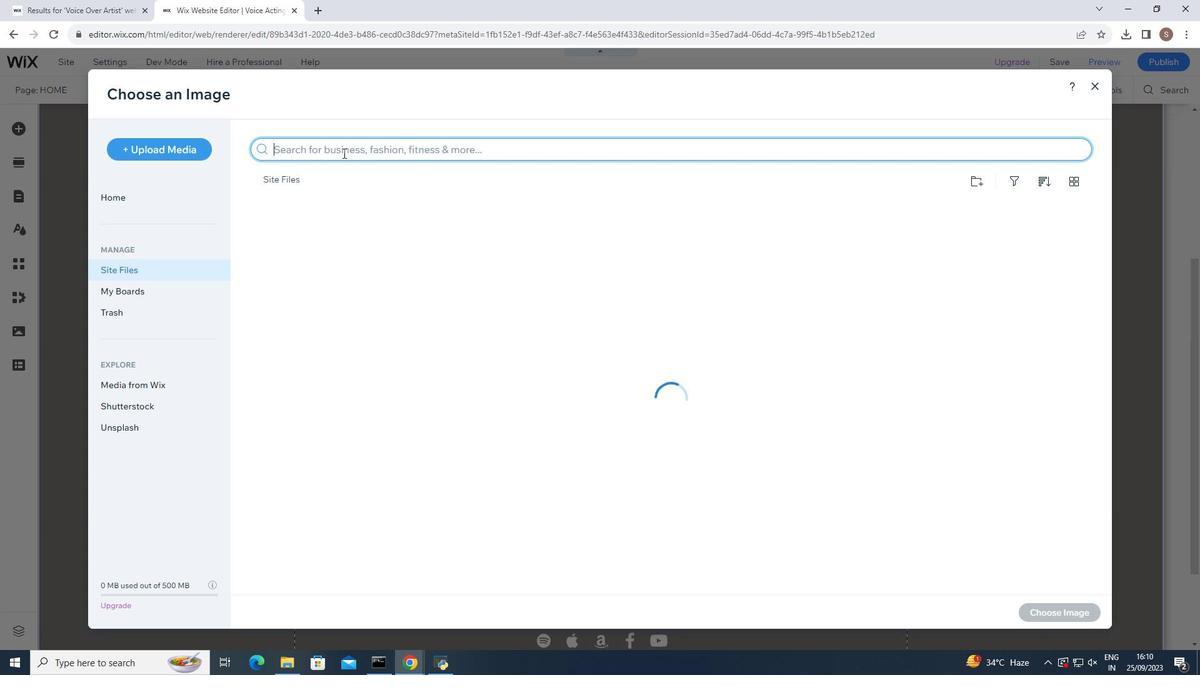
Action: Mouse pressed left at (343, 153)
Screenshot: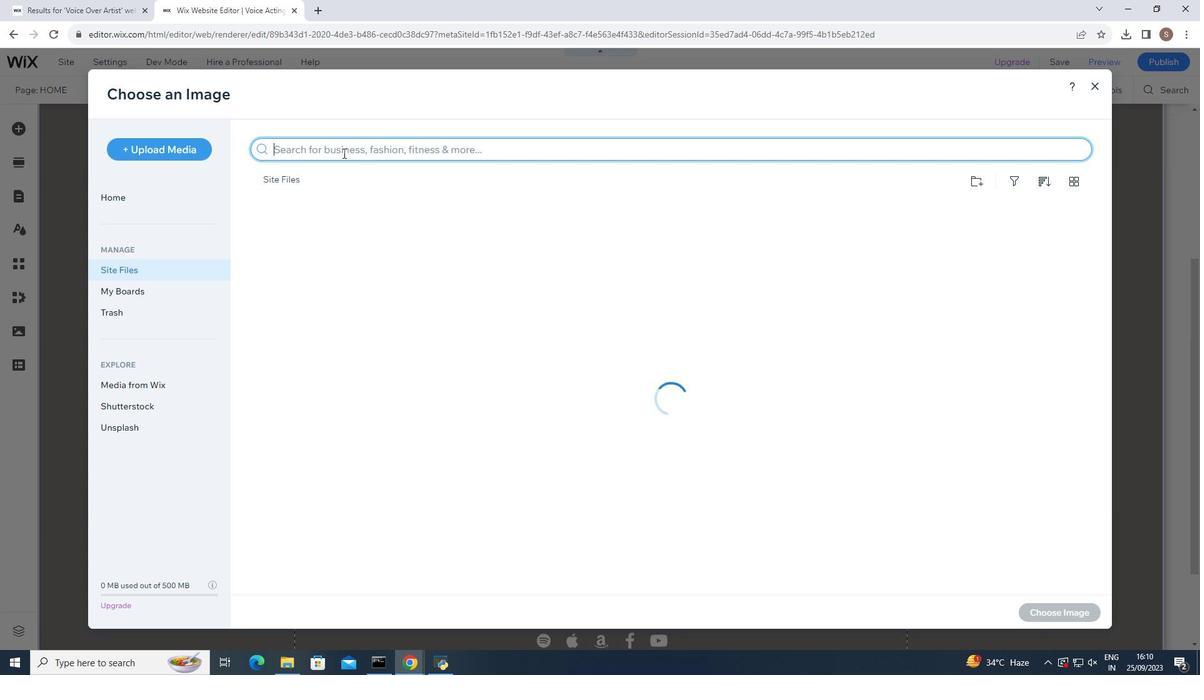 
Action: Key pressed voice<Key.space>acr<Key.backspace>tor<Key.enter>
Screenshot: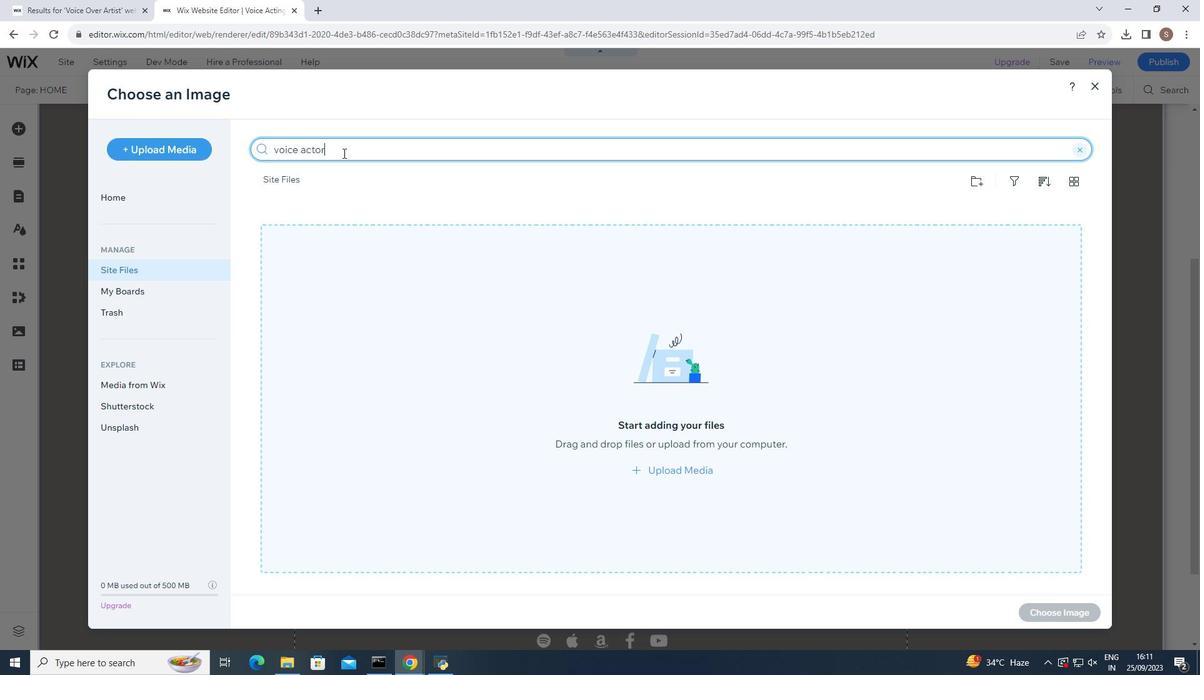 
Action: Mouse moved to (607, 377)
Screenshot: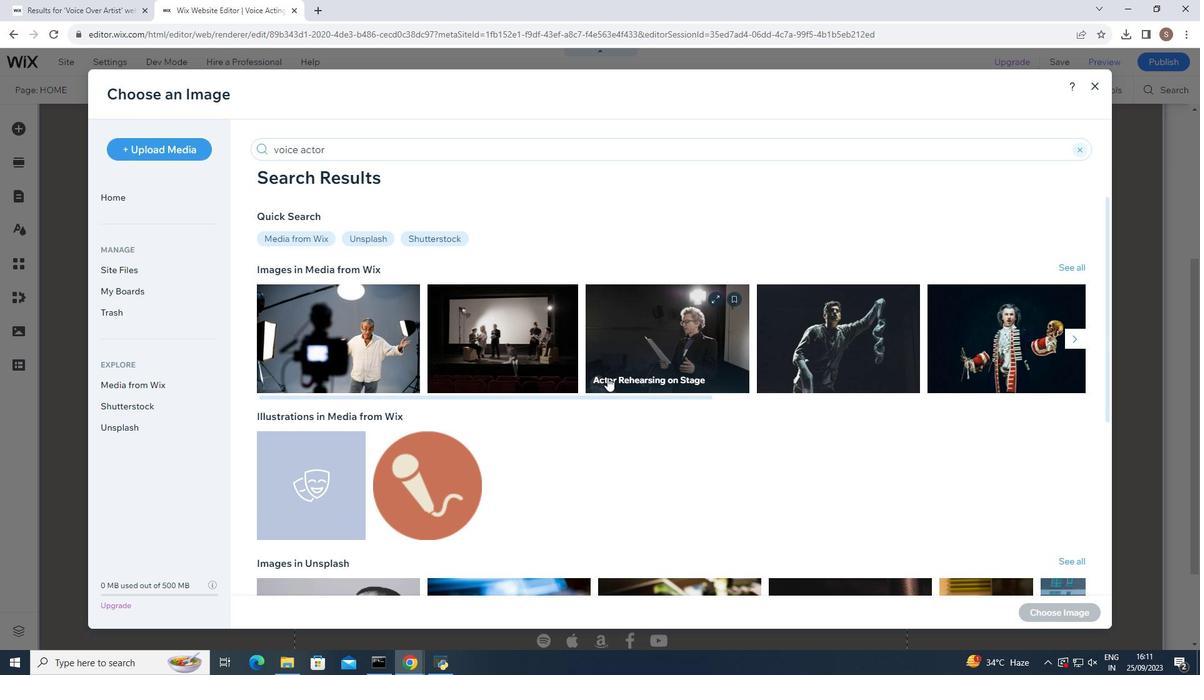 
Action: Mouse scrolled (607, 377) with delta (0, 0)
Screenshot: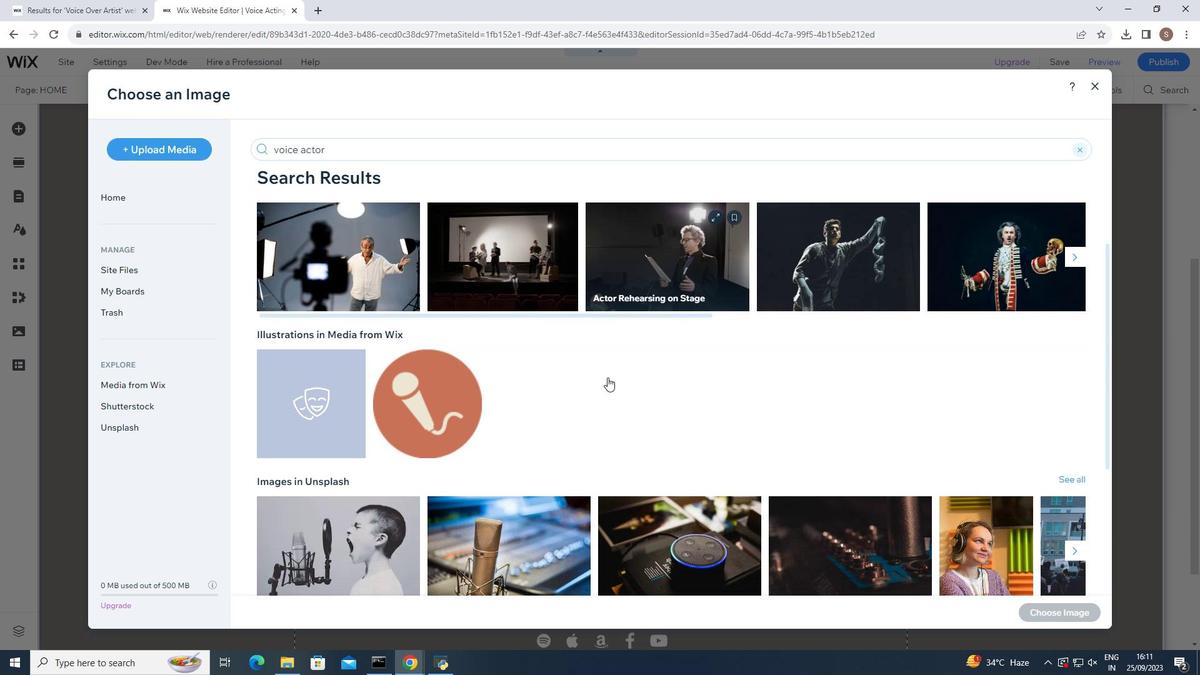 
Action: Mouse scrolled (607, 377) with delta (0, 0)
Screenshot: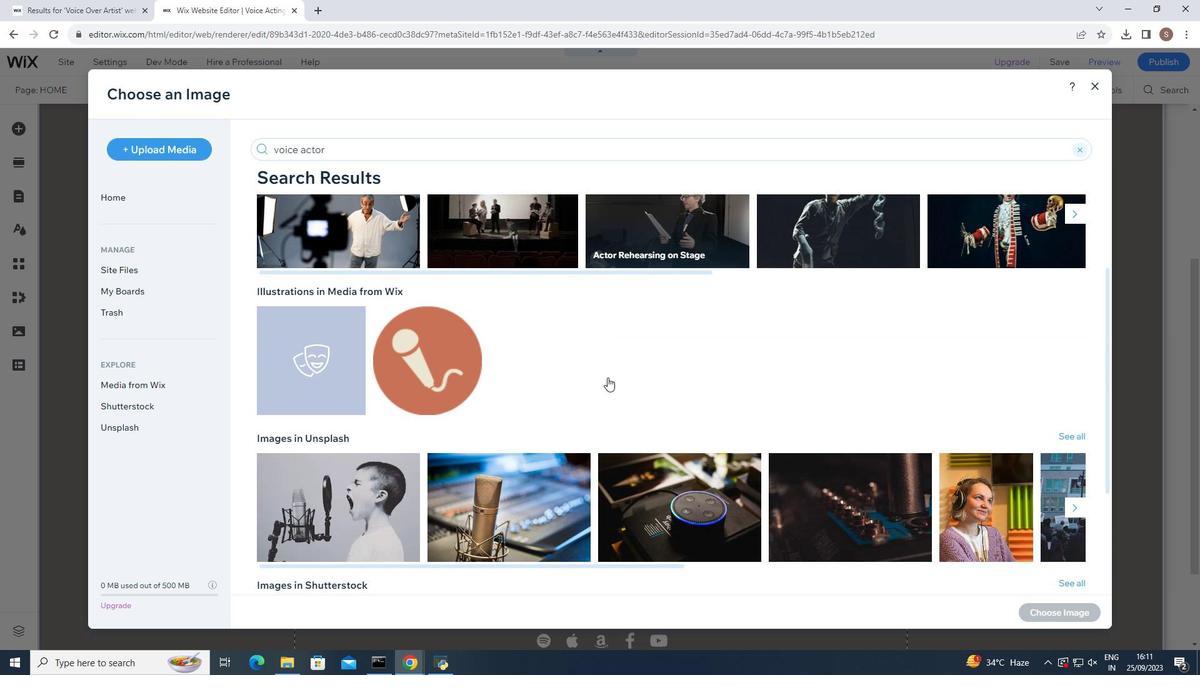 
Action: Mouse scrolled (607, 377) with delta (0, 0)
Screenshot: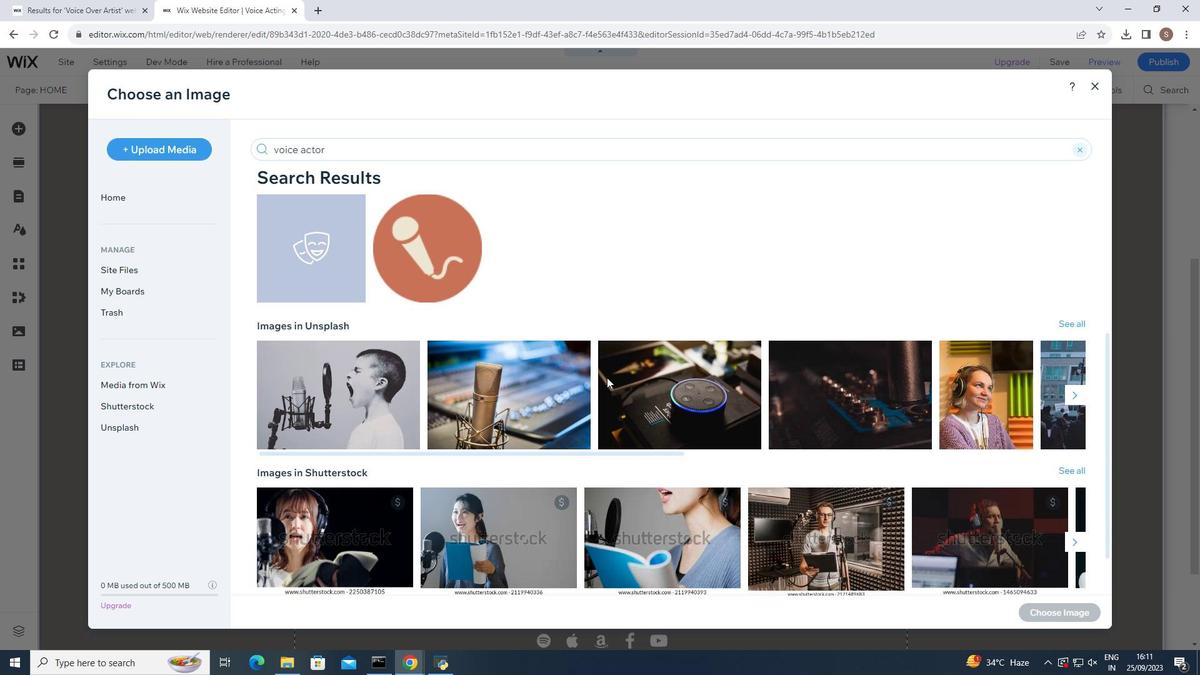 
Action: Mouse moved to (607, 377)
Screenshot: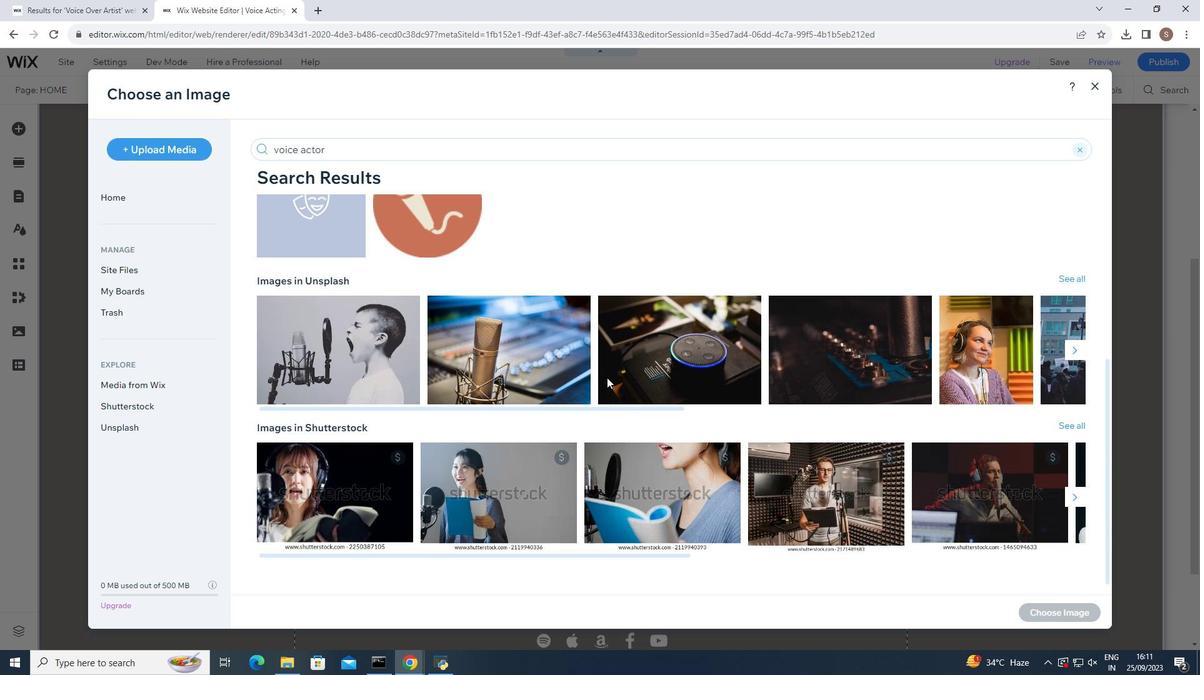 
Action: Mouse scrolled (607, 377) with delta (0, 0)
Screenshot: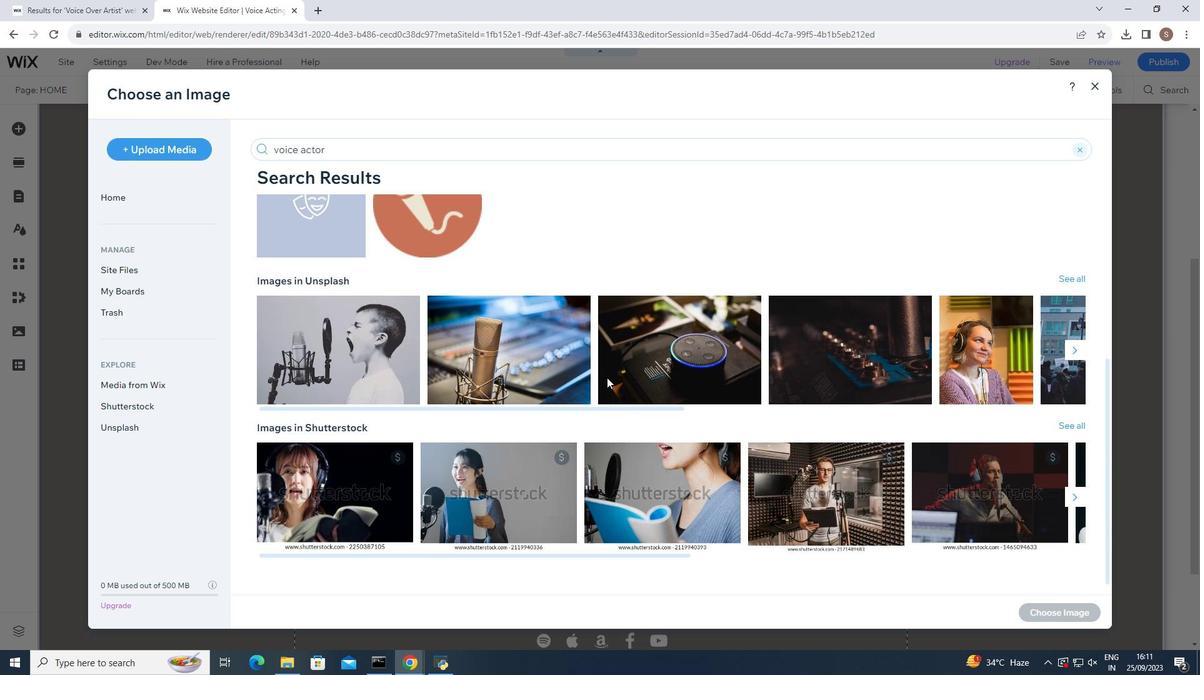 
Action: Mouse scrolled (607, 377) with delta (0, 0)
Screenshot: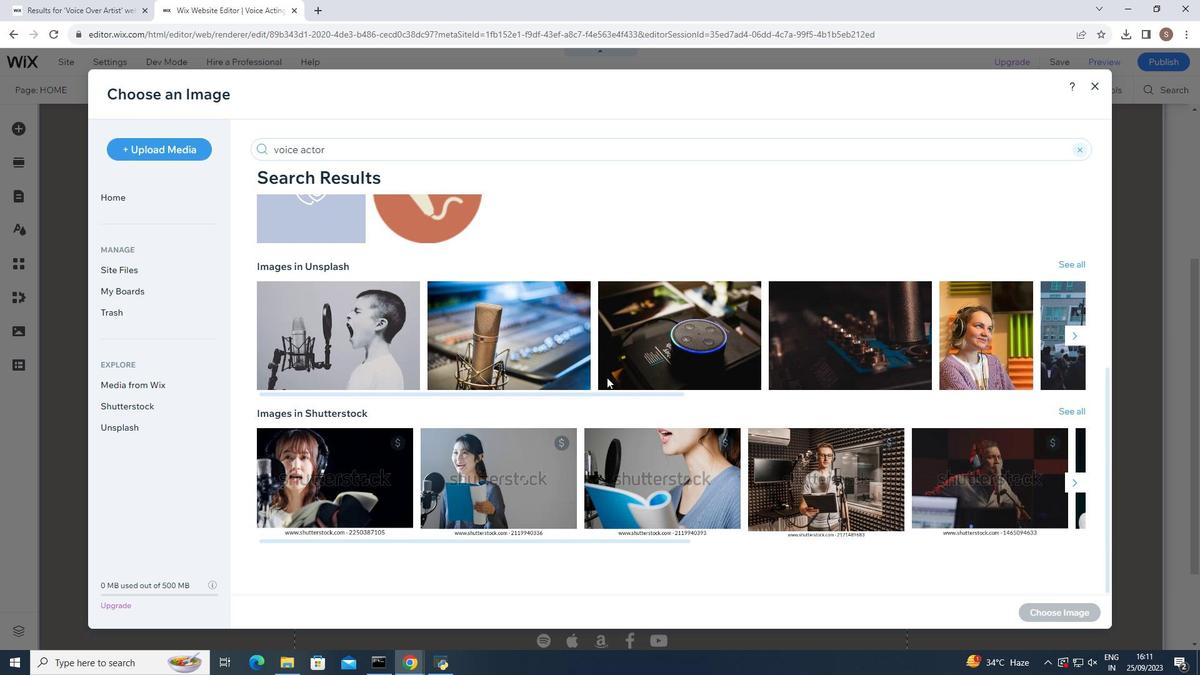 
Action: Mouse scrolled (607, 378) with delta (0, 0)
Screenshot: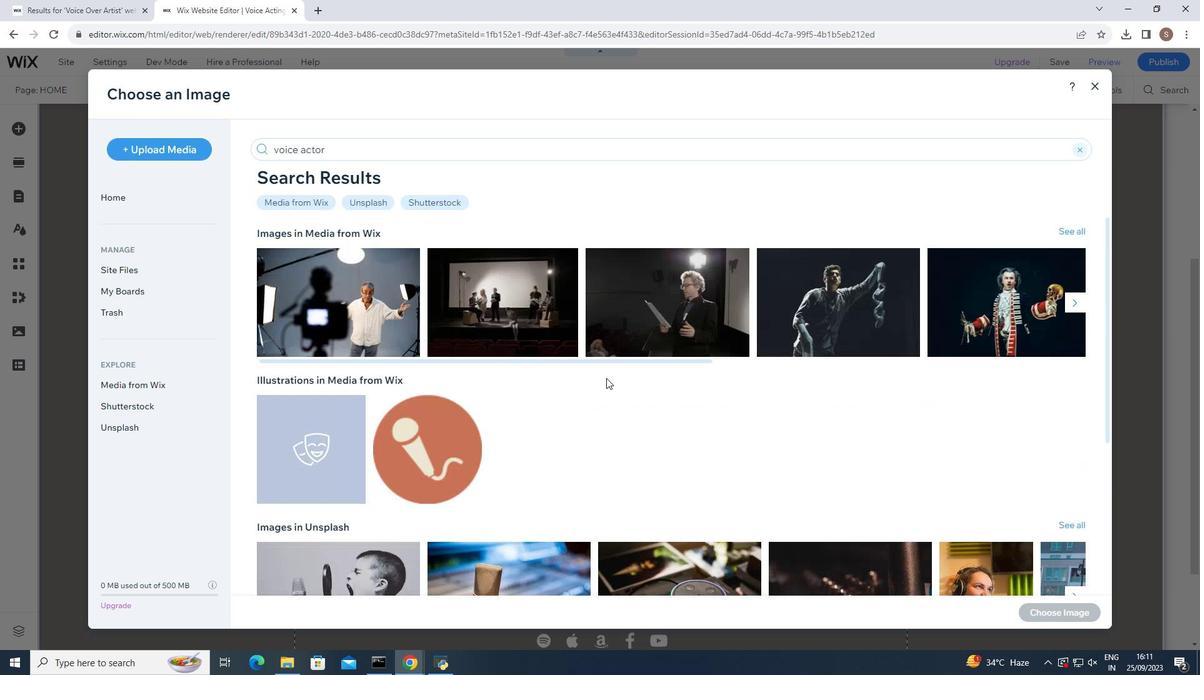 
Action: Mouse scrolled (607, 378) with delta (0, 0)
Screenshot: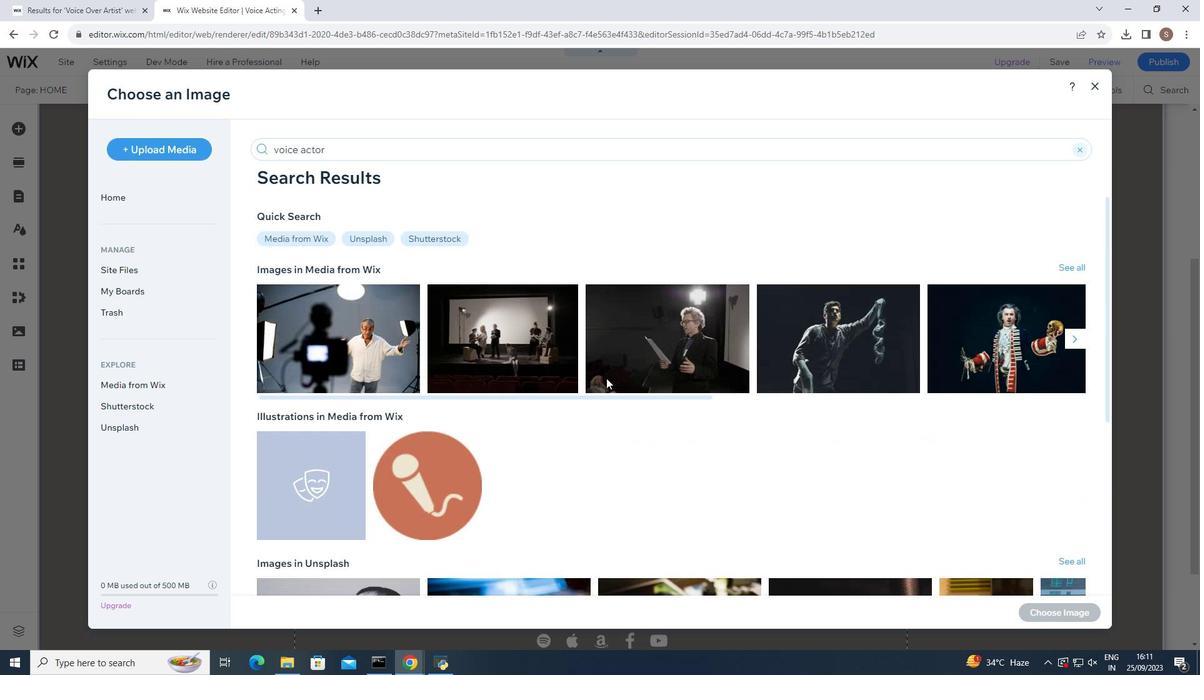 
Action: Mouse scrolled (607, 378) with delta (0, 0)
Screenshot: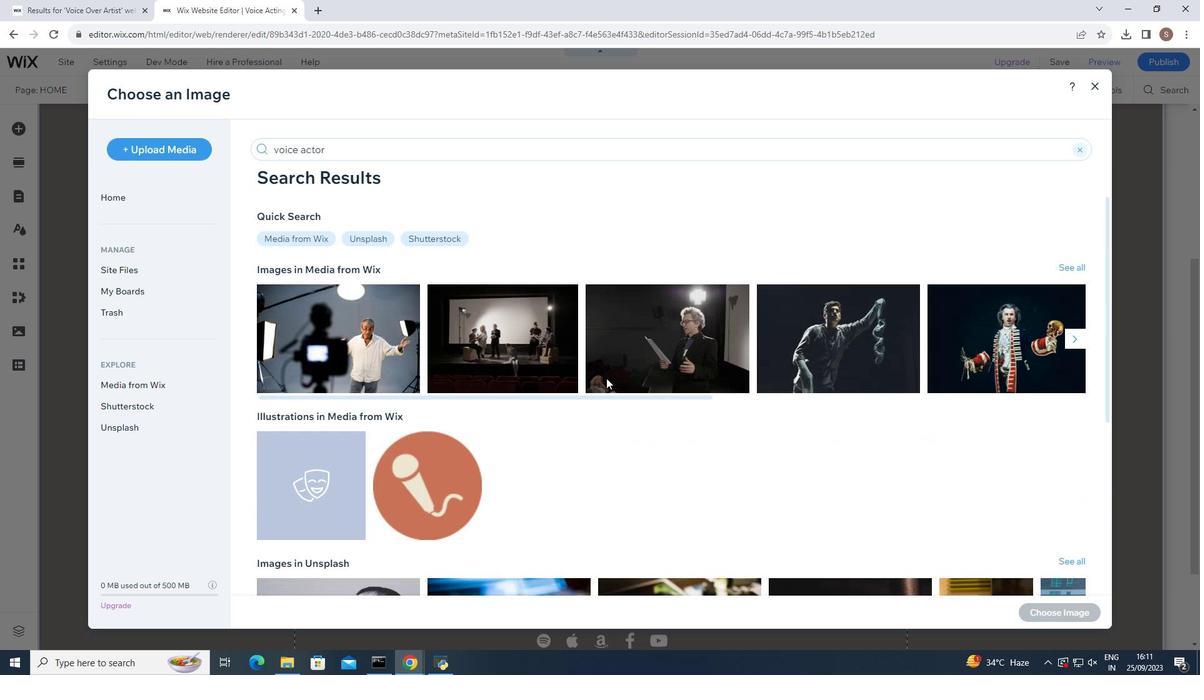 
Action: Mouse scrolled (607, 378) with delta (0, 0)
Screenshot: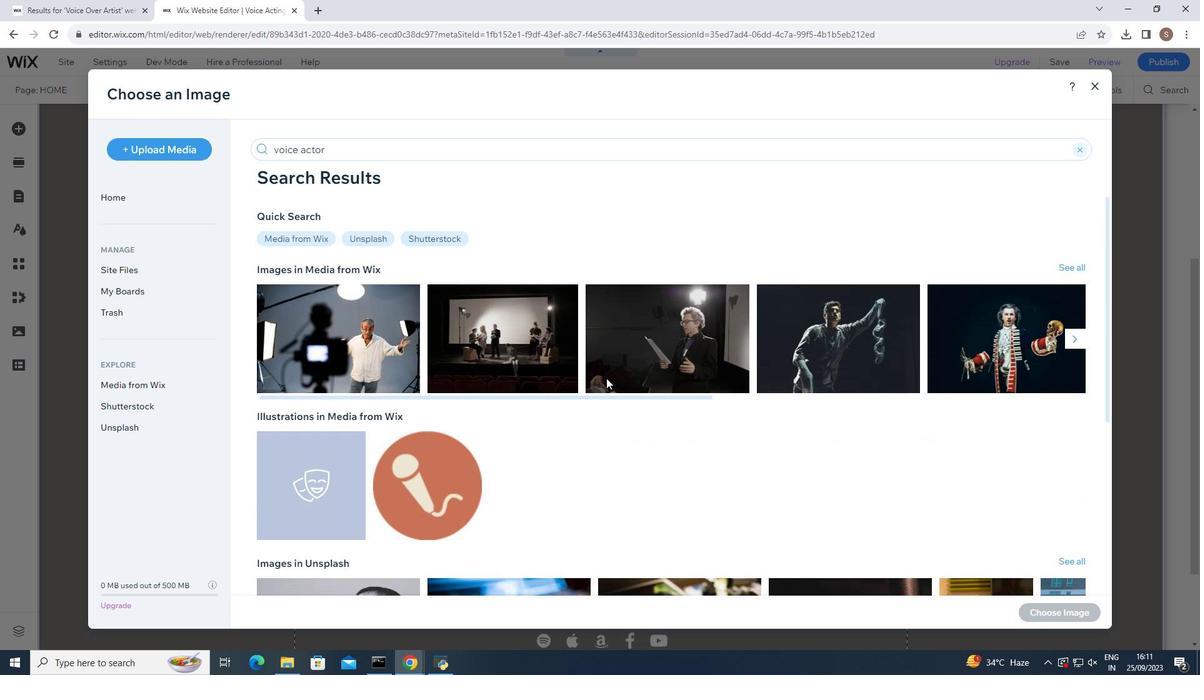 
Action: Mouse scrolled (607, 378) with delta (0, 0)
Screenshot: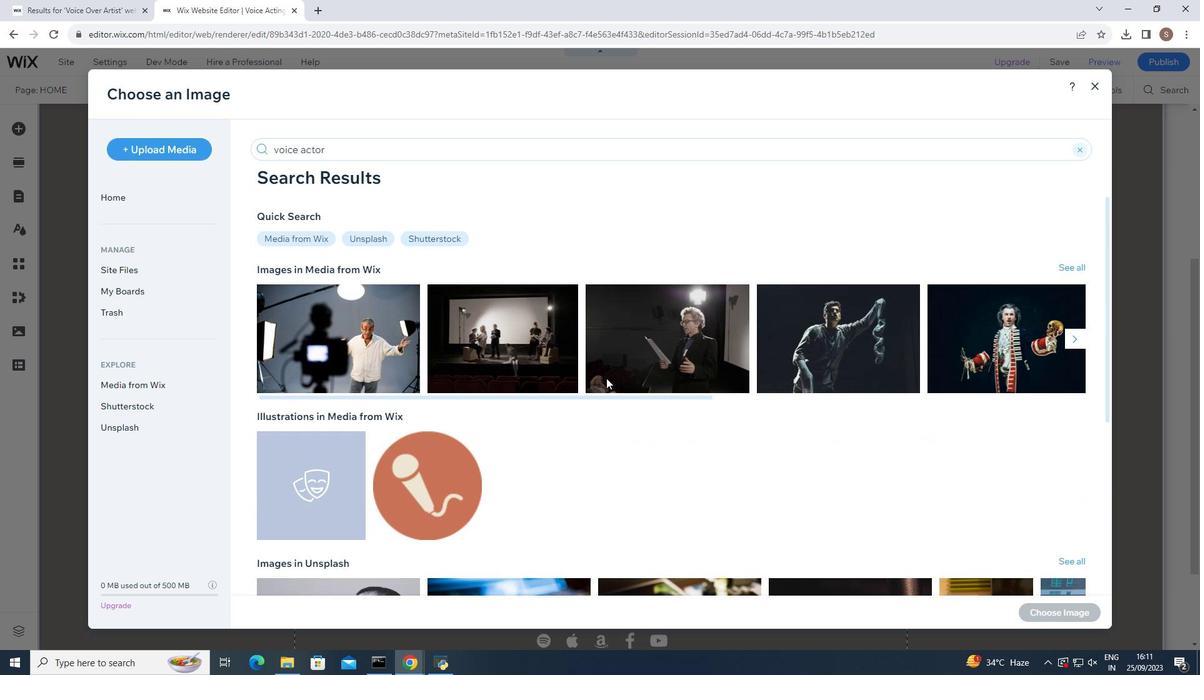 
Action: Mouse moved to (606, 378)
Screenshot: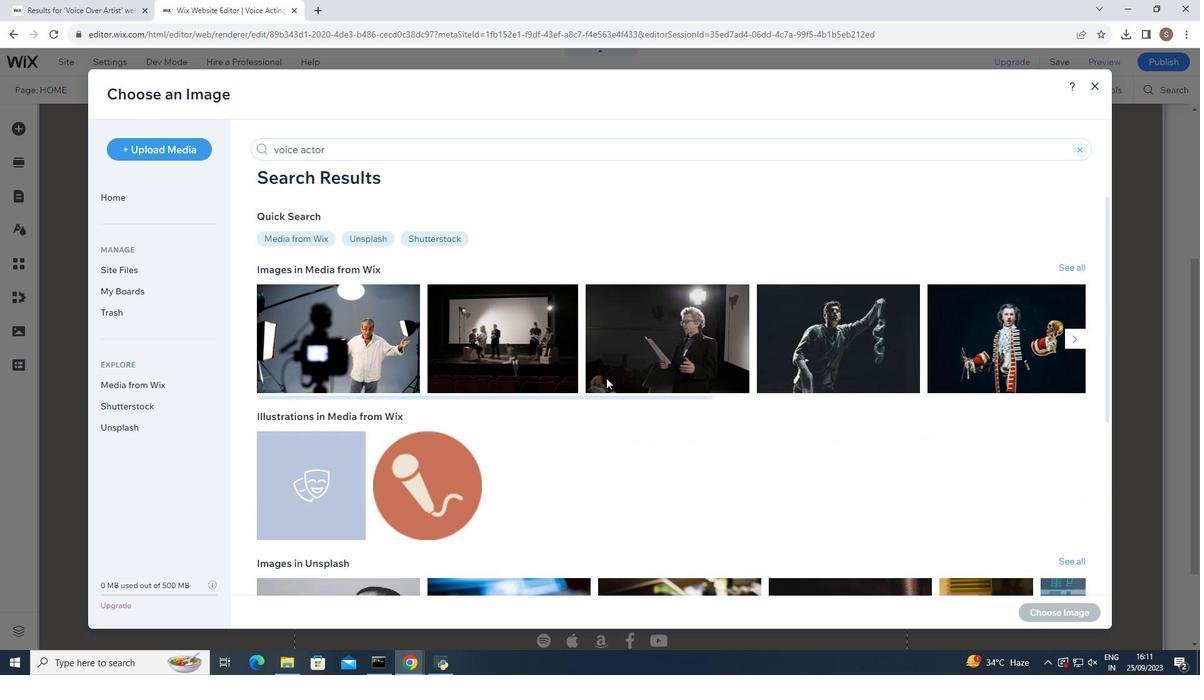 
Action: Mouse scrolled (606, 378) with delta (0, 0)
Screenshot: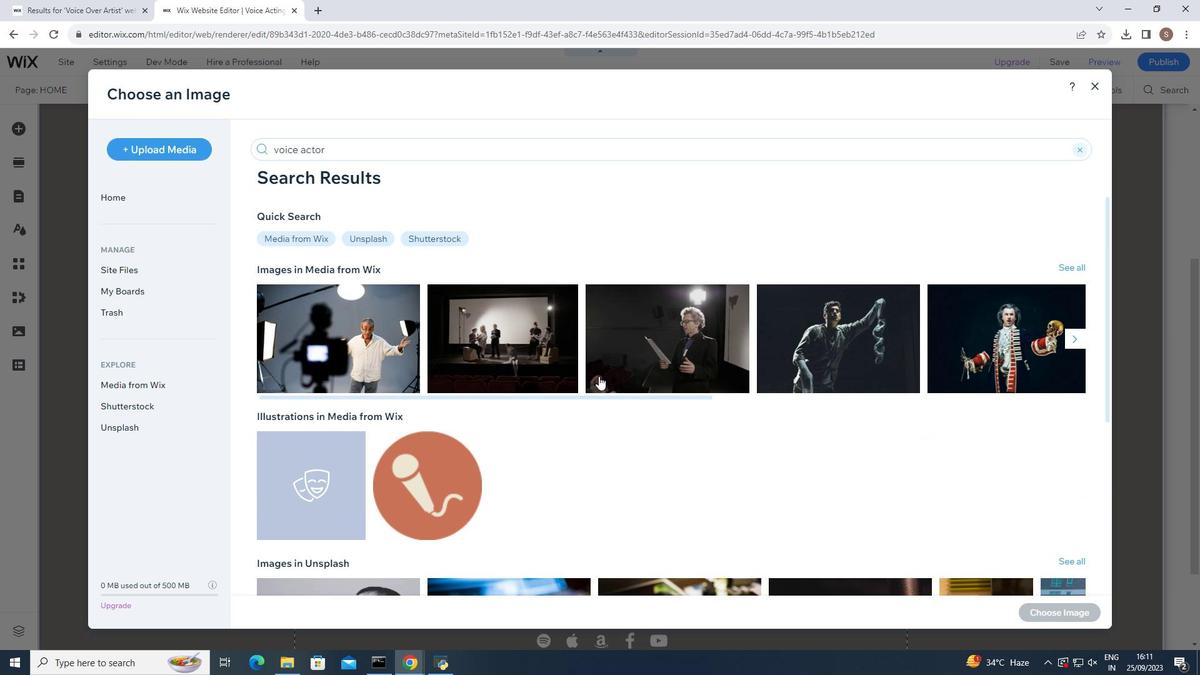 
Action: Mouse scrolled (606, 378) with delta (0, 0)
Screenshot: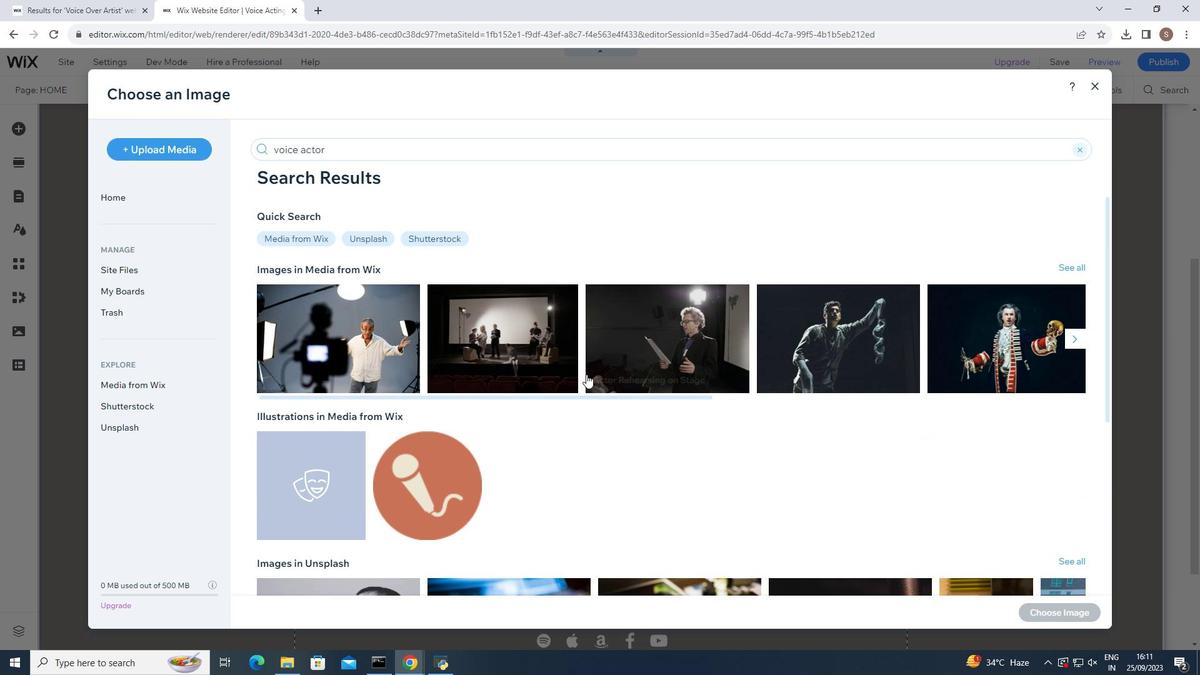 
Action: Mouse moved to (1077, 335)
Screenshot: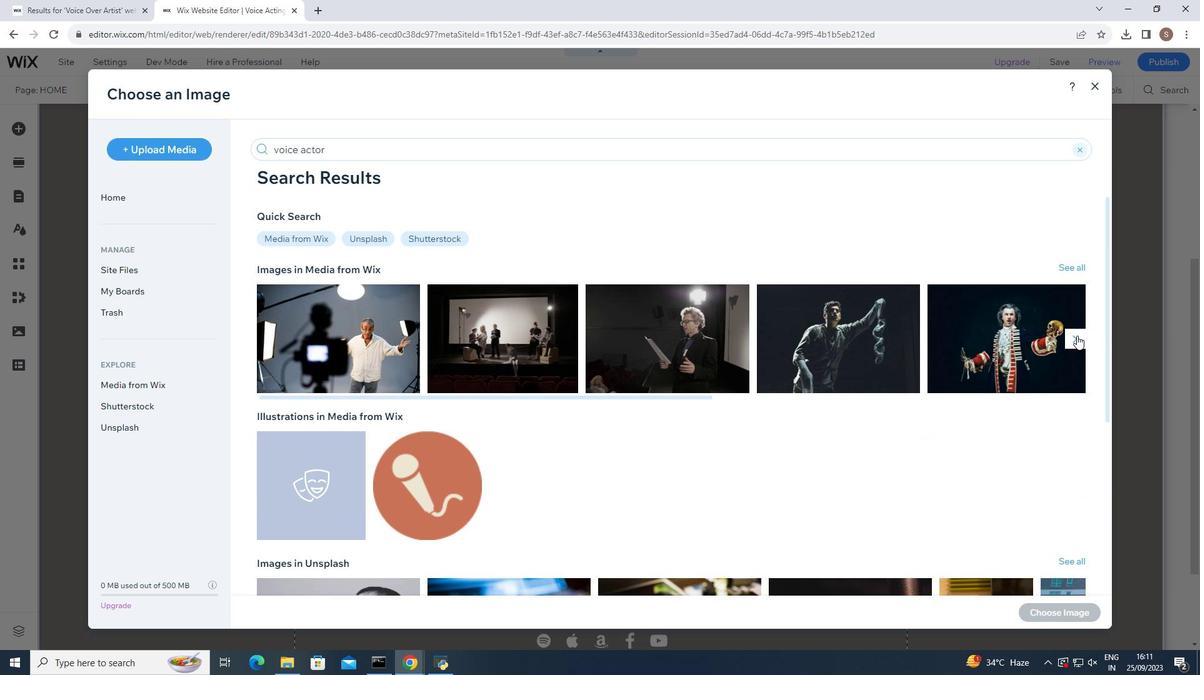 
Action: Mouse pressed left at (1077, 335)
Screenshot: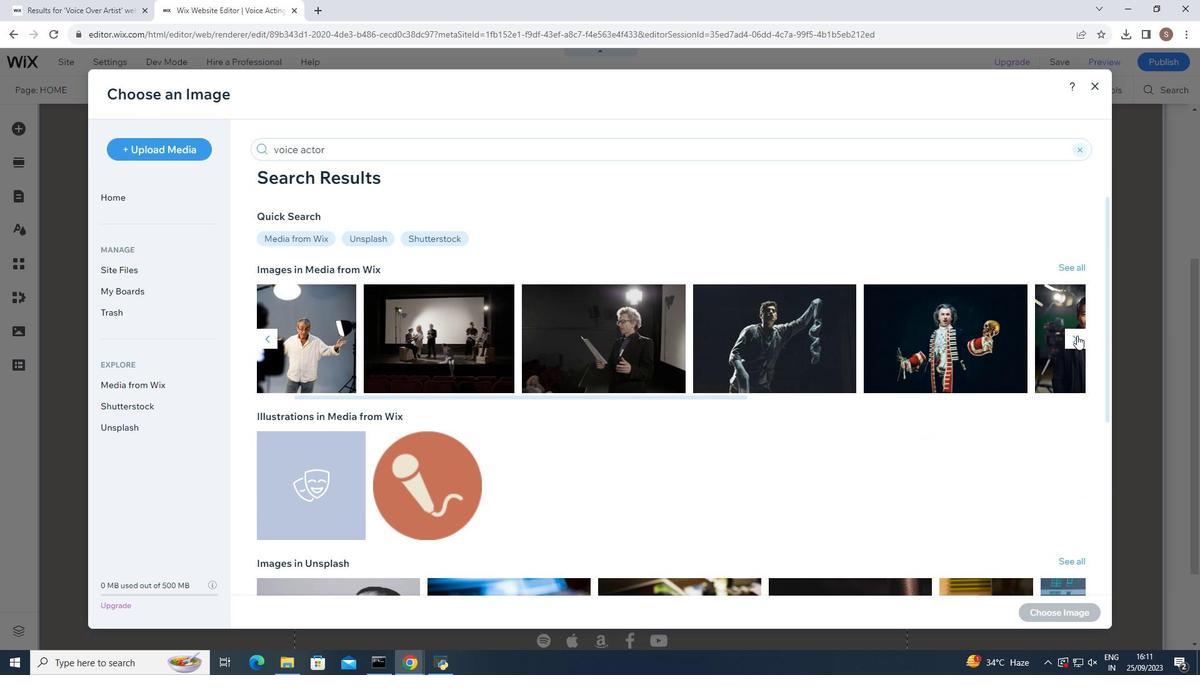 
Action: Mouse pressed left at (1077, 335)
Screenshot: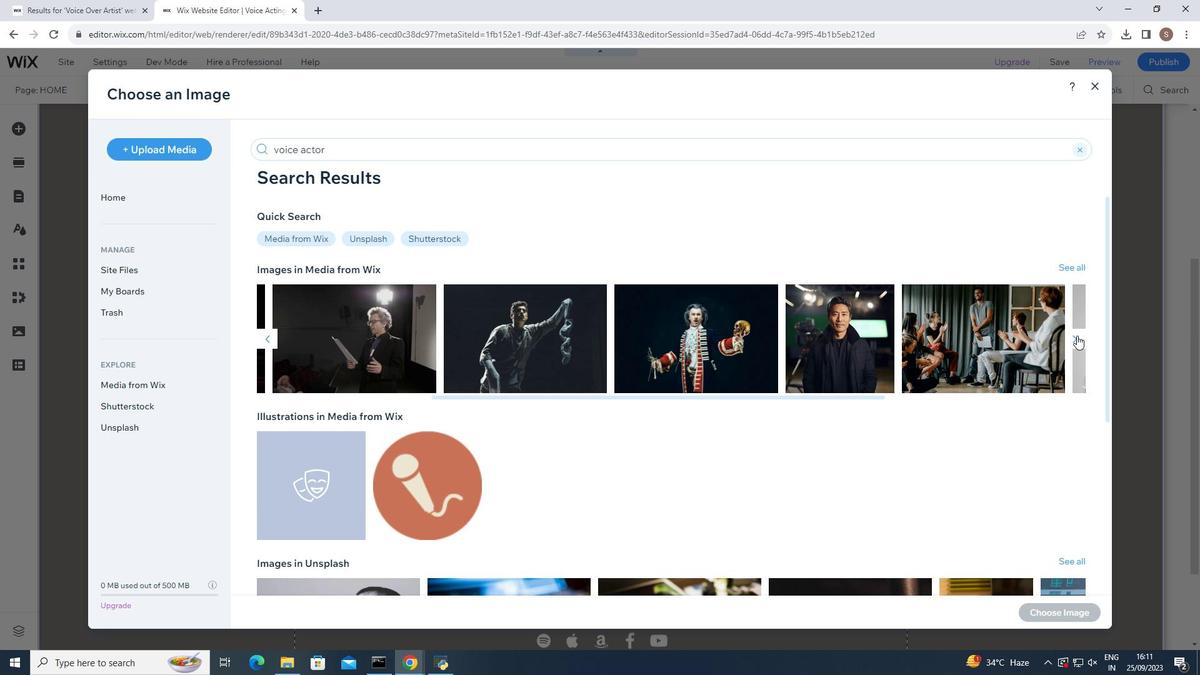 
Action: Mouse pressed left at (1077, 335)
Screenshot: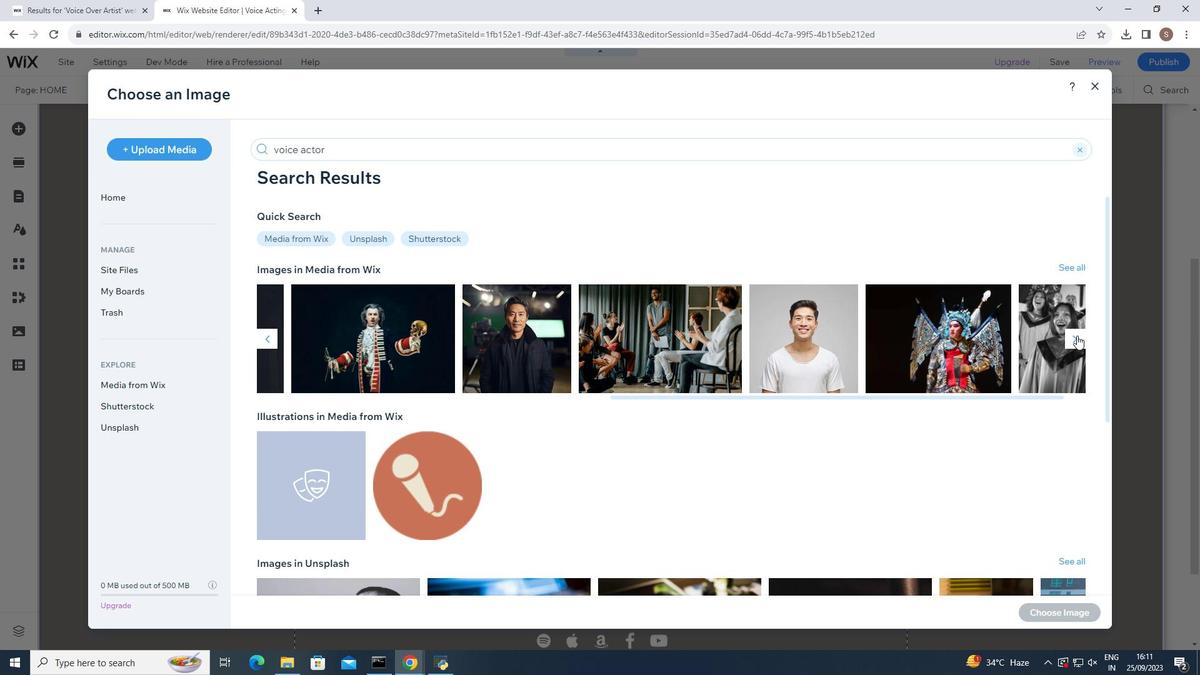 
Action: Mouse moved to (330, 147)
Screenshot: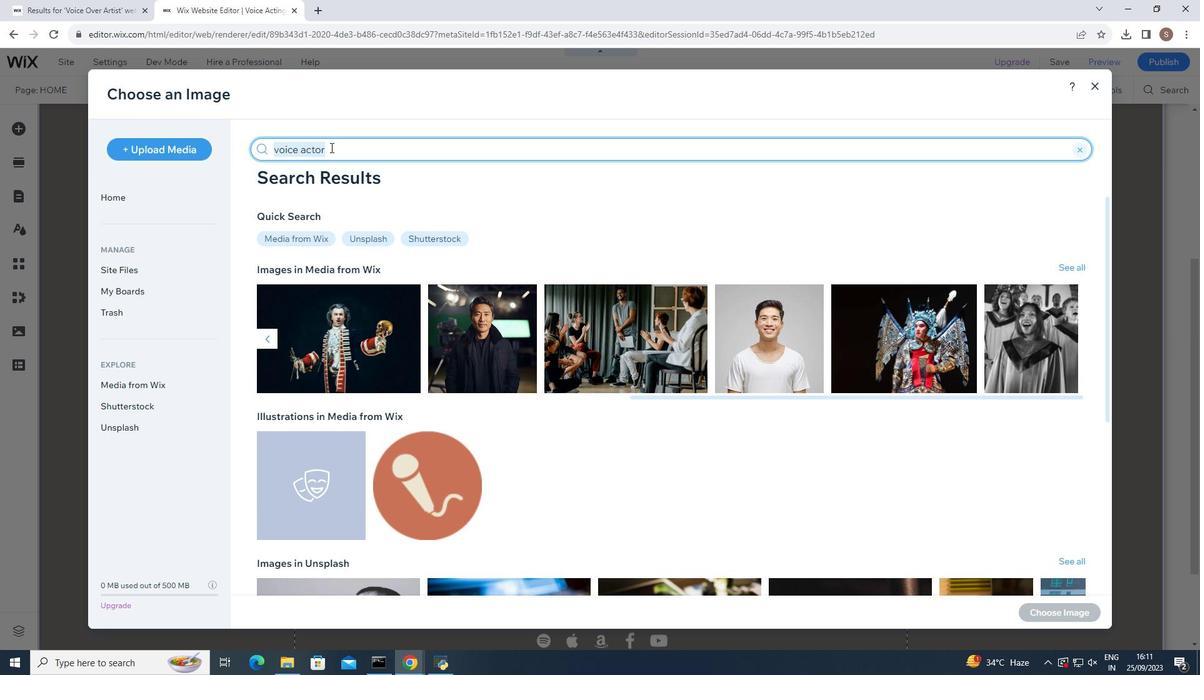 
Action: Mouse pressed left at (330, 147)
Screenshot: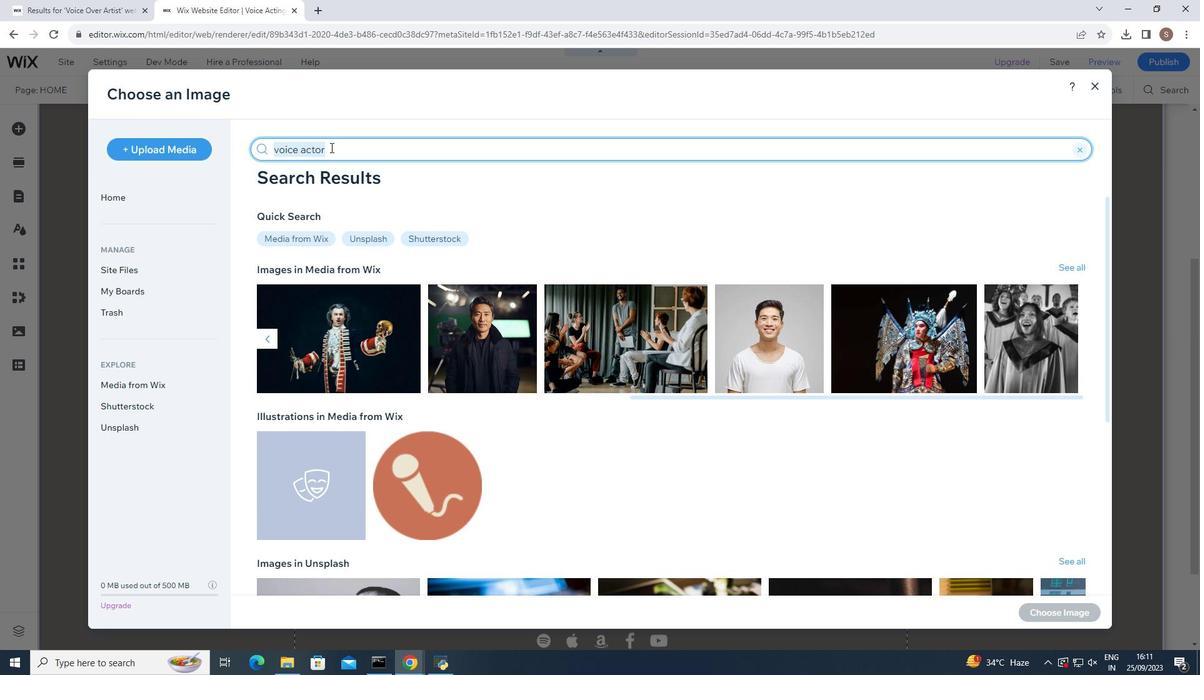 
Action: Mouse moved to (330, 147)
Screenshot: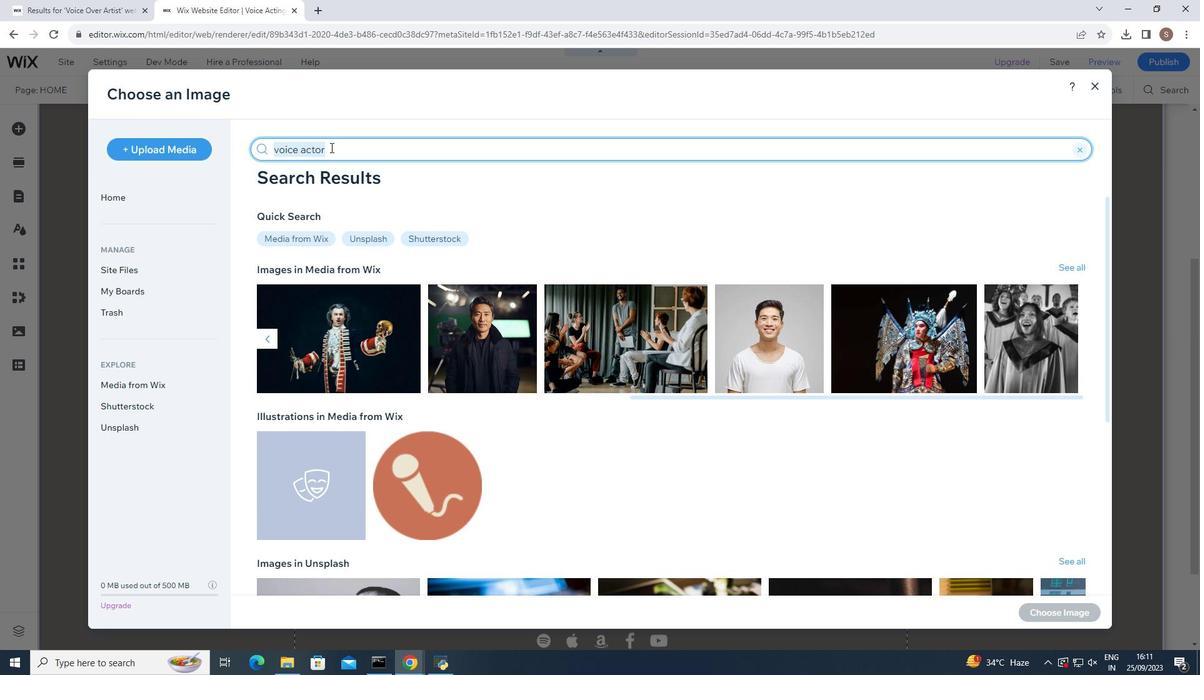 
Action: Key pressed <Key.backspace>voice<Key.space>acting<Key.enter>
Screenshot: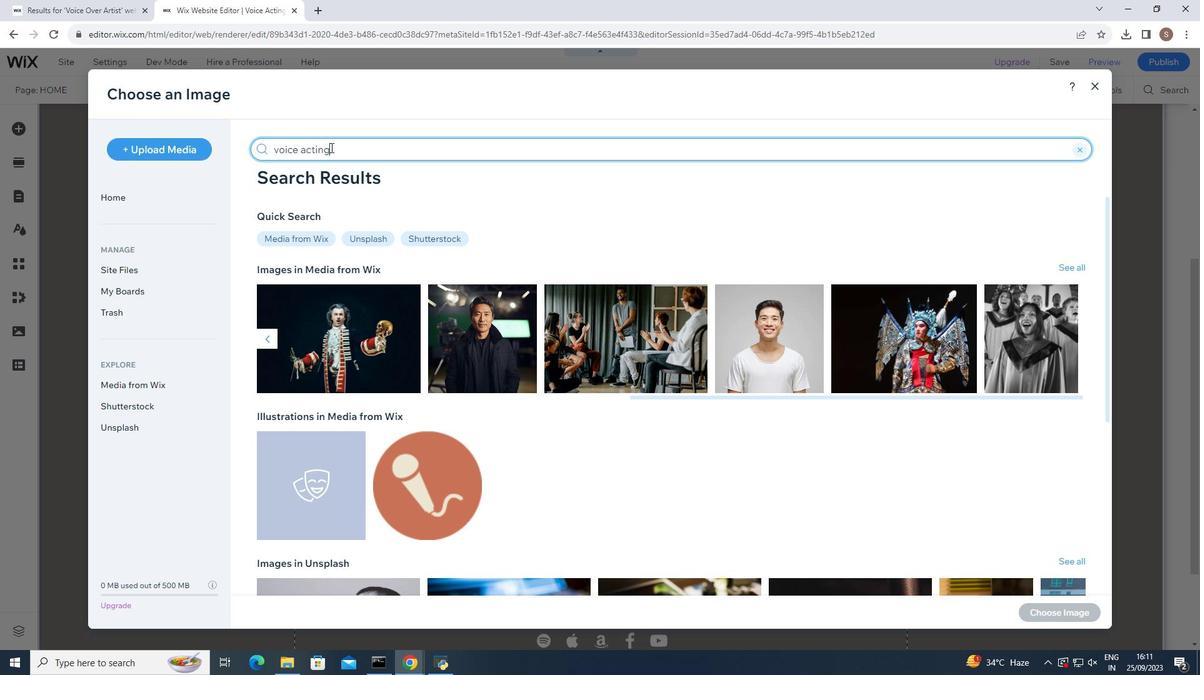 
Action: Mouse moved to (368, 342)
Screenshot: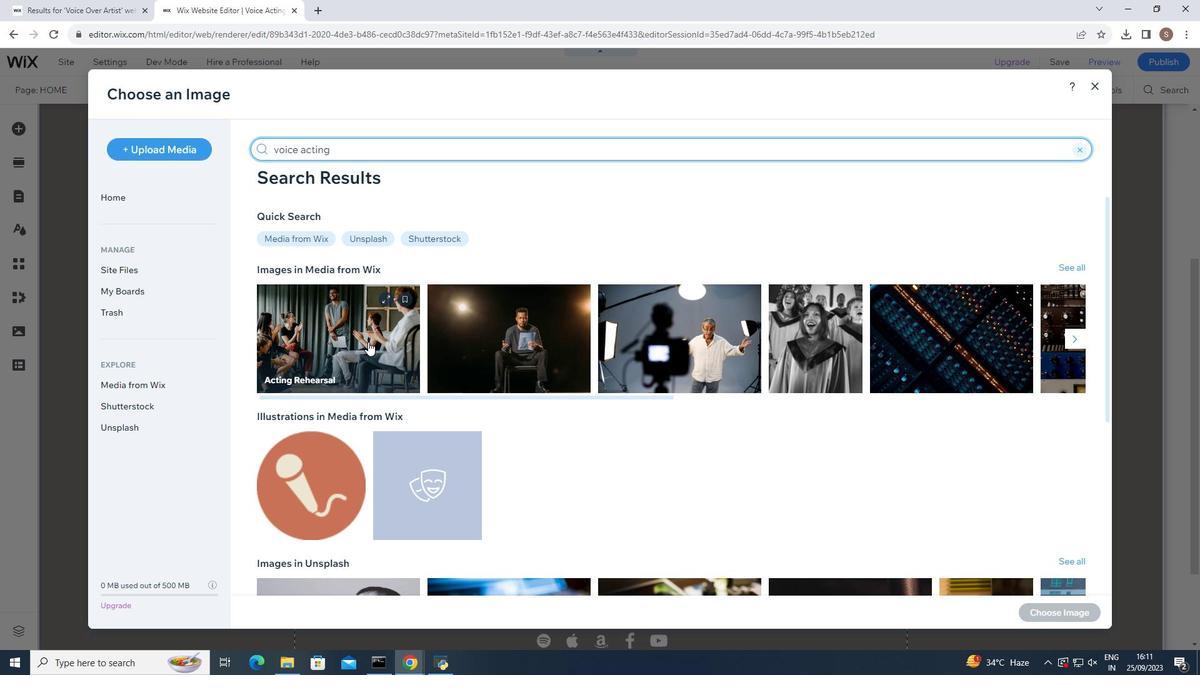 
Action: Mouse pressed left at (368, 342)
Screenshot: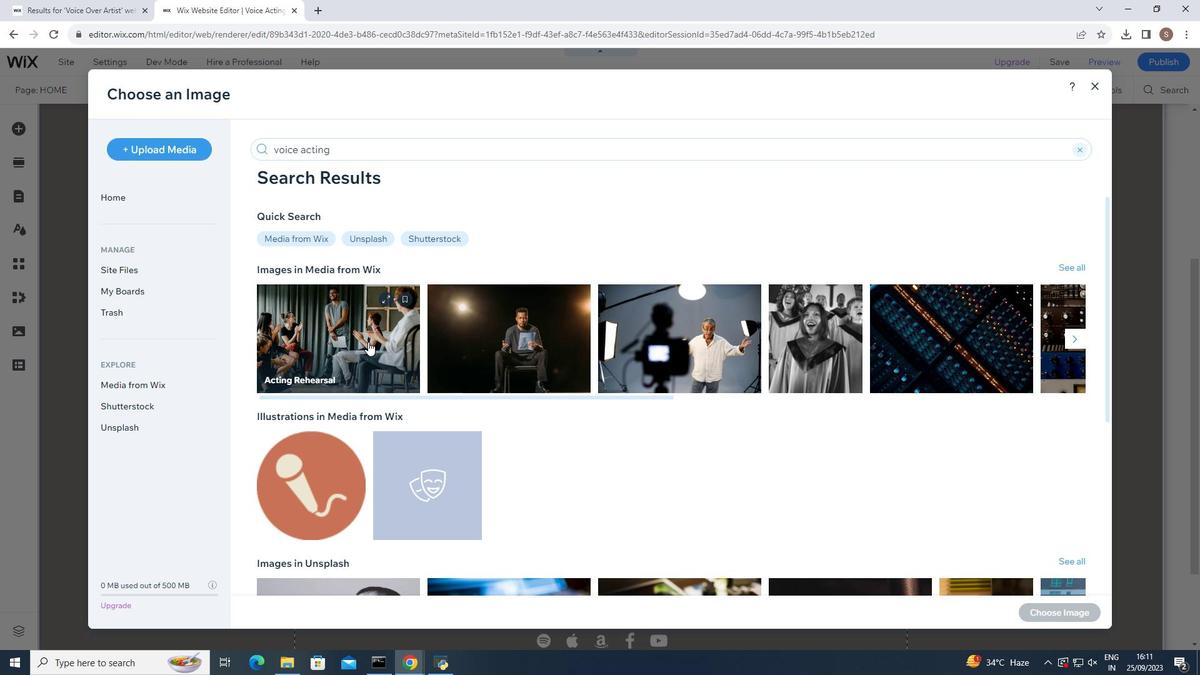 
Action: Mouse moved to (1062, 610)
Screenshot: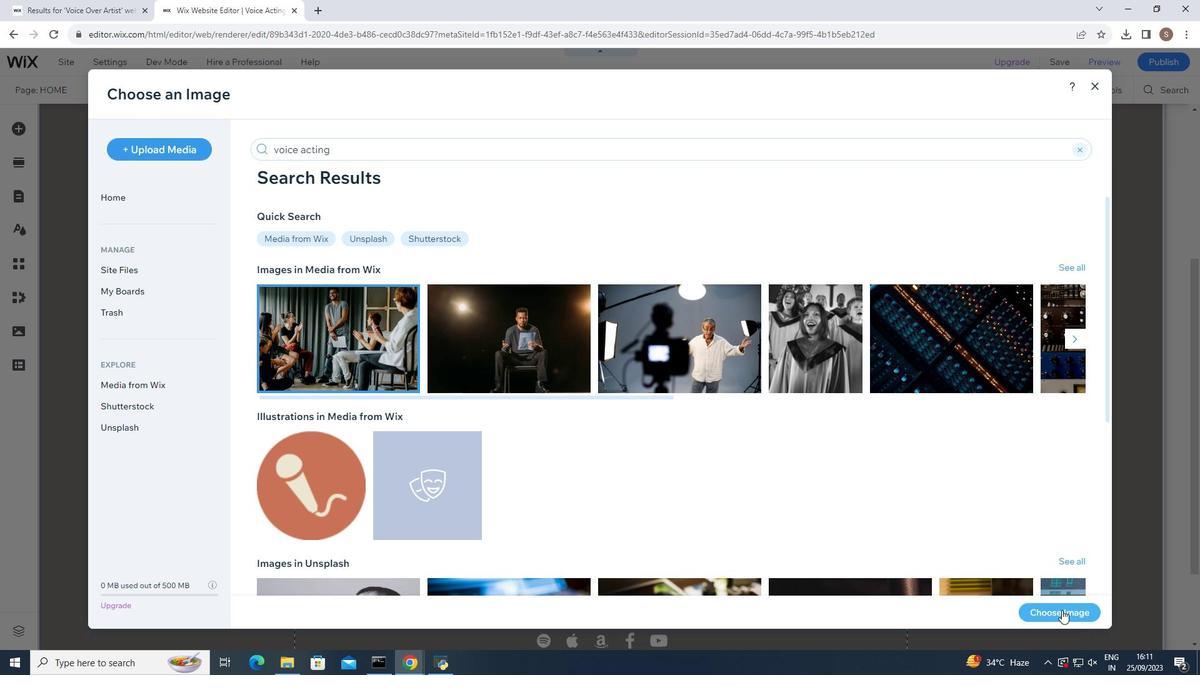 
Action: Mouse pressed left at (1062, 610)
Screenshot: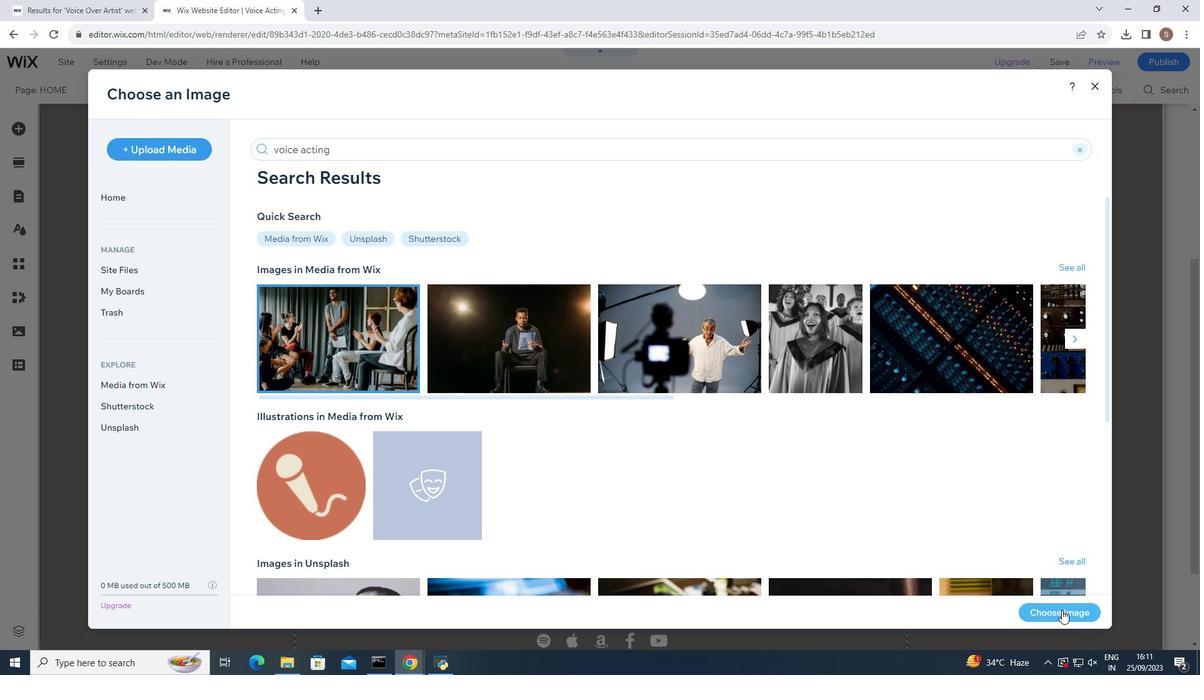 
Action: Mouse moved to (696, 353)
Screenshot: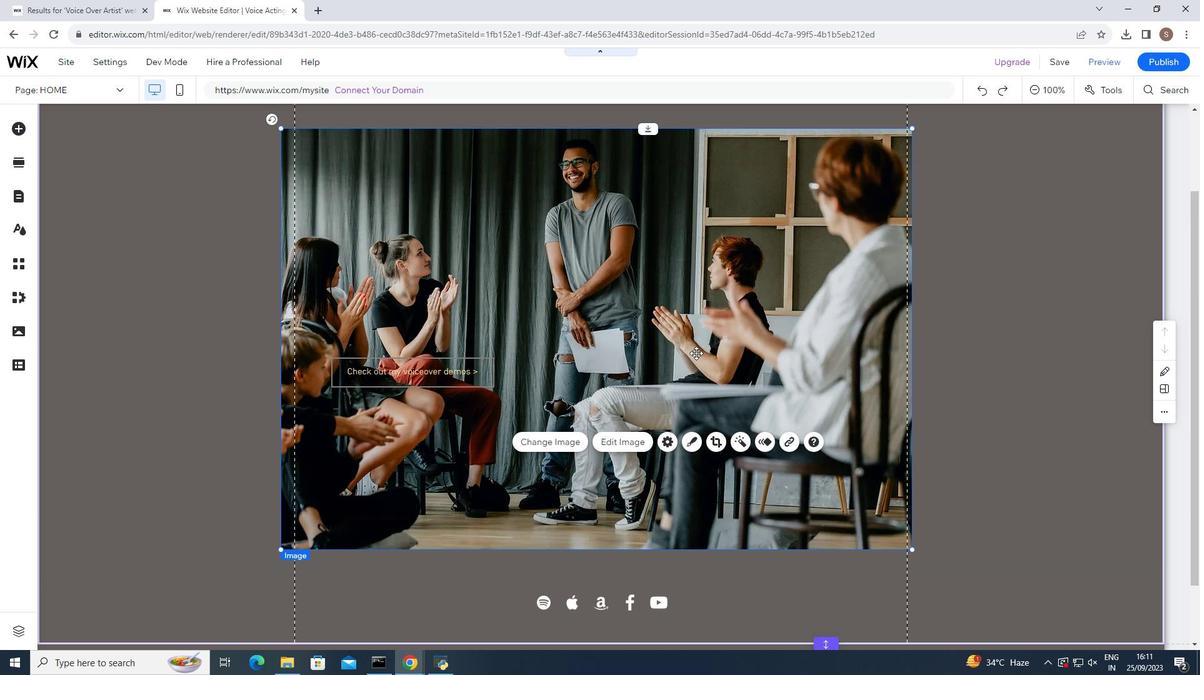 
Action: Mouse scrolled (696, 353) with delta (0, 0)
Screenshot: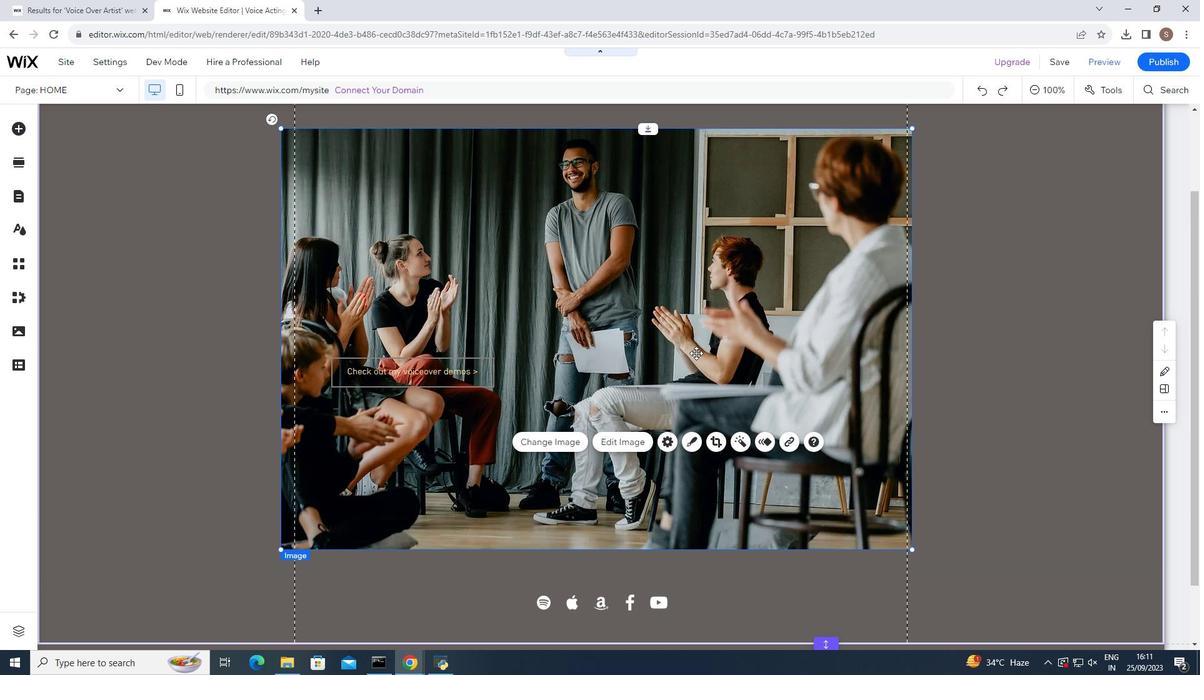 
Action: Mouse scrolled (696, 353) with delta (0, 0)
Screenshot: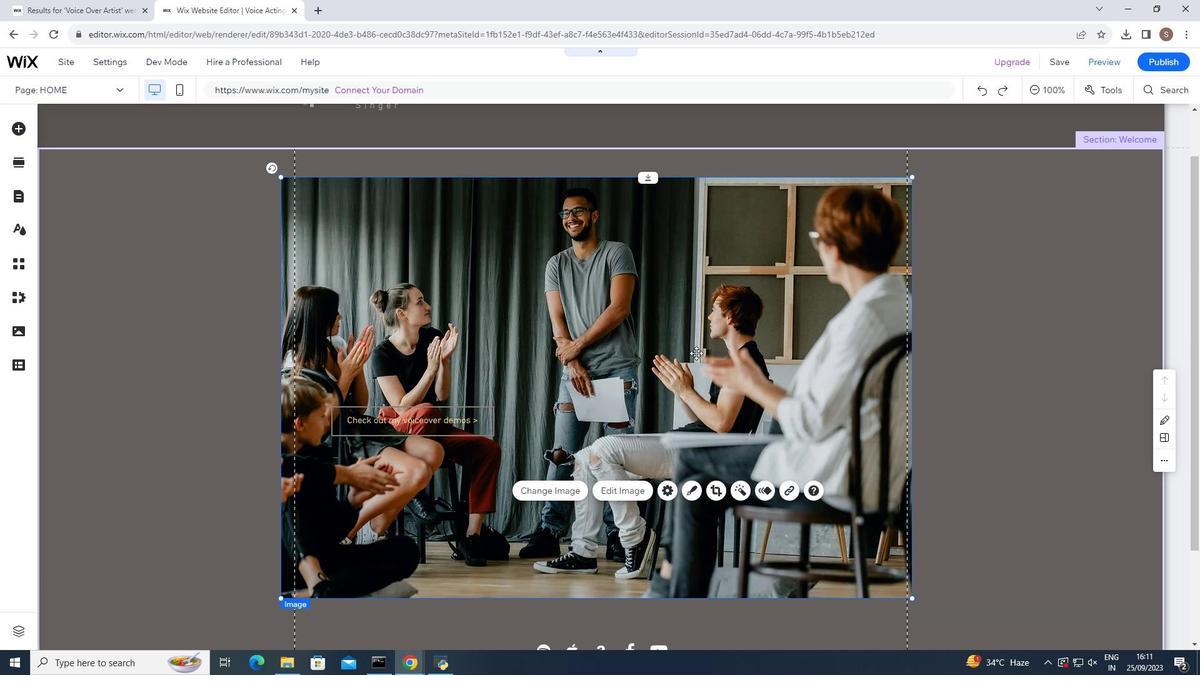 
Action: Mouse moved to (645, 176)
Screenshot: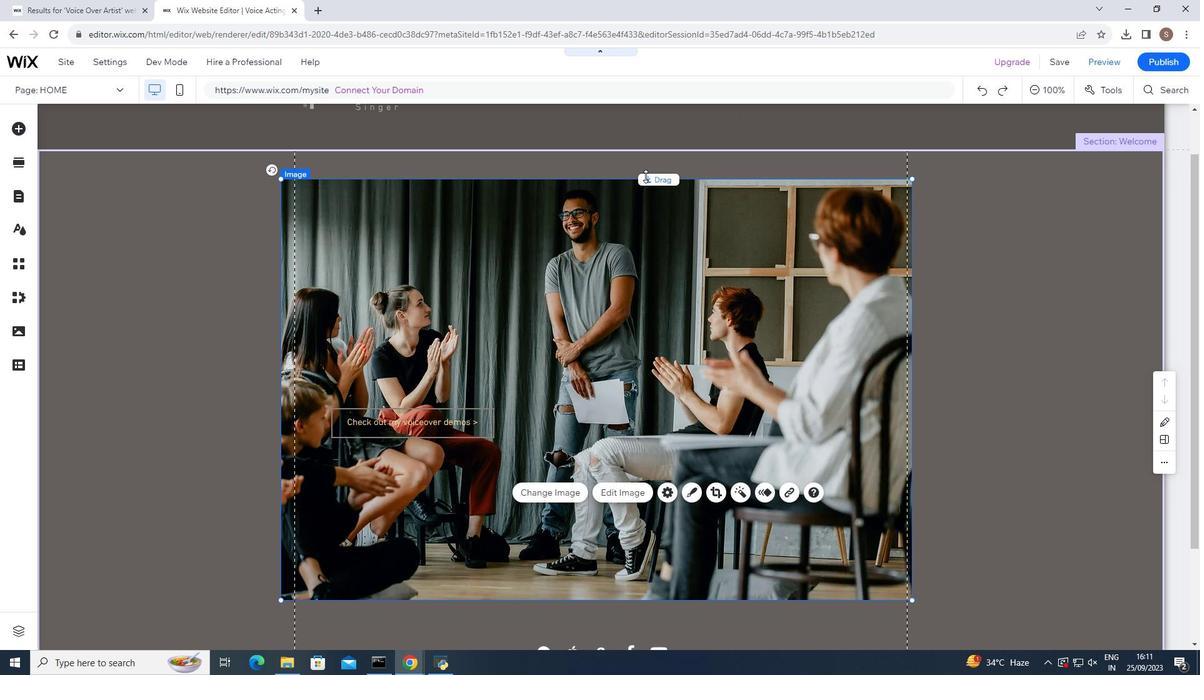
Action: Mouse pressed left at (645, 176)
Screenshot: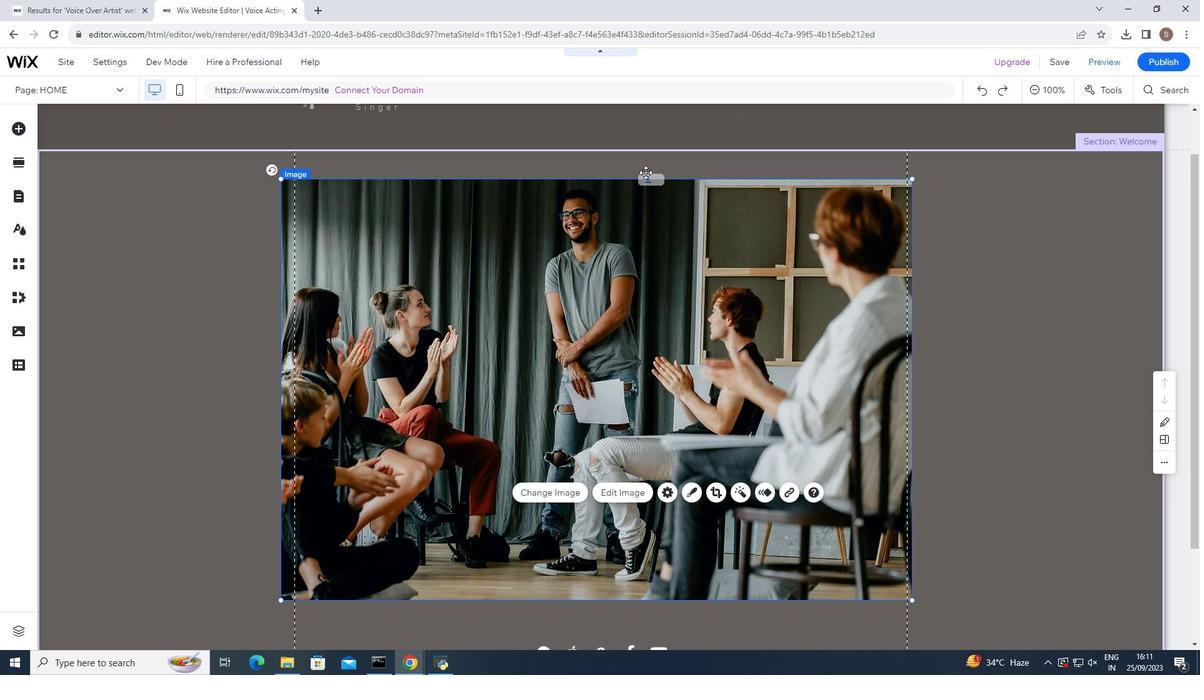 
Action: Mouse moved to (532, 434)
Screenshot: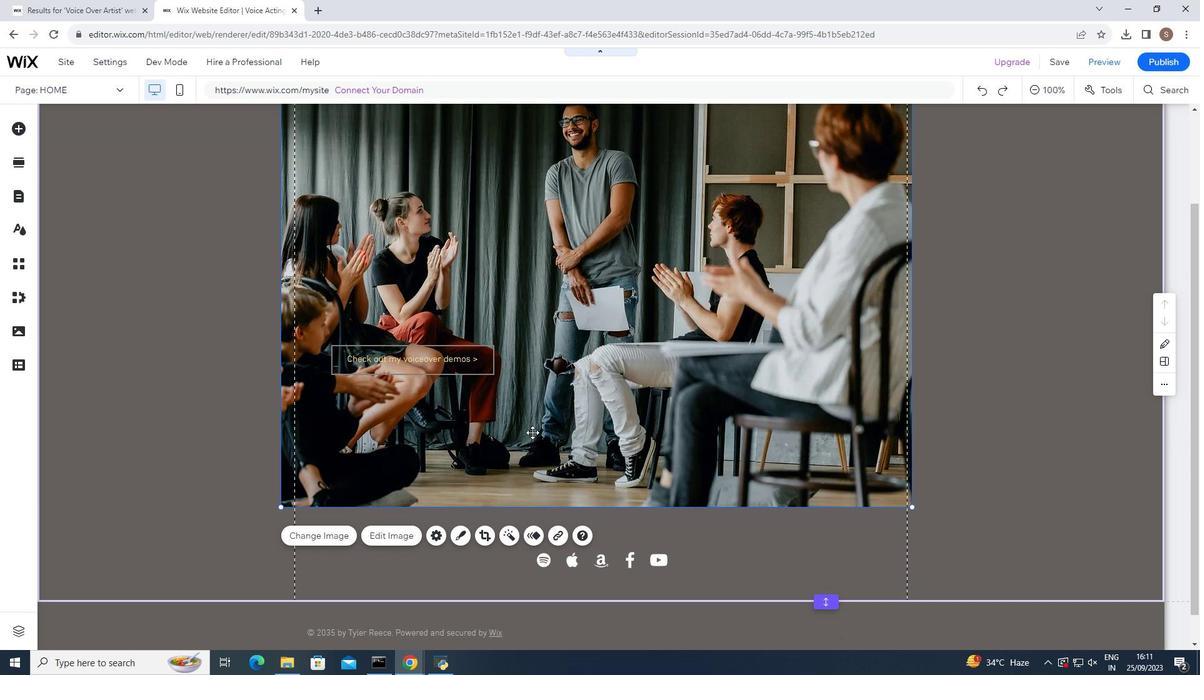 
Action: Mouse scrolled (532, 433) with delta (0, 0)
Screenshot: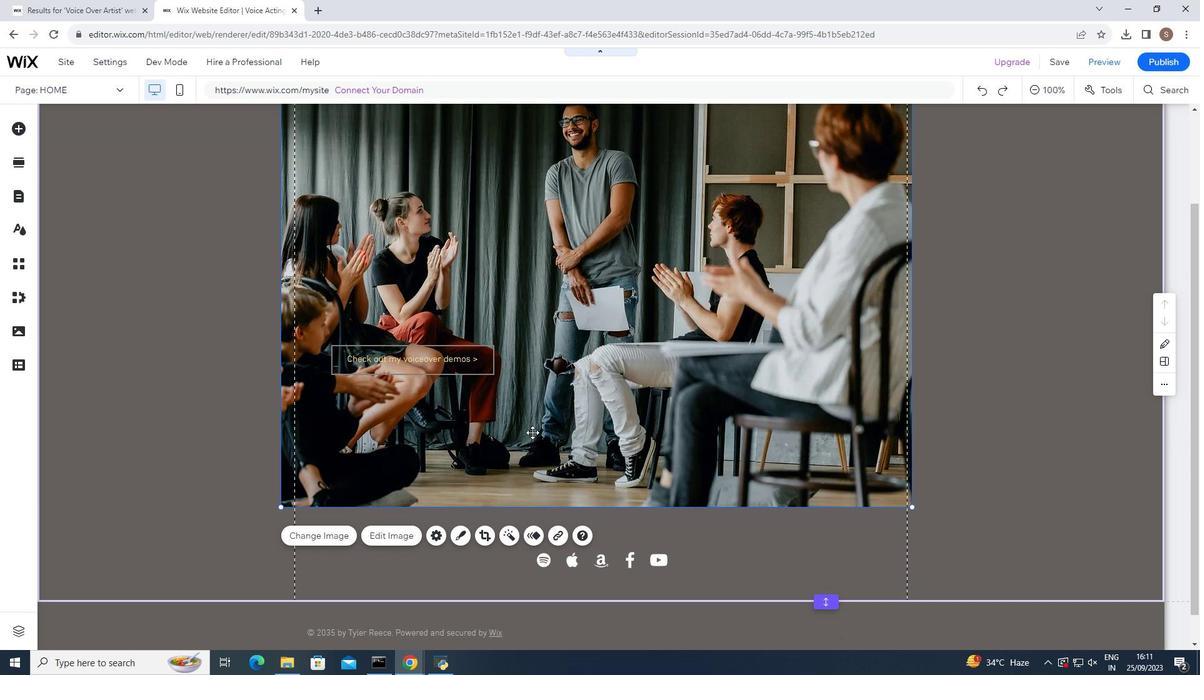
Action: Mouse moved to (532, 432)
Screenshot: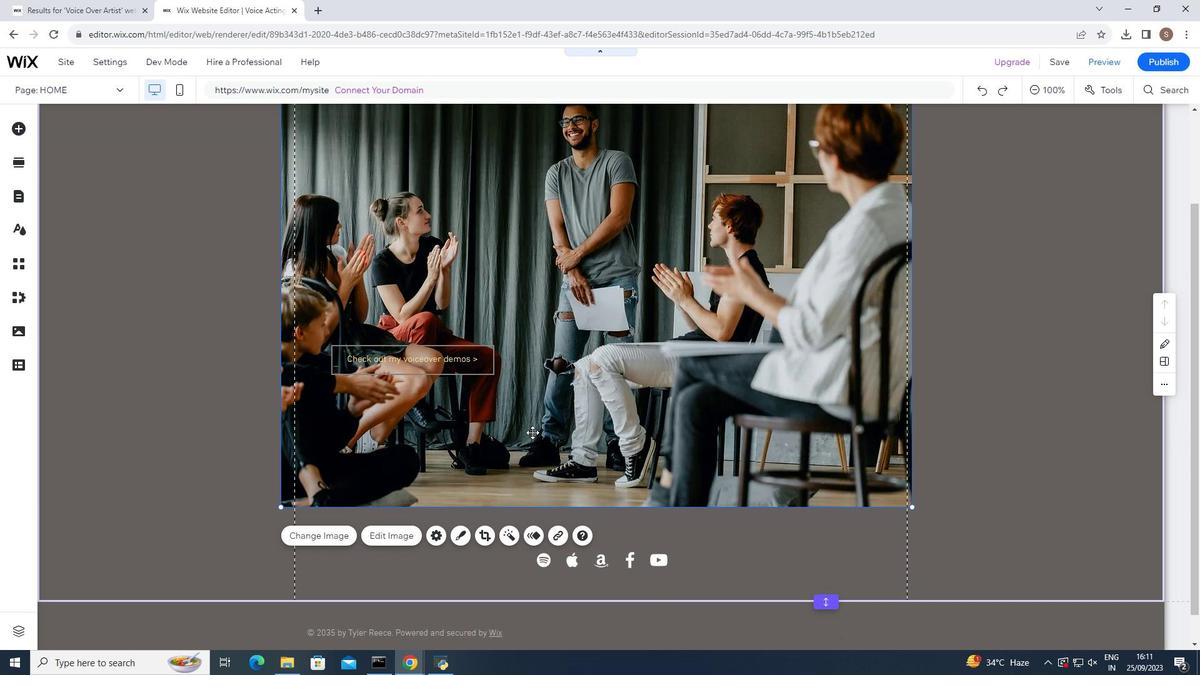 
Action: Mouse scrolled (532, 432) with delta (0, 0)
Screenshot: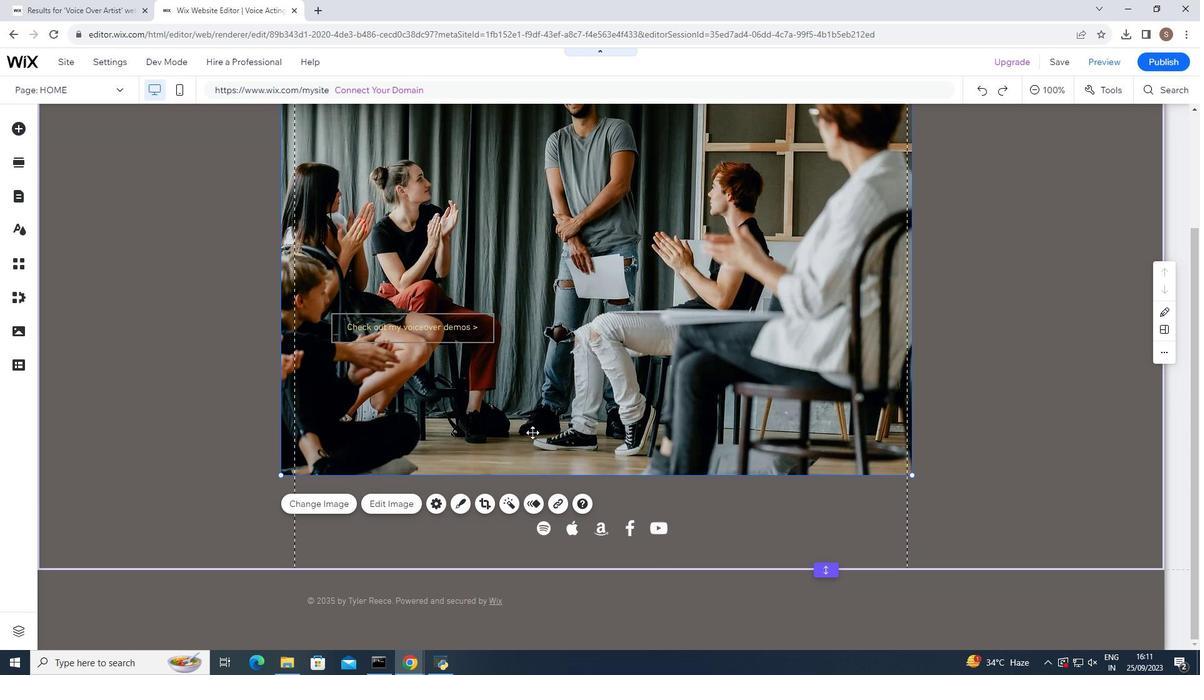
Action: Mouse moved to (697, 500)
Screenshot: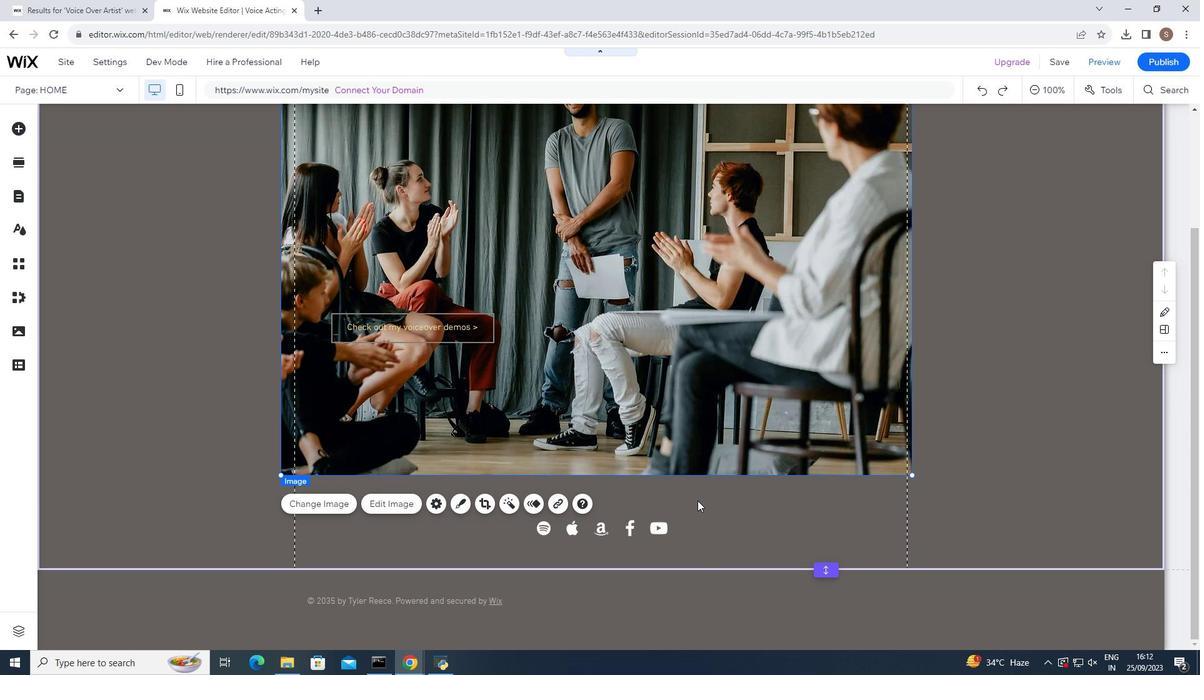 
Action: Mouse pressed left at (697, 500)
Screenshot: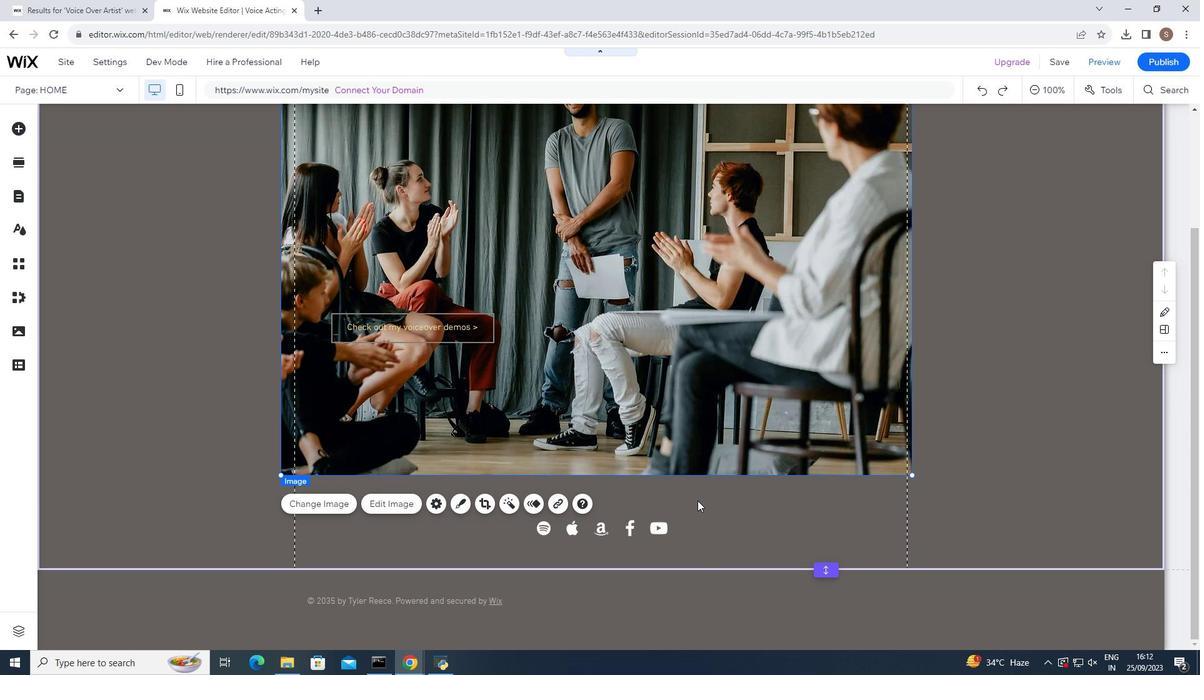
Action: Mouse moved to (336, 497)
Screenshot: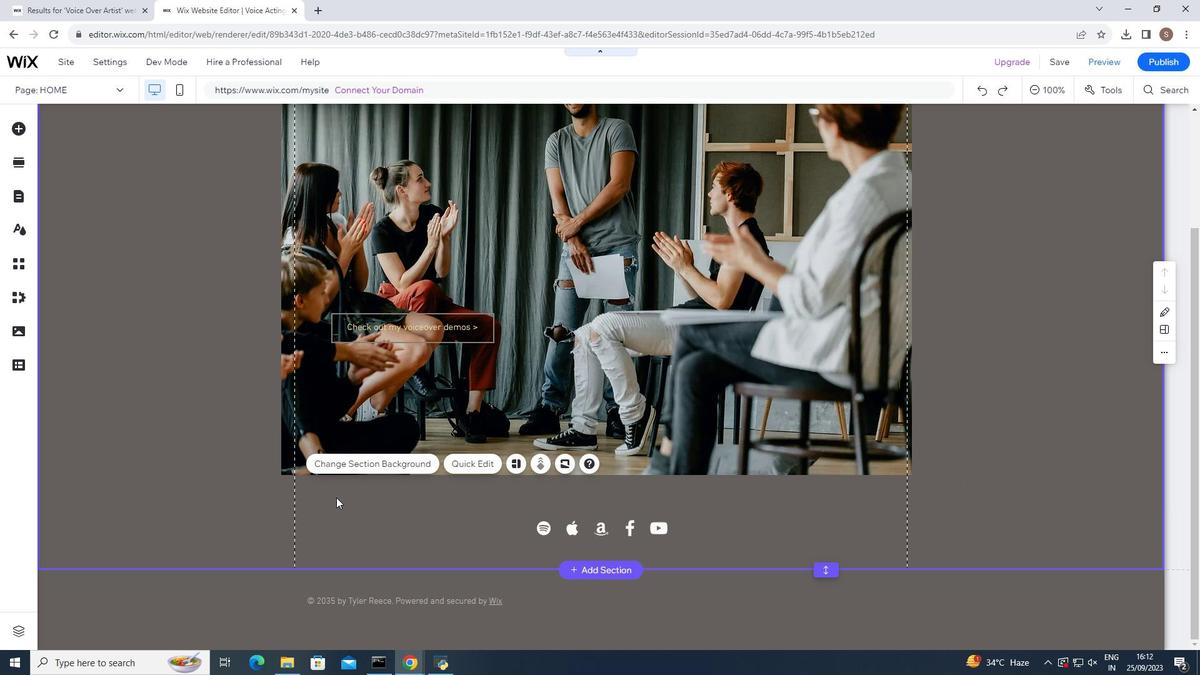 
Action: Mouse pressed left at (336, 497)
Screenshot: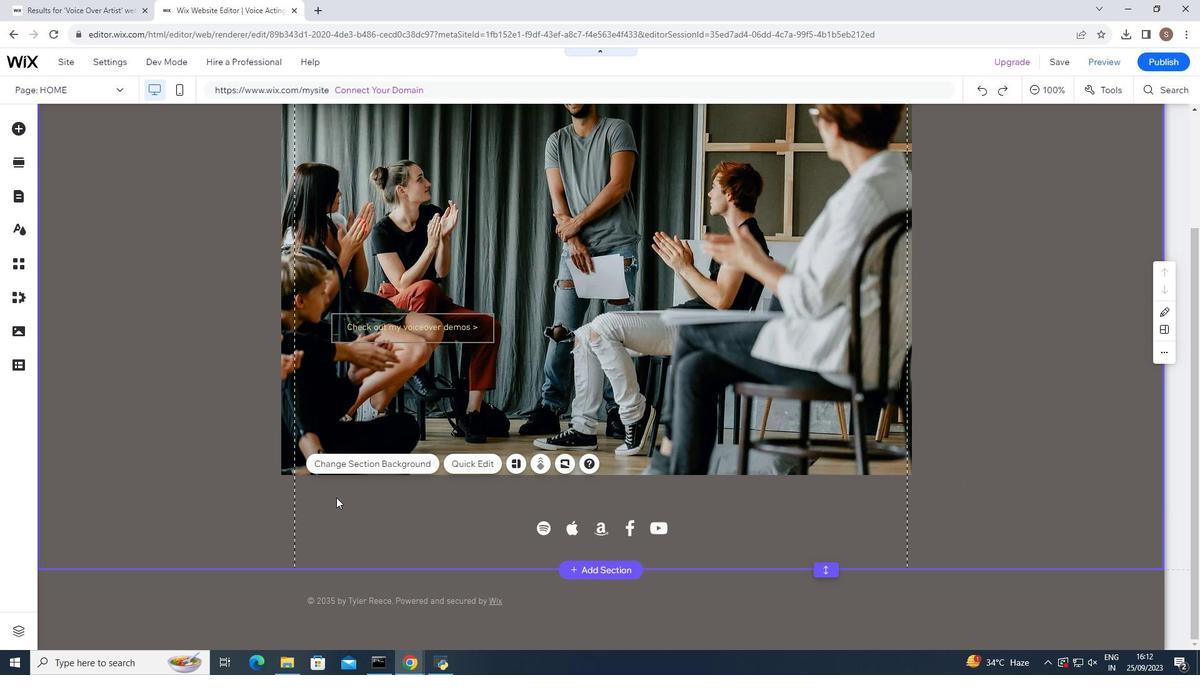 
Action: Mouse moved to (13, 123)
Screenshot: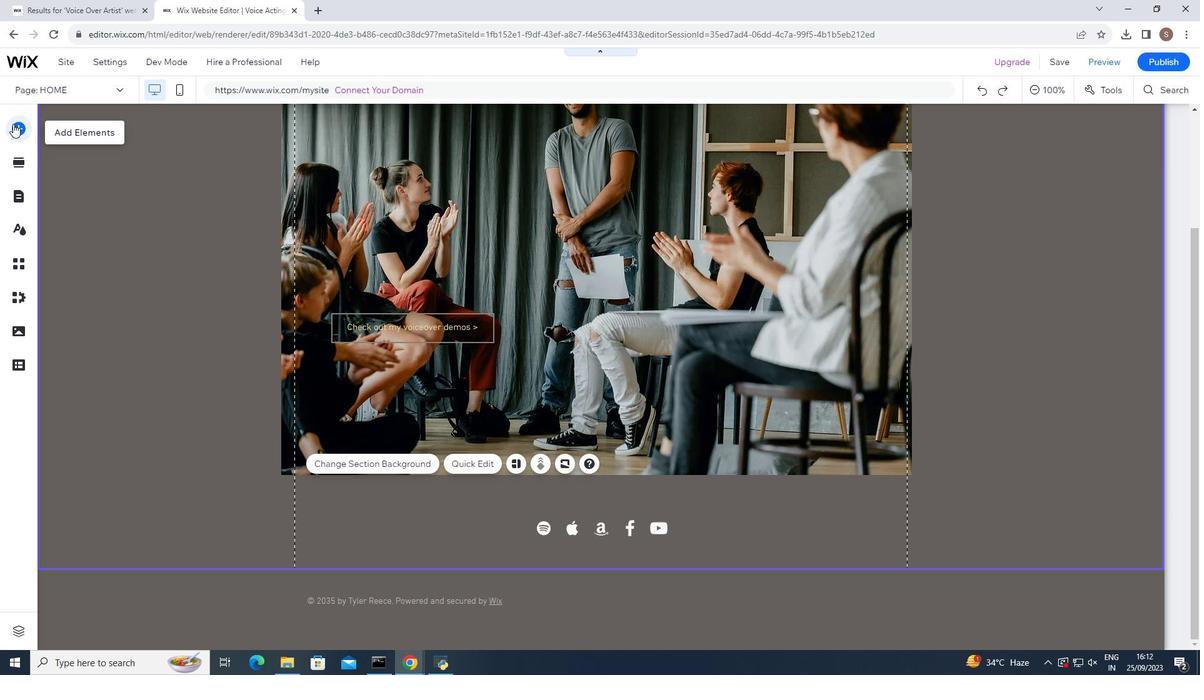 
Action: Mouse pressed left at (13, 123)
Screenshot: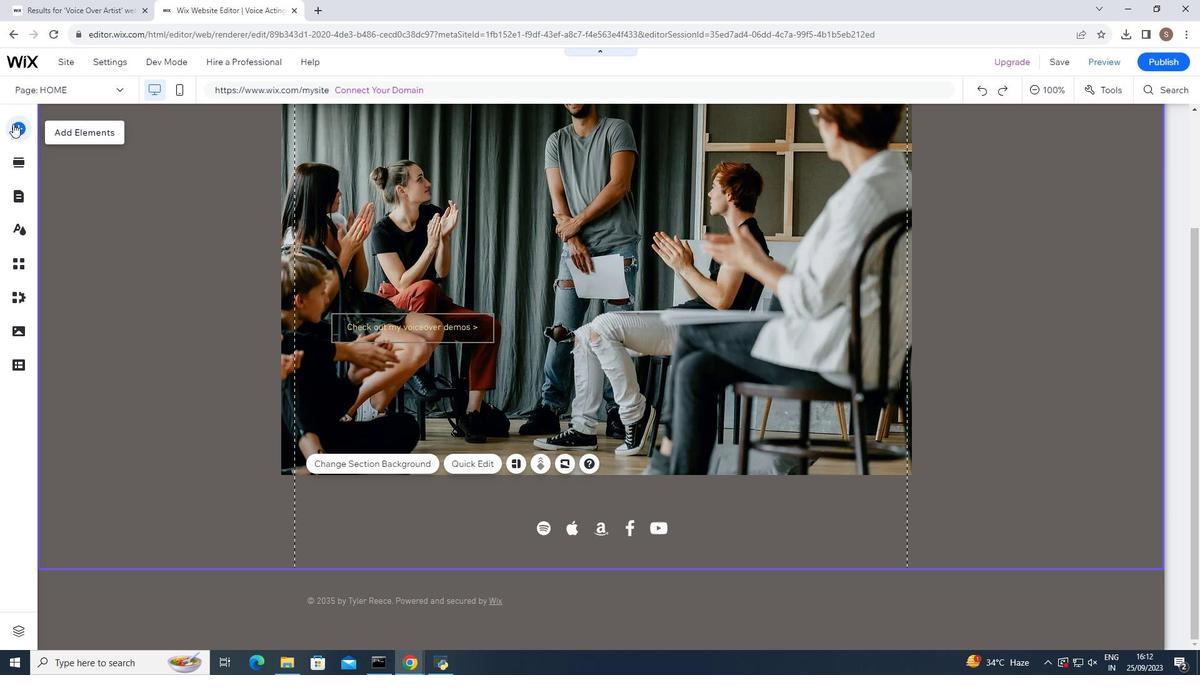 
Action: Mouse moved to (60, 151)
Screenshot: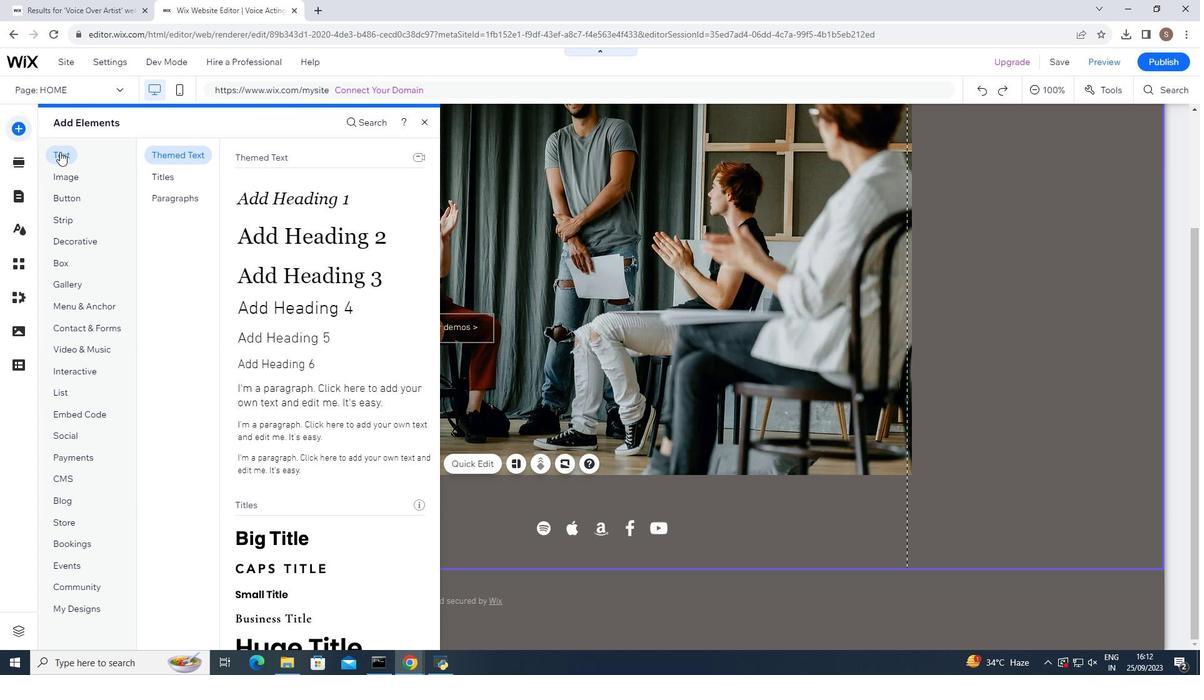 
Action: Mouse pressed left at (60, 151)
Screenshot: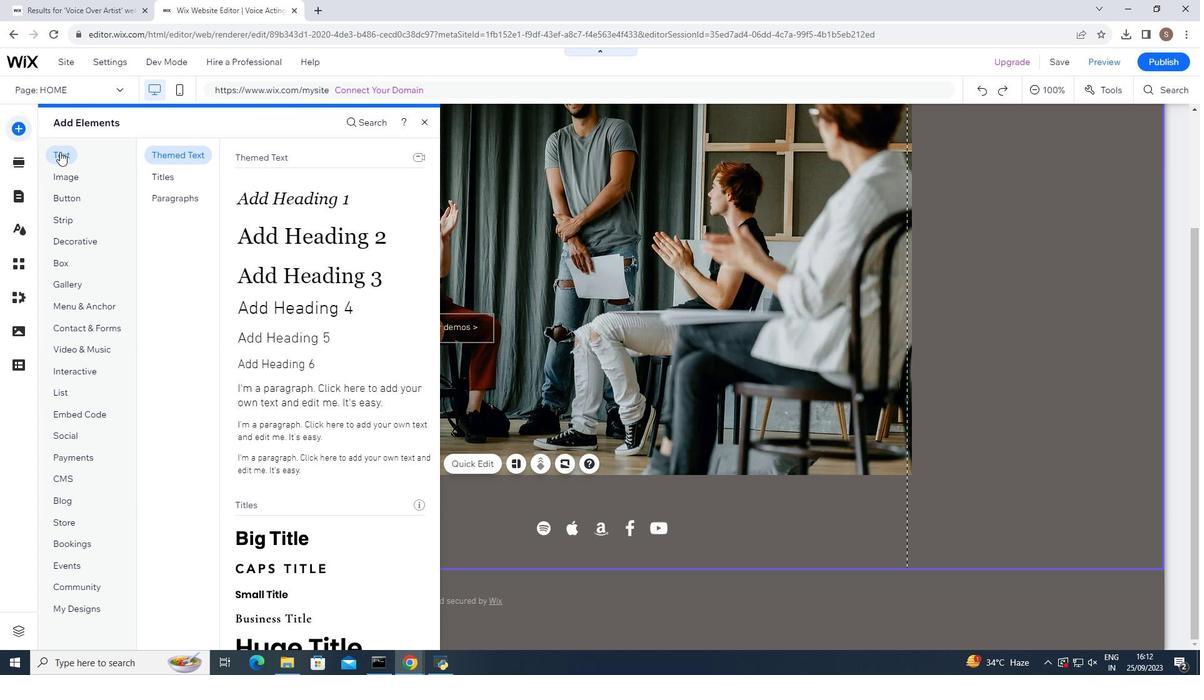 
Action: Mouse moved to (334, 275)
Screenshot: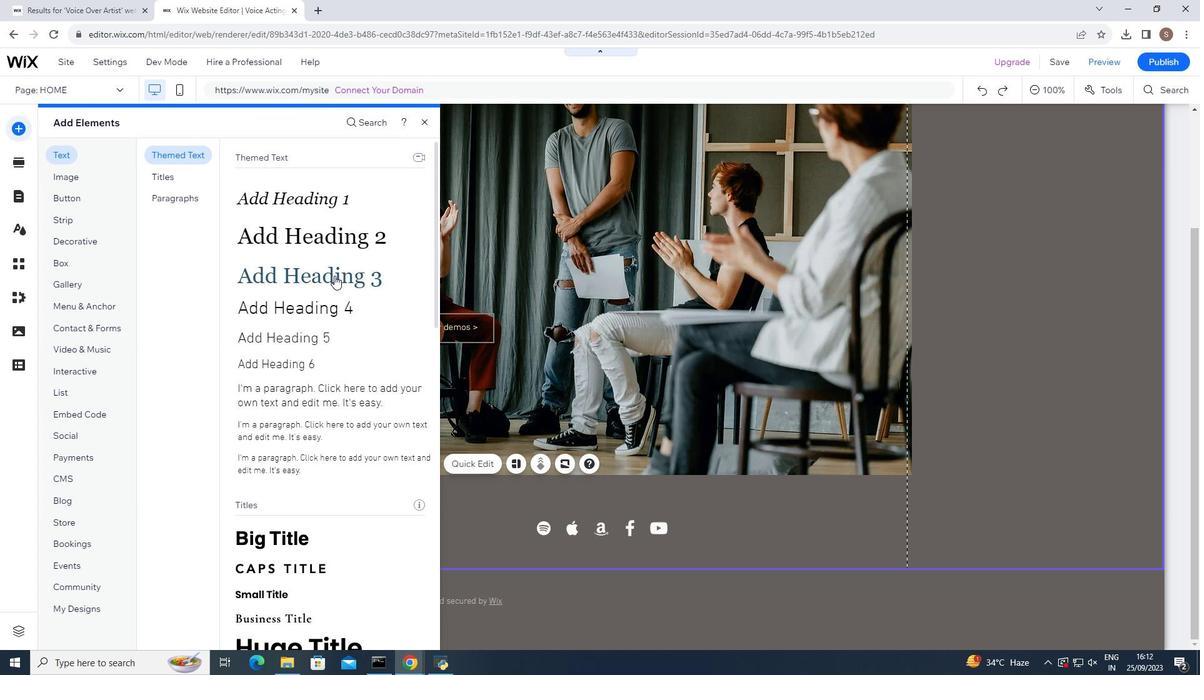 
Action: Mouse pressed left at (334, 275)
Screenshot: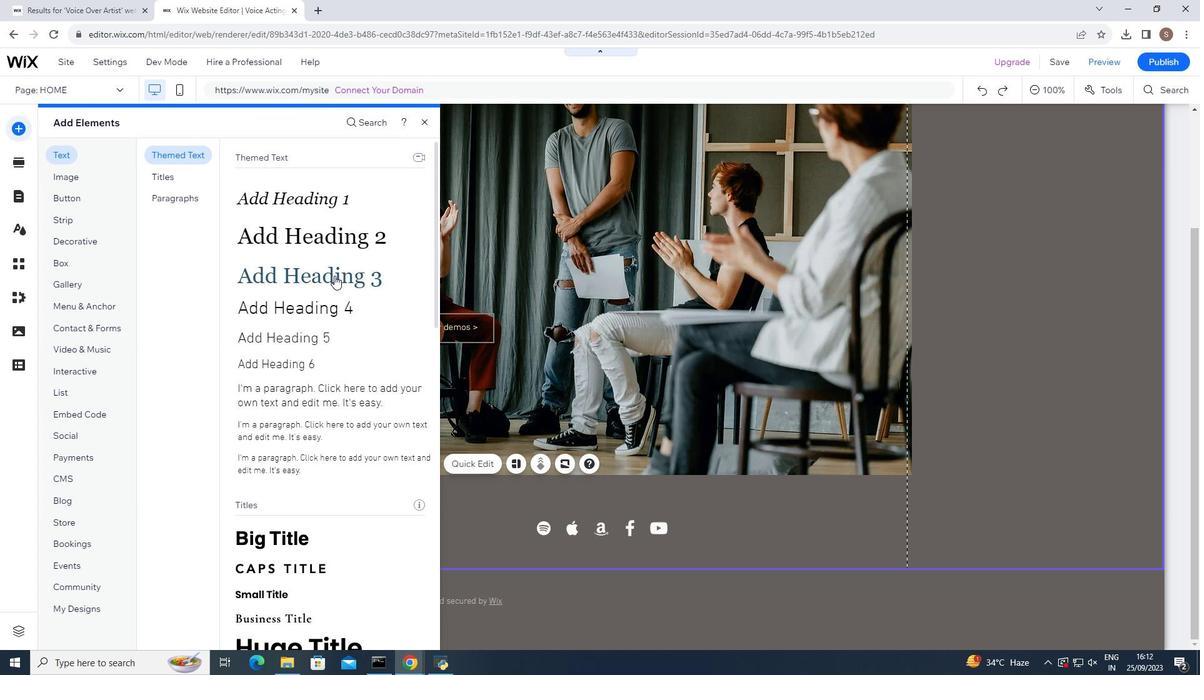 
Action: Mouse moved to (332, 495)
Screenshot: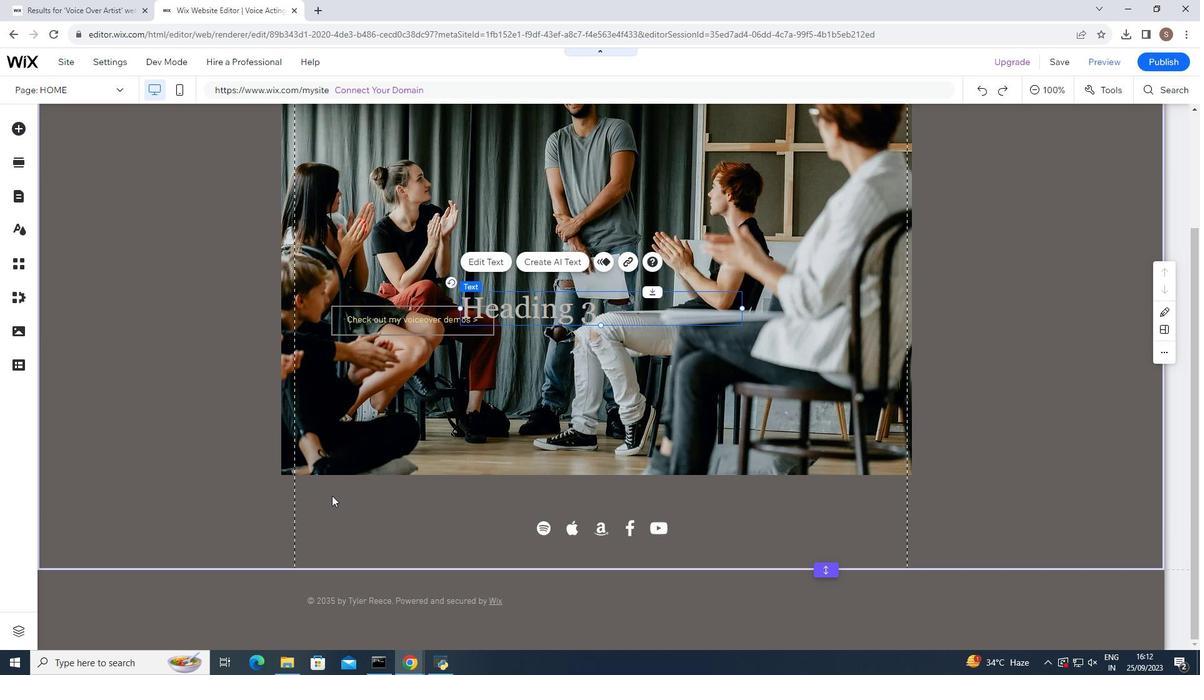 
Action: Mouse pressed left at (332, 495)
Screenshot: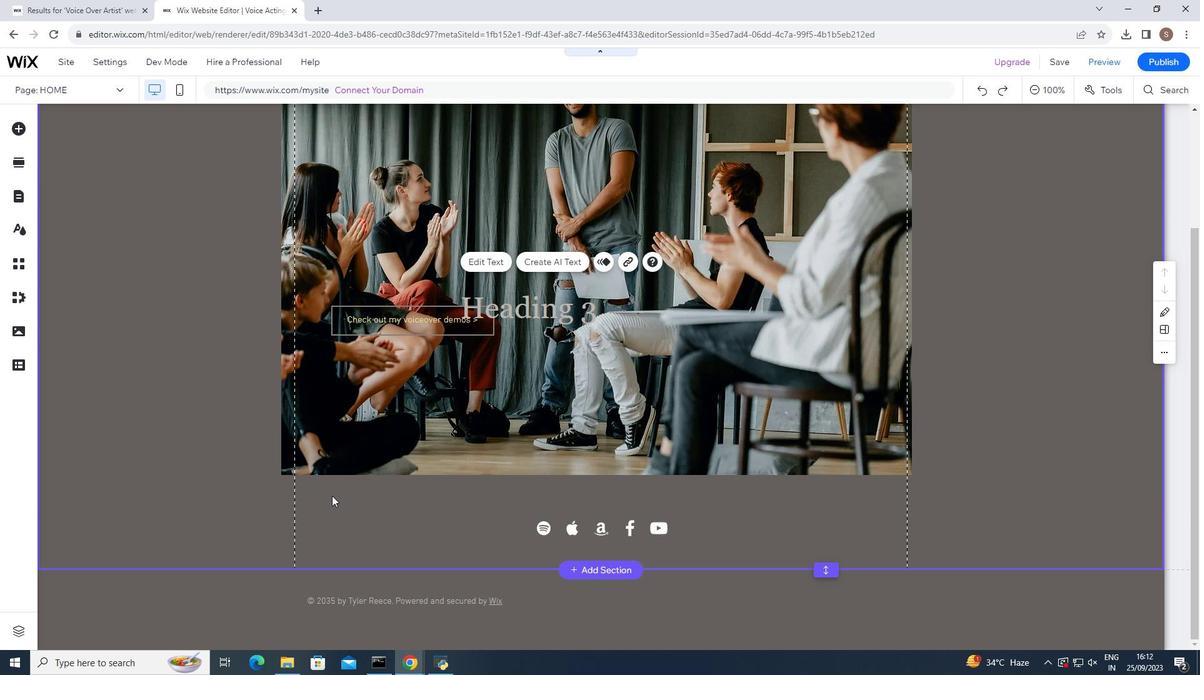 
Action: Mouse moved to (512, 302)
Screenshot: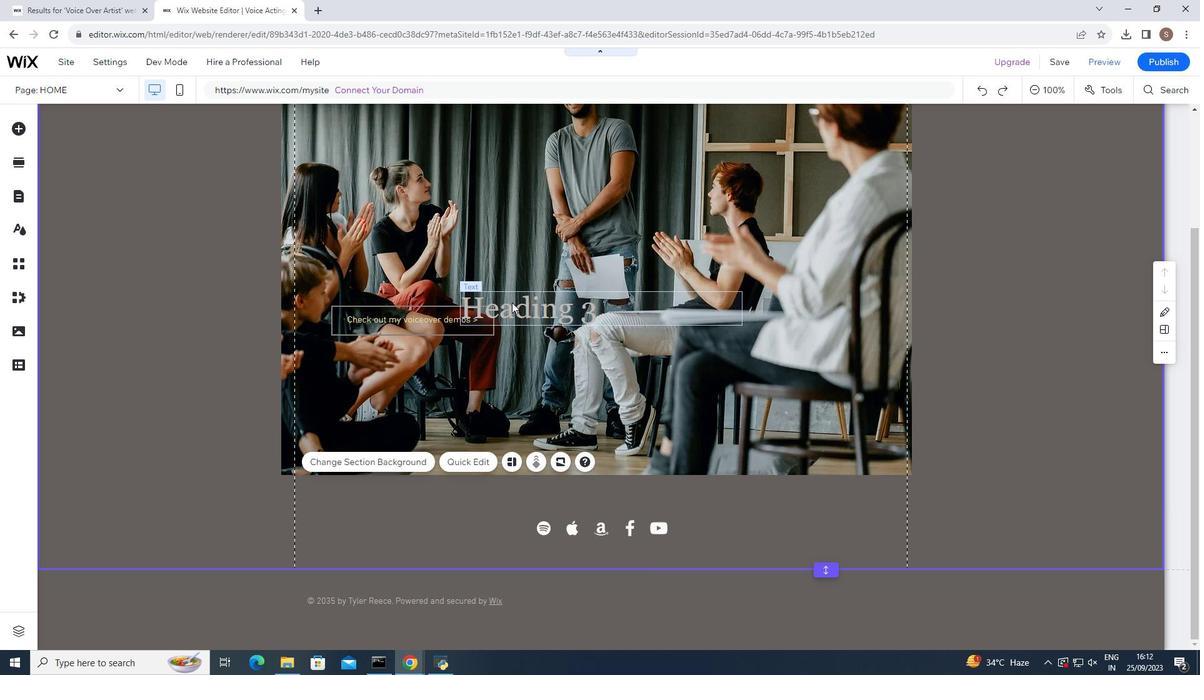 
Action: Mouse pressed left at (512, 302)
Screenshot: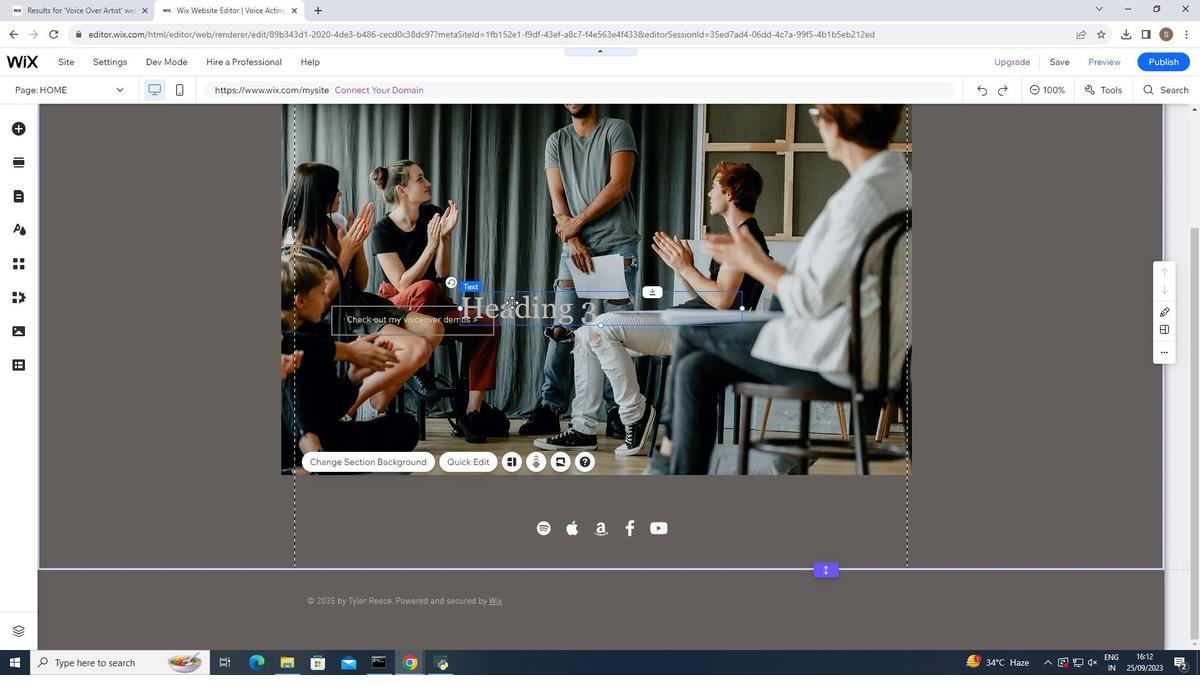 
Action: Mouse pressed left at (512, 302)
Screenshot: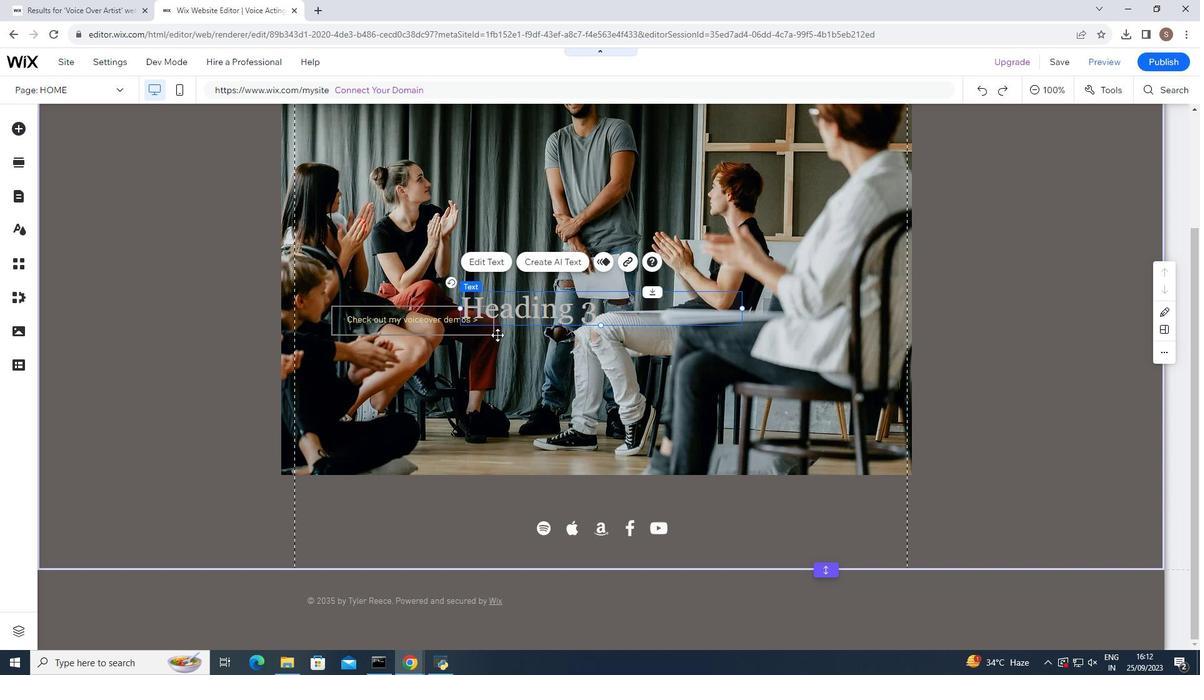 
Action: Mouse moved to (442, 495)
Screenshot: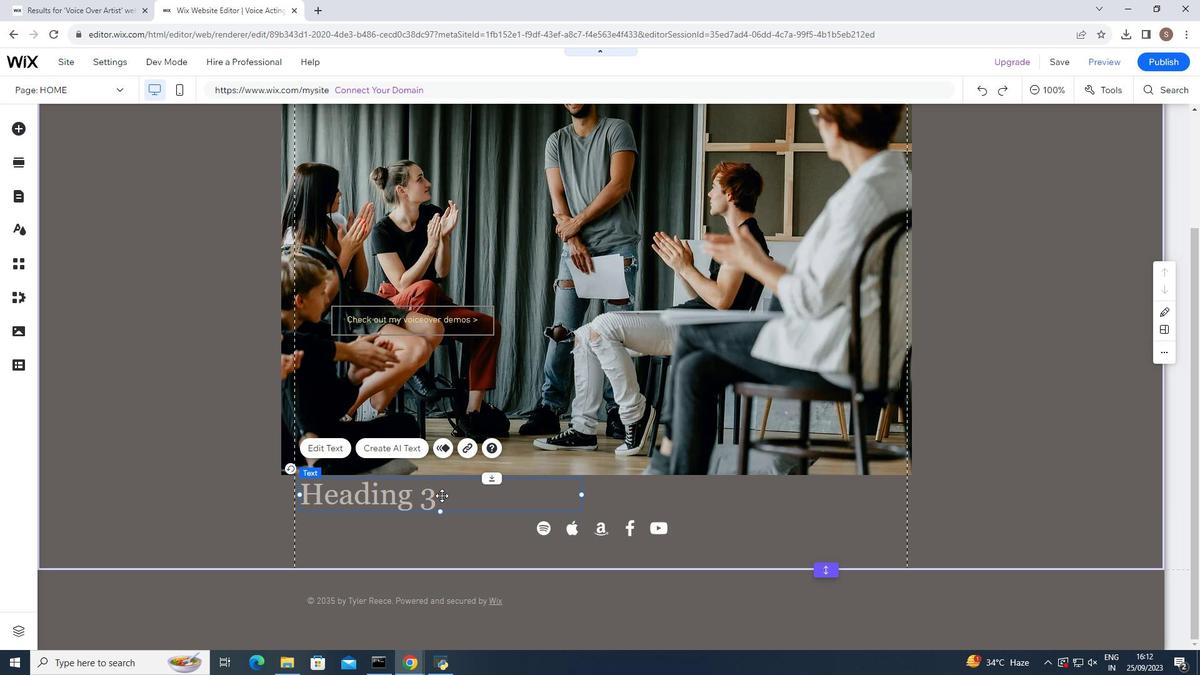 
Action: Mouse pressed left at (442, 495)
Screenshot: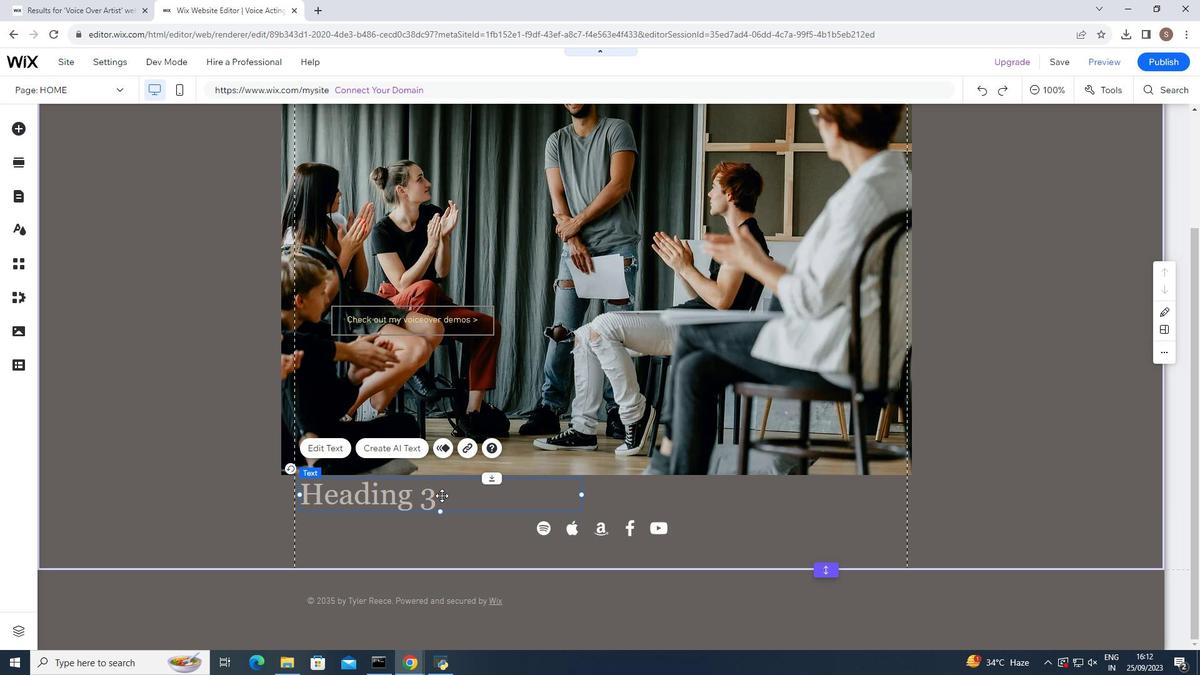 
Action: Mouse moved to (427, 500)
Screenshot: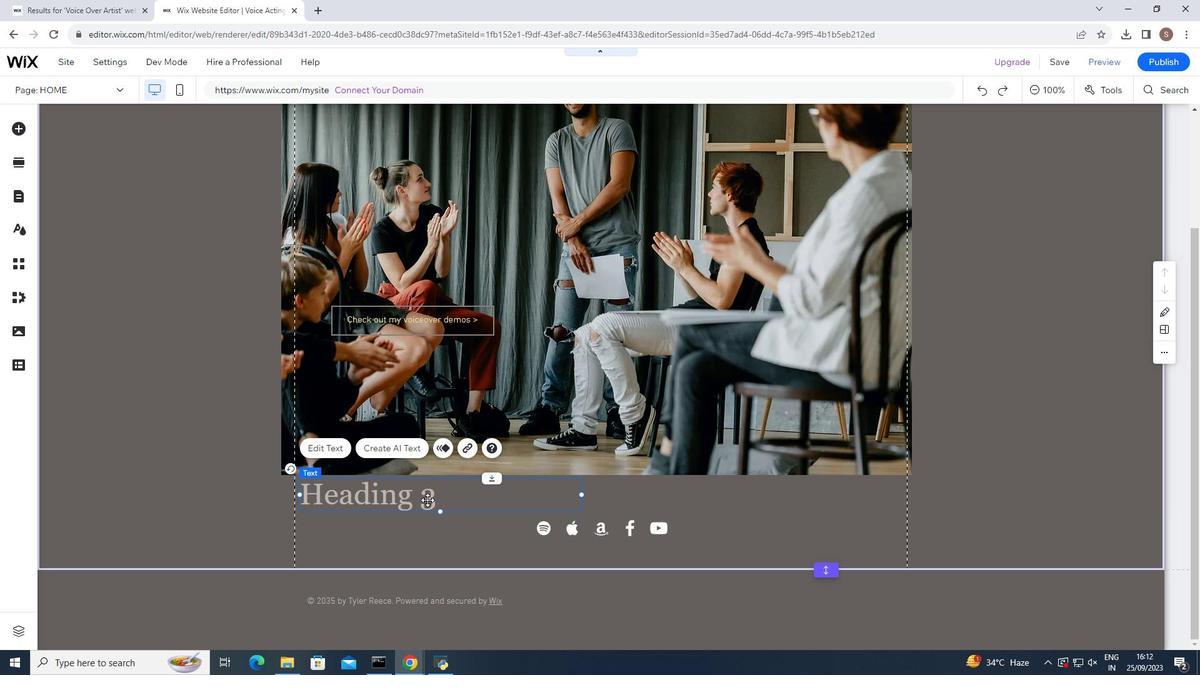 
Action: Mouse pressed left at (427, 500)
Screenshot: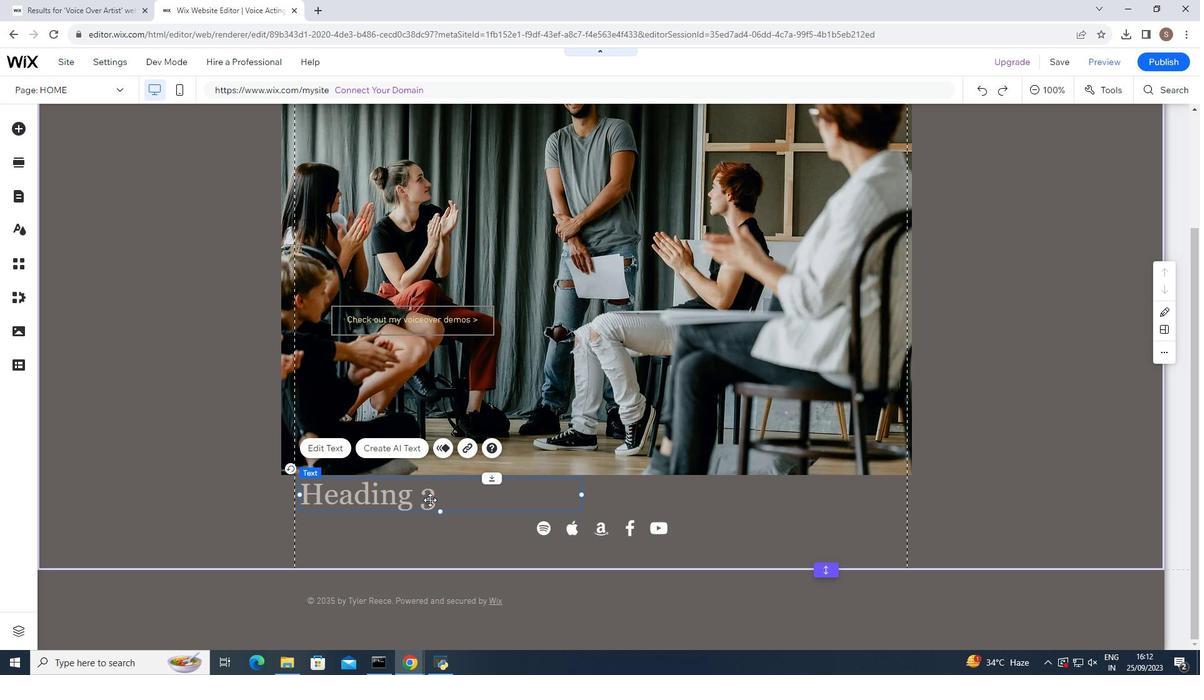 
Action: Mouse moved to (432, 499)
Screenshot: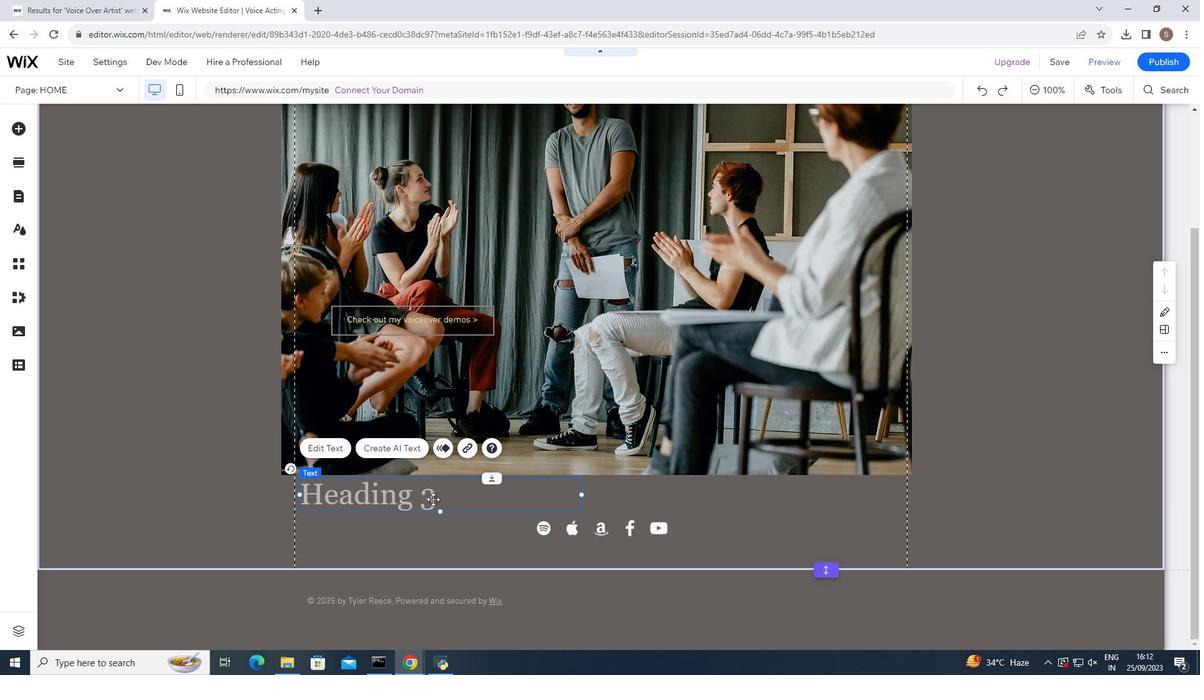 
Action: Mouse pressed left at (432, 499)
Screenshot: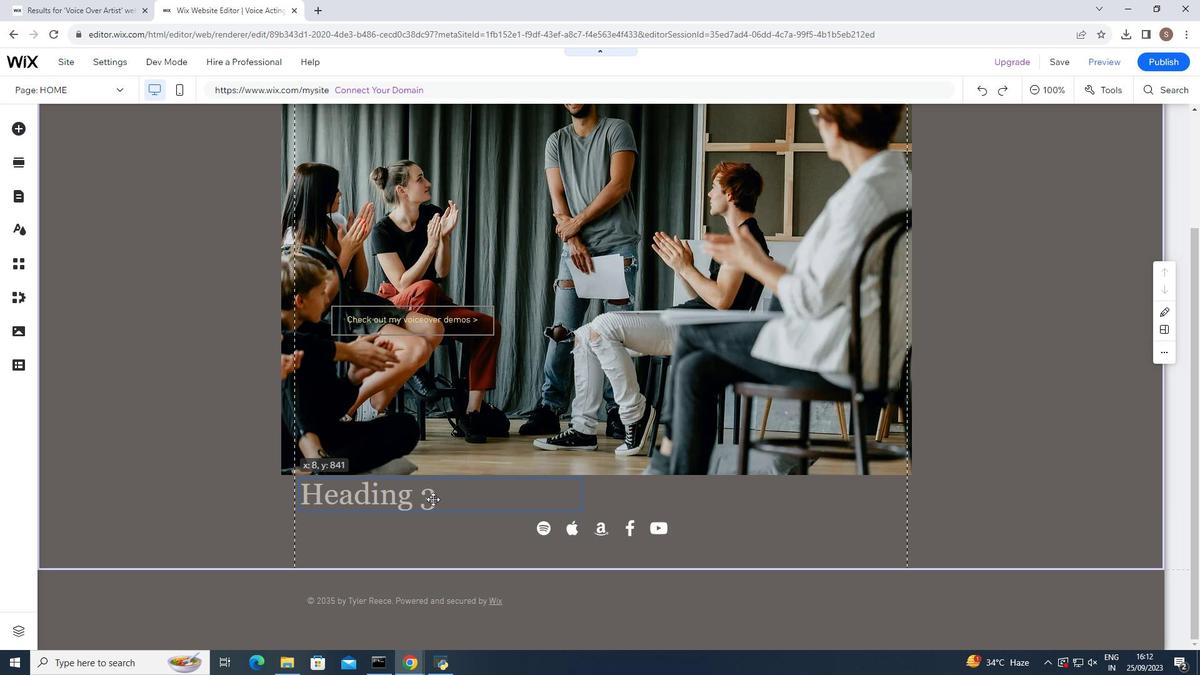
Action: Mouse moved to (433, 499)
Screenshot: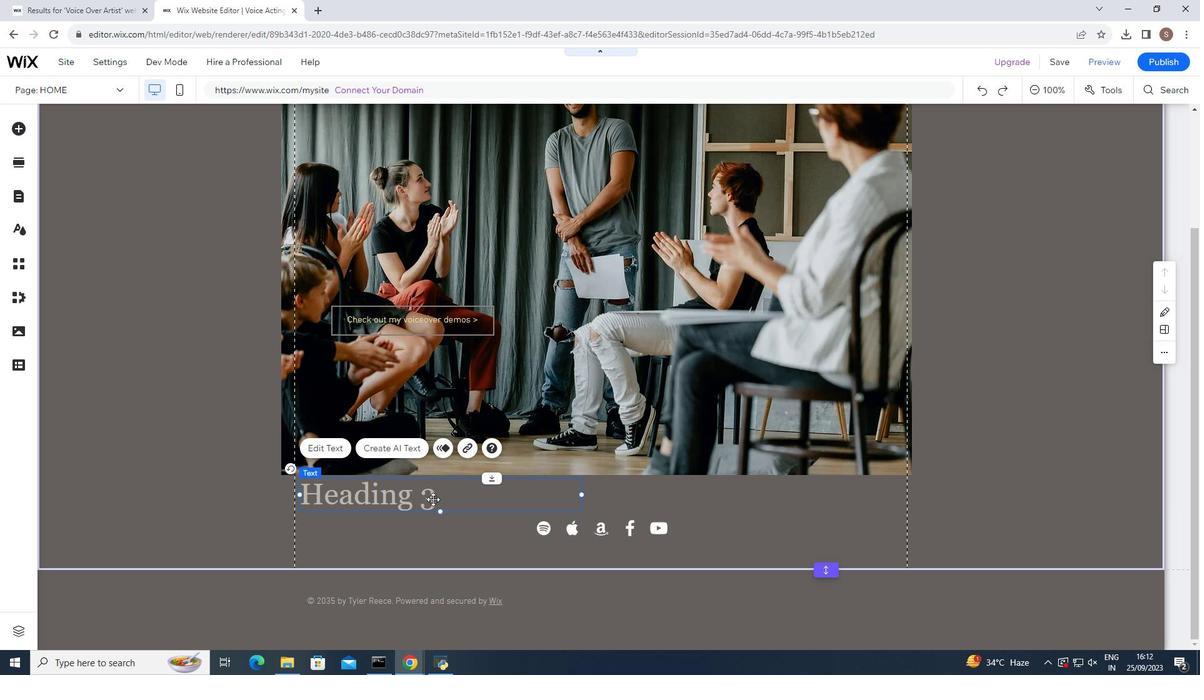 
Action: Mouse pressed left at (433, 499)
Screenshot: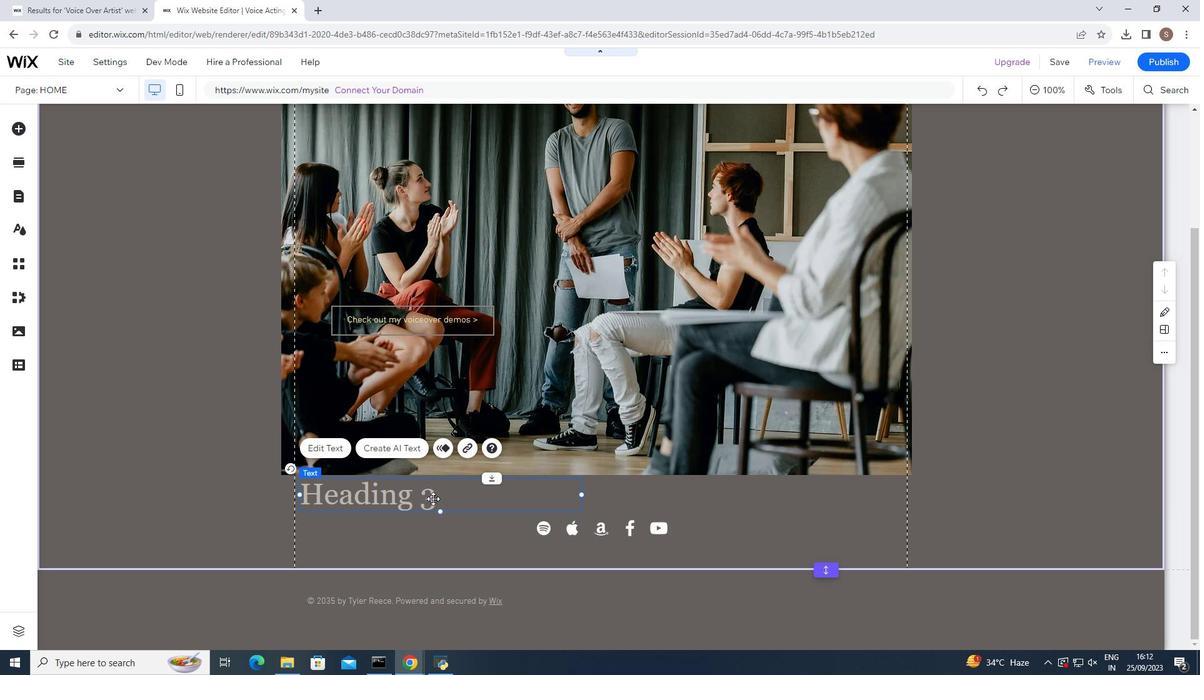 
Action: Mouse moved to (433, 495)
Screenshot: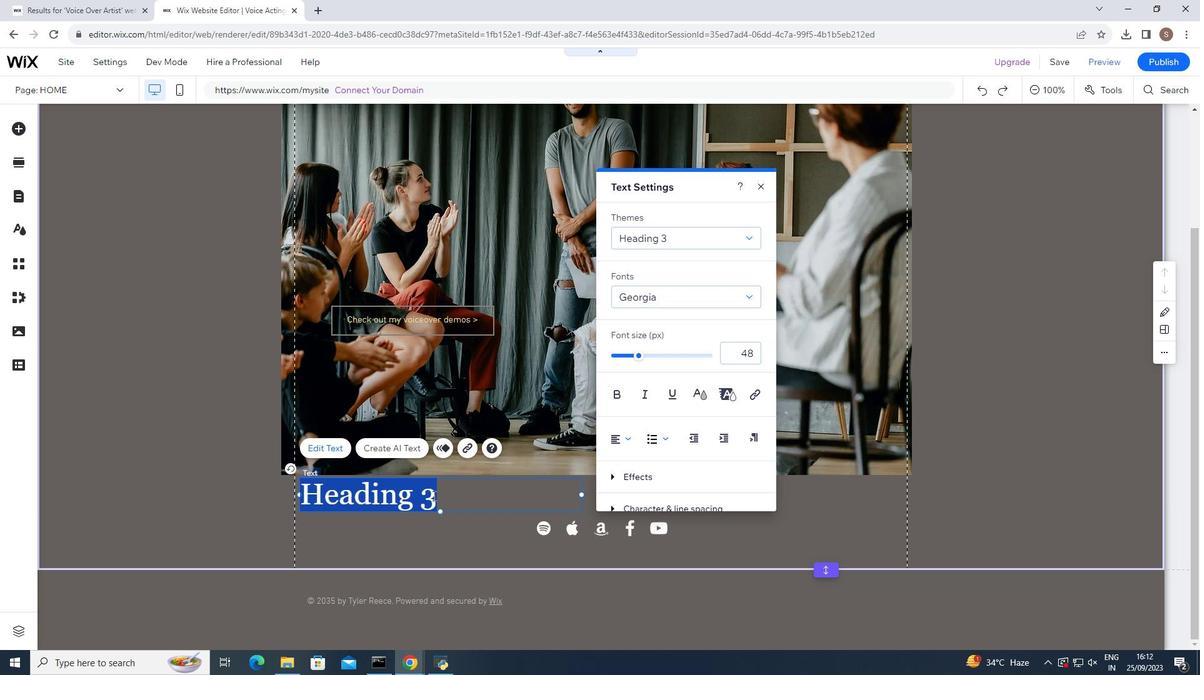 
Action: Key pressed <Key.caps_lock>V<Key.caps_lock>oice<Key.space>ctrl+Actrl+Zctrl+Zctrl+Z<Key.caps_lock>V<Key.caps_lock>oice<Key.space><Key.shift><Key.shift><Key.shift><Key.shift><Key.shift><Key.shift><Key.shift><Key.shift><Key.shift>Acting
Screenshot: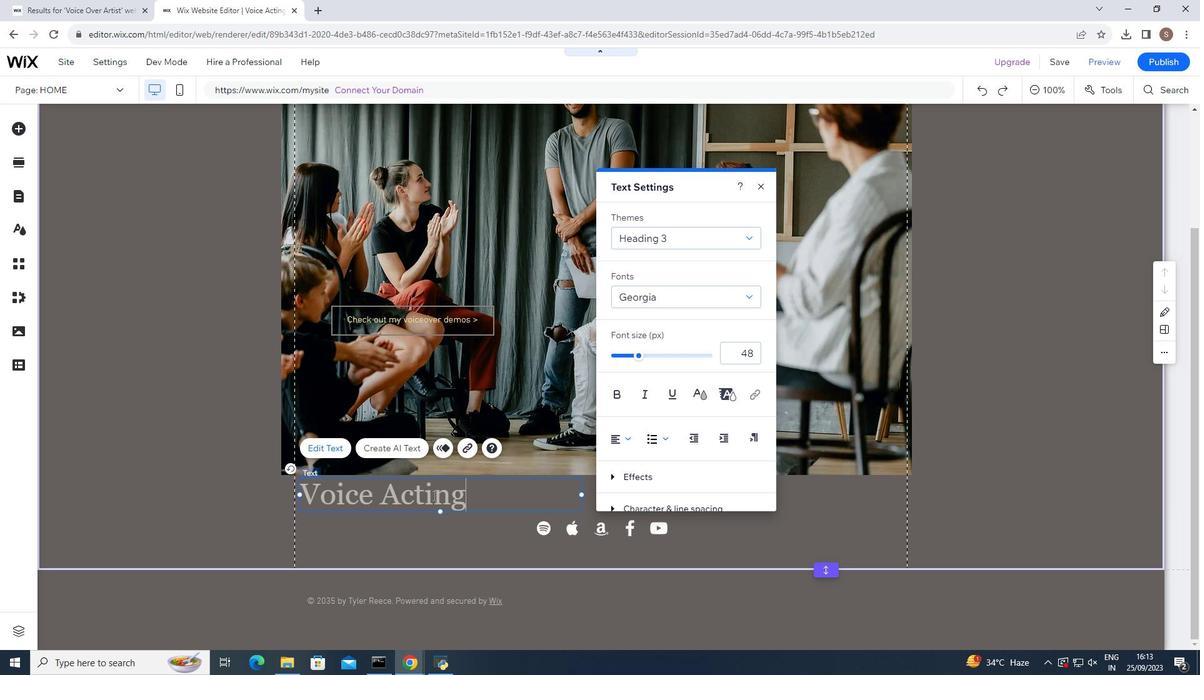 
Action: Mouse moved to (466, 497)
Screenshot: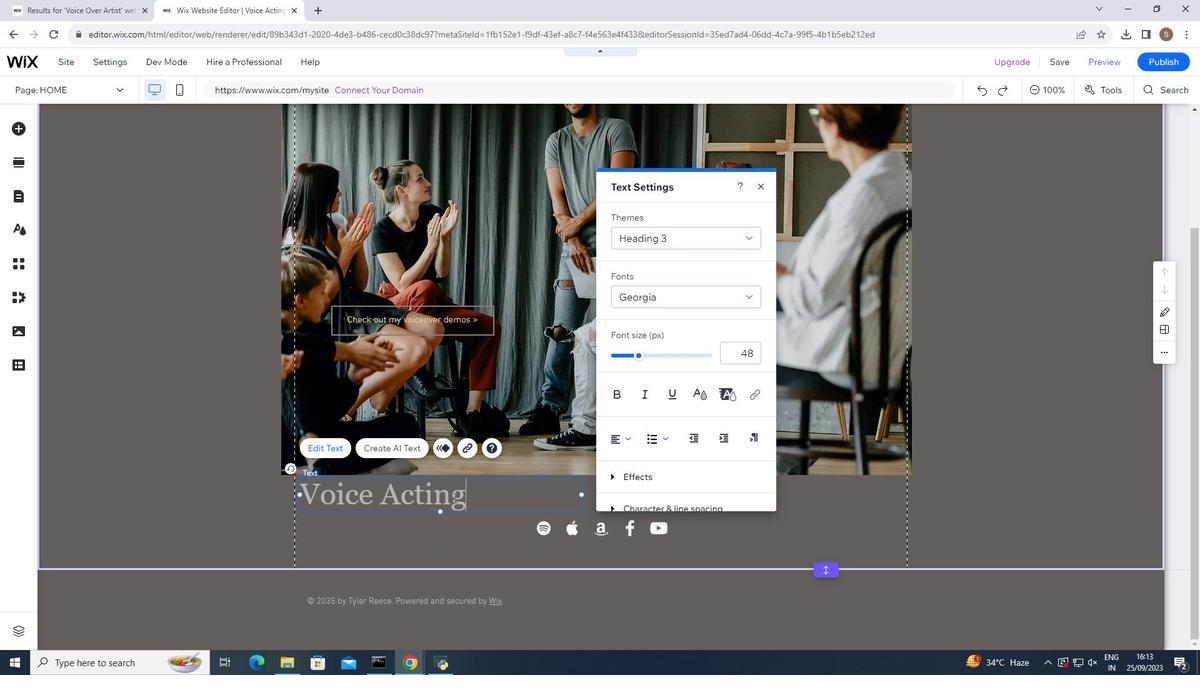 
Action: Mouse pressed left at (466, 497)
Screenshot: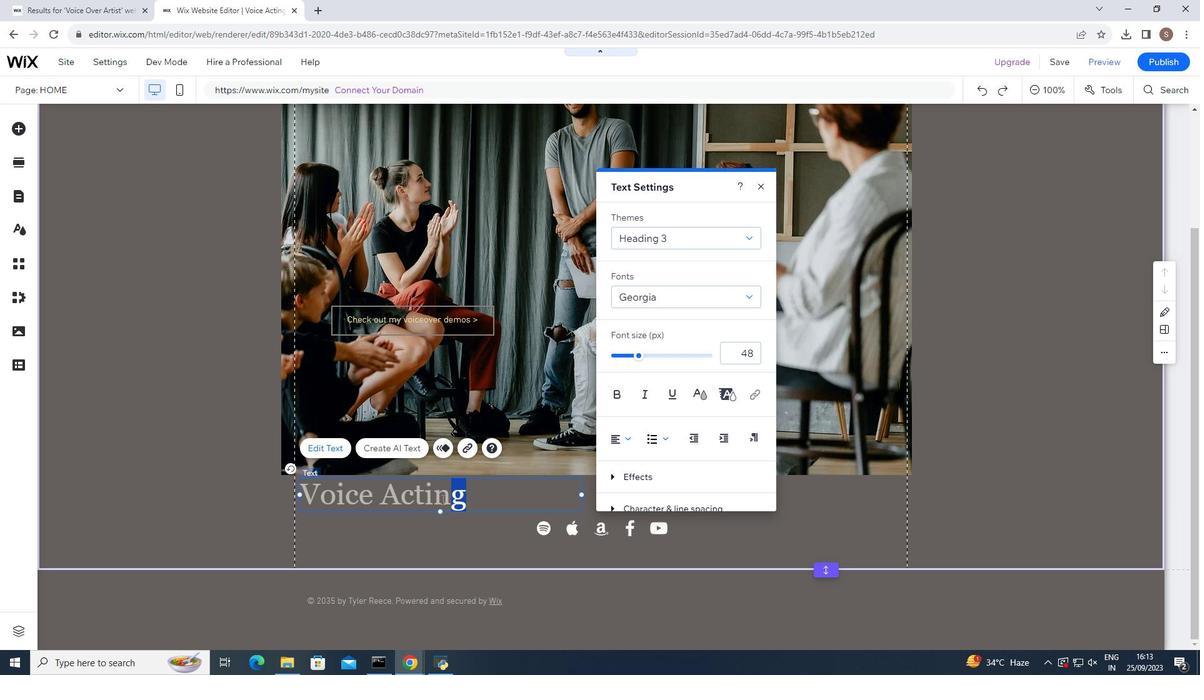 
Action: Mouse moved to (705, 394)
Screenshot: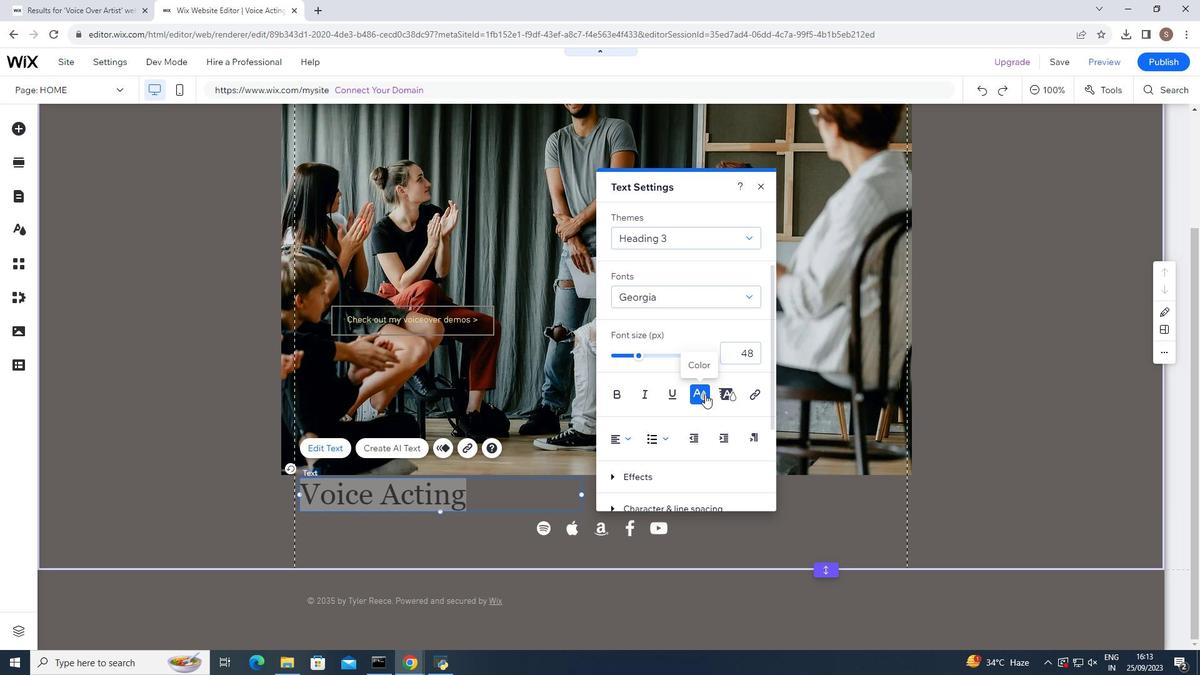 
Action: Mouse pressed left at (705, 394)
Screenshot: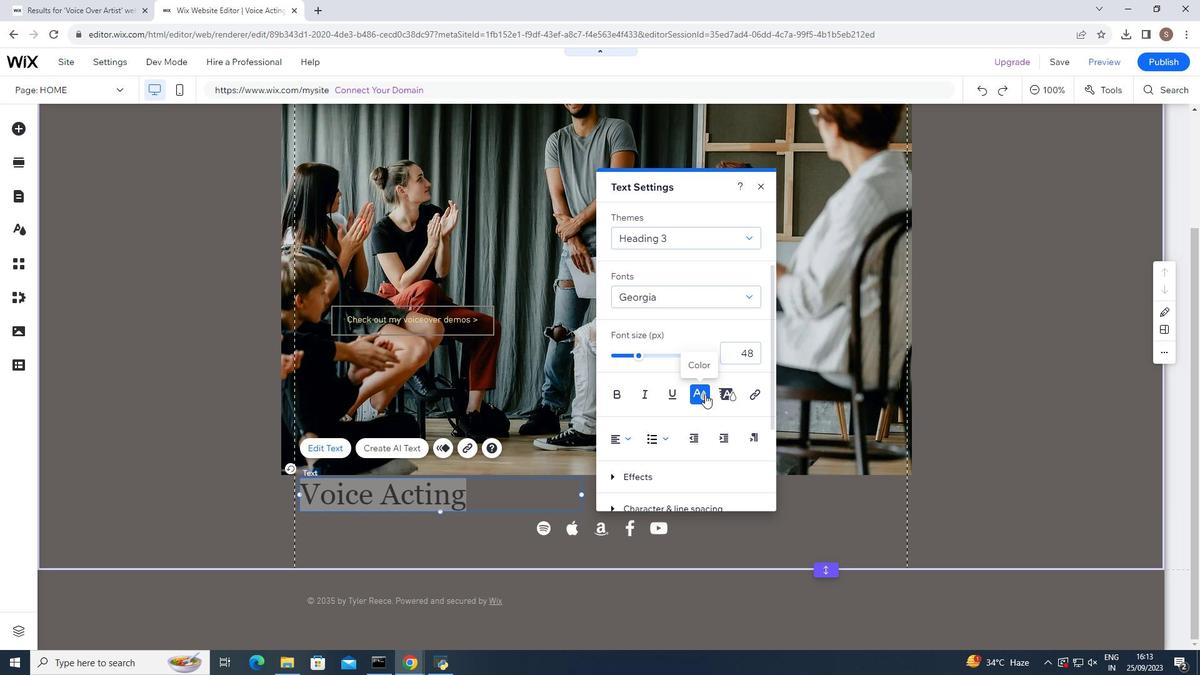 
Action: Mouse moved to (635, 398)
Screenshot: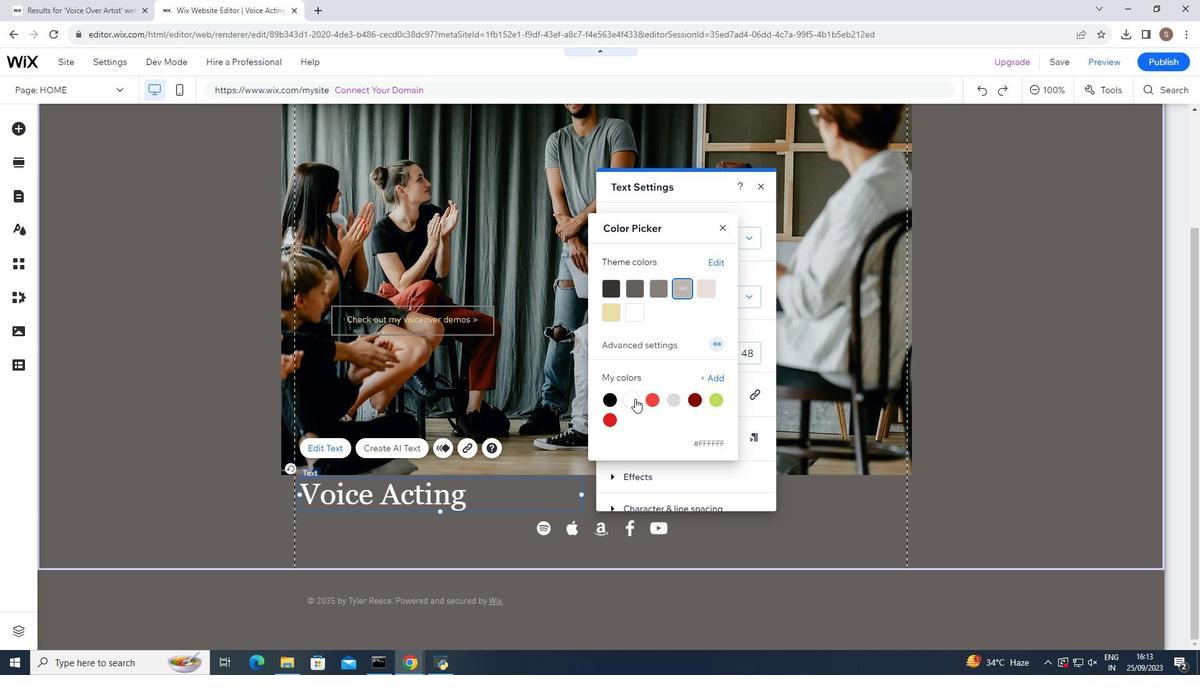 
Action: Mouse pressed left at (635, 398)
Screenshot: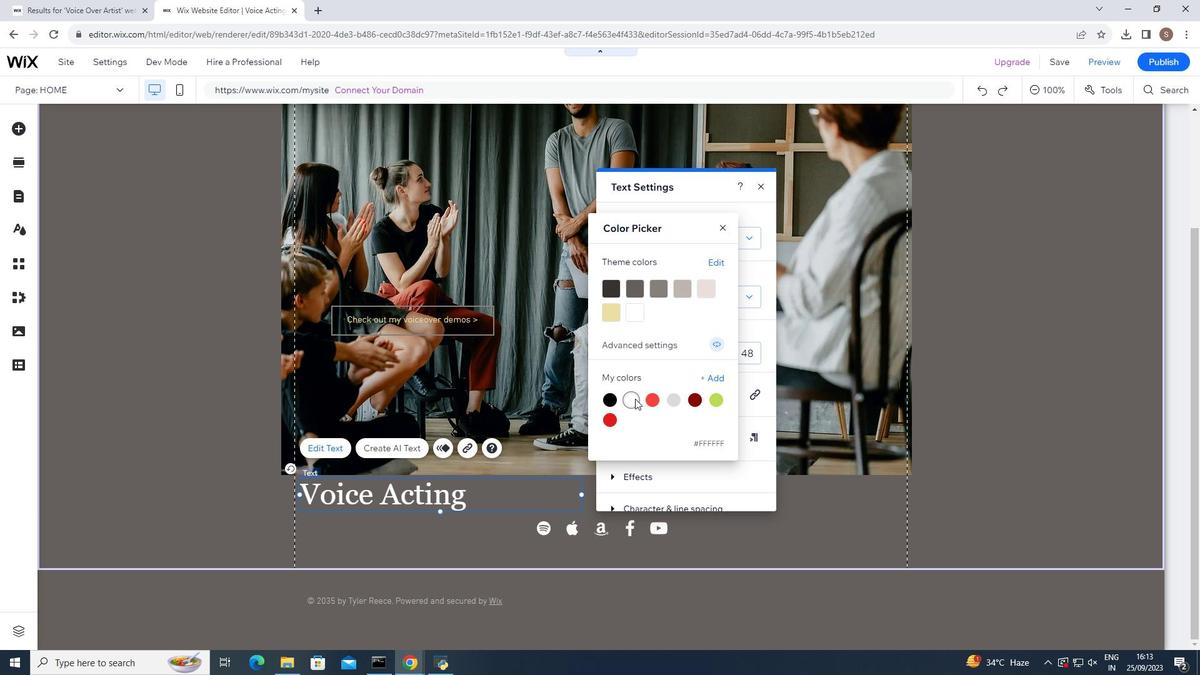 
Action: Mouse moved to (482, 492)
Screenshot: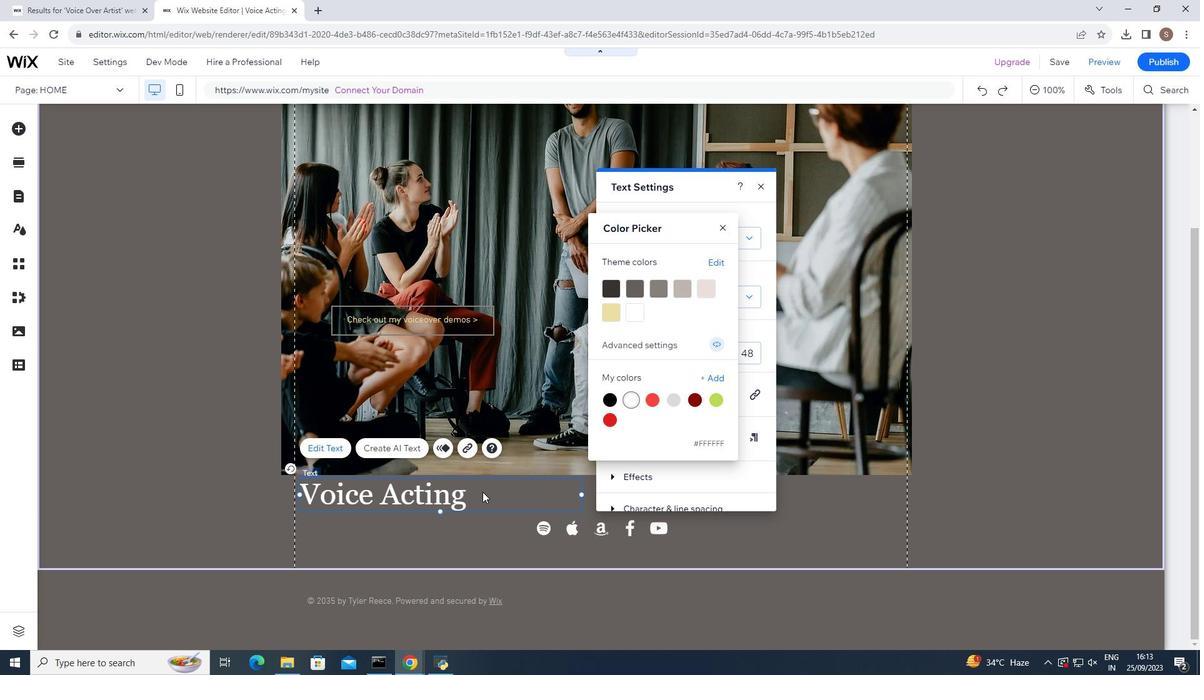 
Action: Mouse pressed left at (482, 492)
Screenshot: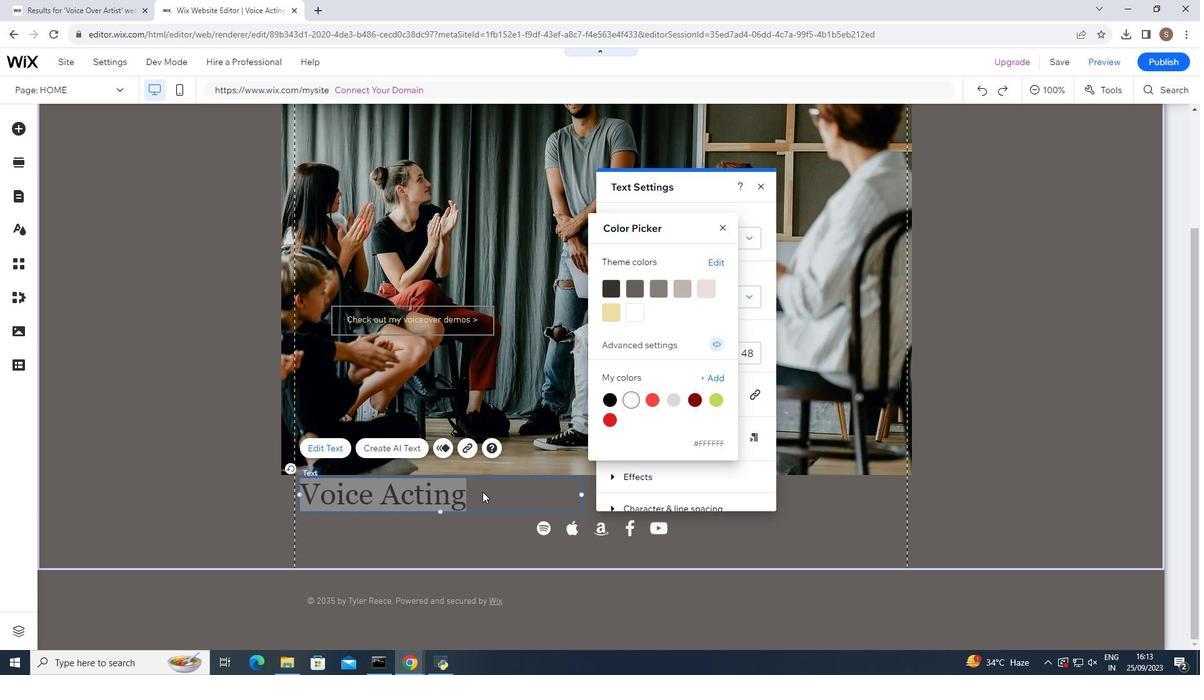 
Action: Mouse moved to (440, 510)
Screenshot: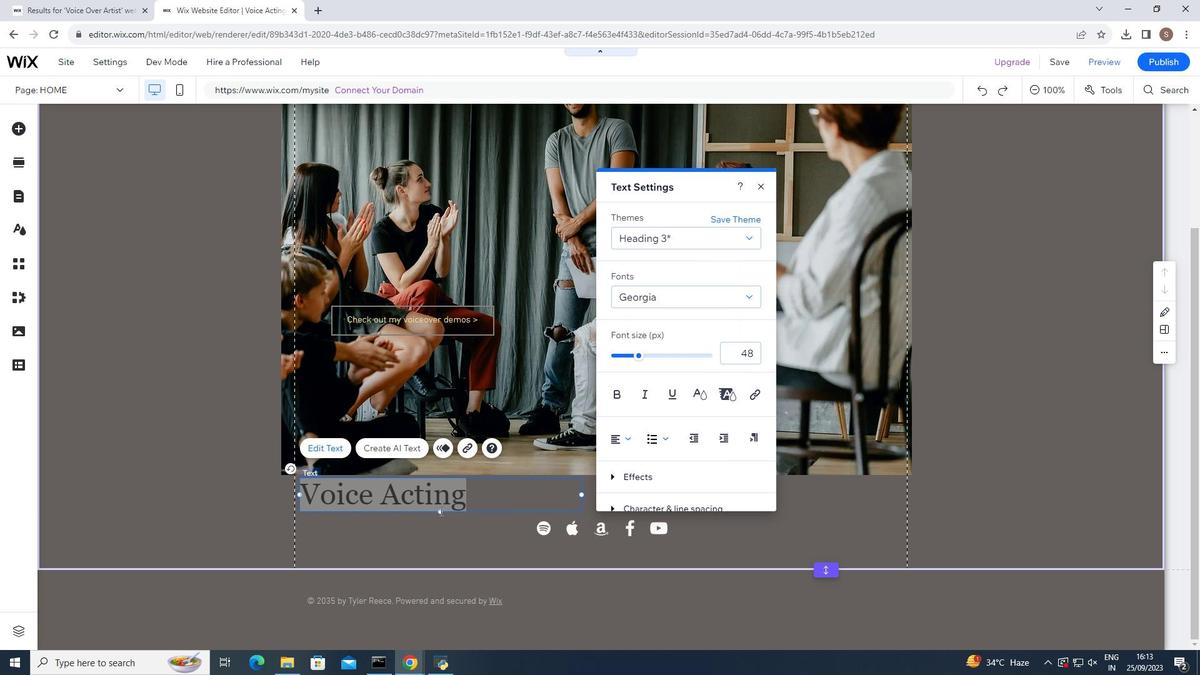 
Action: Mouse pressed left at (440, 510)
Screenshot: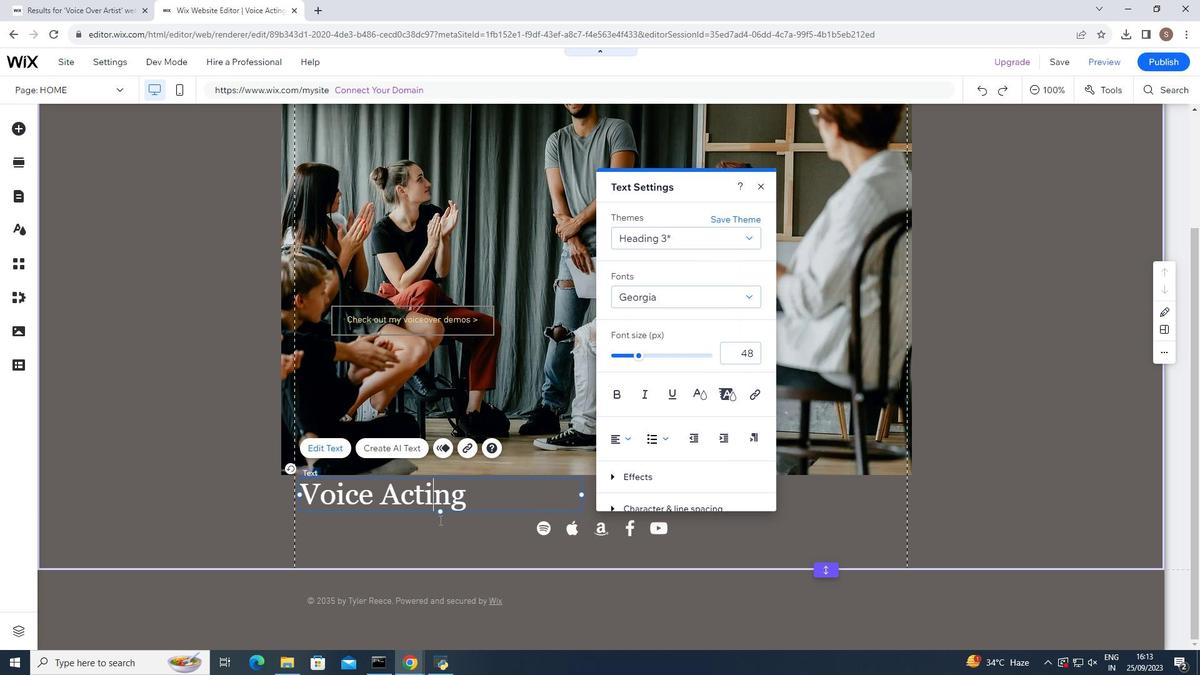 
Action: Mouse moved to (478, 493)
Screenshot: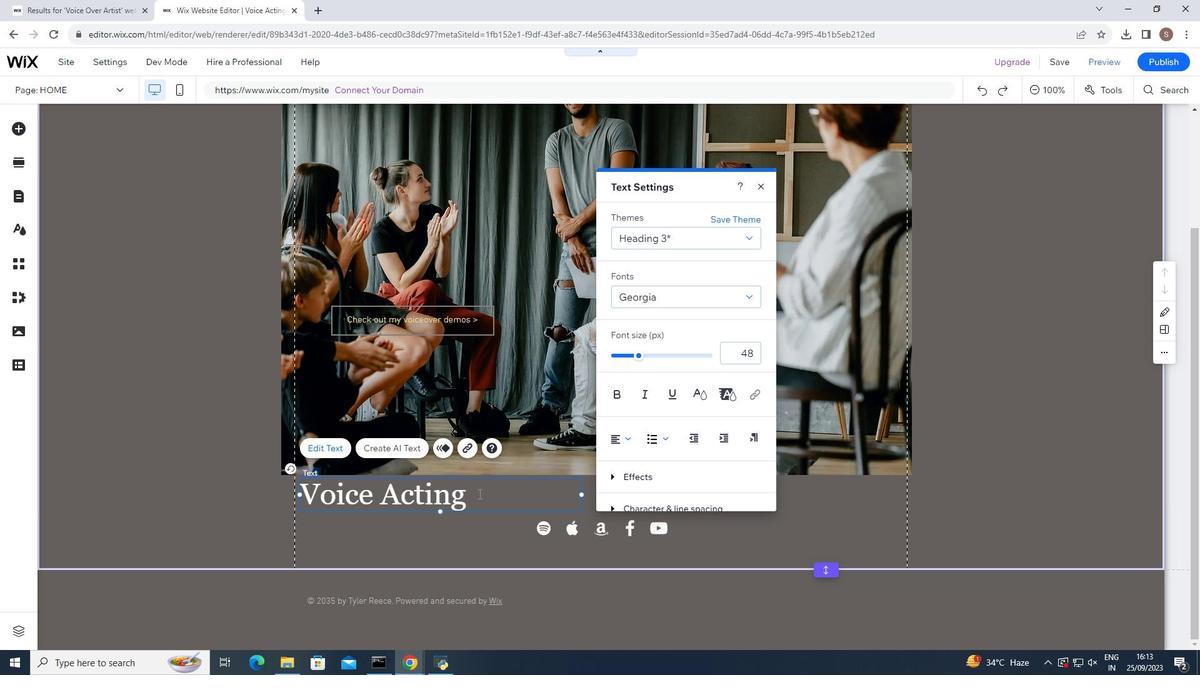 
Action: Mouse pressed left at (478, 493)
Screenshot: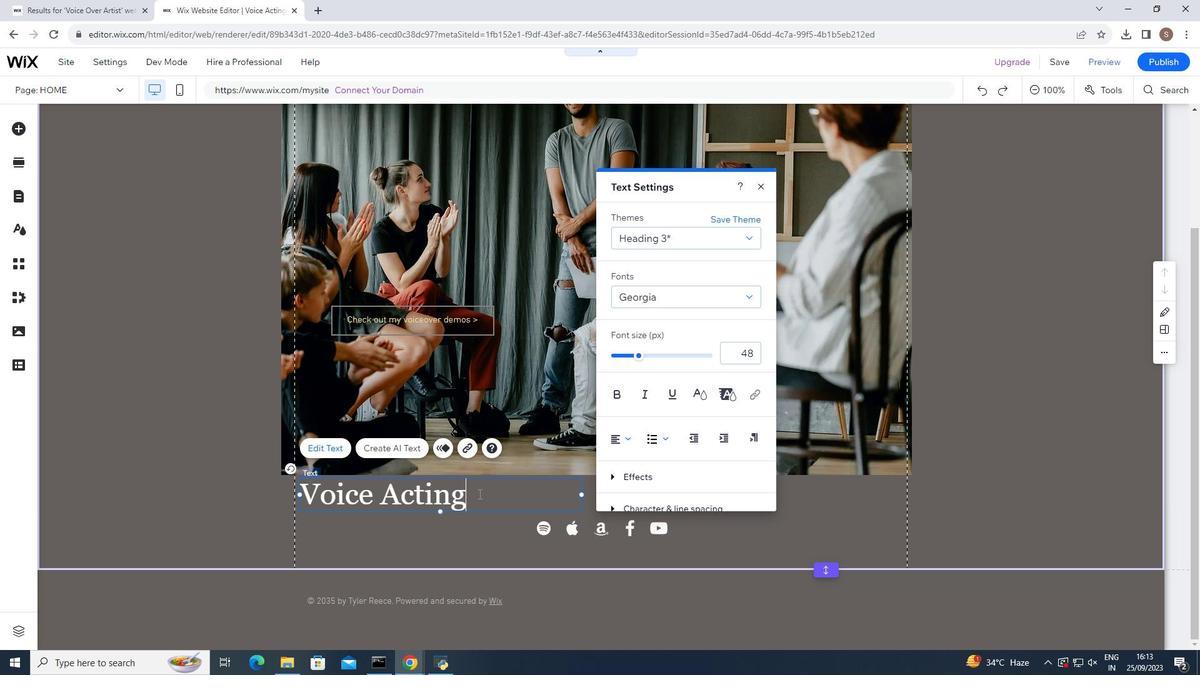 
Action: Mouse moved to (480, 492)
Screenshot: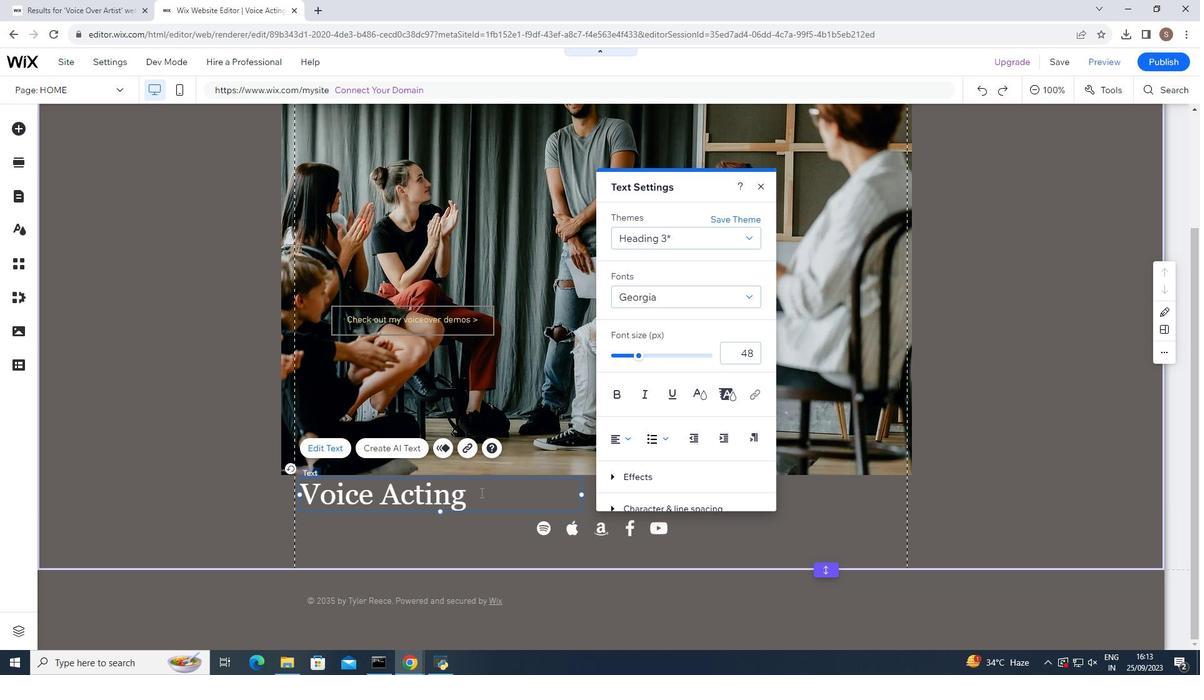 
Action: Mouse pressed left at (480, 492)
Screenshot: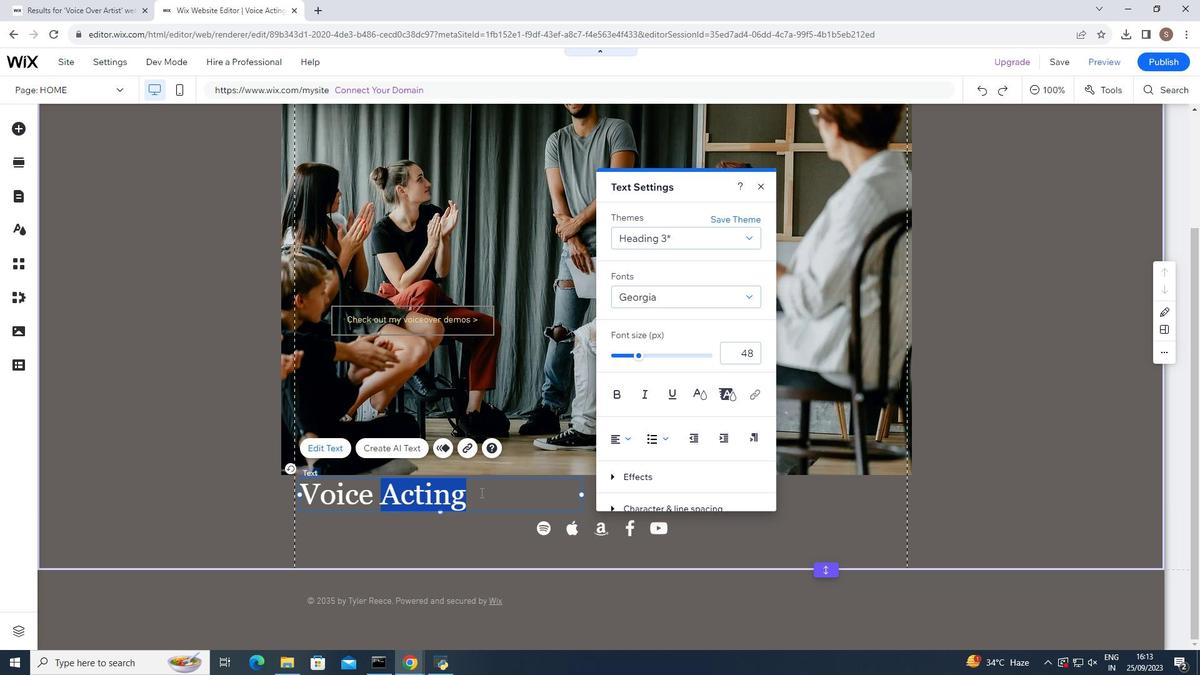 
Action: Mouse pressed left at (480, 492)
Screenshot: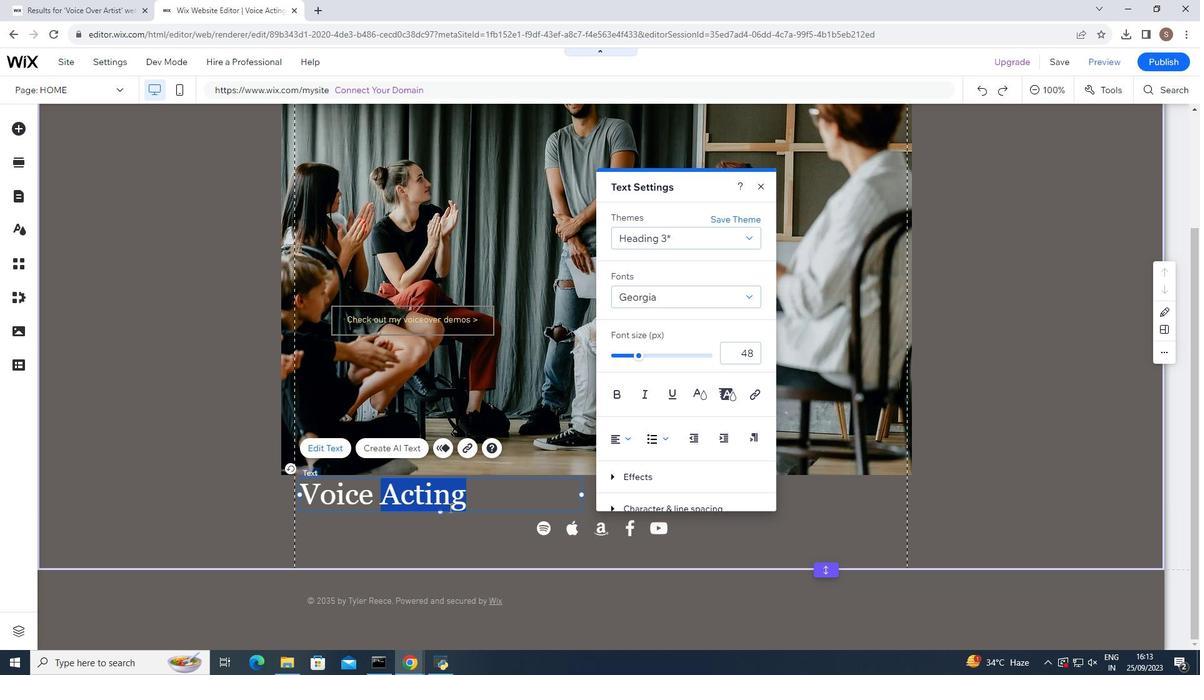 
Action: Mouse moved to (521, 497)
Screenshot: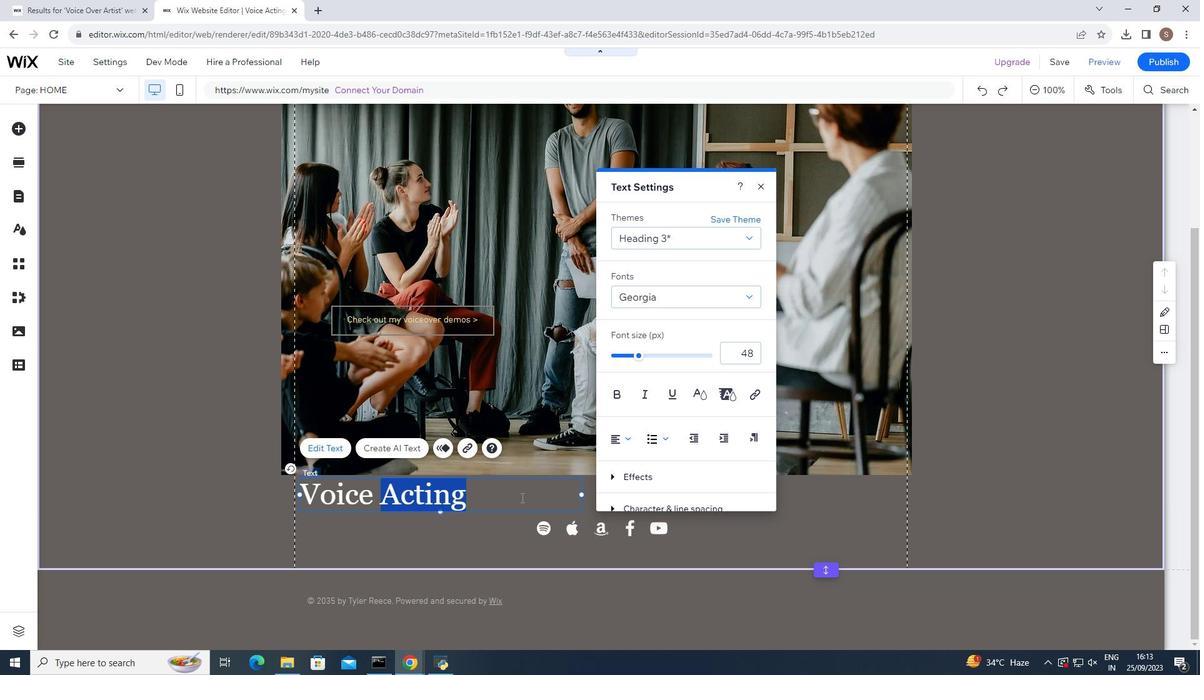 
Action: Mouse pressed left at (521, 497)
Screenshot: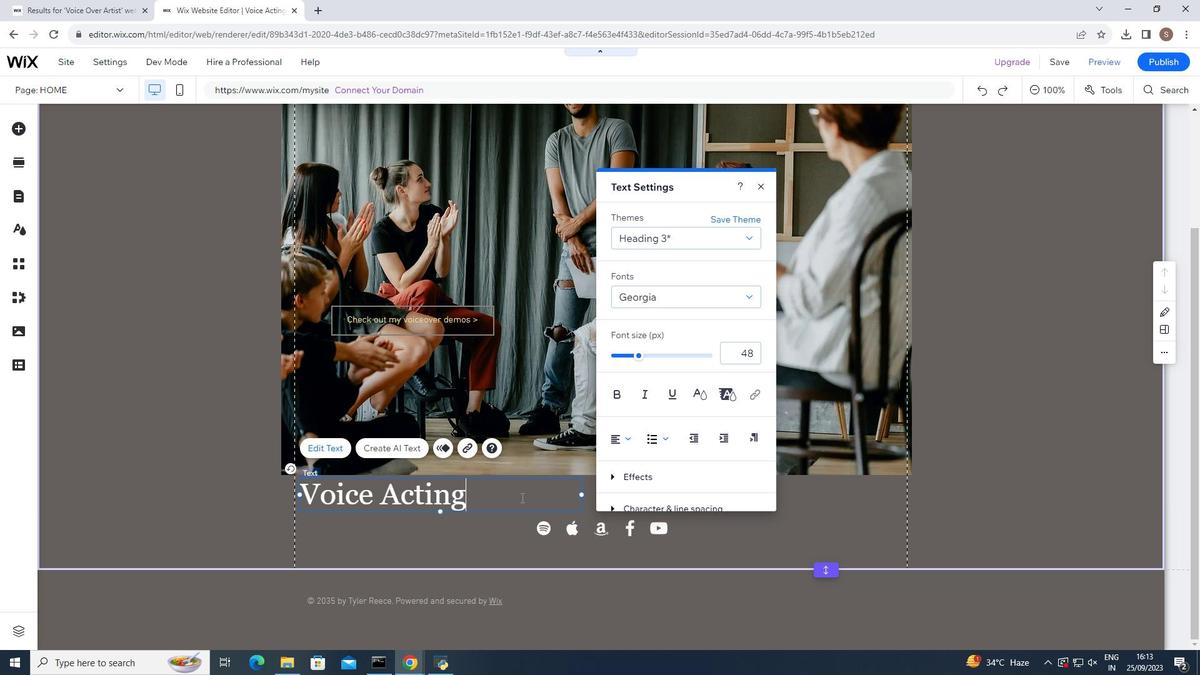 
Action: Mouse moved to (442, 512)
Screenshot: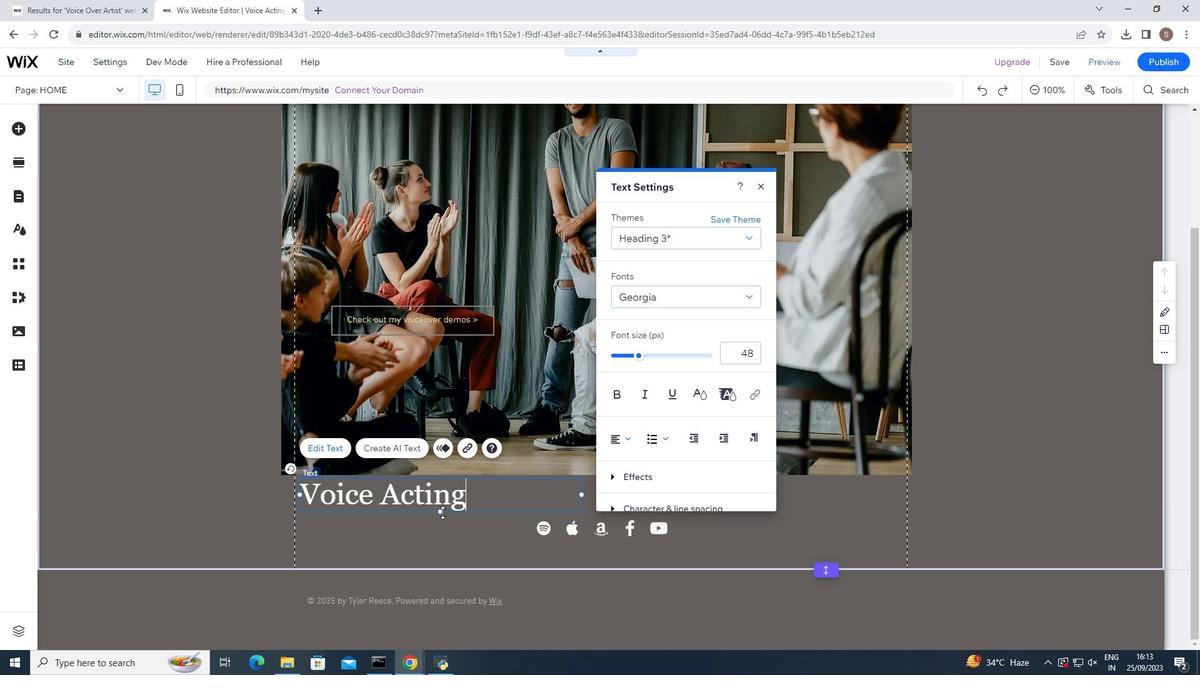 
Action: Mouse pressed left at (442, 512)
Screenshot: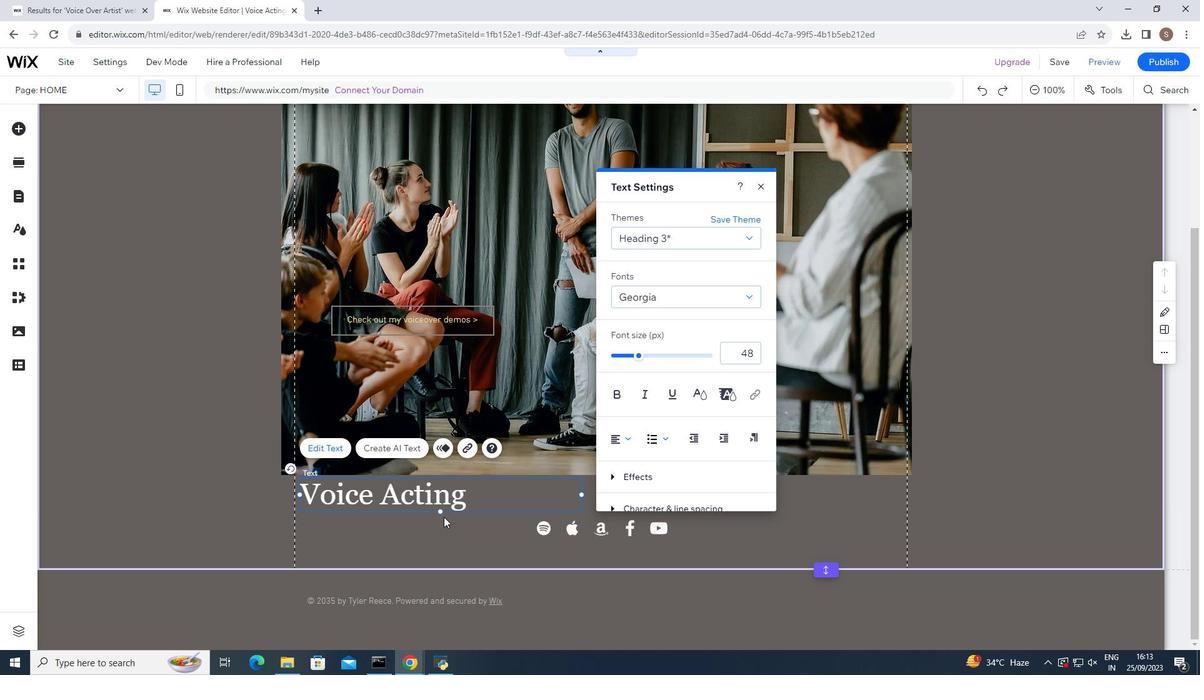 
Action: Mouse moved to (824, 566)
Screenshot: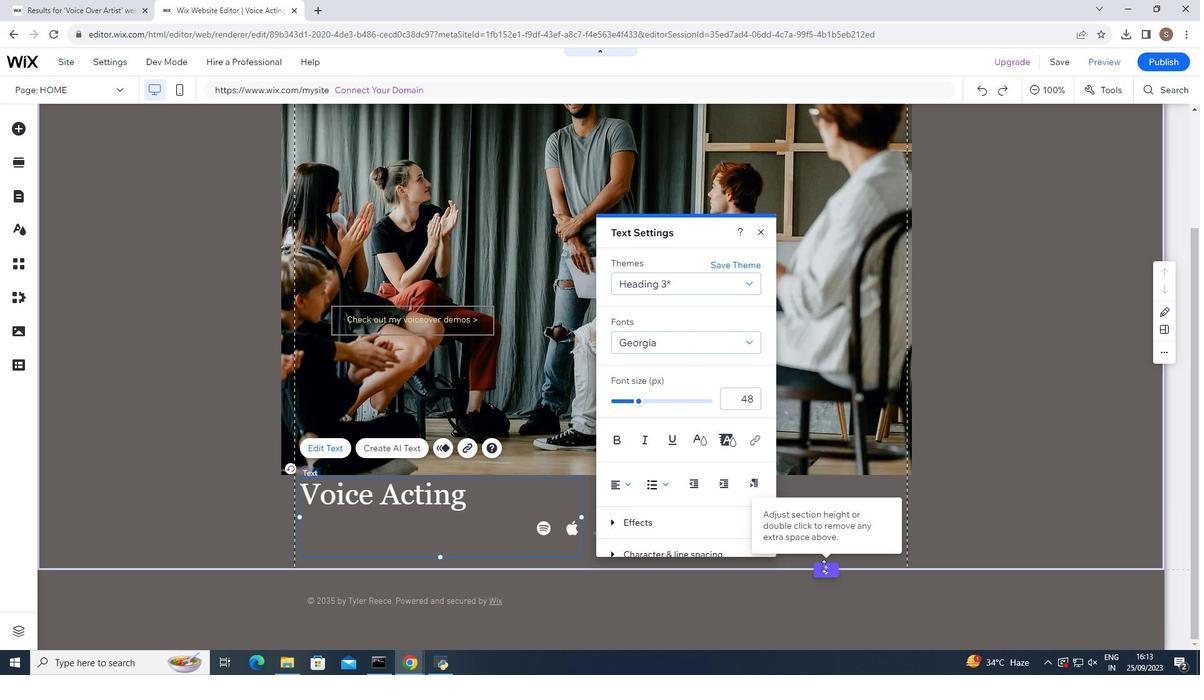 
Action: Mouse pressed left at (824, 566)
Screenshot: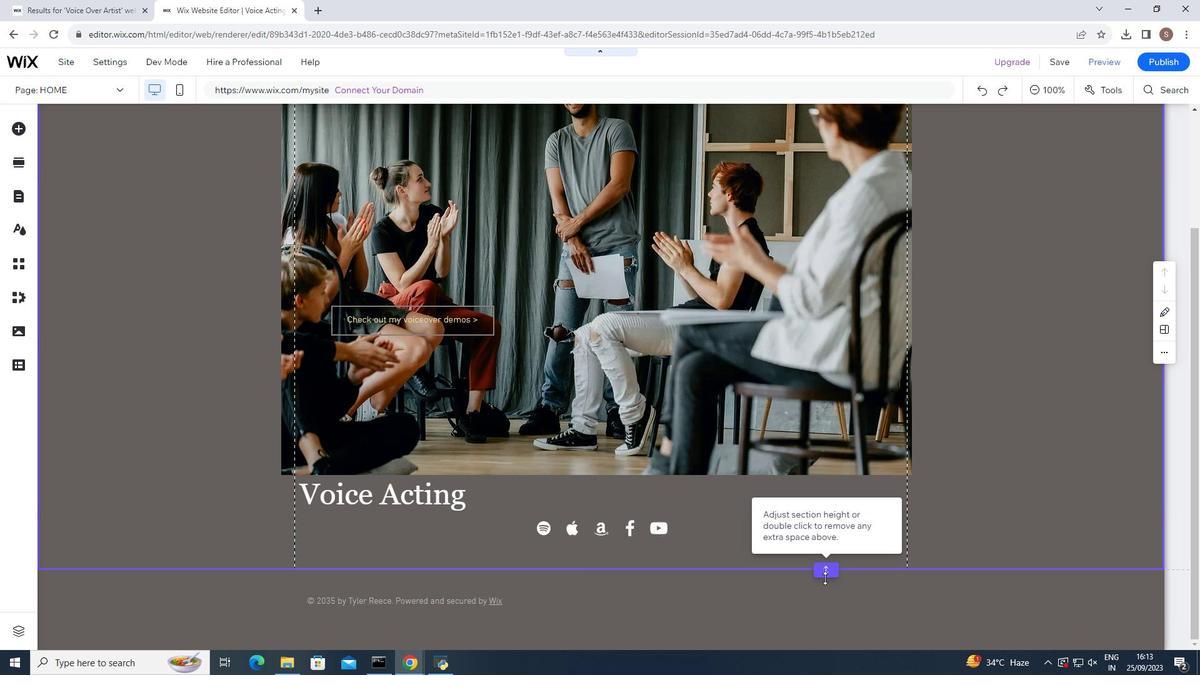 
Action: Mouse moved to (443, 530)
Screenshot: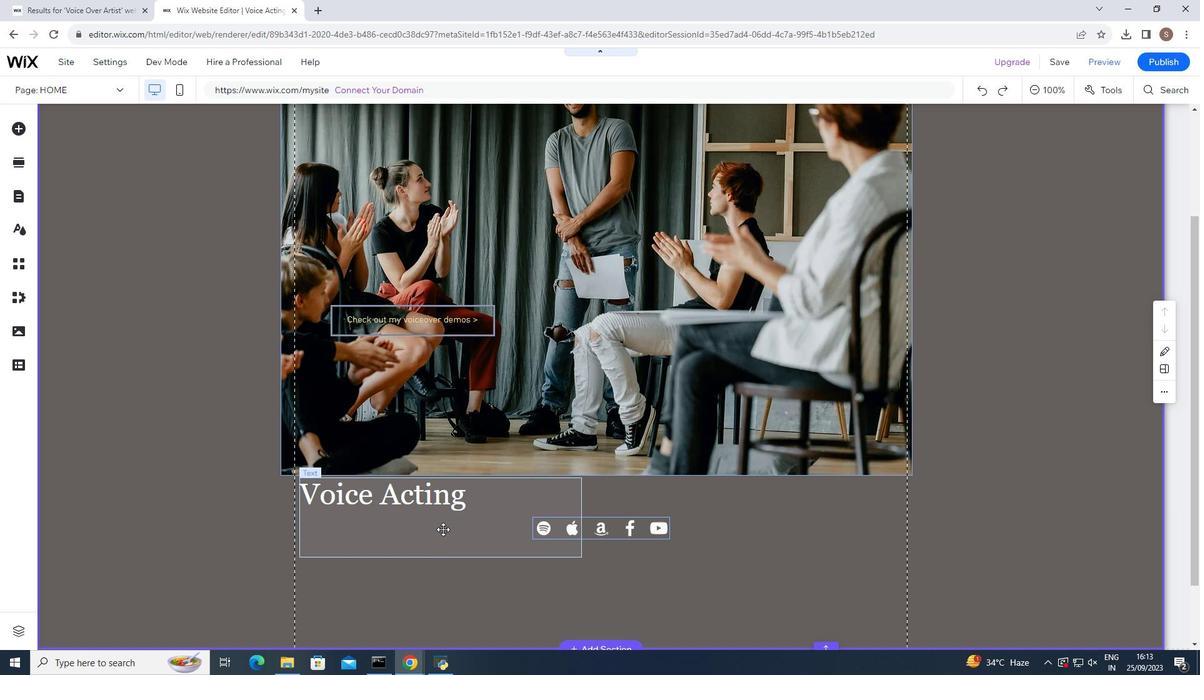 
Action: Mouse pressed left at (443, 530)
